 Task: Best interior design and art website designs: Leif.
Action: Mouse moved to (817, 362)
Screenshot: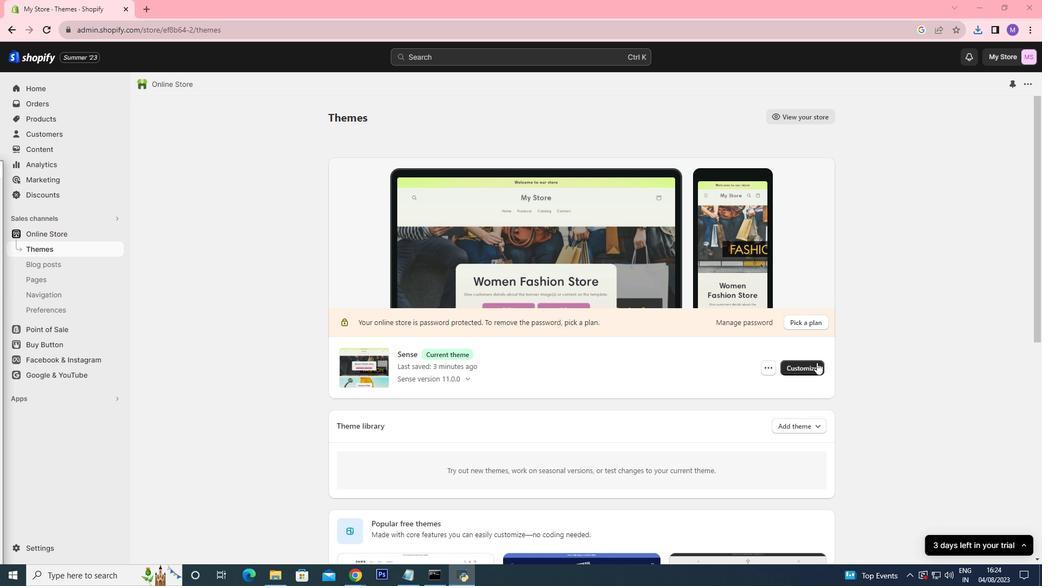 
Action: Mouse pressed left at (817, 362)
Screenshot: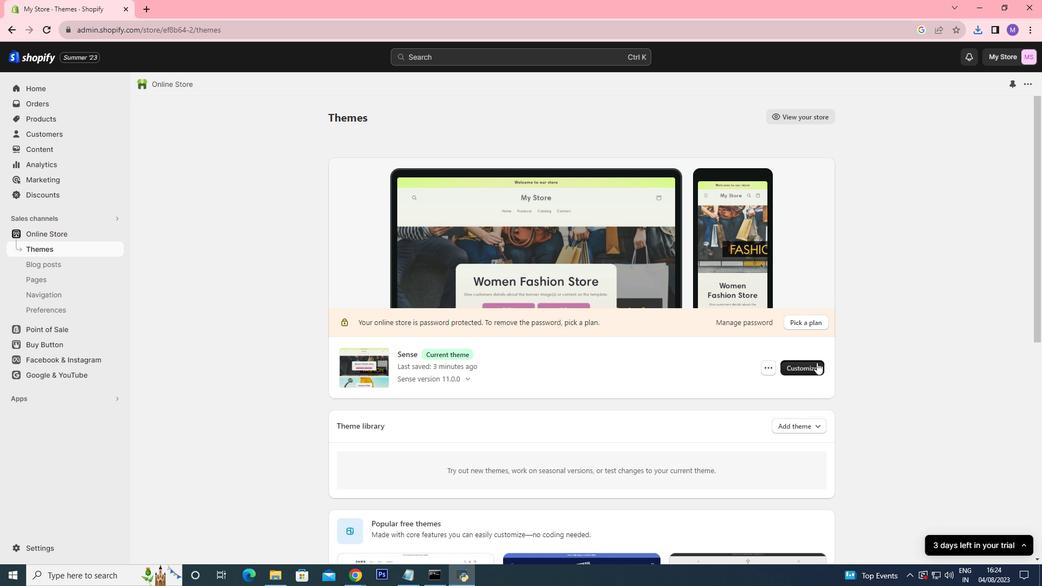 
Action: Mouse moved to (554, 153)
Screenshot: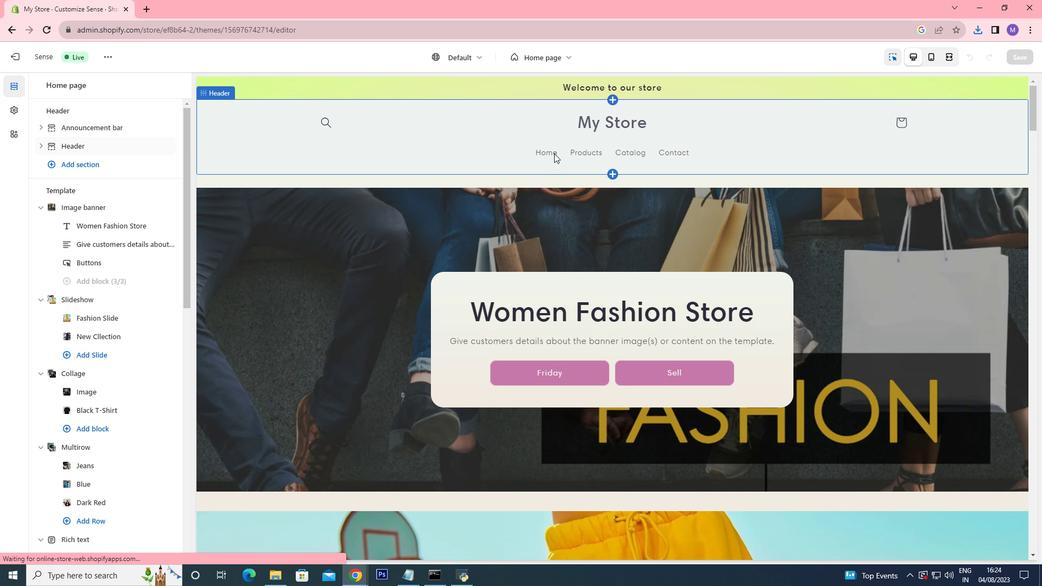
Action: Mouse pressed left at (554, 153)
Screenshot: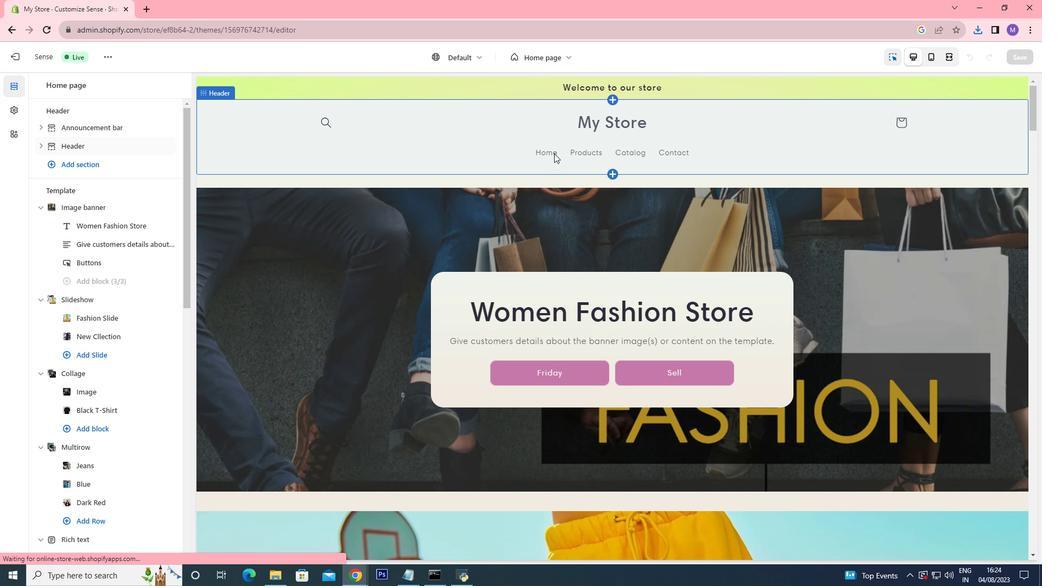 
Action: Mouse moved to (126, 171)
Screenshot: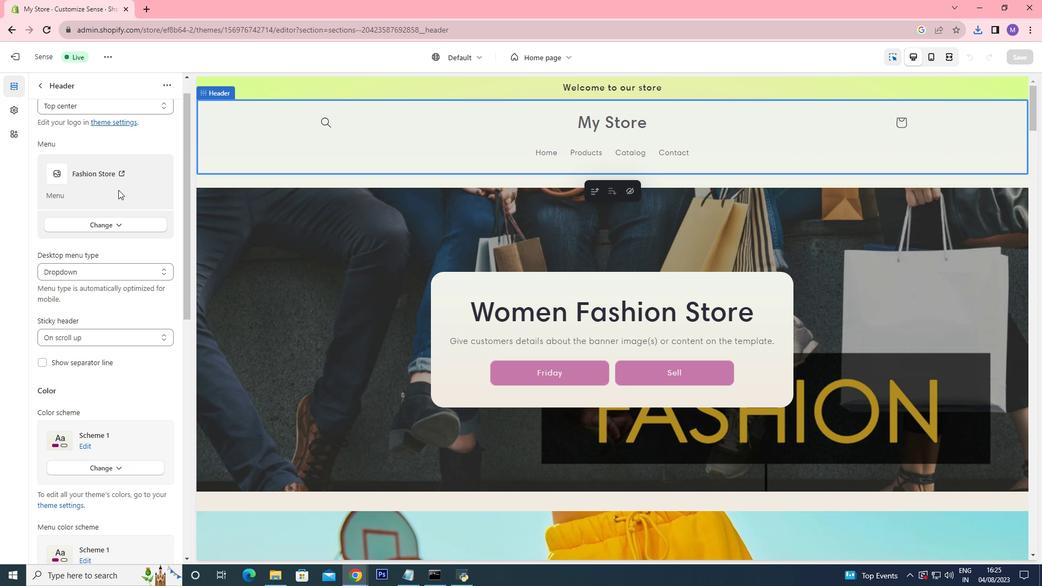 
Action: Mouse scrolled (127, 165) with delta (0, 0)
Screenshot: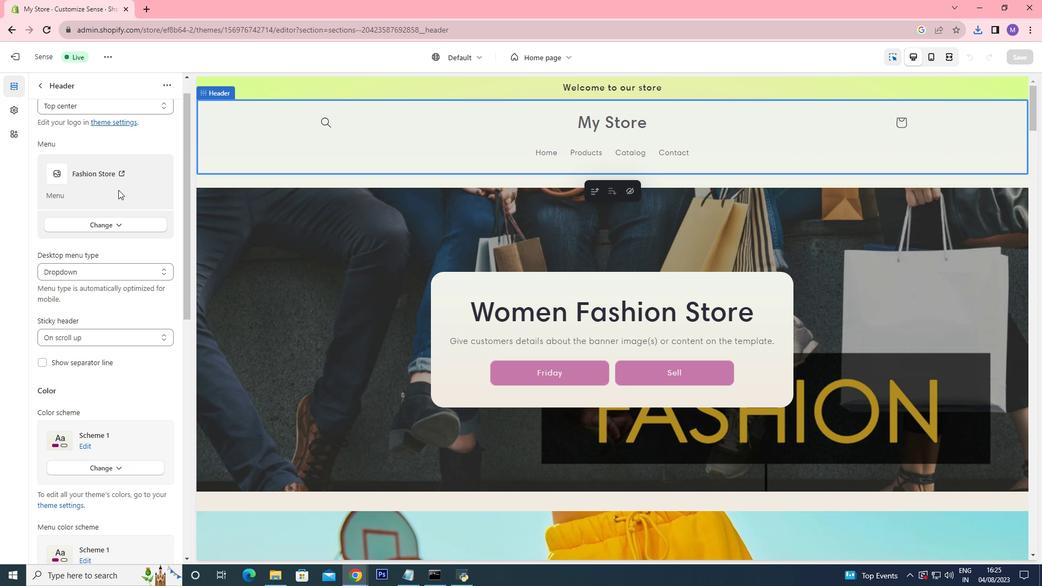 
Action: Mouse moved to (121, 182)
Screenshot: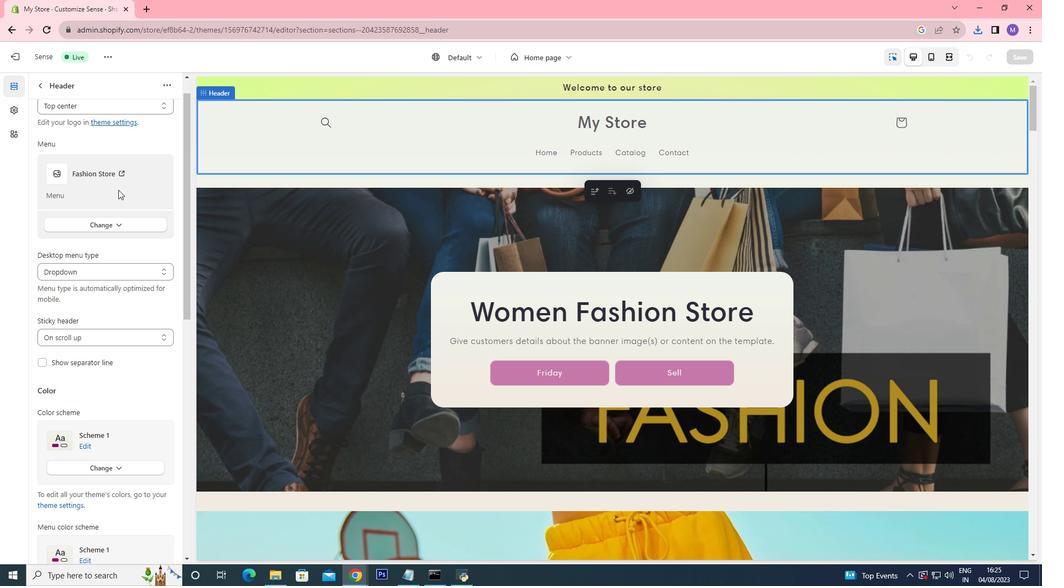 
Action: Mouse scrolled (121, 181) with delta (0, 0)
Screenshot: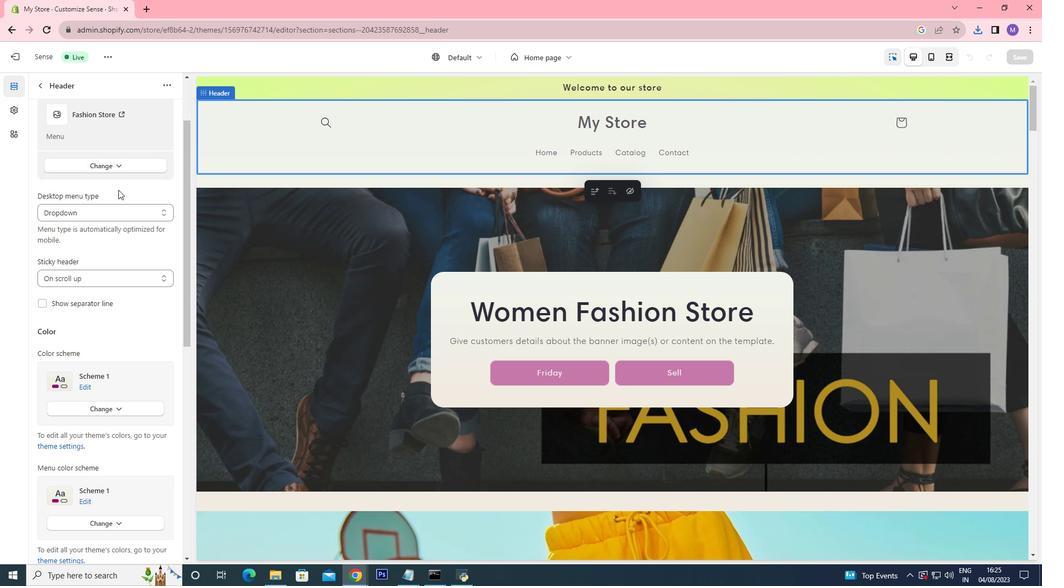 
Action: Mouse moved to (118, 190)
Screenshot: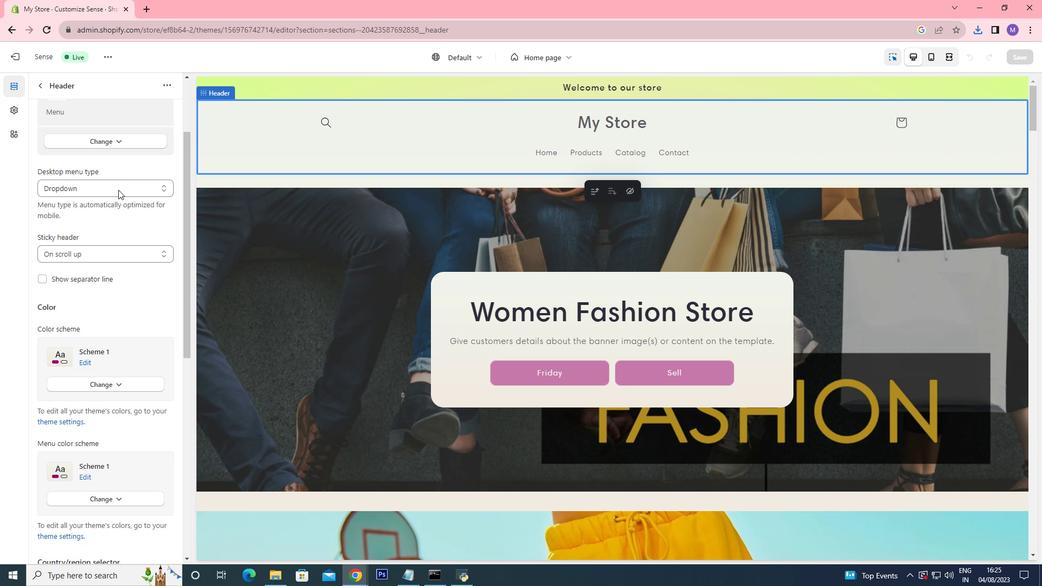 
Action: Mouse scrolled (118, 189) with delta (0, 0)
Screenshot: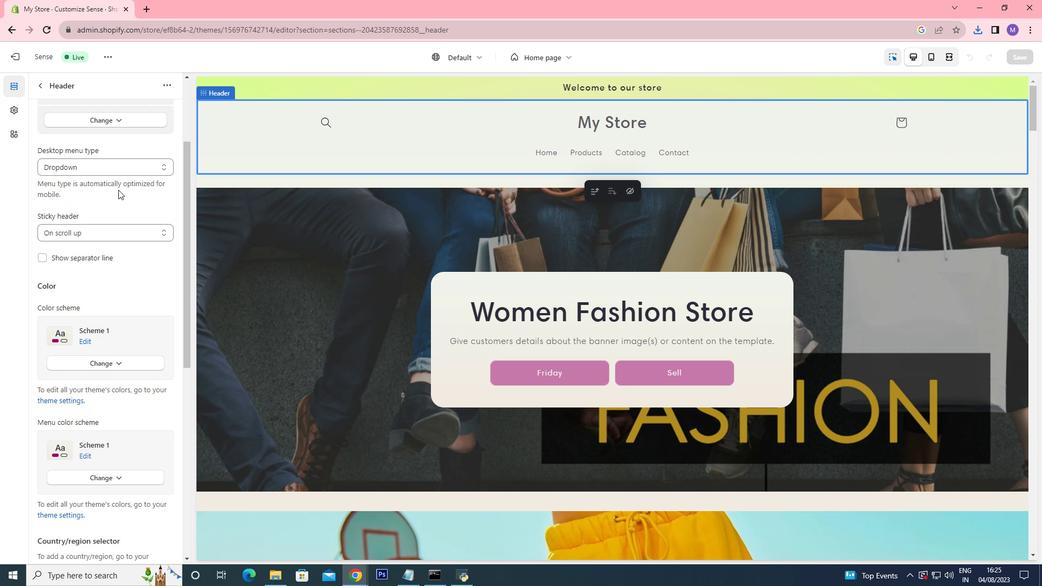 
Action: Mouse scrolled (118, 189) with delta (0, 0)
Screenshot: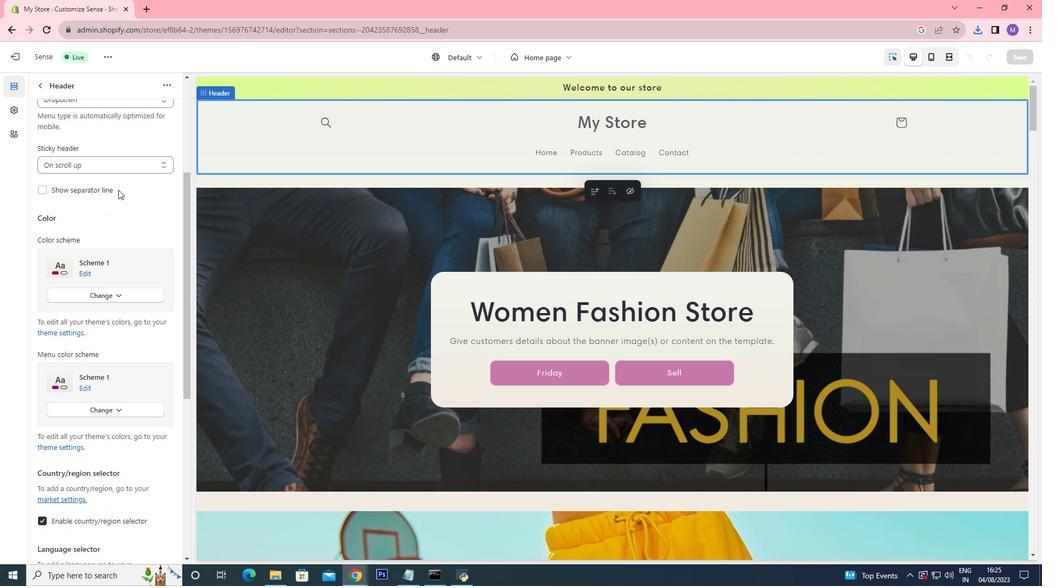 
Action: Mouse scrolled (118, 189) with delta (0, 0)
Screenshot: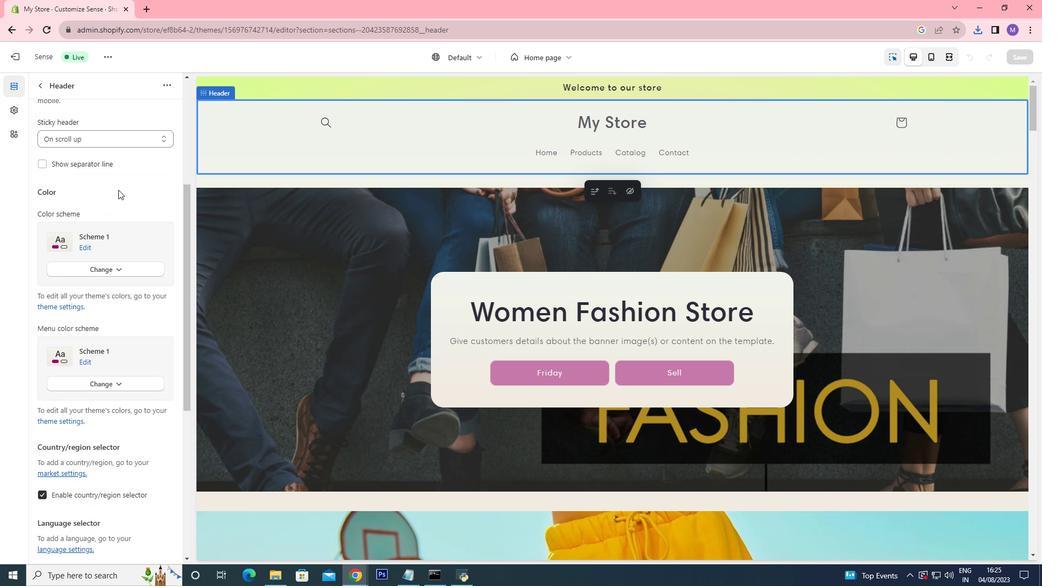 
Action: Mouse scrolled (118, 190) with delta (0, 0)
Screenshot: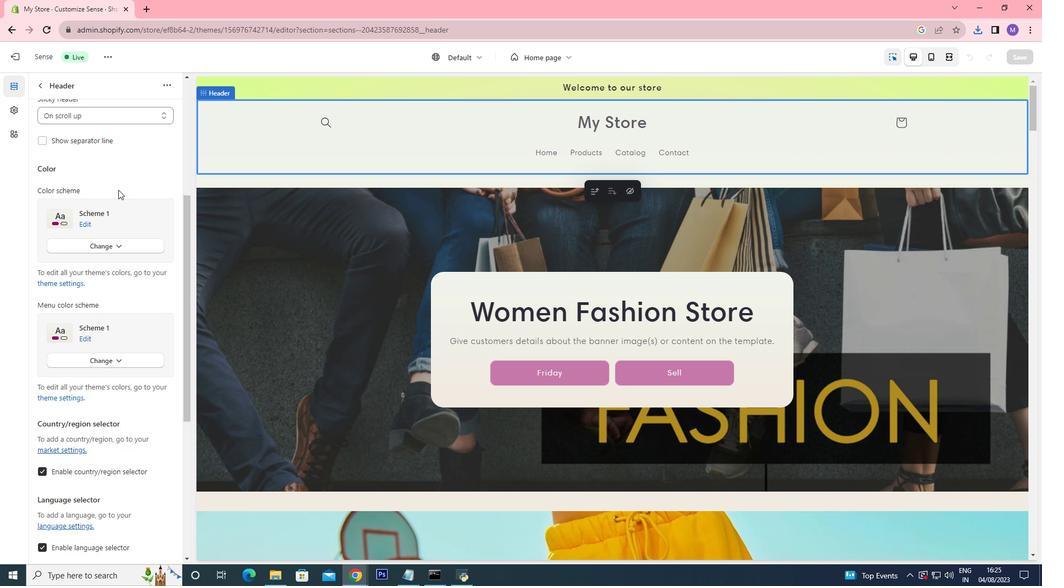 
Action: Mouse scrolled (118, 190) with delta (0, 0)
Screenshot: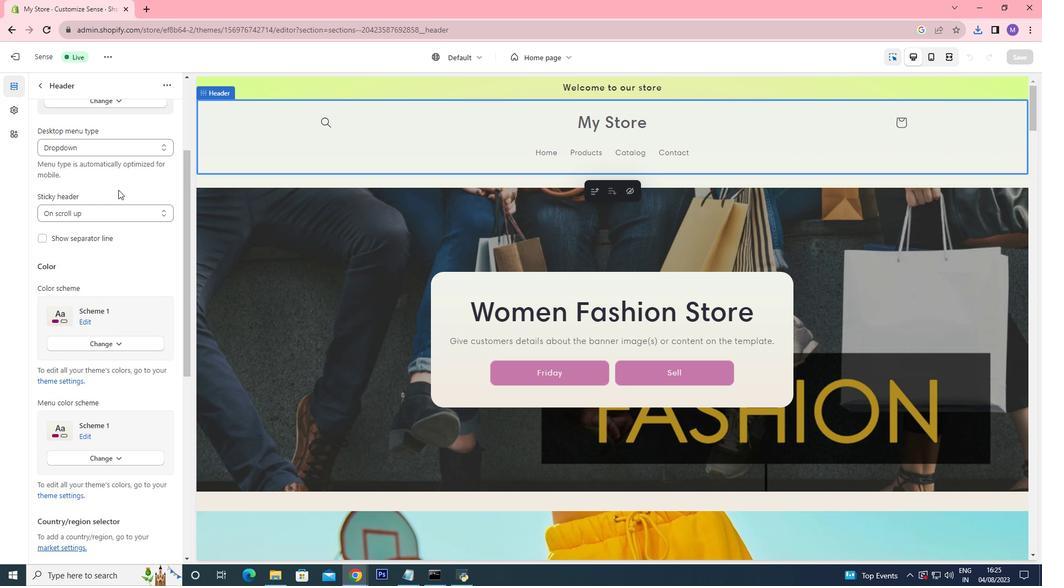 
Action: Mouse scrolled (118, 190) with delta (0, 0)
Screenshot: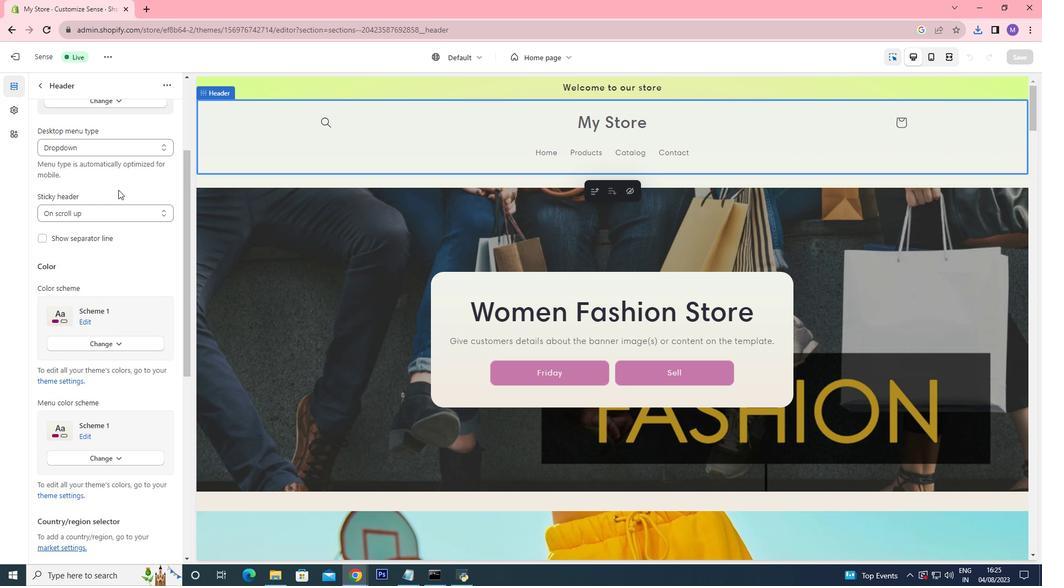 
Action: Mouse scrolled (118, 190) with delta (0, 0)
Screenshot: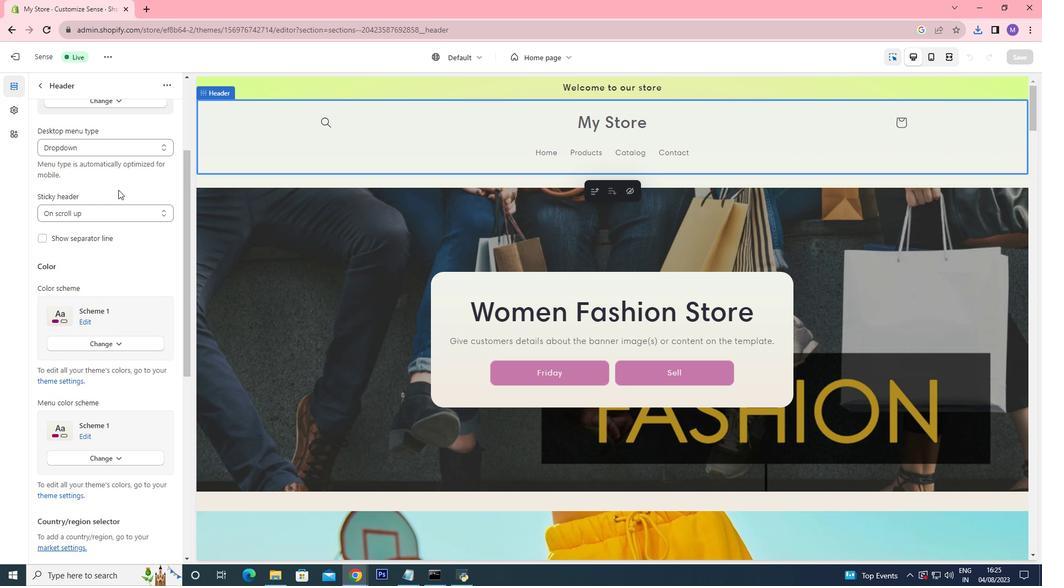 
Action: Mouse scrolled (118, 190) with delta (0, 0)
Screenshot: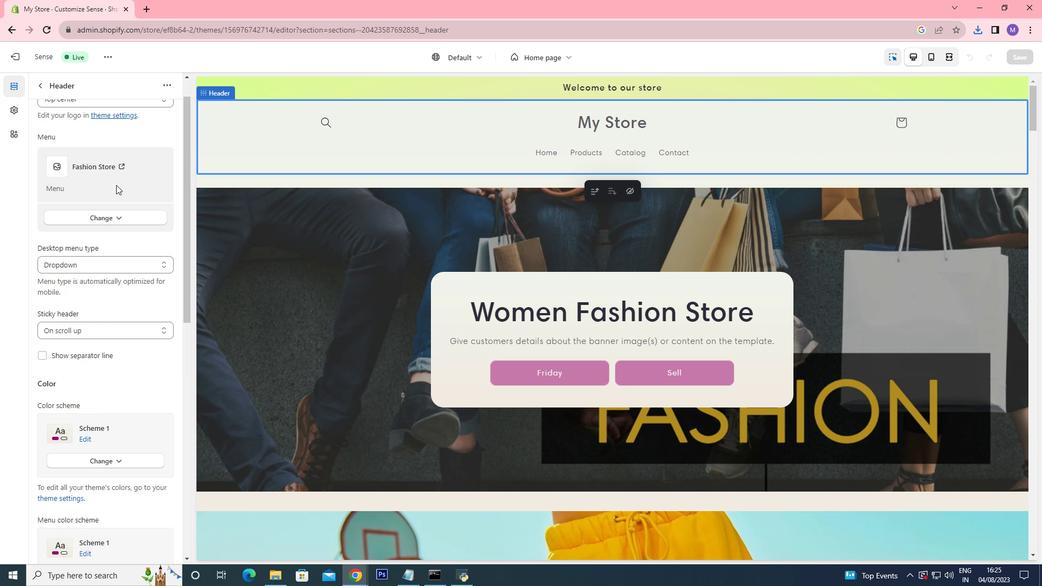 
Action: Mouse scrolled (118, 190) with delta (0, 0)
Screenshot: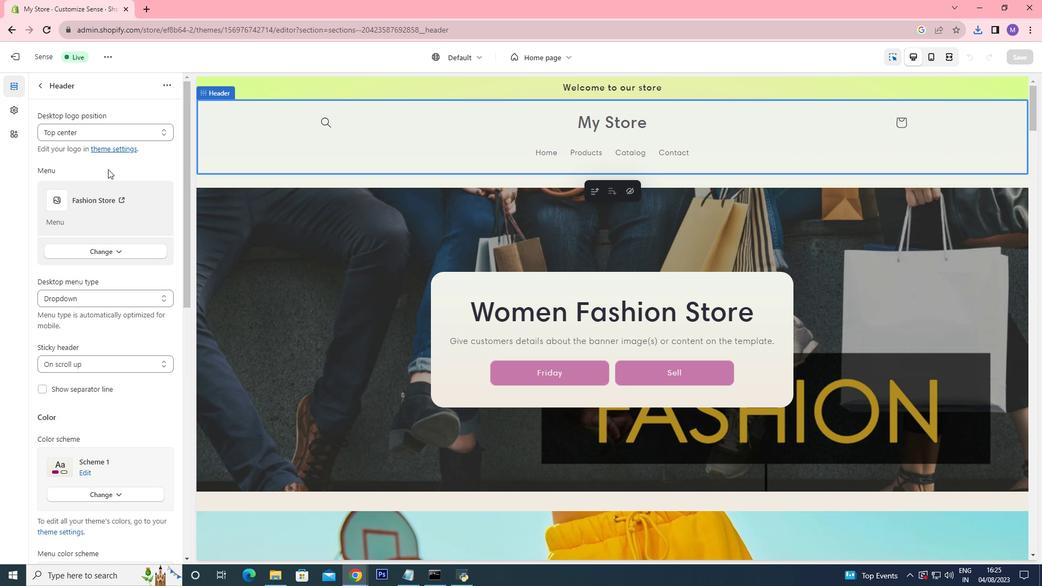 
Action: Mouse moved to (32, 59)
Screenshot: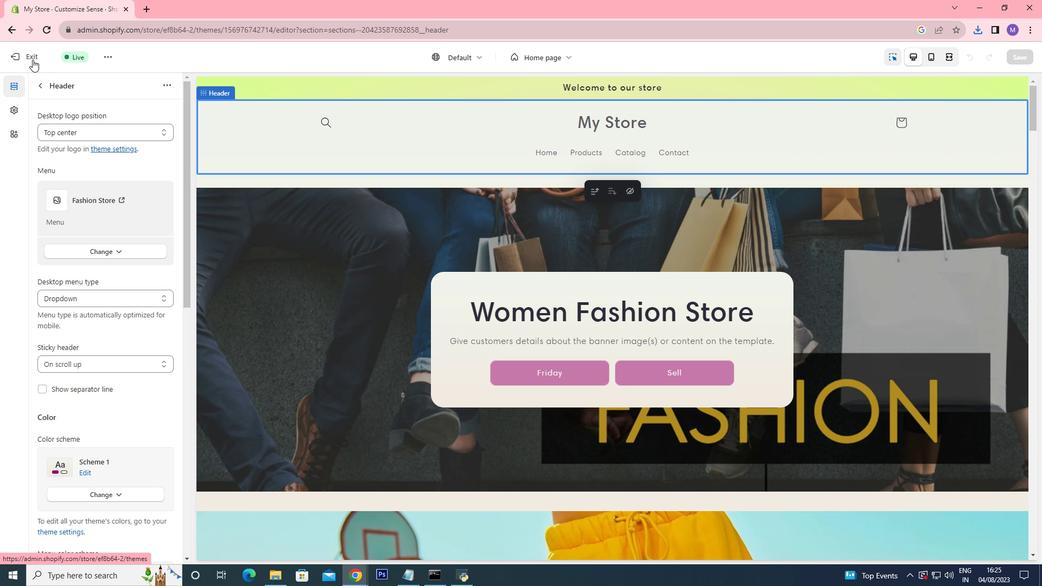 
Action: Mouse pressed left at (32, 59)
Screenshot: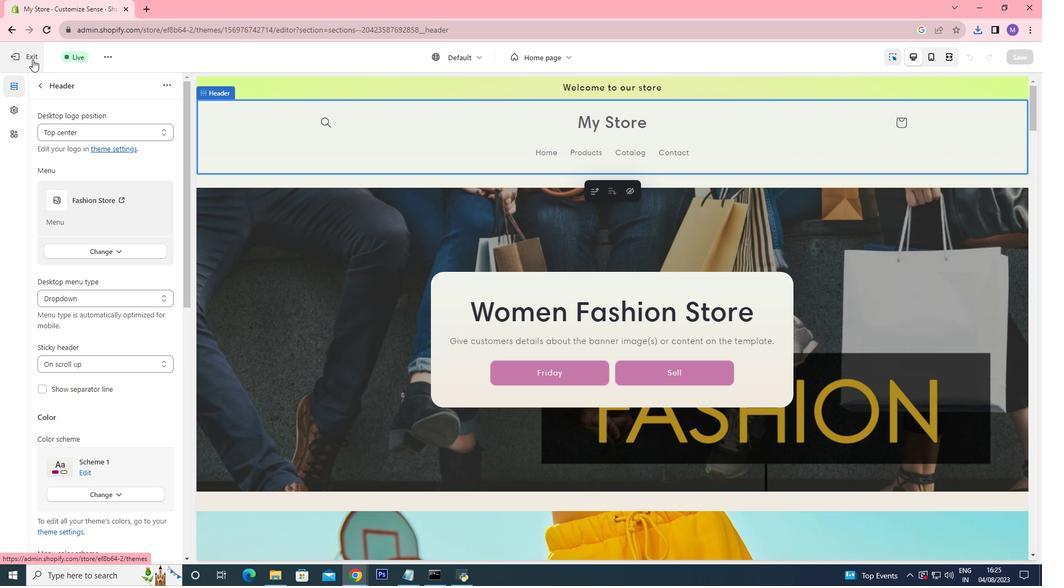 
Action: Mouse moved to (58, 278)
Screenshot: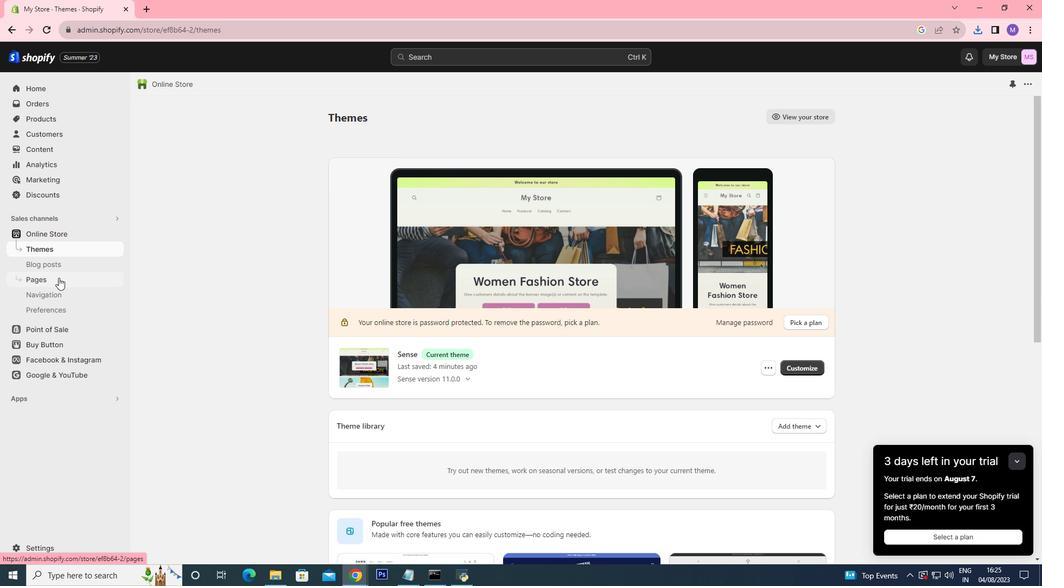 
Action: Mouse pressed left at (58, 278)
Screenshot: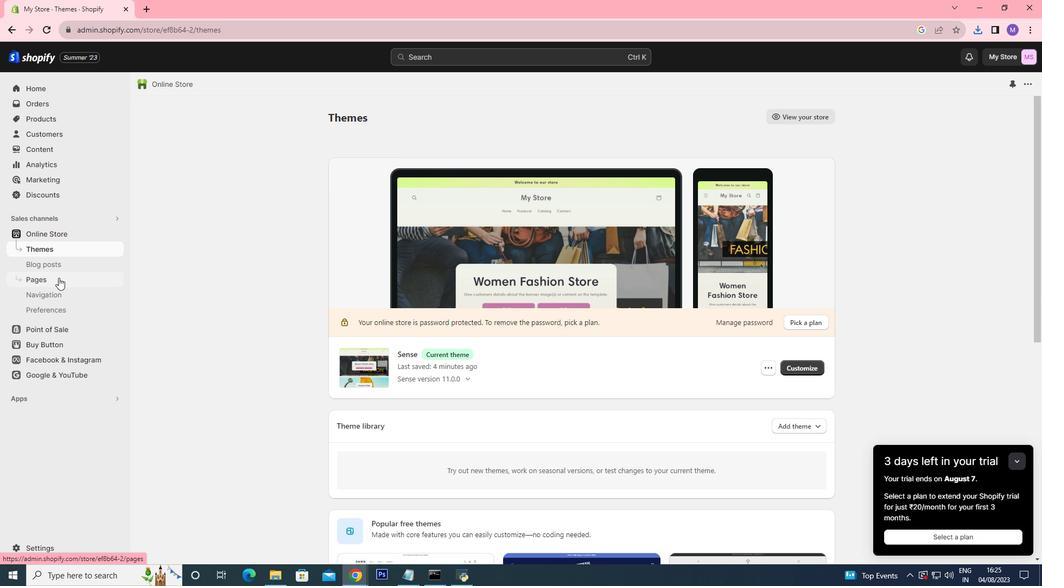 
Action: Mouse moved to (237, 298)
Screenshot: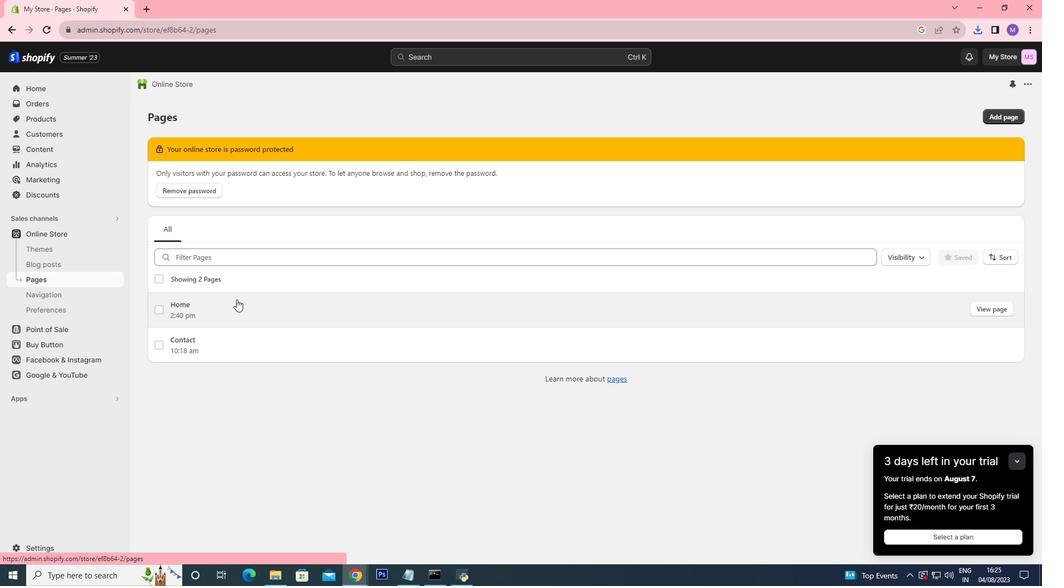 
Action: Mouse pressed left at (237, 298)
Screenshot: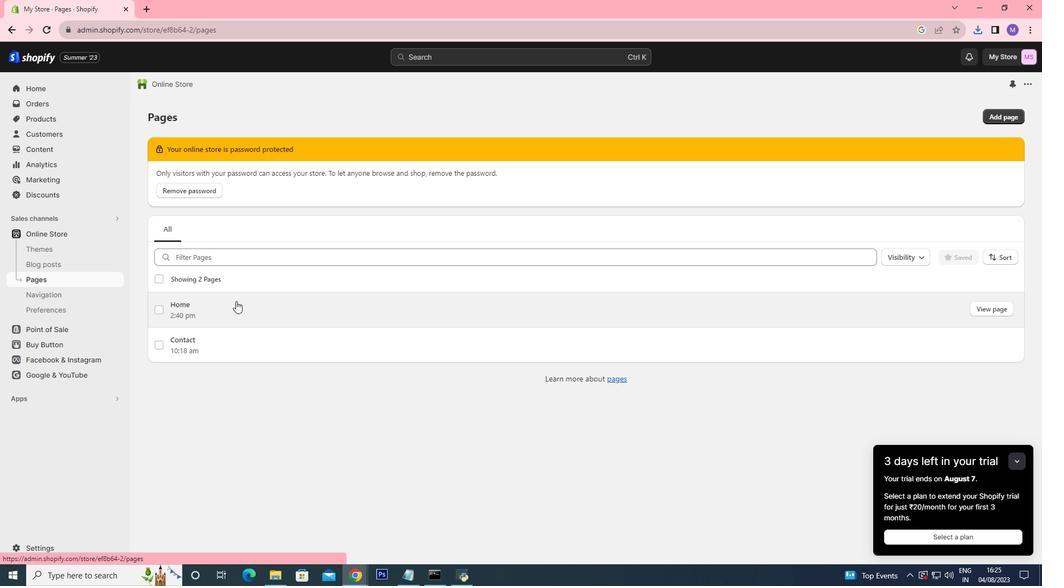 
Action: Mouse moved to (56, 297)
Screenshot: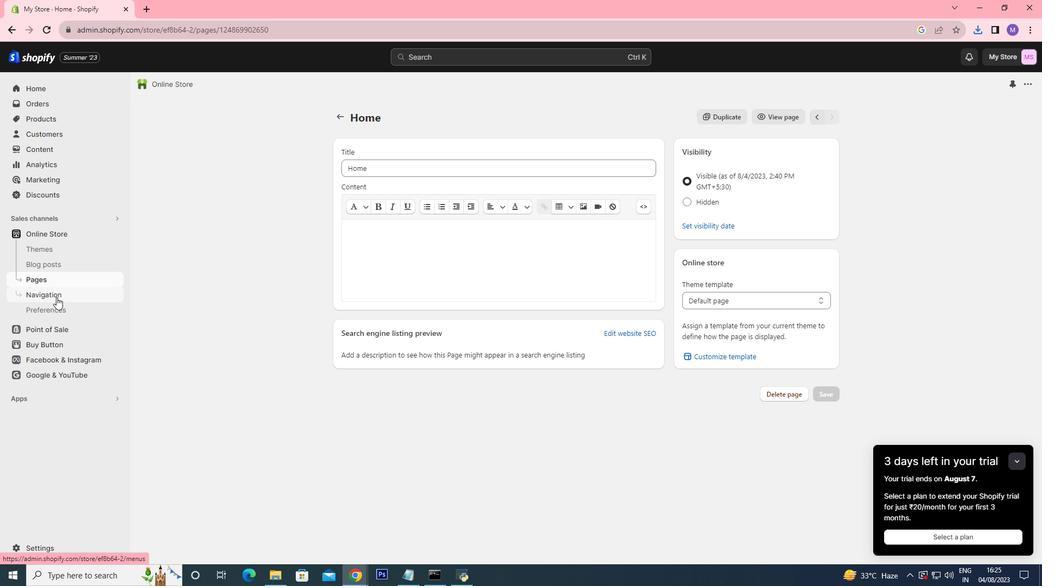 
Action: Mouse pressed left at (56, 297)
Screenshot: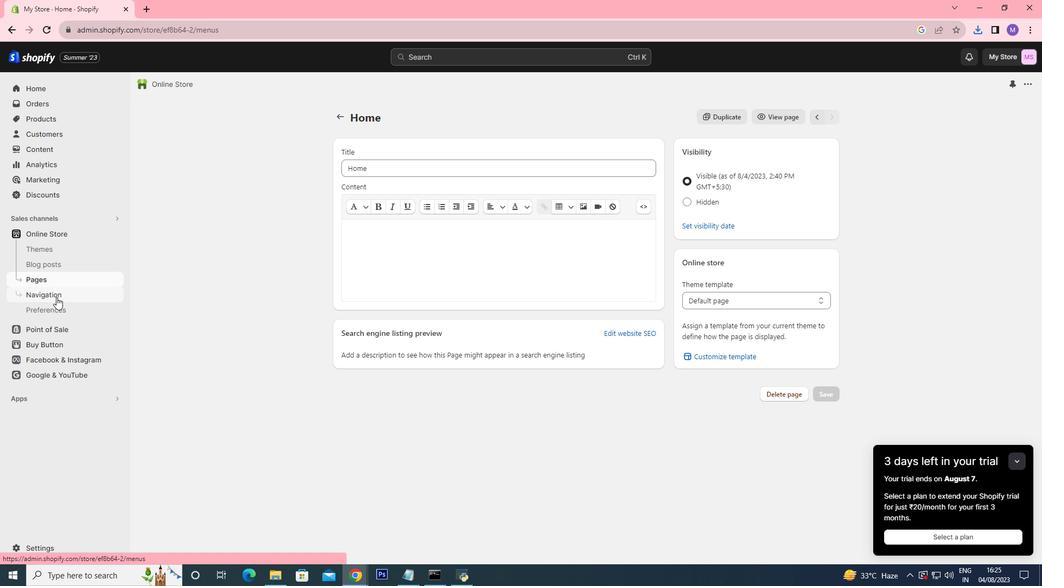 
Action: Mouse pressed left at (56, 297)
Screenshot: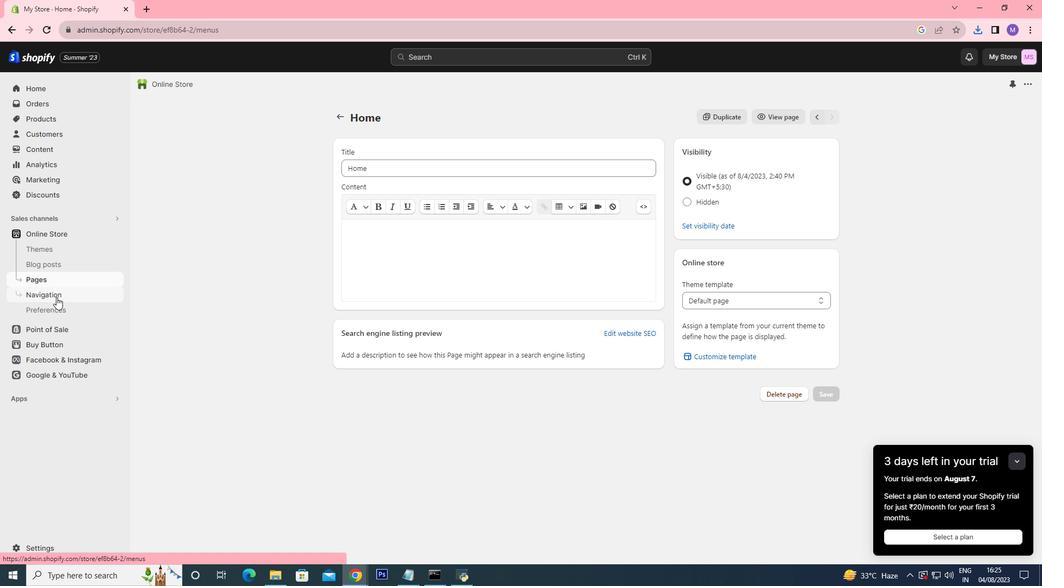 
Action: Mouse moved to (573, 274)
Screenshot: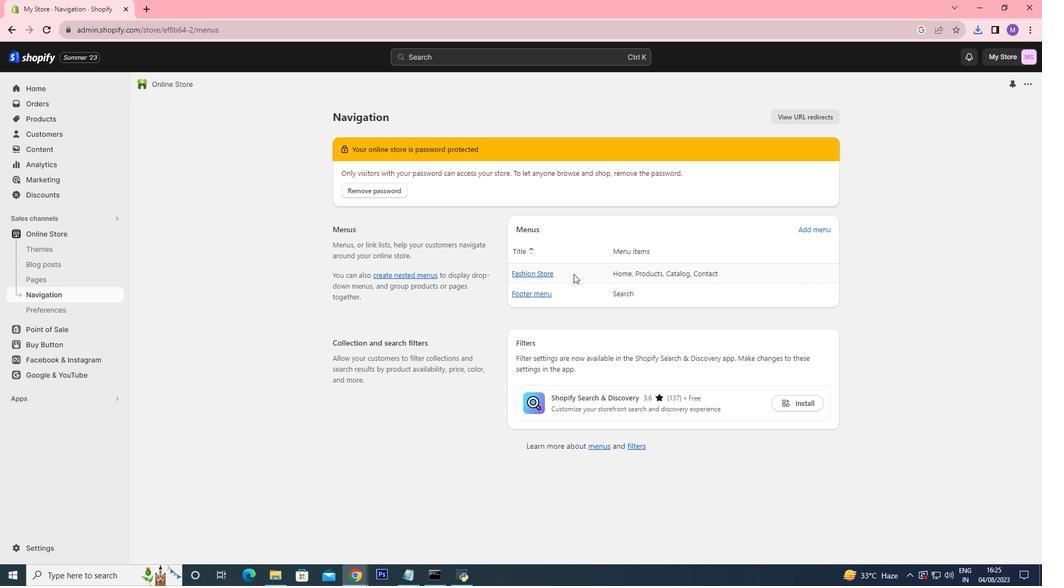 
Action: Mouse pressed left at (573, 274)
Screenshot: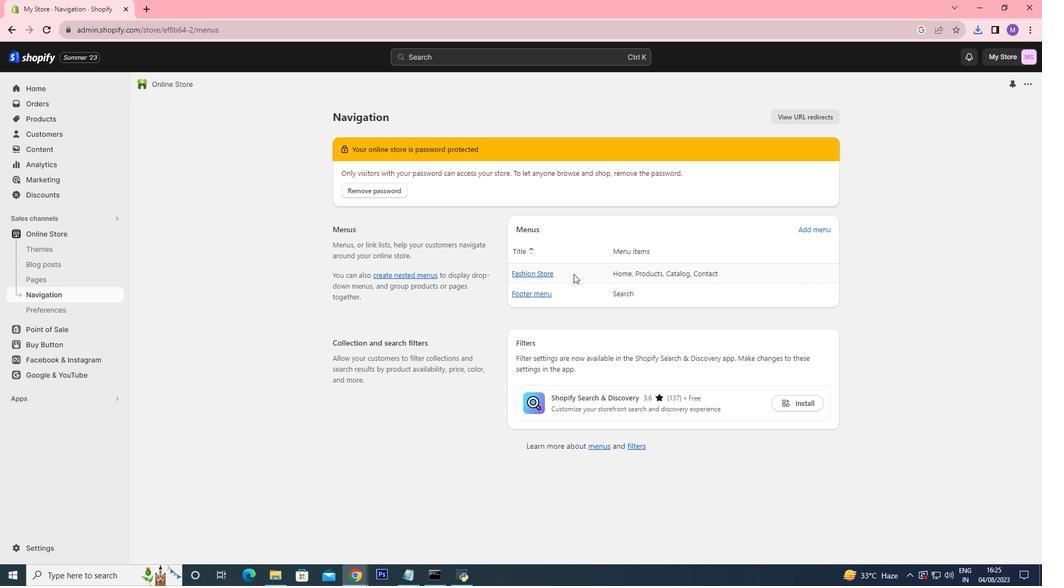 
Action: Mouse moved to (653, 278)
Screenshot: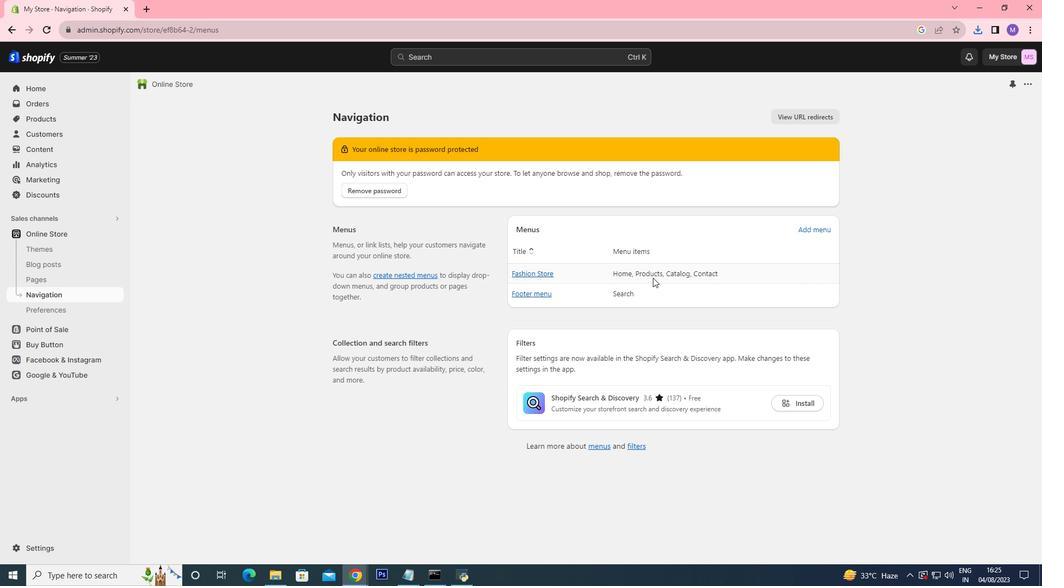 
Action: Mouse pressed left at (653, 278)
Screenshot: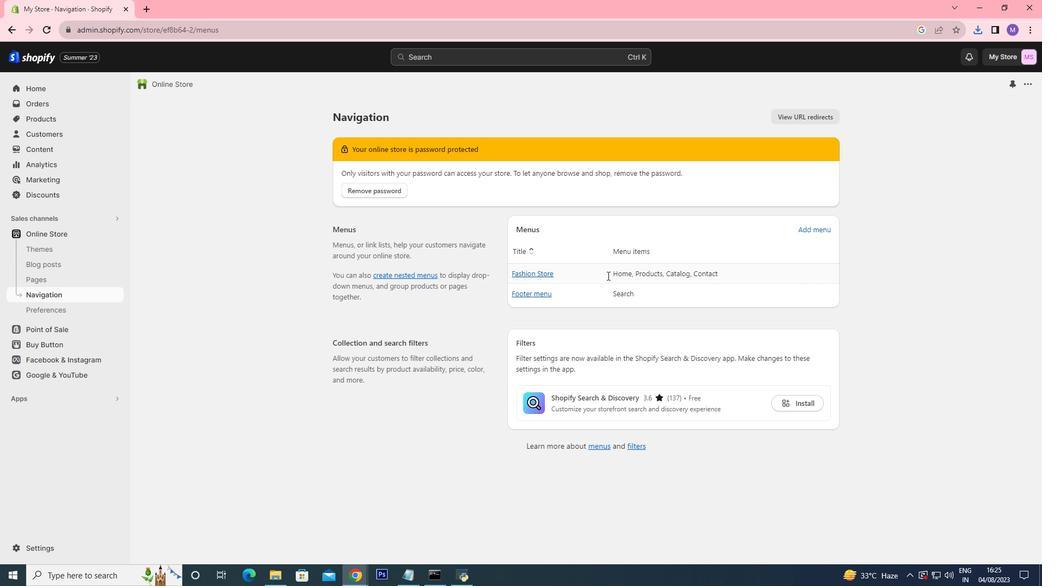
Action: Mouse moved to (816, 227)
Screenshot: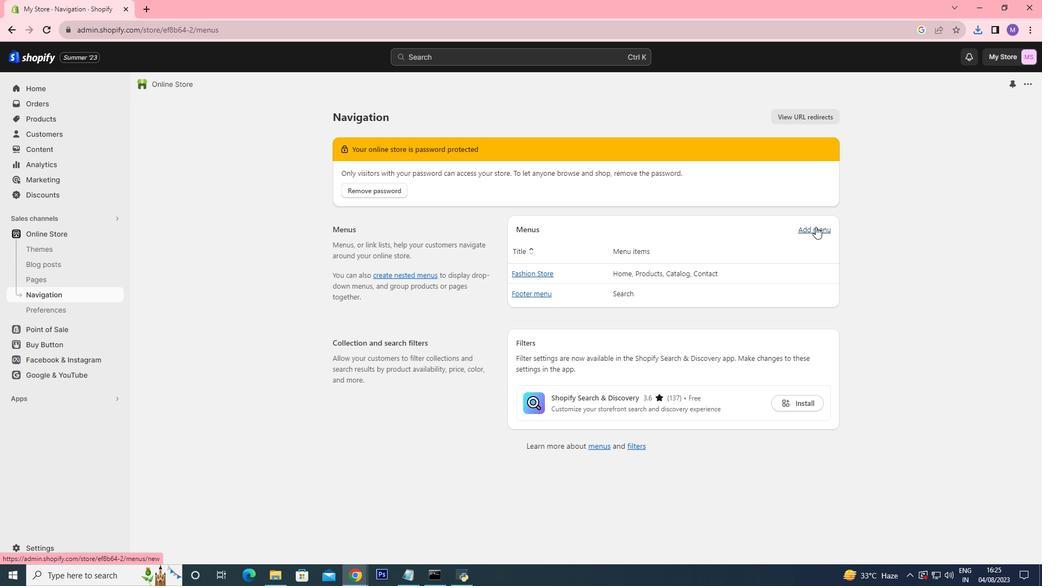 
Action: Mouse pressed left at (816, 227)
Screenshot: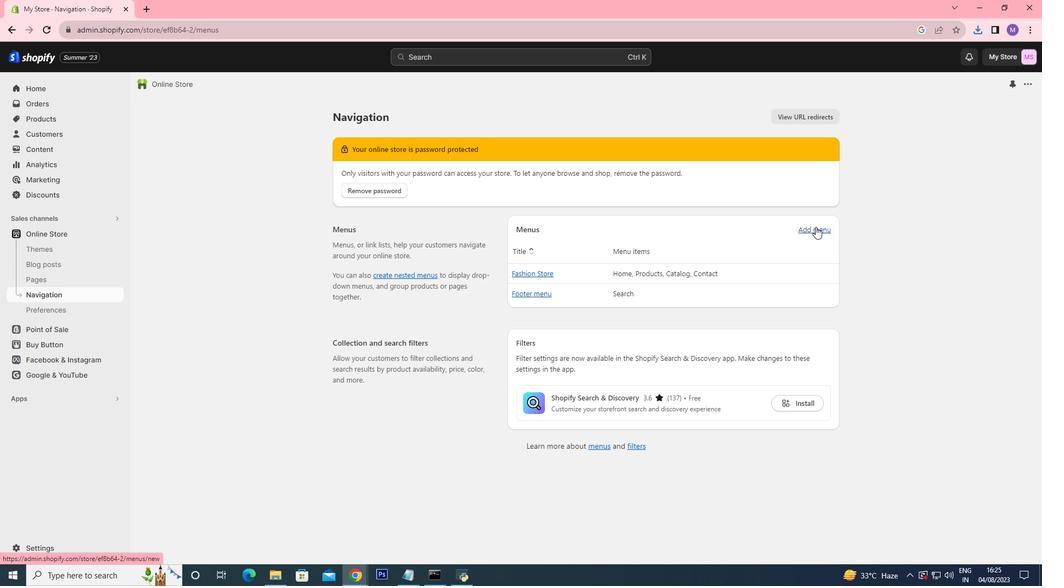 
Action: Mouse moved to (429, 167)
Screenshot: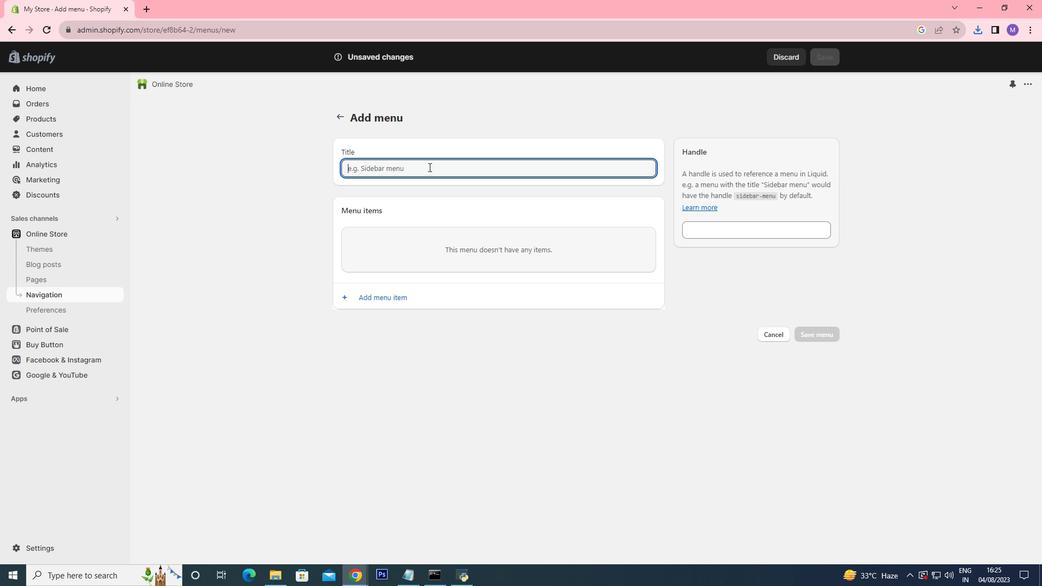 
Action: Mouse pressed left at (429, 167)
Screenshot: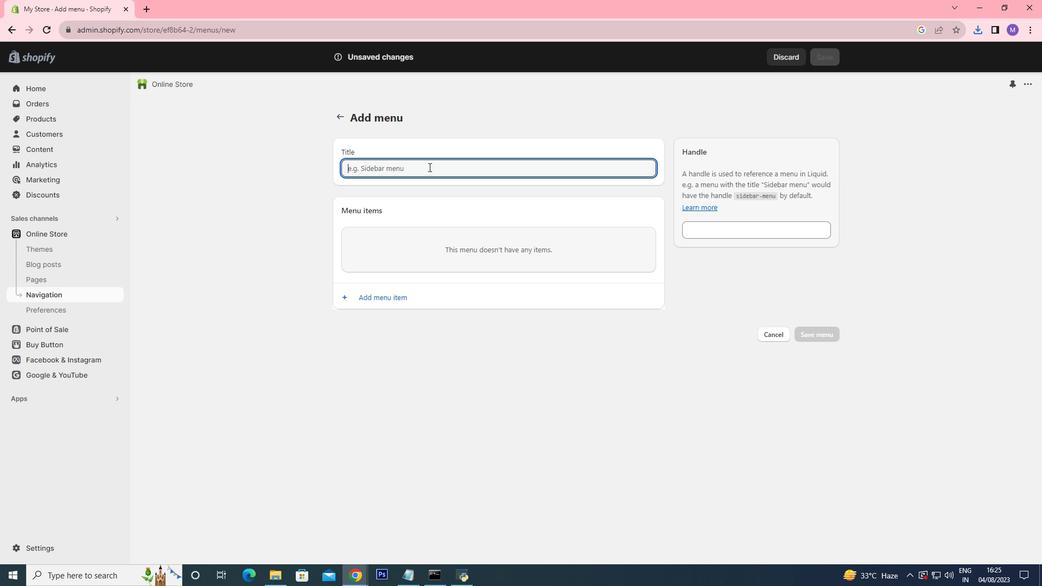 
Action: Key pressed <Key.shift>Interior<Key.space><Key.shift><Key.shift><Key.shift><Key.shift><Key.shift><Key.shift><Key.shift><Key.shift><Key.shift><Key.shift><Key.shift><Key.shift><Key.shift><Key.shift><Key.shift><Key.shift><Key.shift>And<Key.space><Key.shift>Art<Key.space><Key.shift>Design
Screenshot: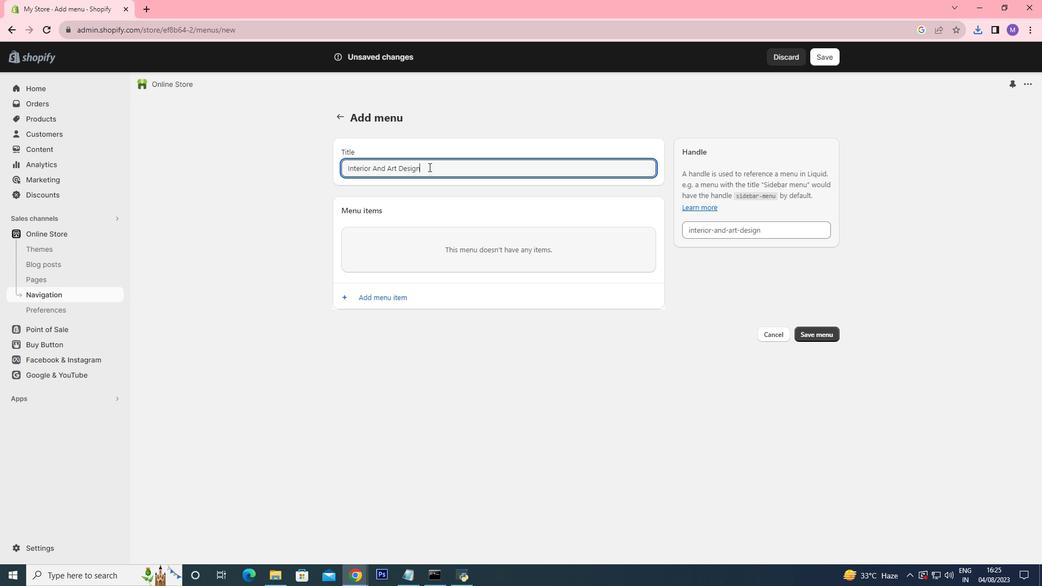 
Action: Mouse moved to (817, 332)
Screenshot: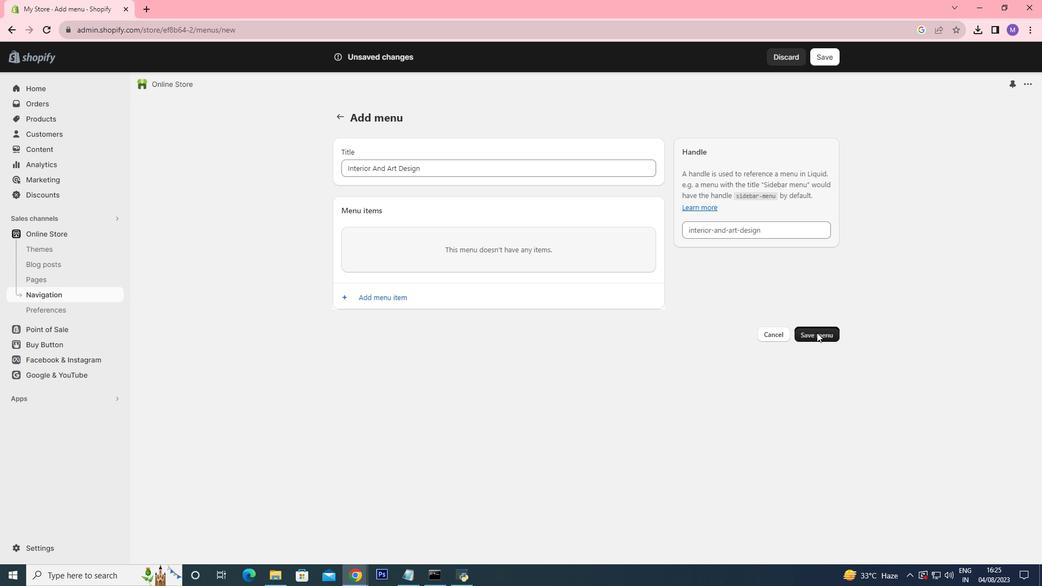 
Action: Mouse pressed left at (817, 332)
Screenshot: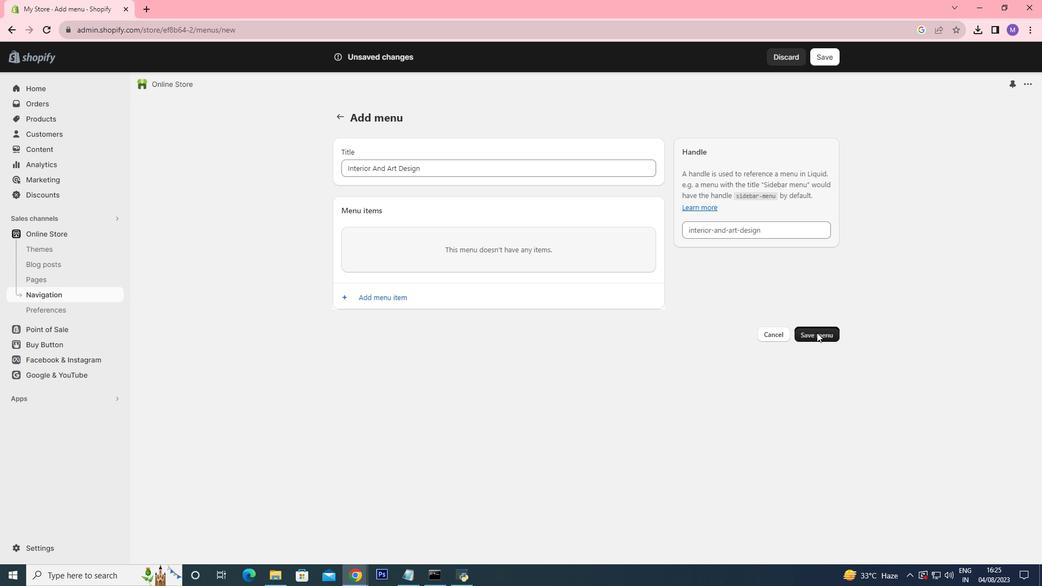 
Action: Mouse moved to (41, 232)
Screenshot: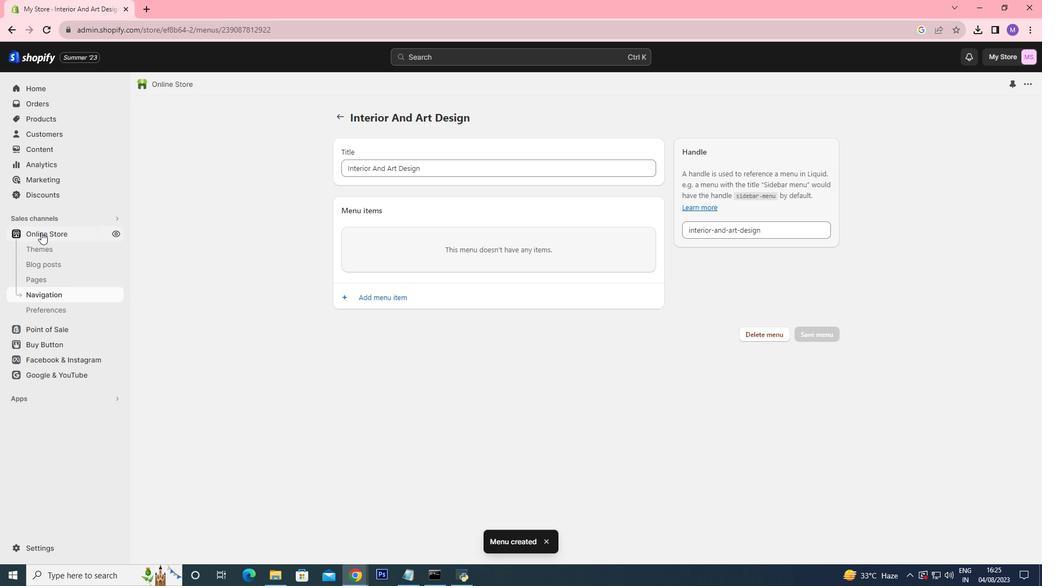 
Action: Mouse pressed left at (41, 232)
Screenshot: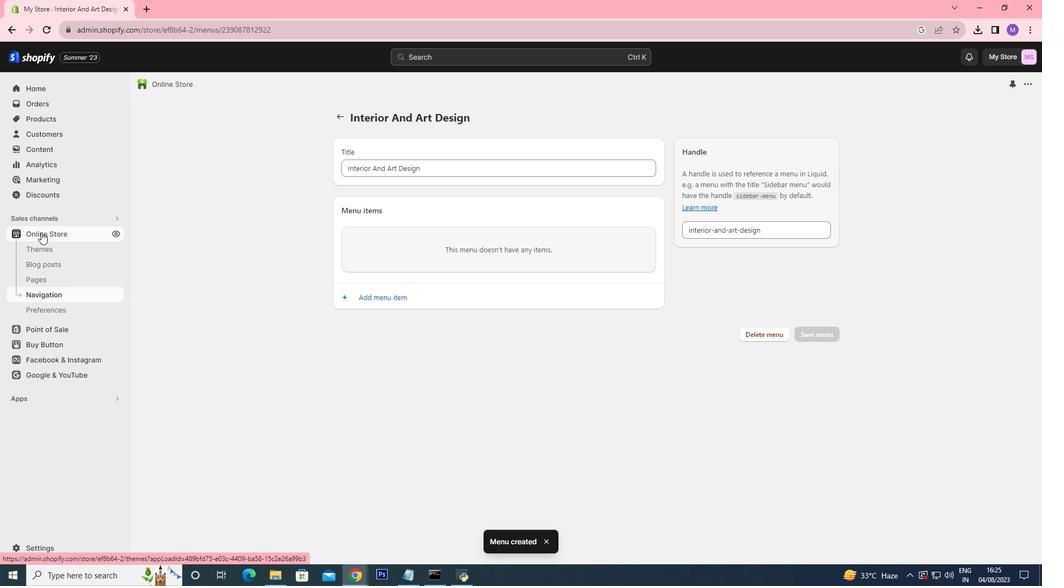 
Action: Mouse moved to (788, 392)
Screenshot: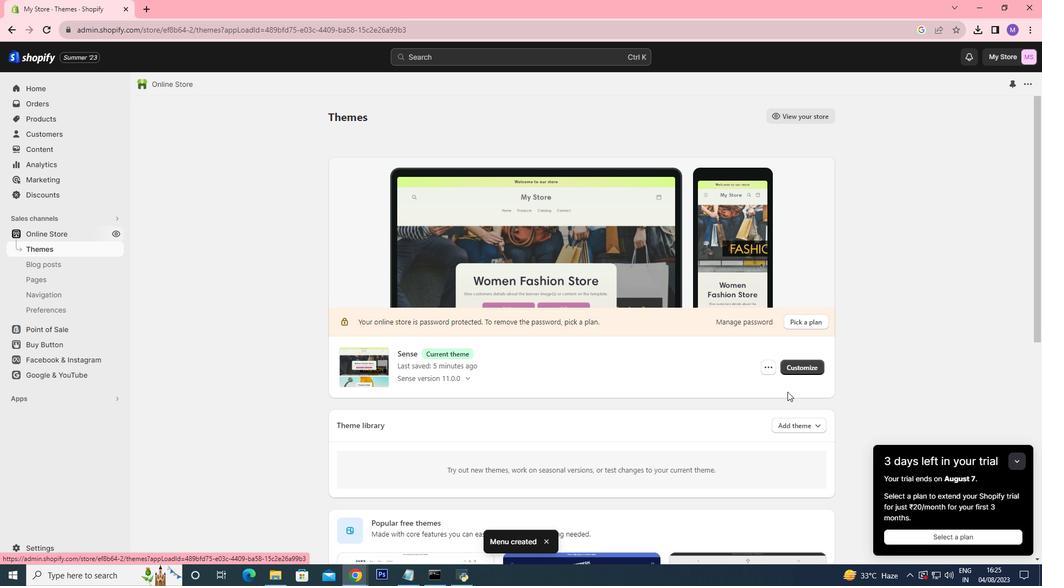 
Action: Mouse scrolled (788, 391) with delta (0, 0)
Screenshot: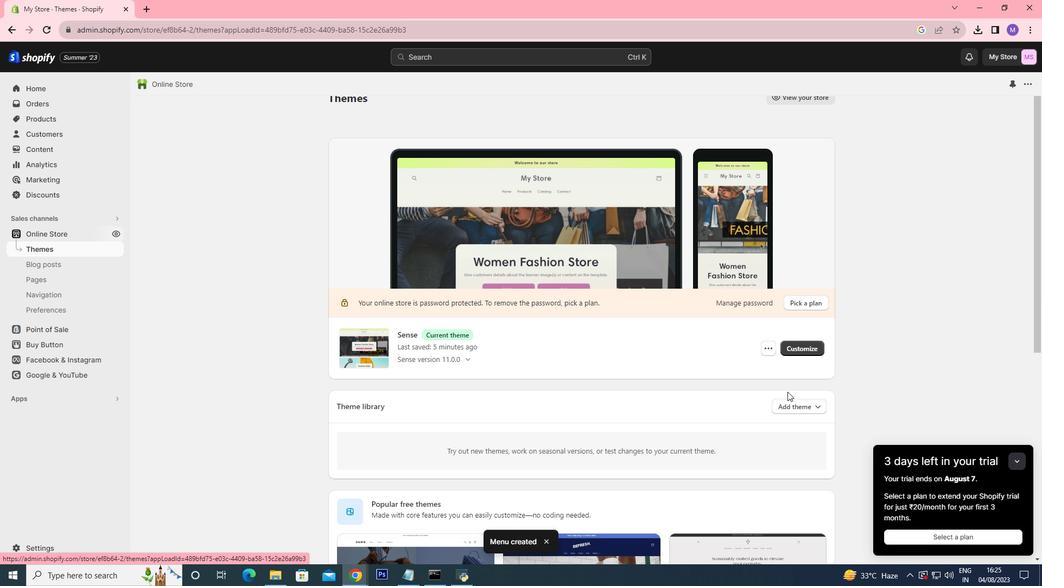 
Action: Mouse moved to (798, 313)
Screenshot: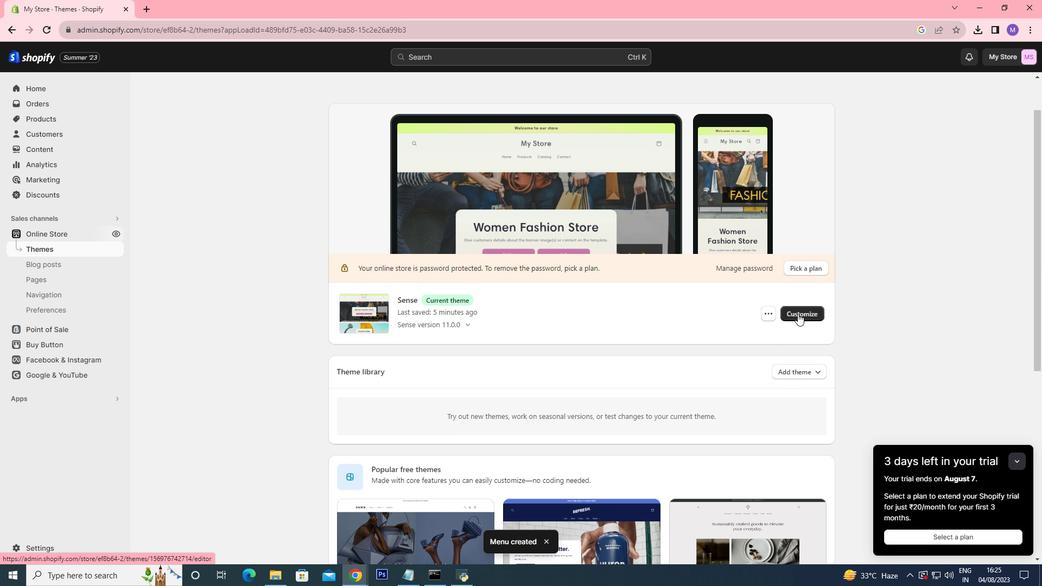 
Action: Mouse pressed left at (798, 313)
Screenshot: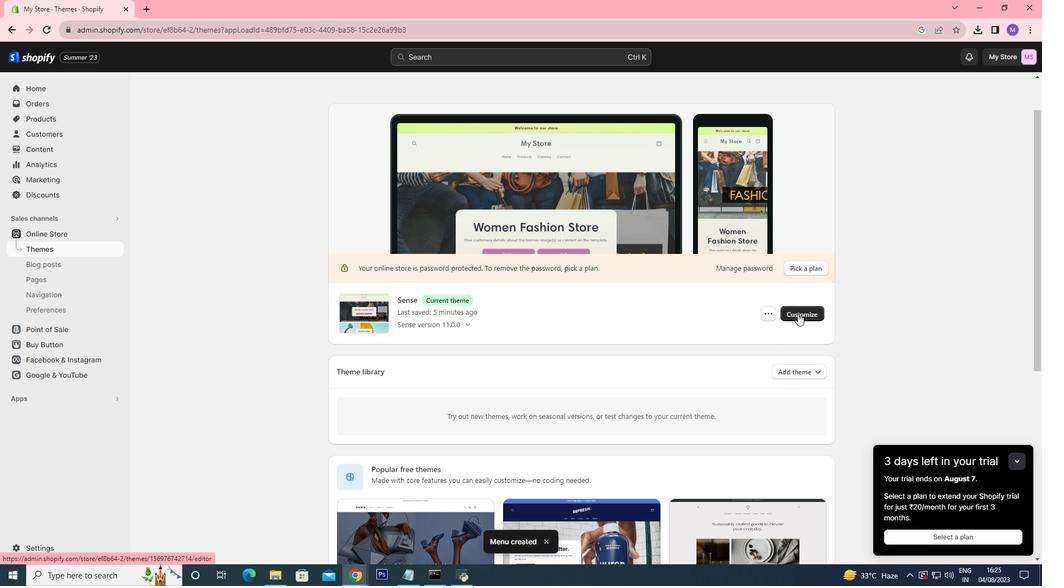 
Action: Mouse moved to (552, 154)
Screenshot: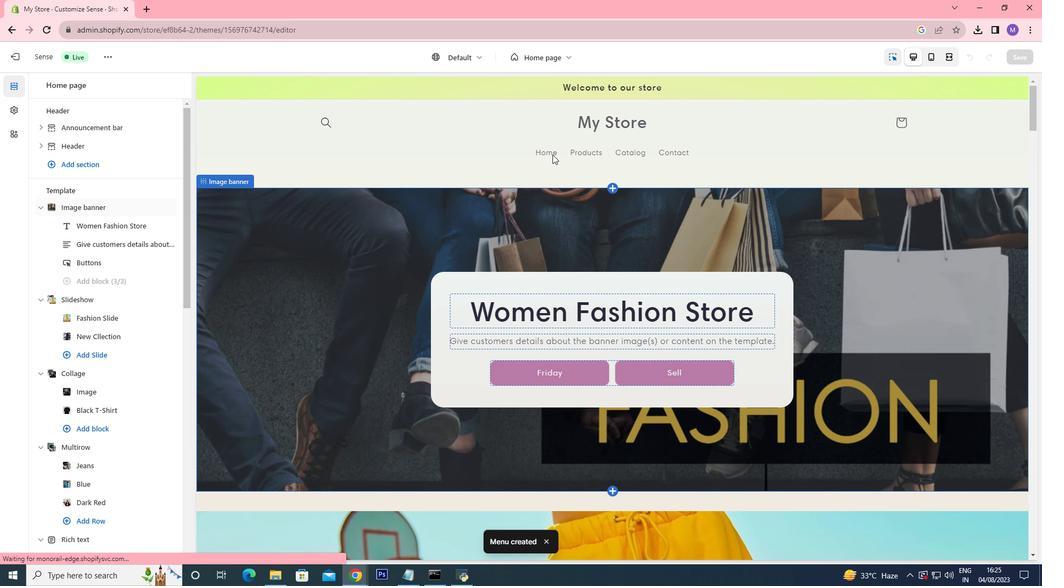 
Action: Mouse pressed left at (552, 154)
Screenshot: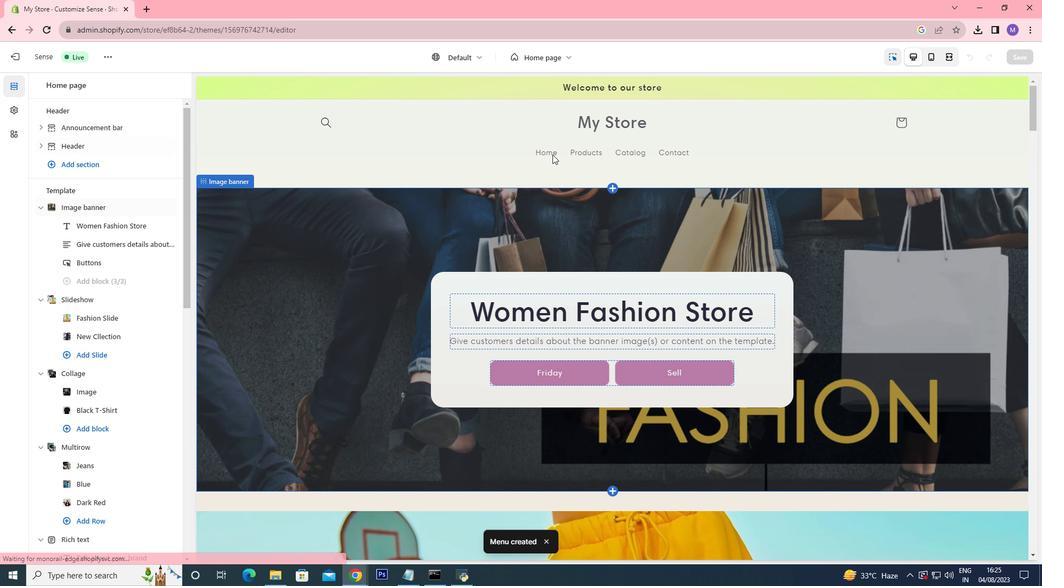 
Action: Mouse moved to (547, 152)
Screenshot: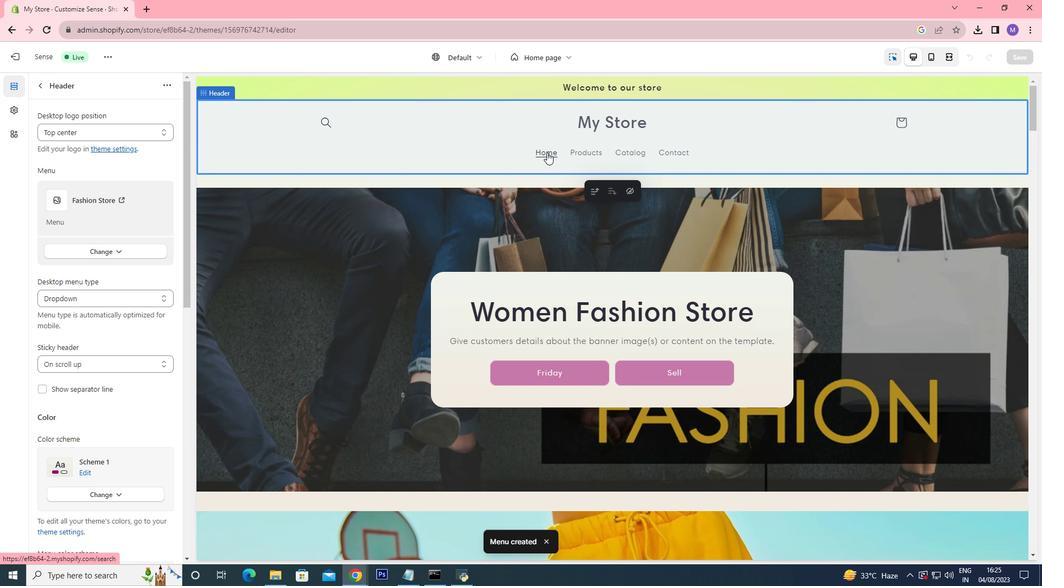 
Action: Mouse pressed left at (547, 152)
Screenshot: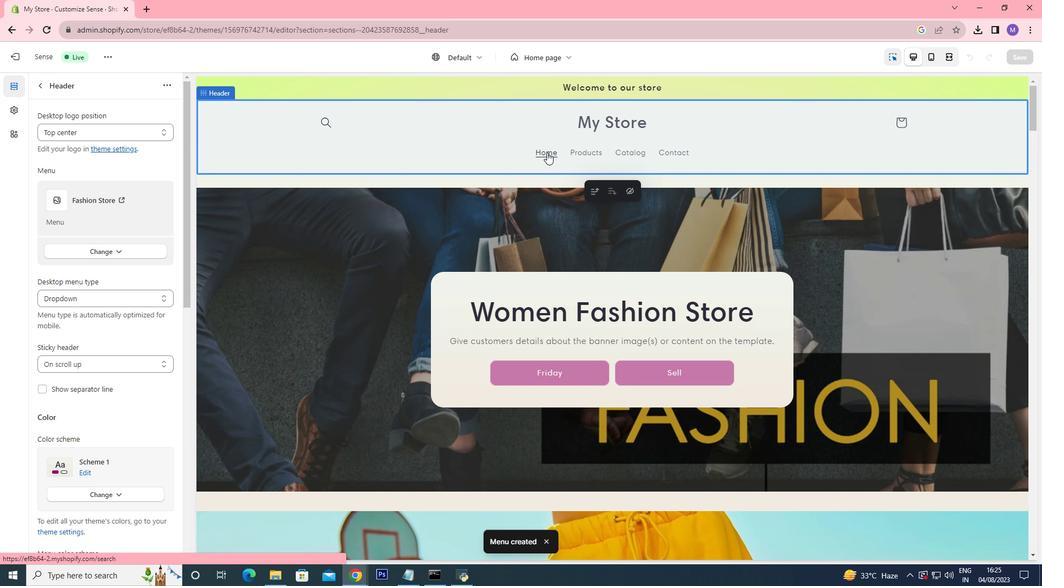 
Action: Mouse moved to (579, 152)
Screenshot: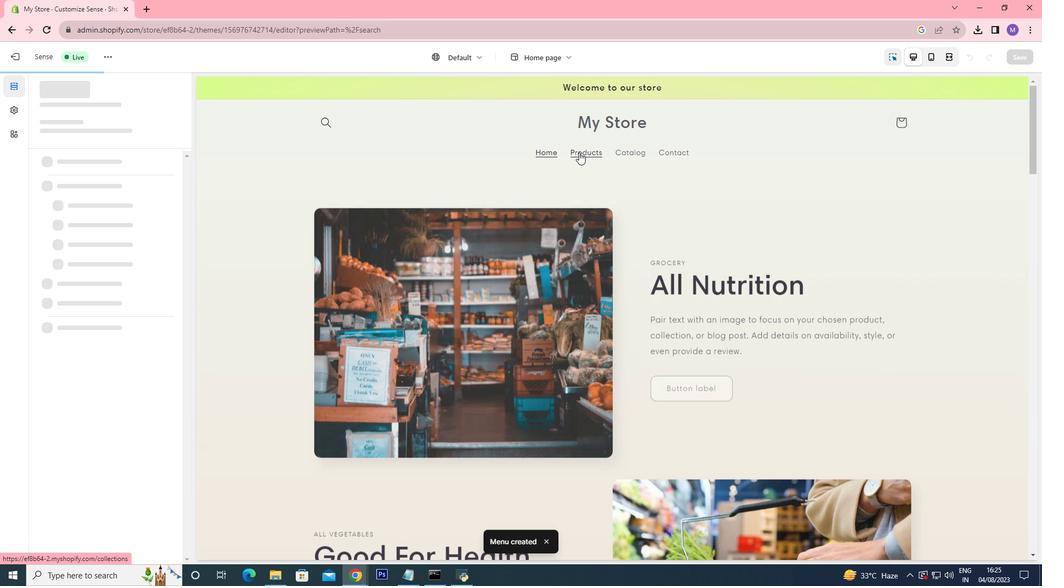 
Action: Mouse pressed left at (579, 152)
Screenshot: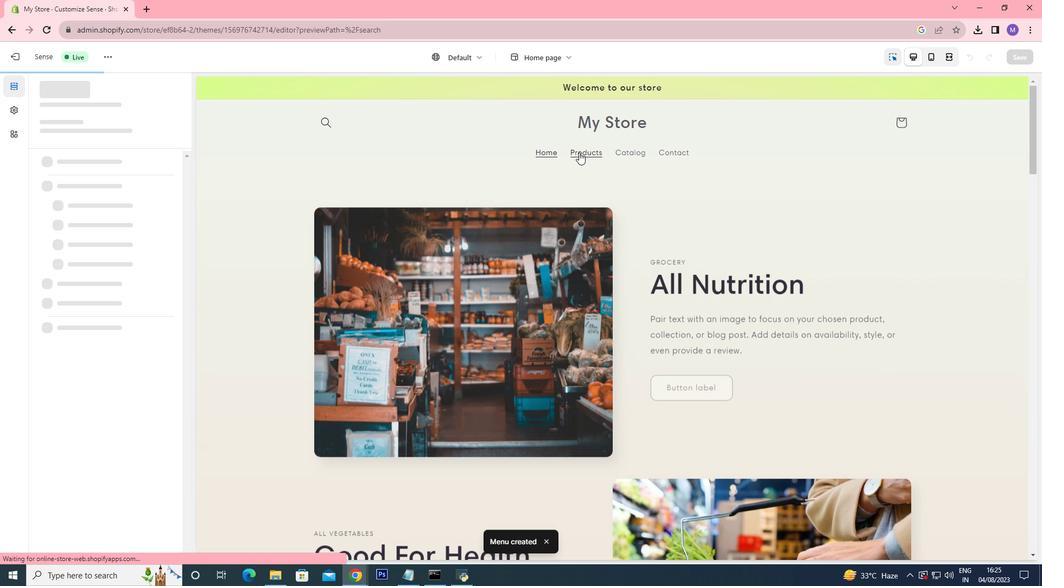 
Action: Mouse moved to (624, 154)
Screenshot: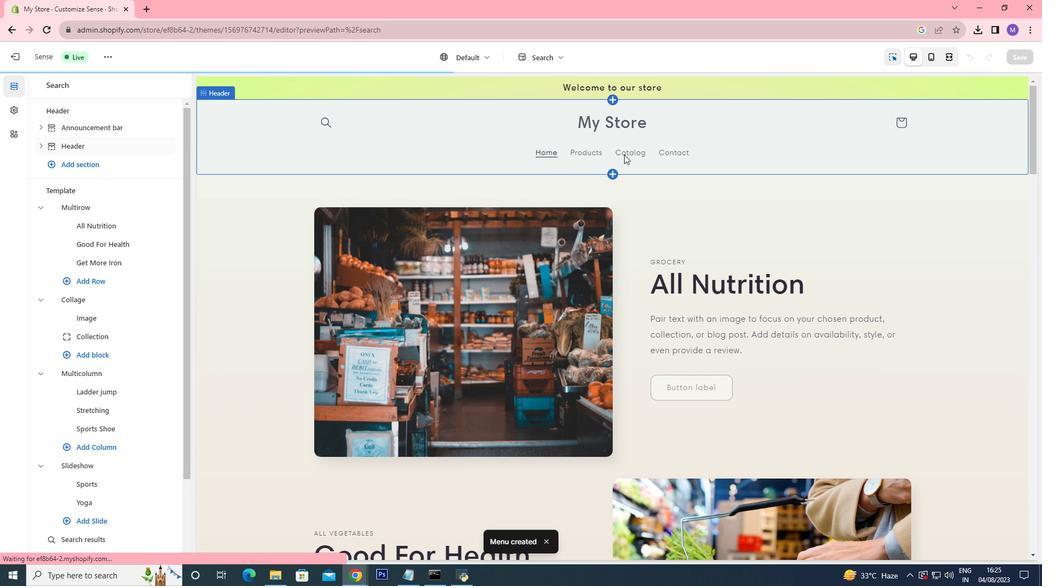 
Action: Mouse pressed left at (624, 154)
Screenshot: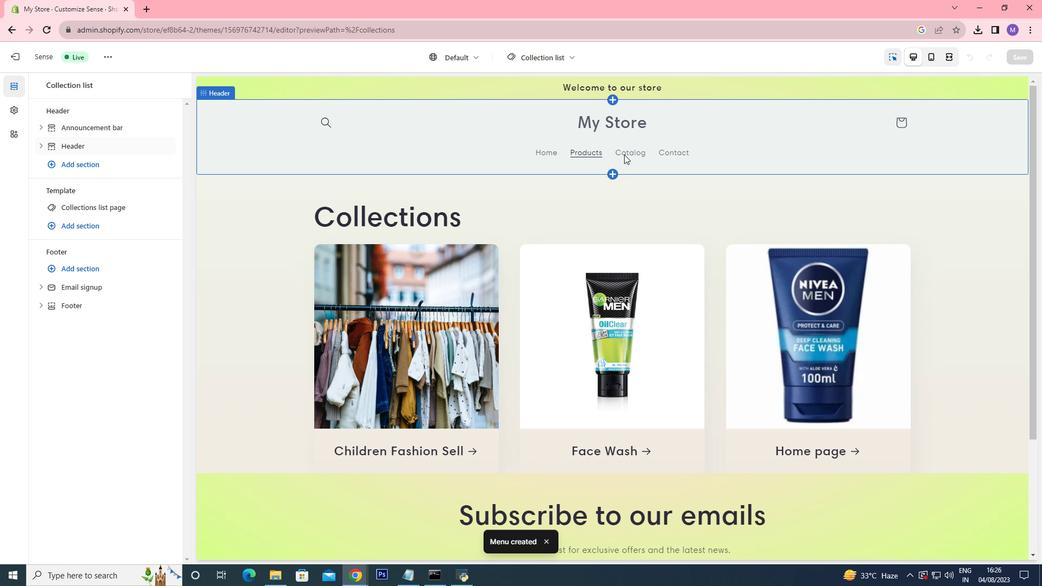 
Action: Mouse pressed left at (624, 154)
Screenshot: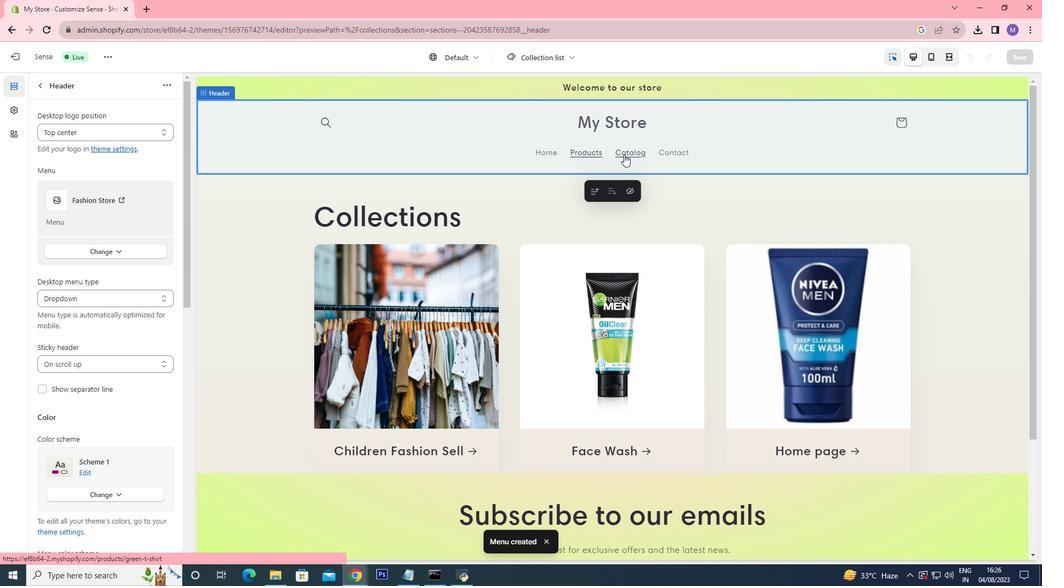 
Action: Mouse moved to (672, 147)
Screenshot: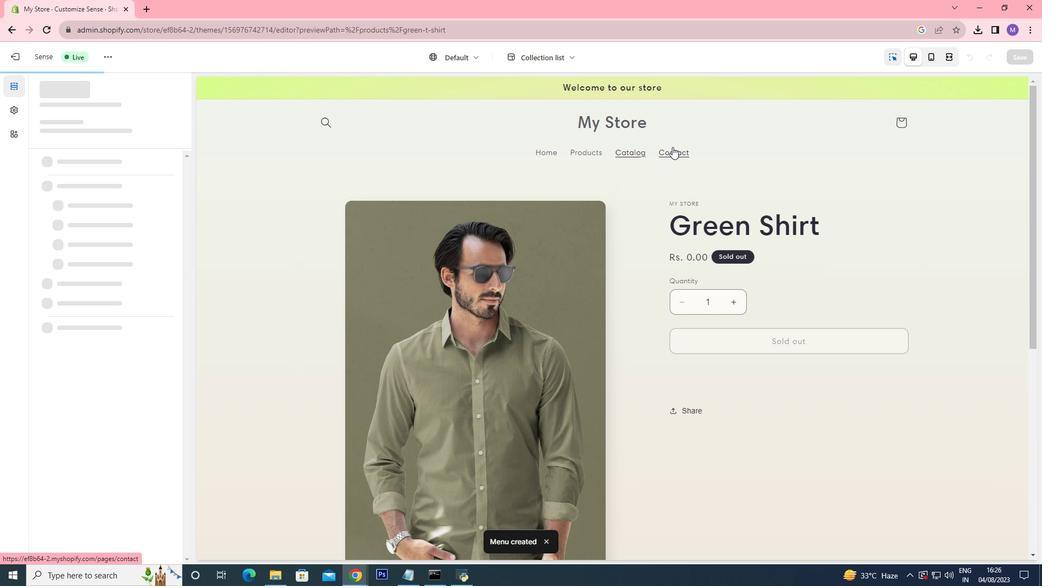 
Action: Mouse pressed left at (672, 147)
Screenshot: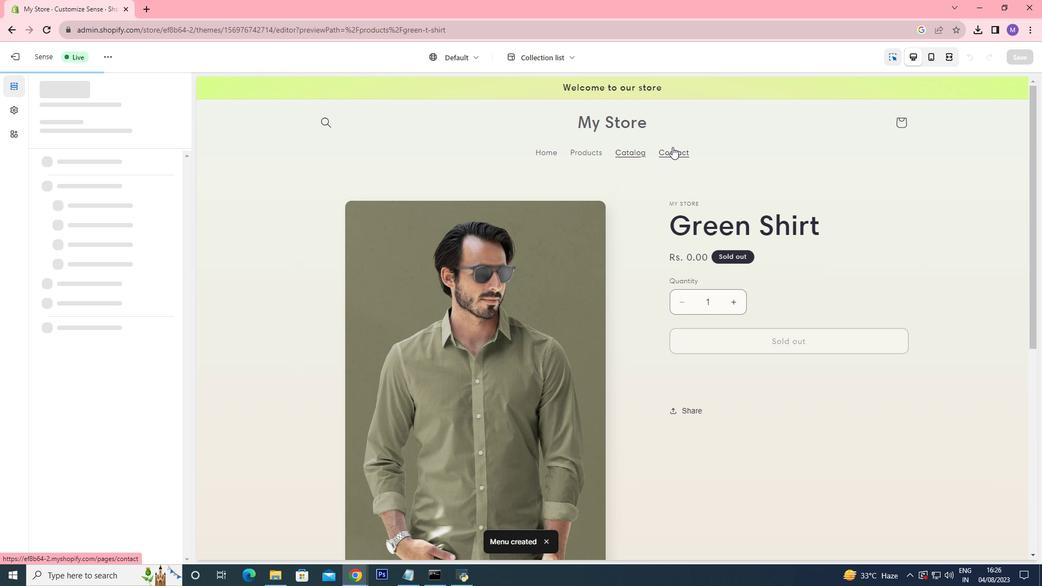 
Action: Mouse moved to (59, 92)
Screenshot: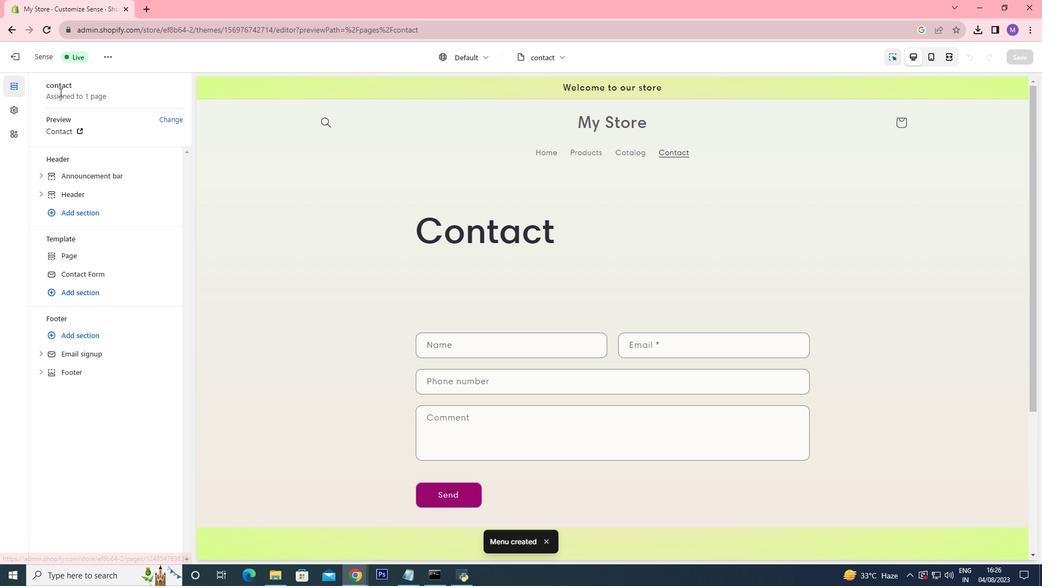 
Action: Mouse pressed left at (59, 92)
Screenshot: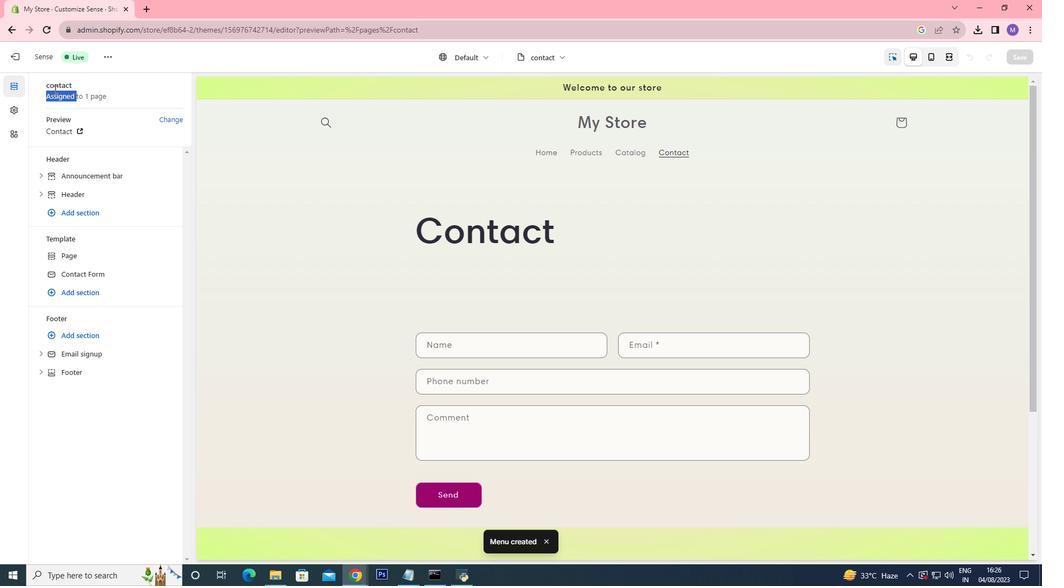 
Action: Mouse pressed left at (59, 92)
Screenshot: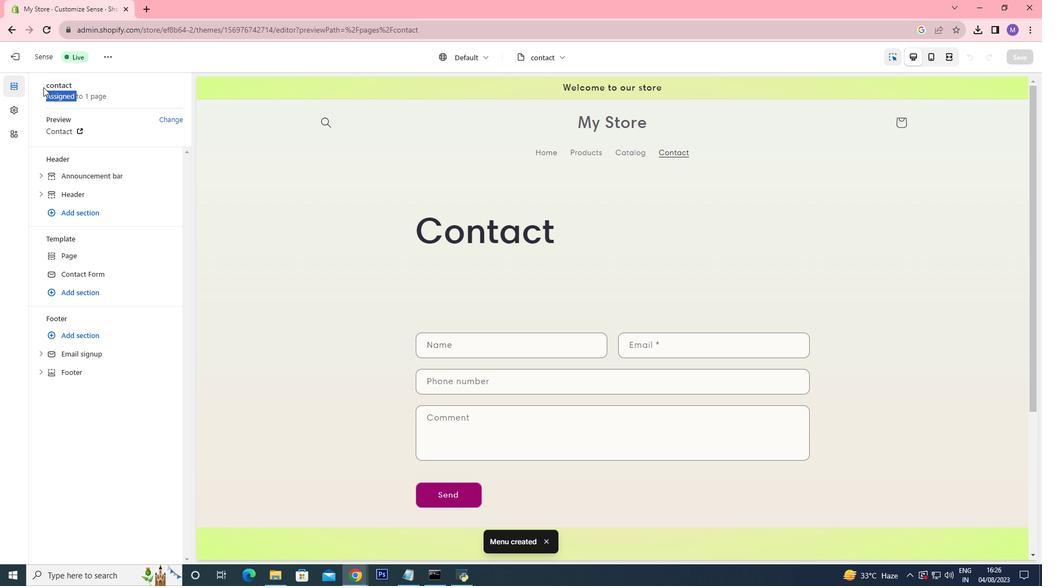 
Action: Mouse moved to (22, 58)
Screenshot: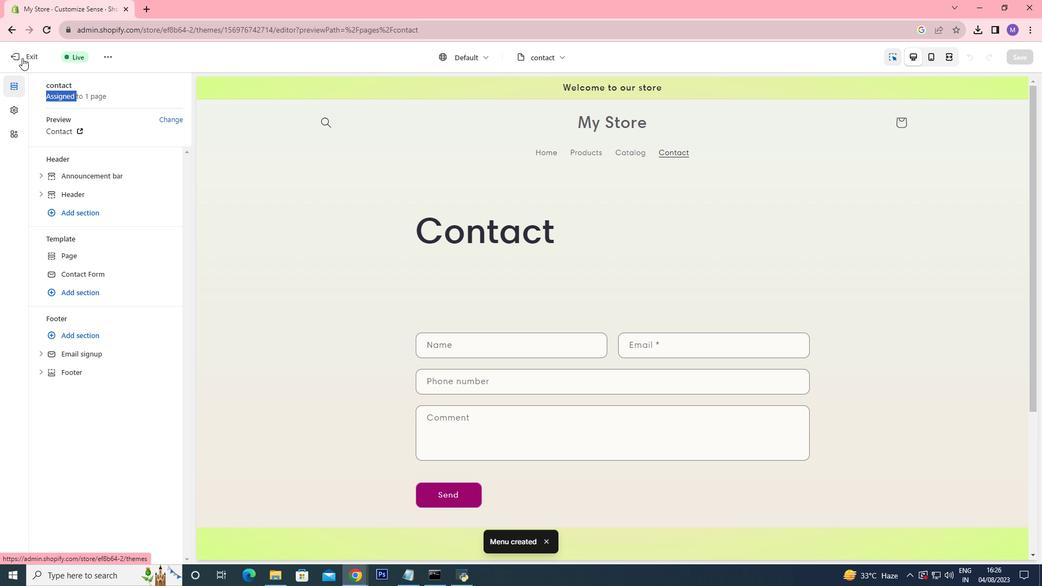 
Action: Mouse pressed left at (22, 58)
Screenshot: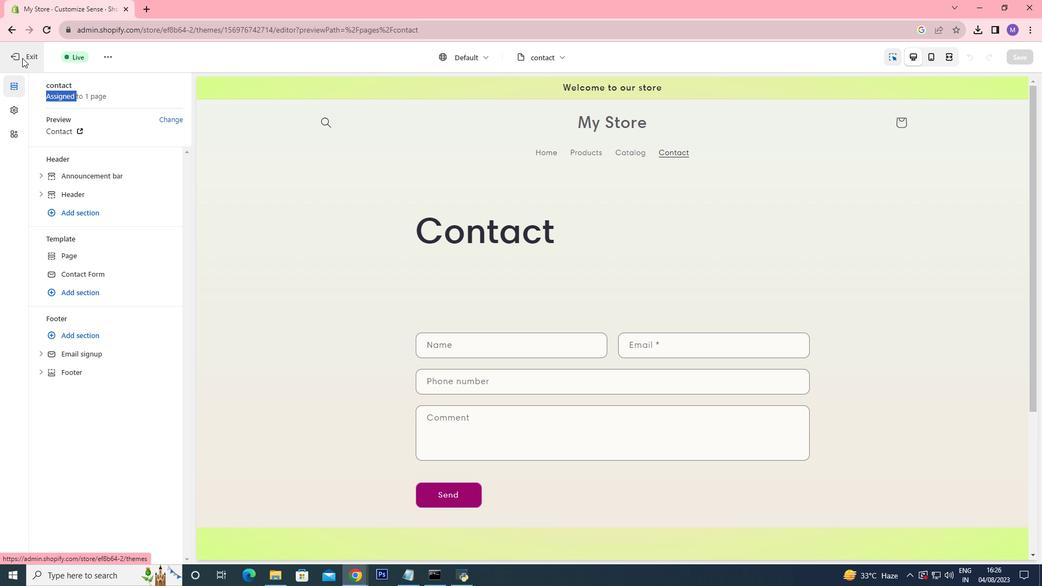 
Action: Mouse moved to (683, 339)
Screenshot: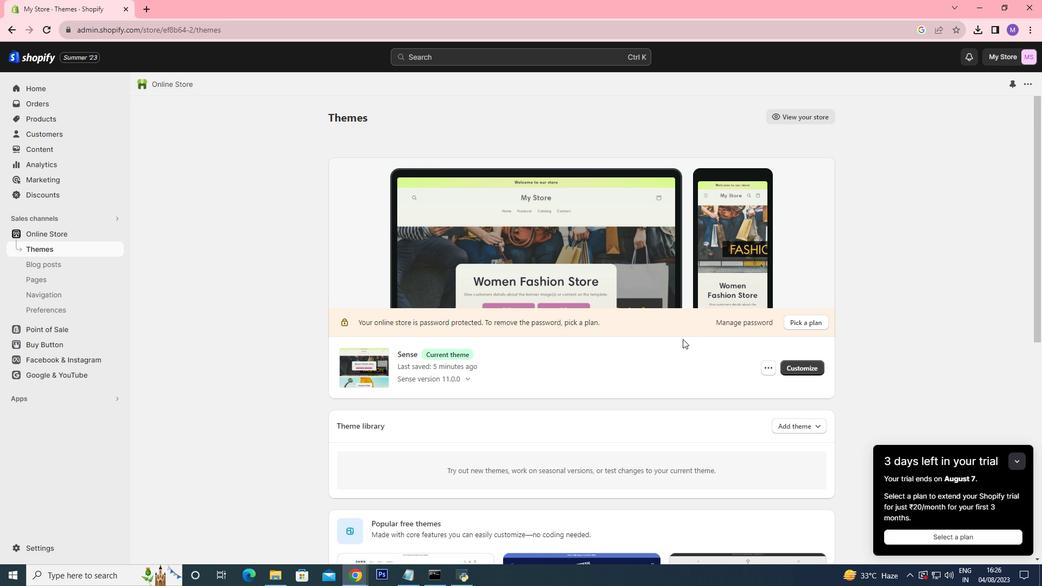 
Action: Mouse scrolled (683, 338) with delta (0, 0)
Screenshot: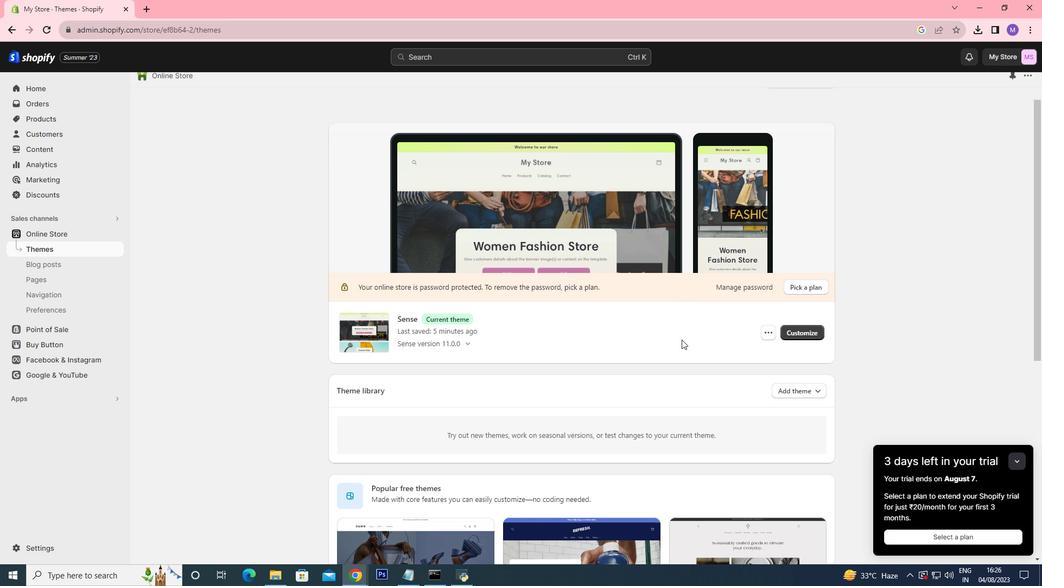 
Action: Mouse moved to (682, 340)
Screenshot: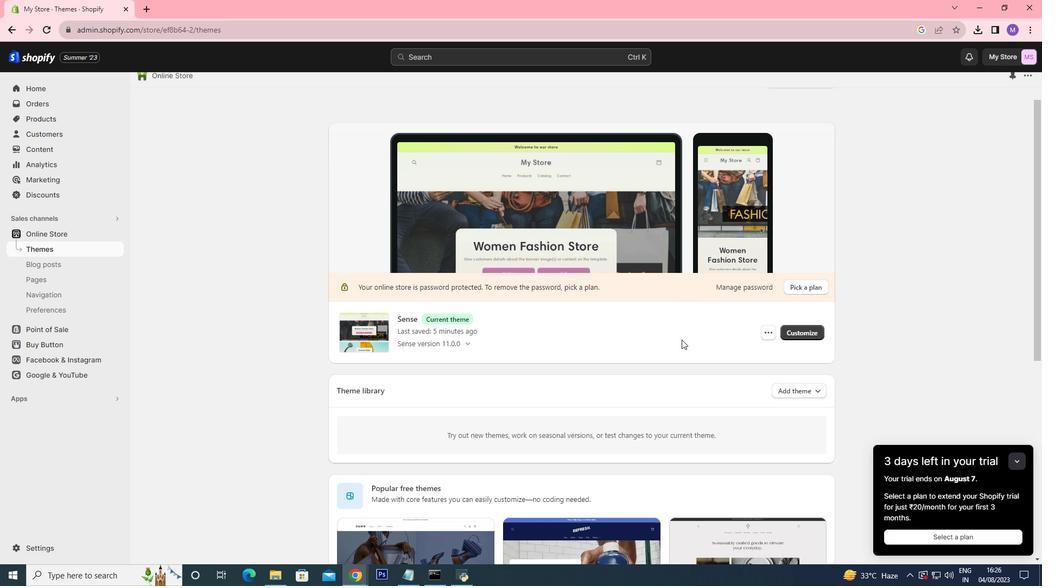 
Action: Mouse scrolled (682, 339) with delta (0, 0)
Screenshot: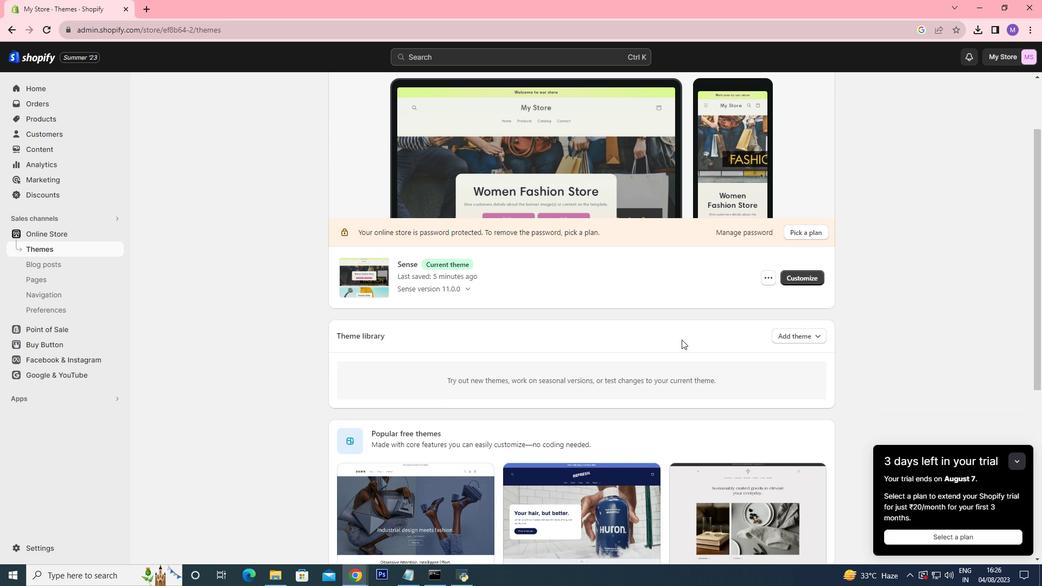 
Action: Mouse scrolled (682, 339) with delta (0, 0)
Screenshot: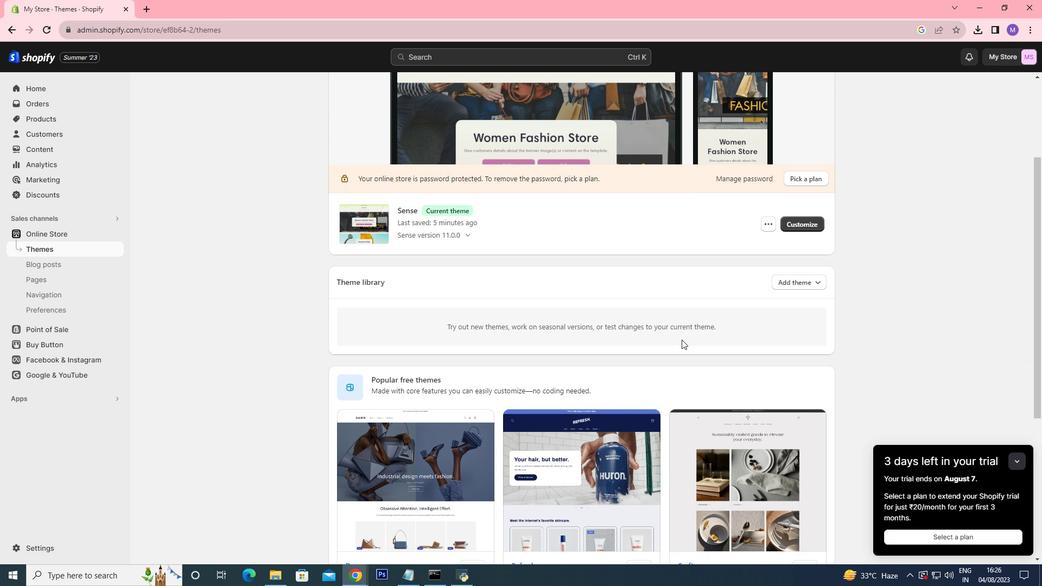 
Action: Mouse moved to (724, 289)
Screenshot: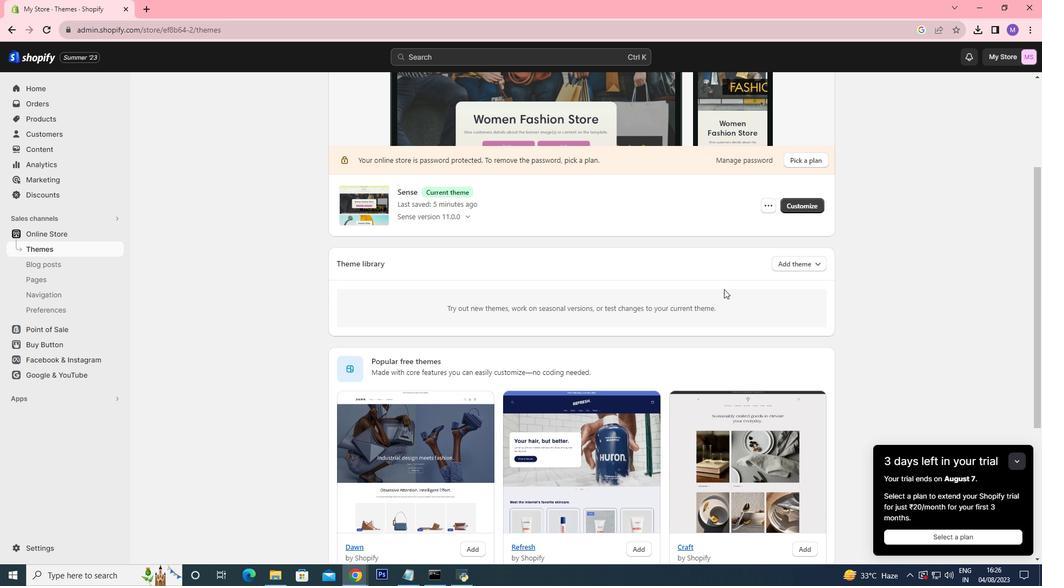 
Action: Mouse scrolled (724, 290) with delta (0, 0)
Screenshot: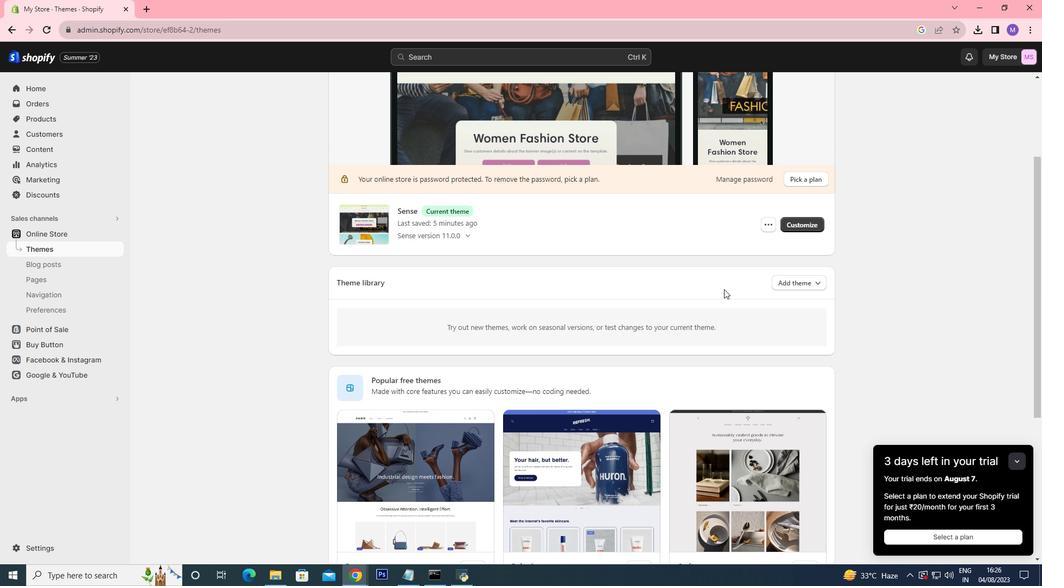 
Action: Mouse moved to (804, 255)
Screenshot: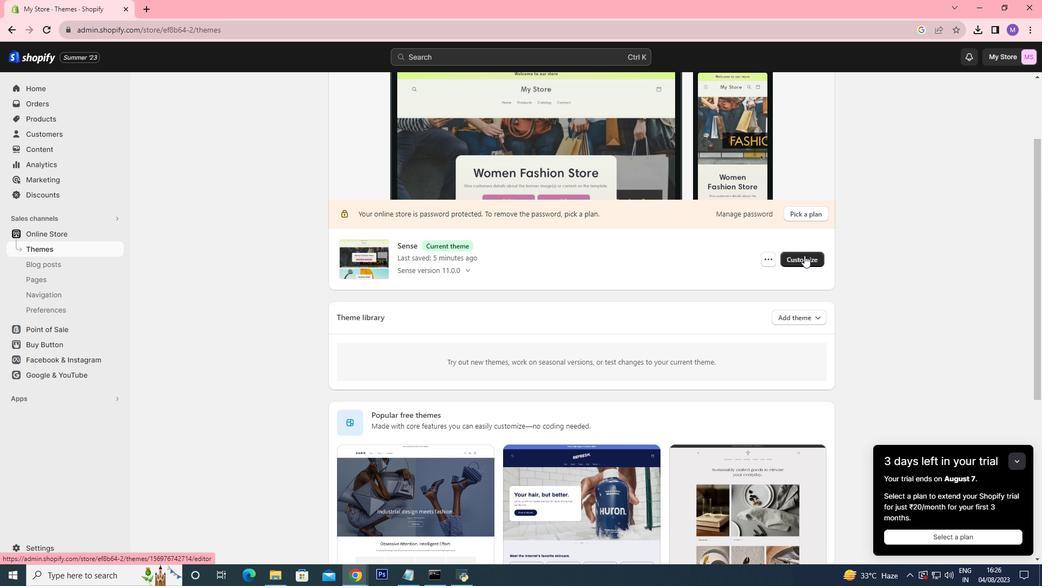 
Action: Mouse pressed left at (804, 255)
Screenshot: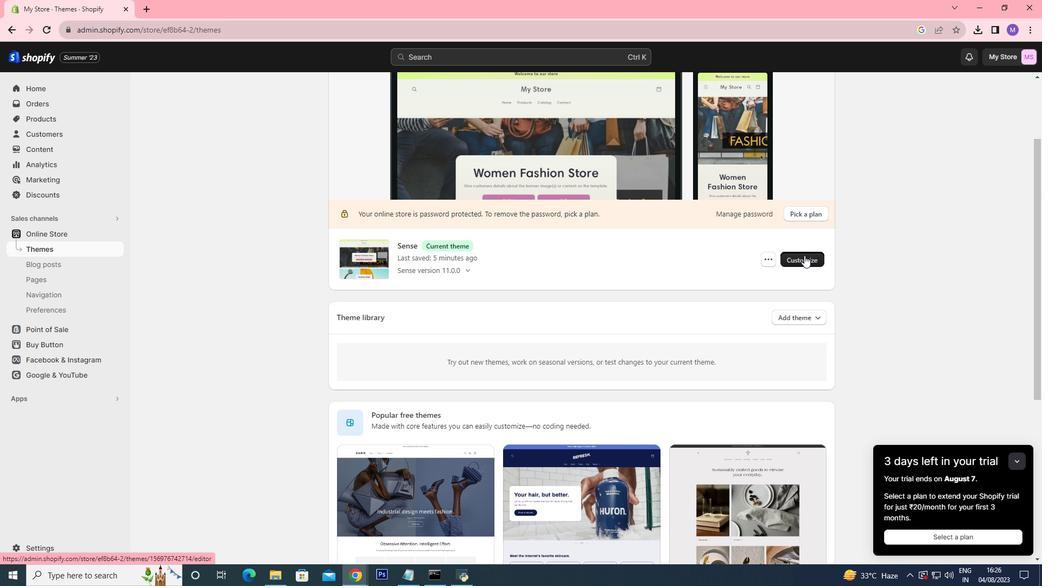 
Action: Mouse moved to (569, 61)
Screenshot: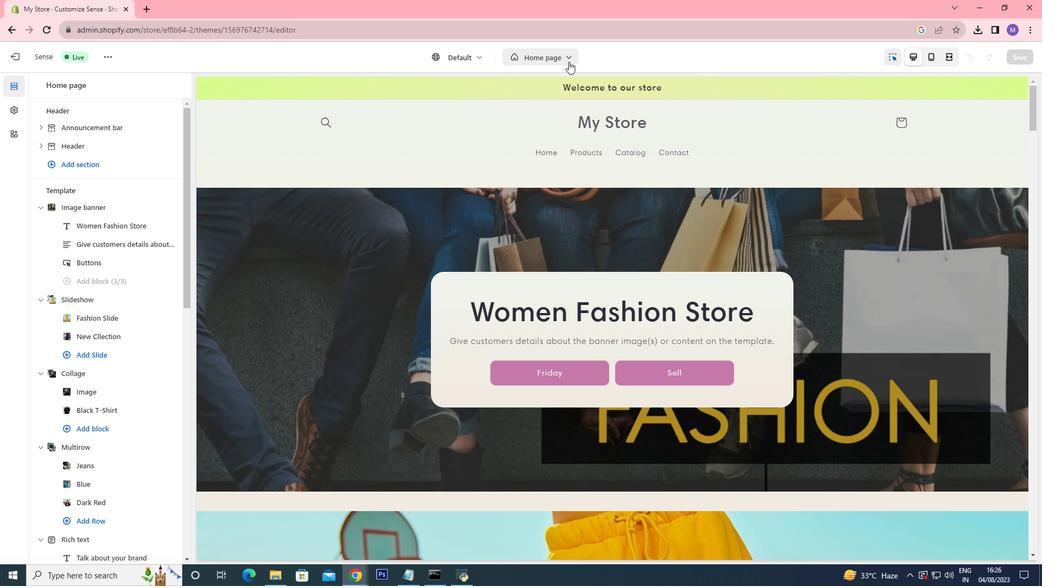 
Action: Mouse pressed left at (569, 61)
Screenshot: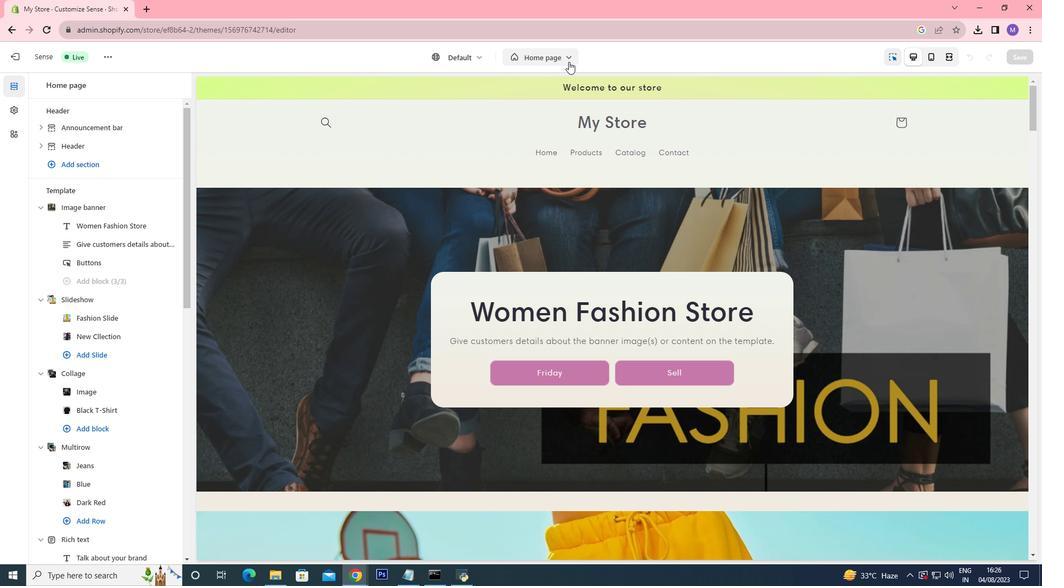 
Action: Mouse moved to (525, 212)
Screenshot: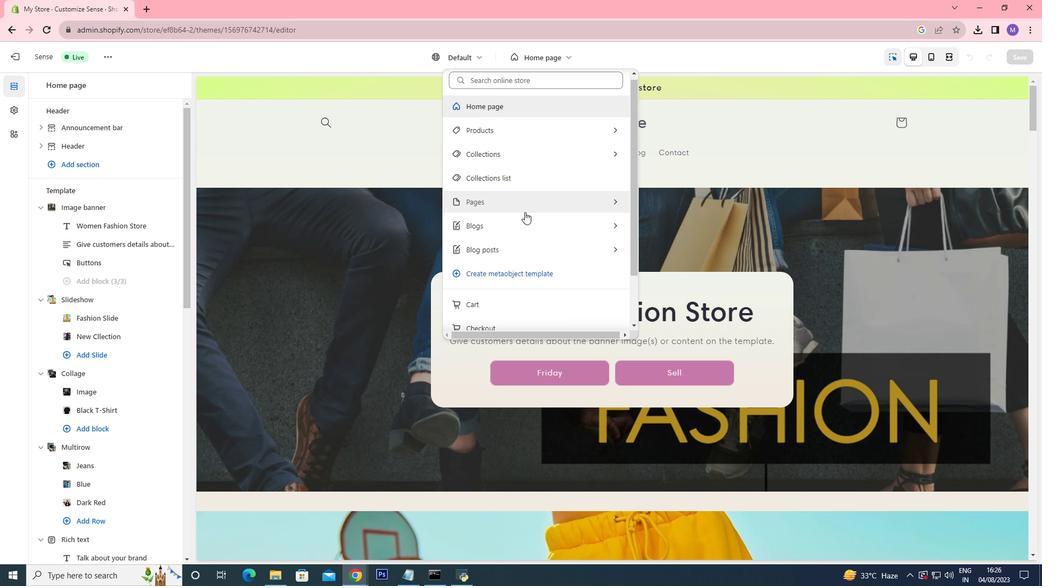 
Action: Mouse scrolled (525, 211) with delta (0, 0)
Screenshot: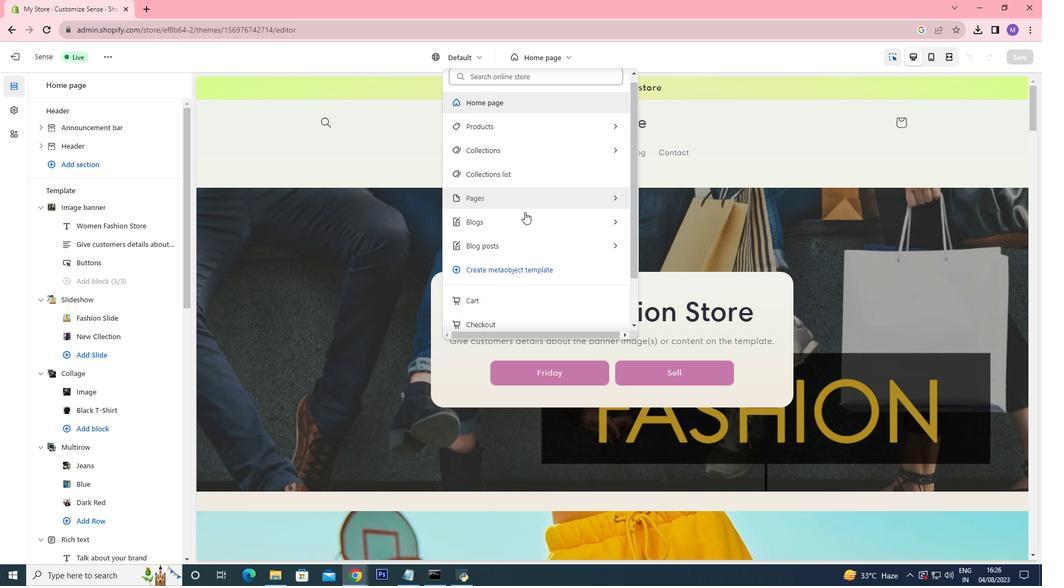
Action: Mouse scrolled (525, 211) with delta (0, 0)
Screenshot: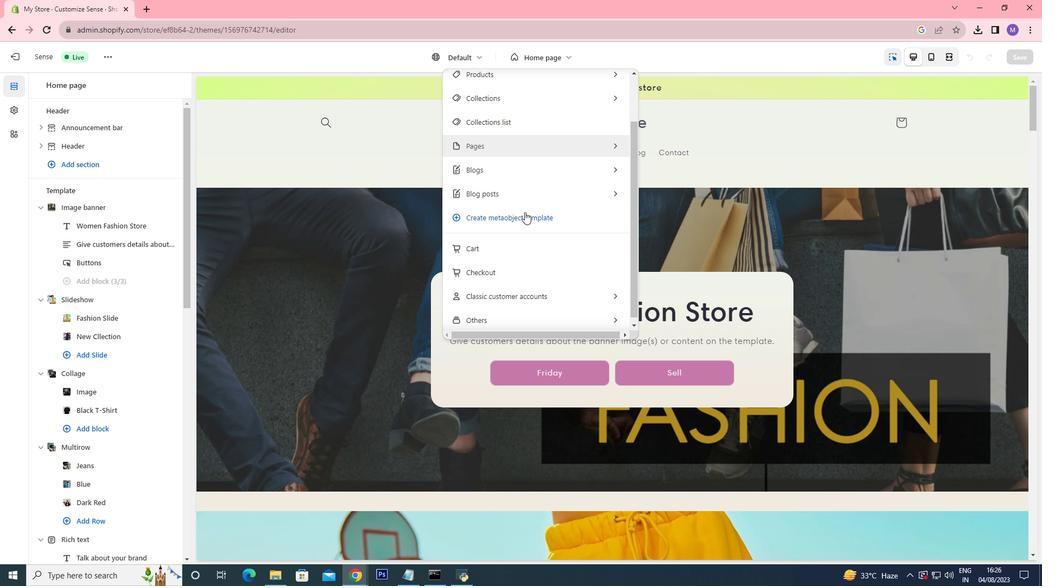 
Action: Mouse scrolled (525, 211) with delta (0, 0)
Screenshot: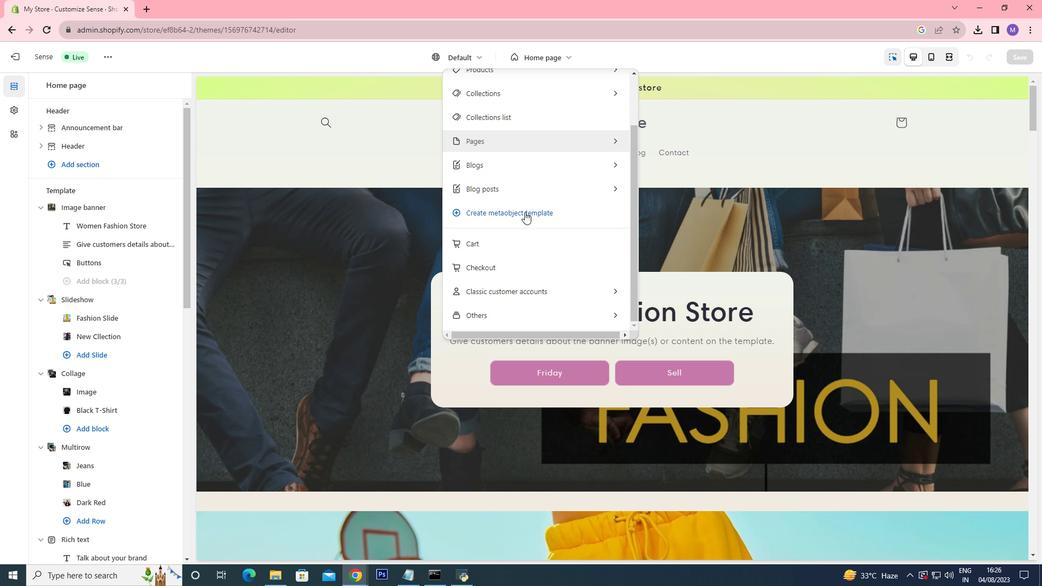 
Action: Mouse scrolled (525, 211) with delta (0, 0)
Screenshot: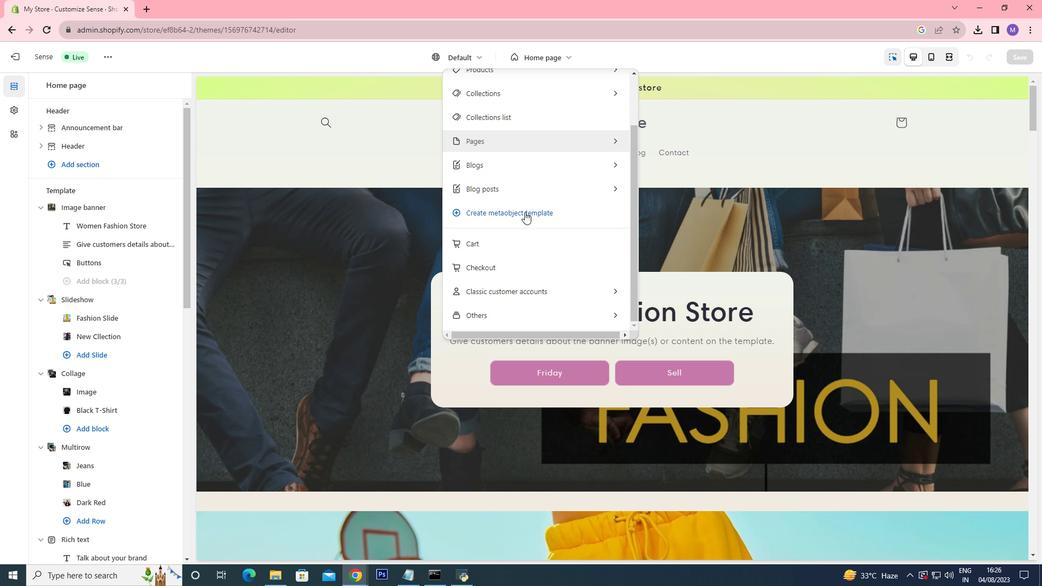 
Action: Mouse scrolled (525, 211) with delta (0, 0)
Screenshot: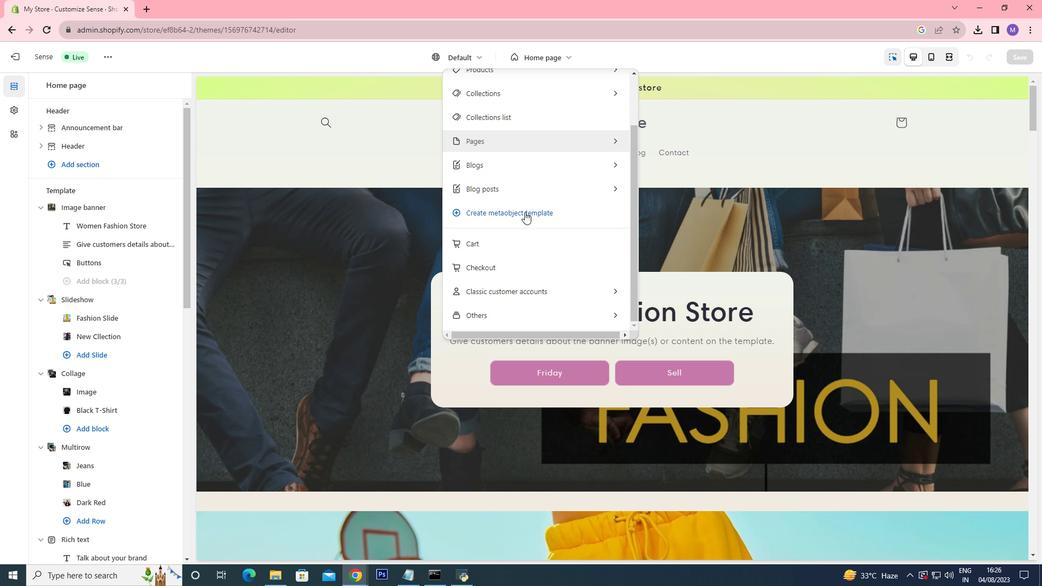 
Action: Mouse scrolled (525, 212) with delta (0, 0)
Screenshot: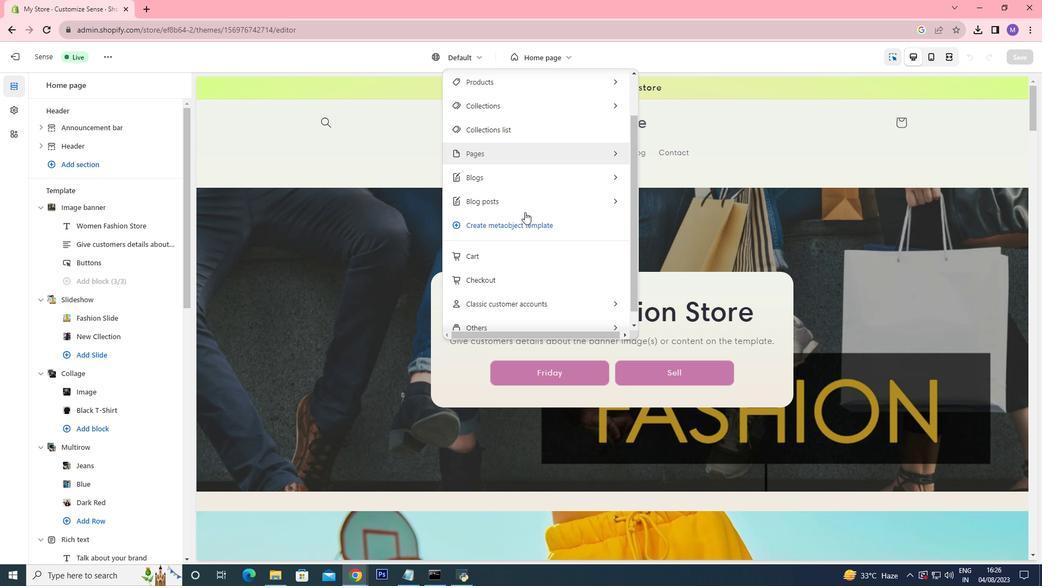 
Action: Mouse moved to (474, 186)
Screenshot: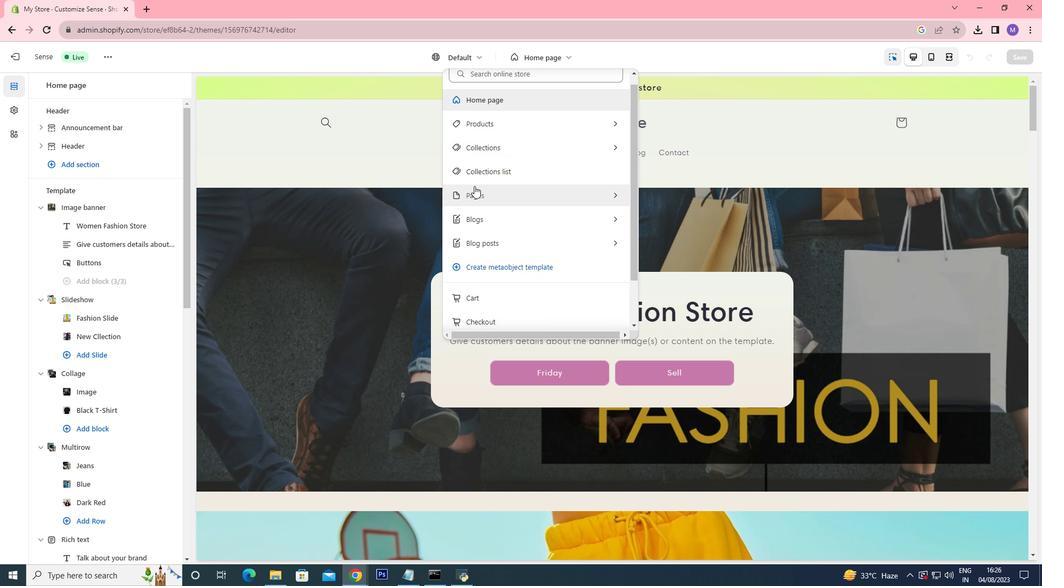 
Action: Mouse scrolled (474, 186) with delta (0, 0)
Screenshot: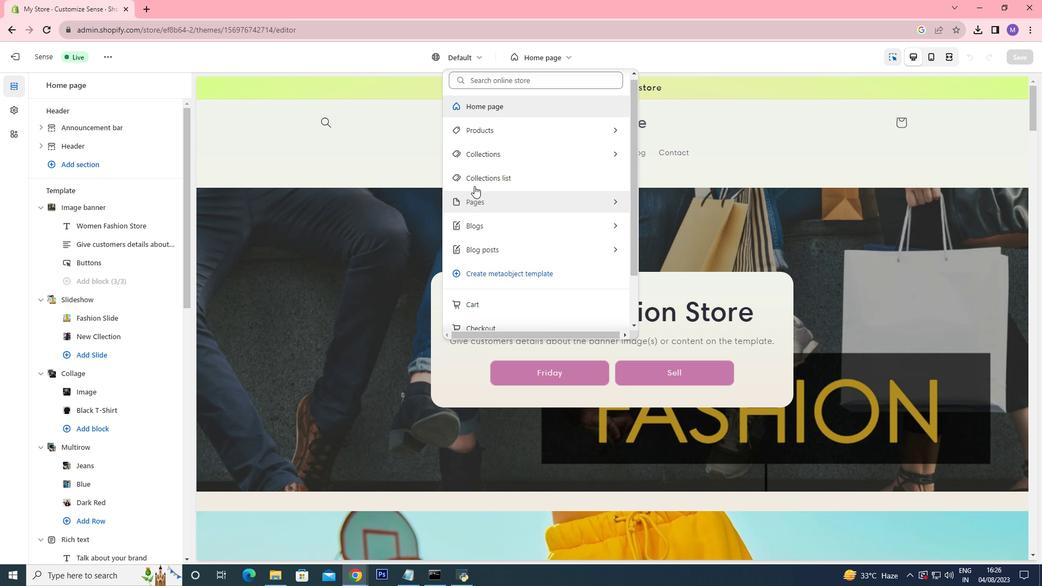 
Action: Mouse scrolled (474, 186) with delta (0, 0)
Screenshot: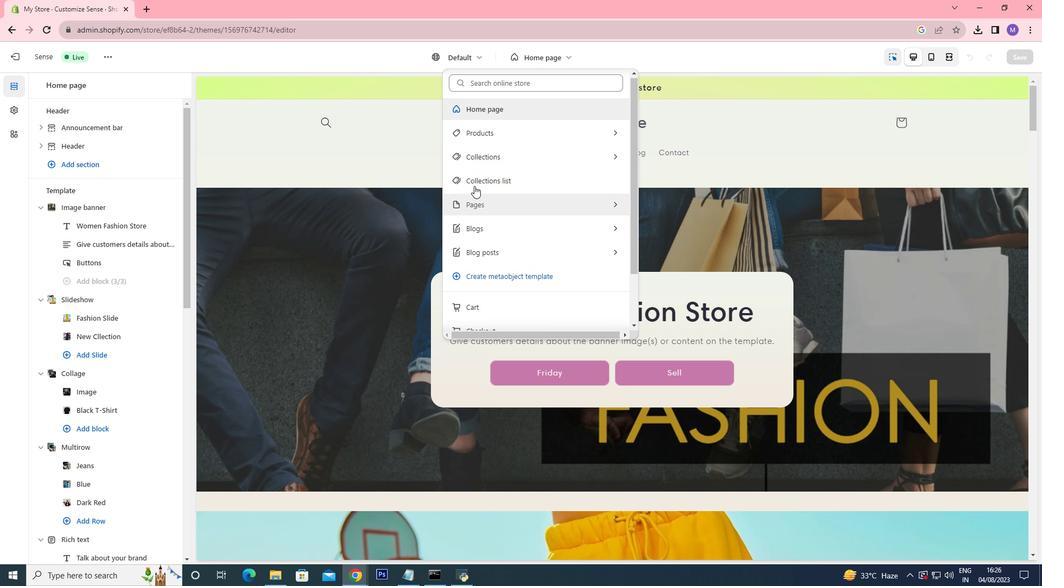 
Action: Mouse moved to (696, 137)
Screenshot: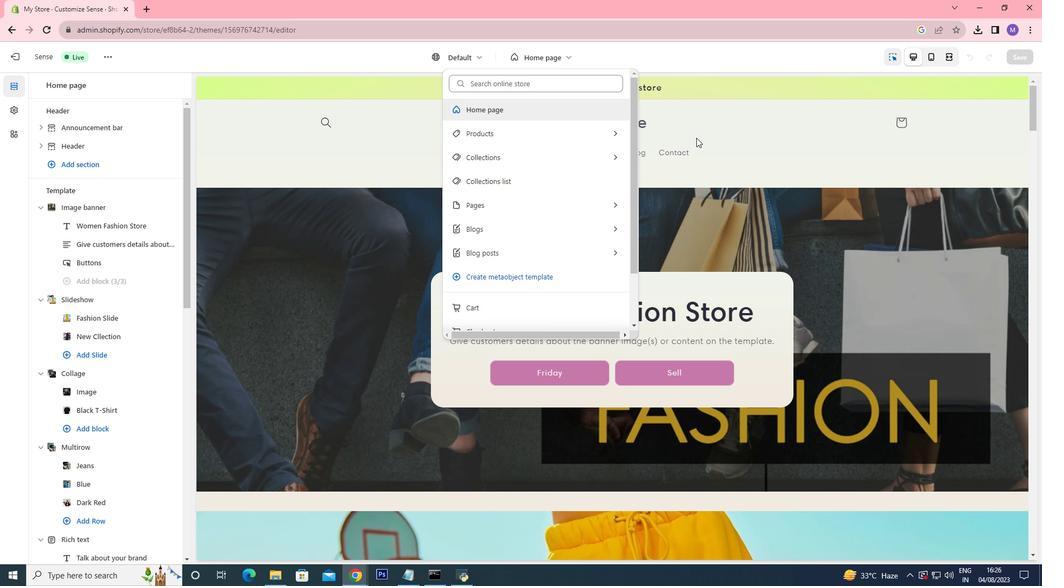
Action: Mouse pressed left at (696, 137)
Screenshot: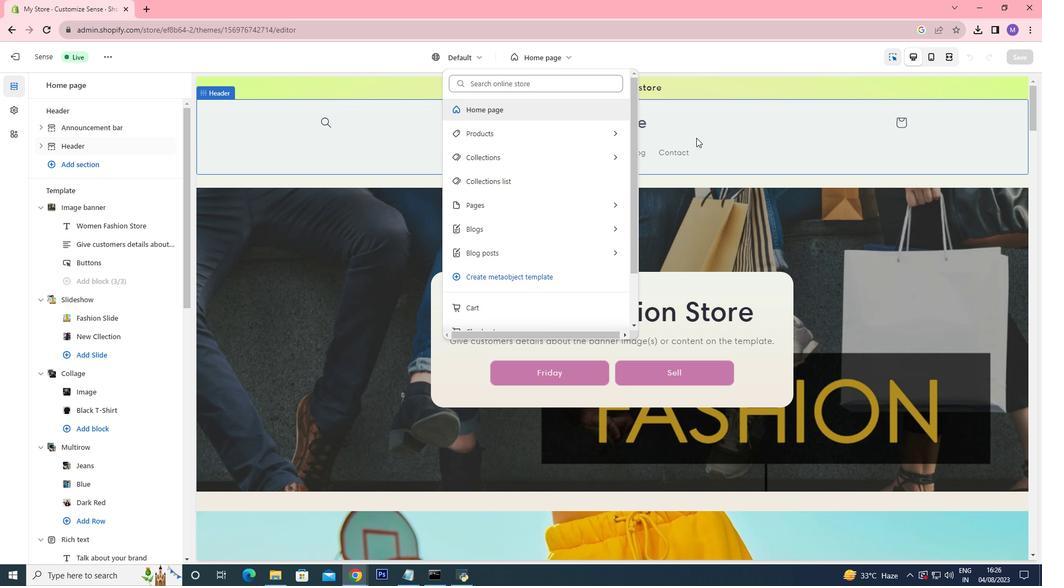 
Action: Mouse moved to (701, 254)
Screenshot: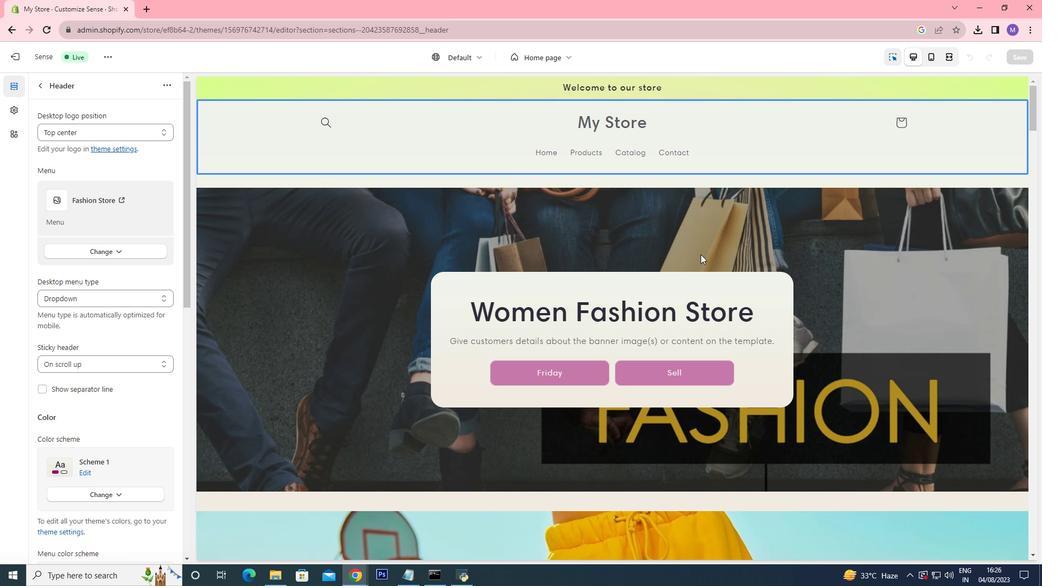 
Action: Mouse scrolled (701, 254) with delta (0, 0)
Screenshot: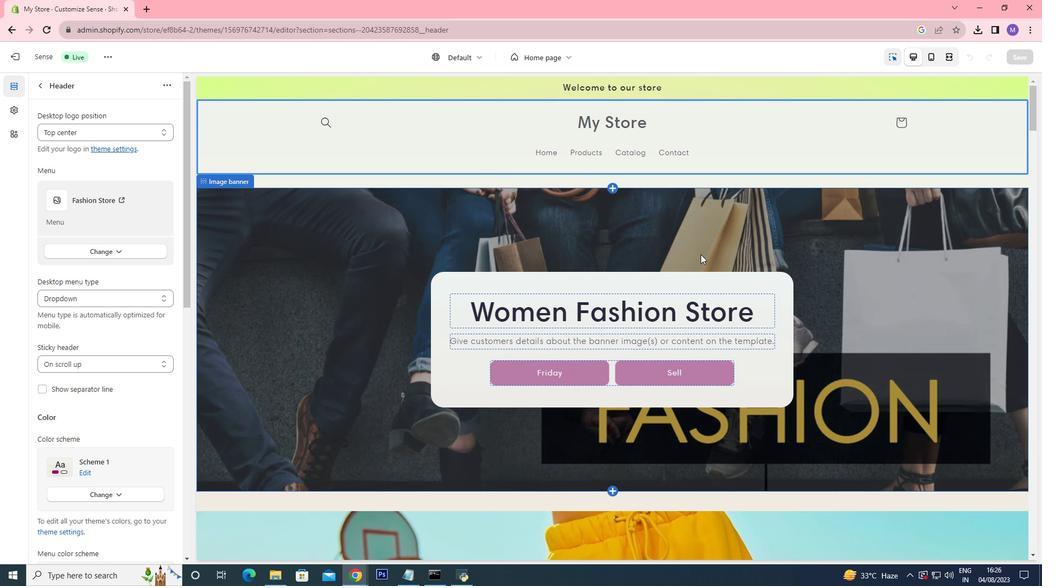 
Action: Mouse scrolled (701, 254) with delta (0, 0)
Screenshot: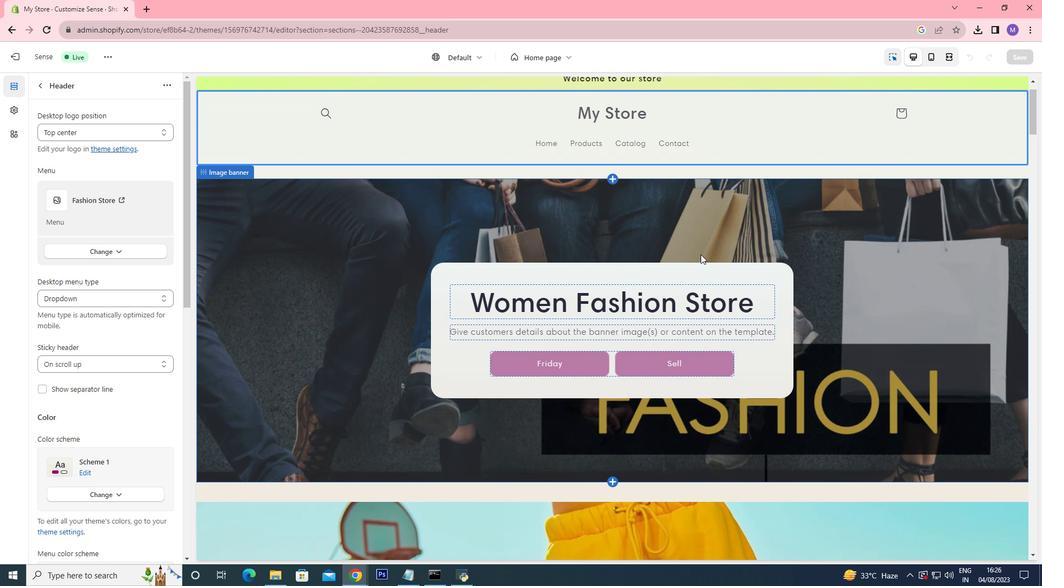 
Action: Mouse scrolled (701, 254) with delta (0, 0)
Screenshot: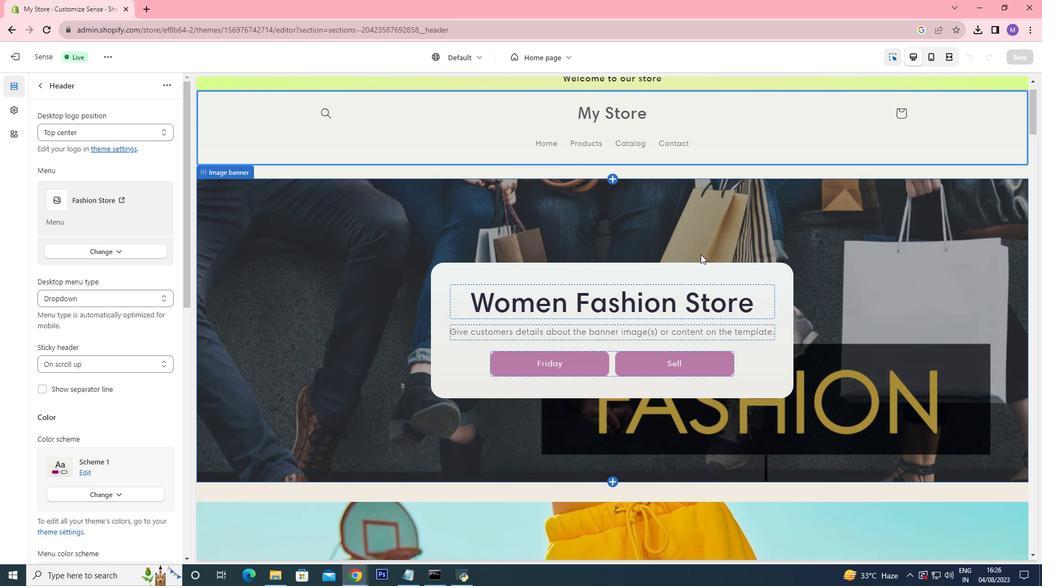 
Action: Mouse scrolled (701, 254) with delta (0, 0)
Screenshot: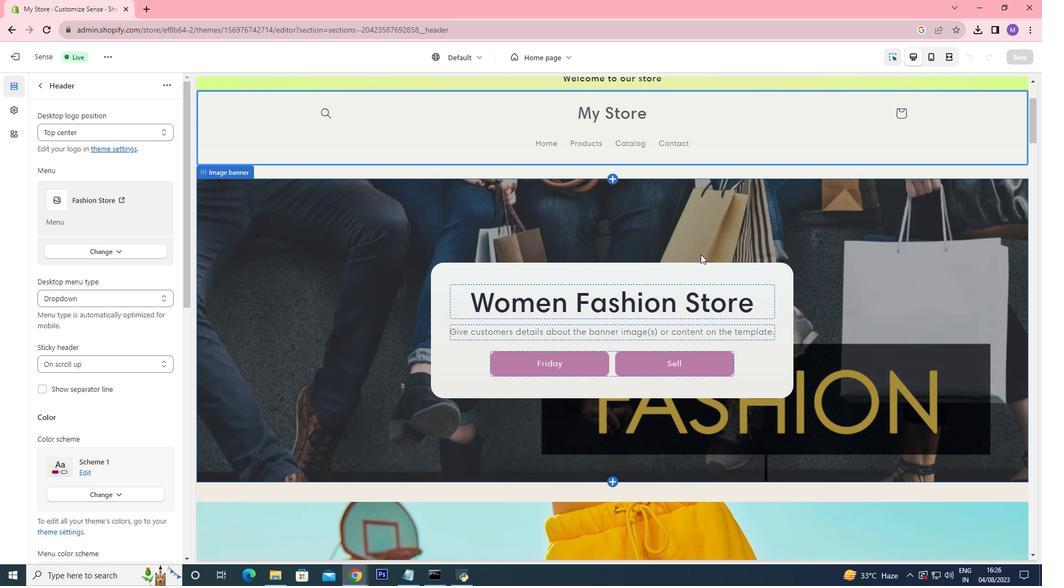 
Action: Mouse scrolled (701, 254) with delta (0, 0)
Screenshot: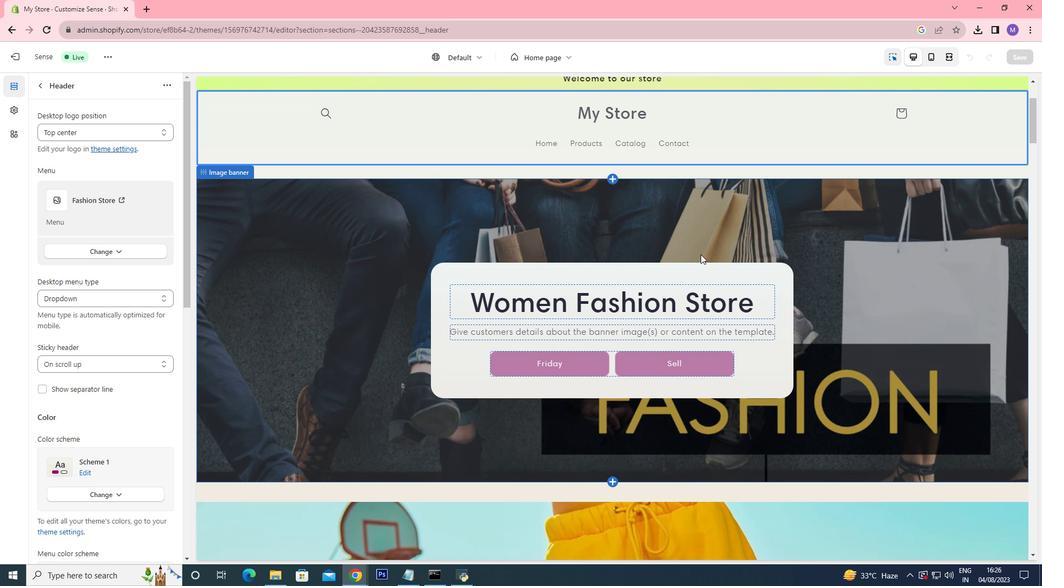 
Action: Mouse scrolled (701, 254) with delta (0, 0)
Screenshot: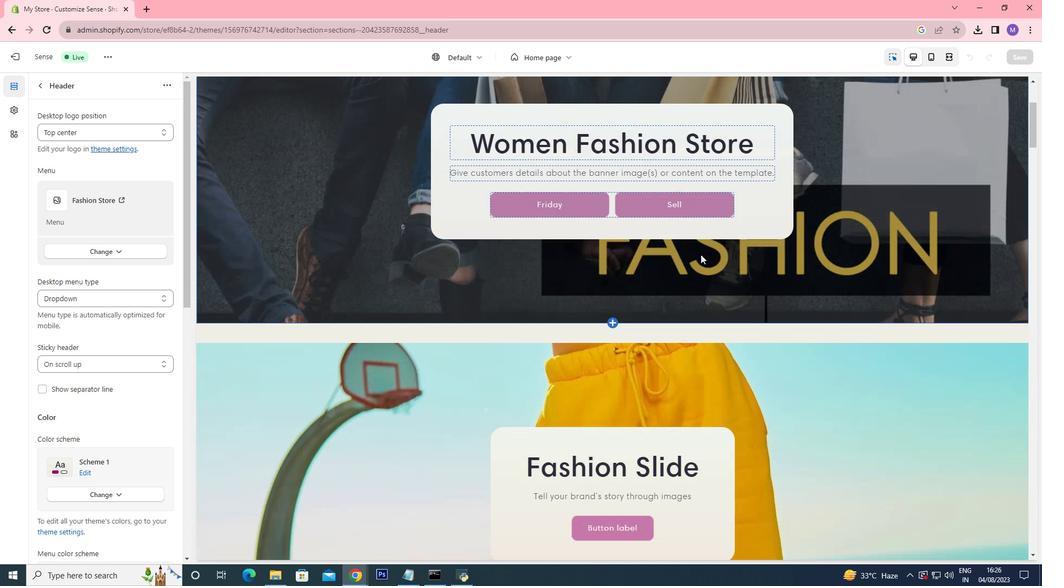 
Action: Mouse scrolled (701, 255) with delta (0, 0)
Screenshot: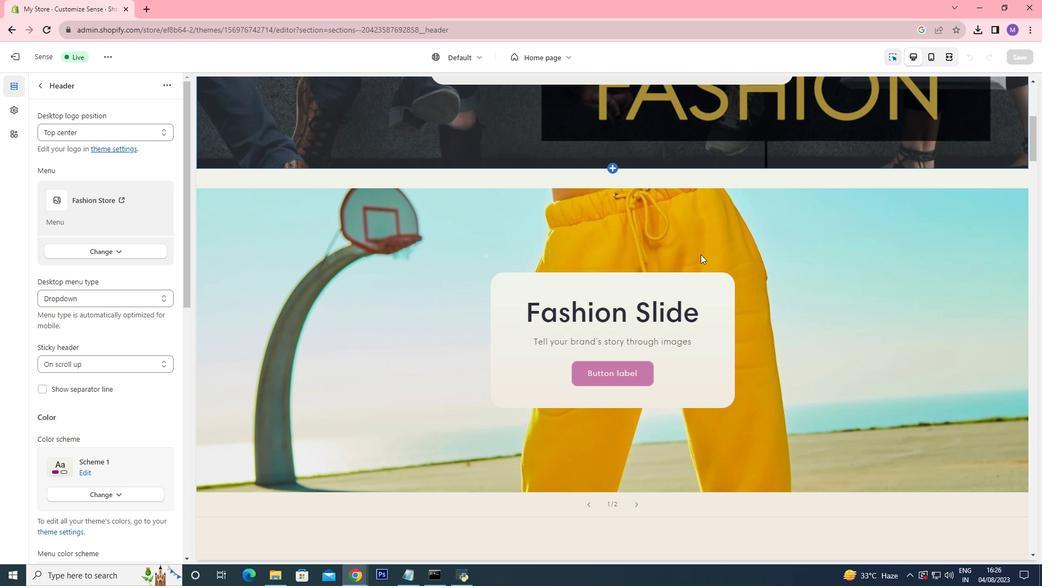 
Action: Mouse scrolled (701, 255) with delta (0, 0)
Screenshot: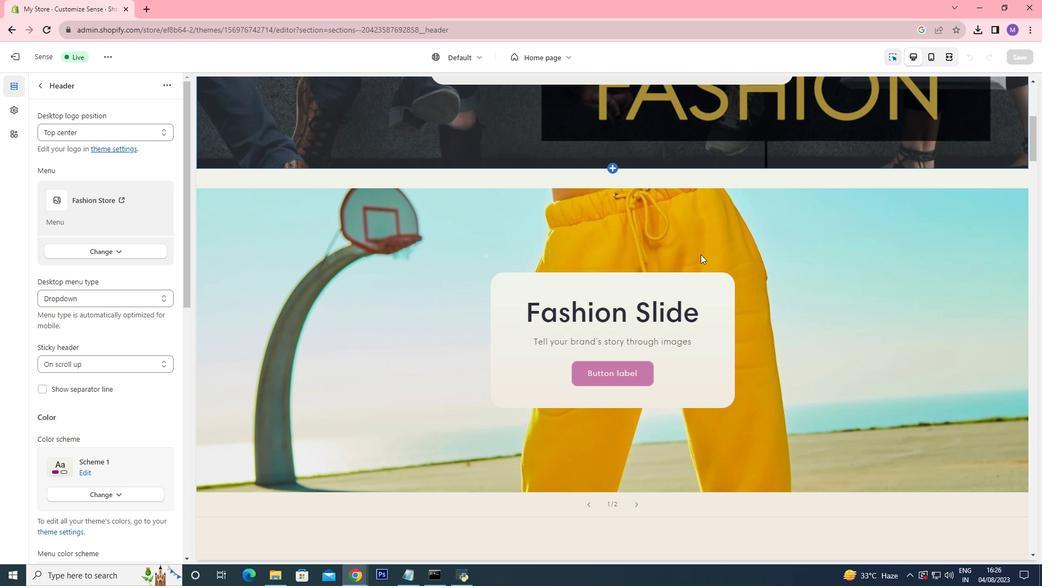 
Action: Mouse scrolled (701, 255) with delta (0, 0)
Screenshot: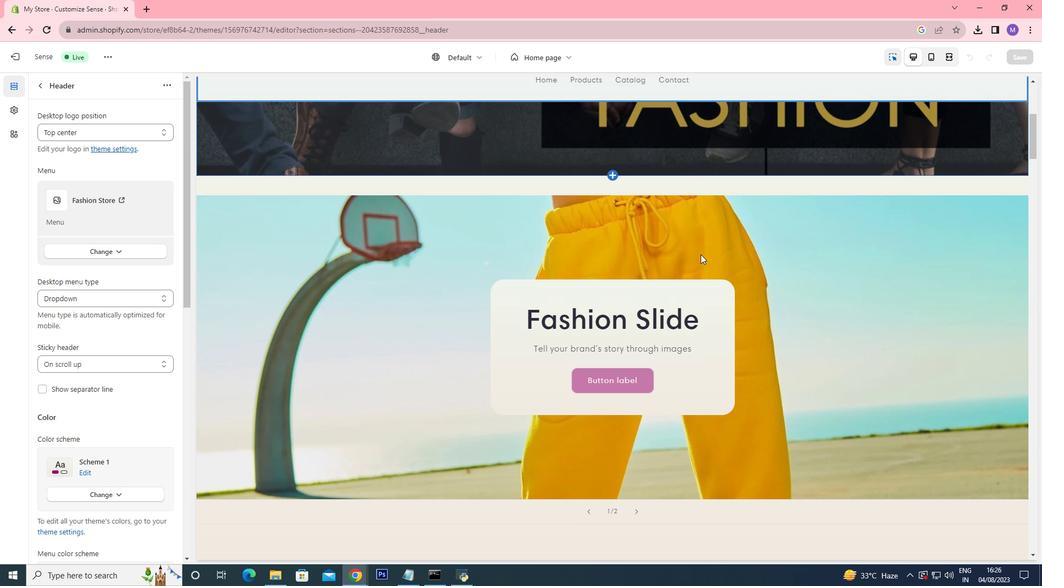 
Action: Mouse scrolled (701, 255) with delta (0, 0)
Screenshot: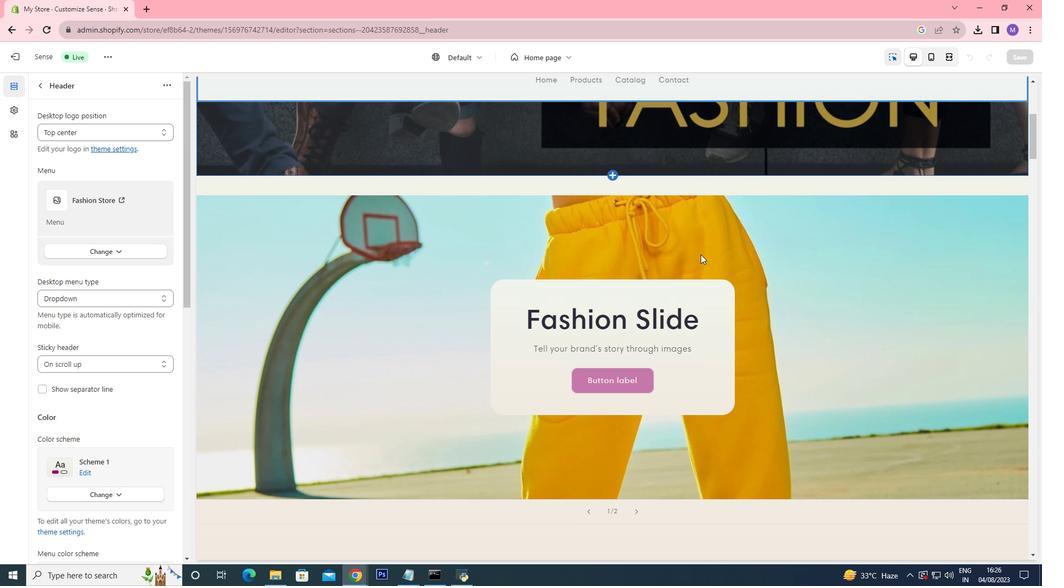 
Action: Mouse scrolled (701, 255) with delta (0, 0)
Screenshot: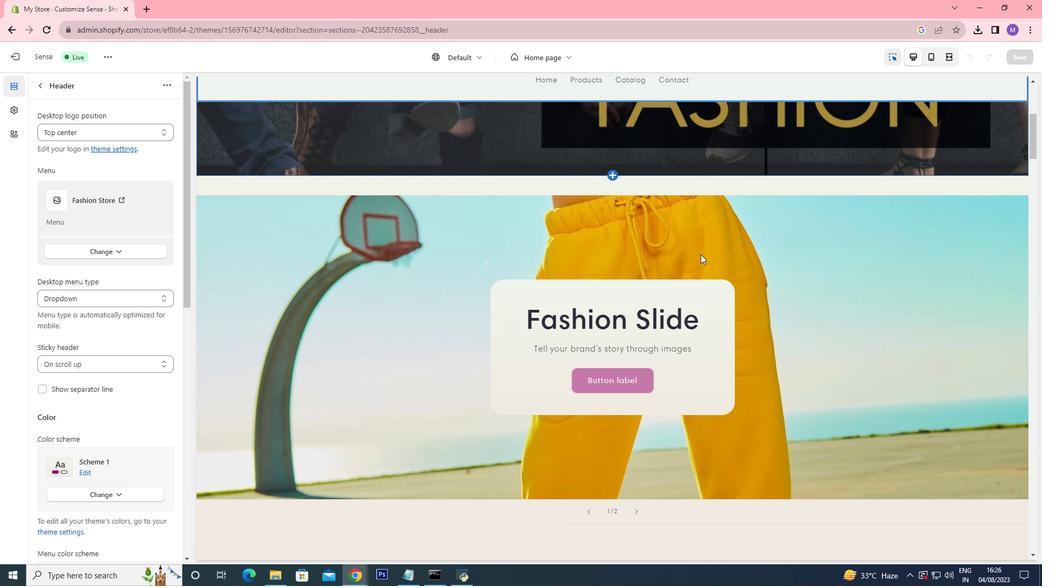 
Action: Mouse scrolled (701, 255) with delta (0, 0)
Screenshot: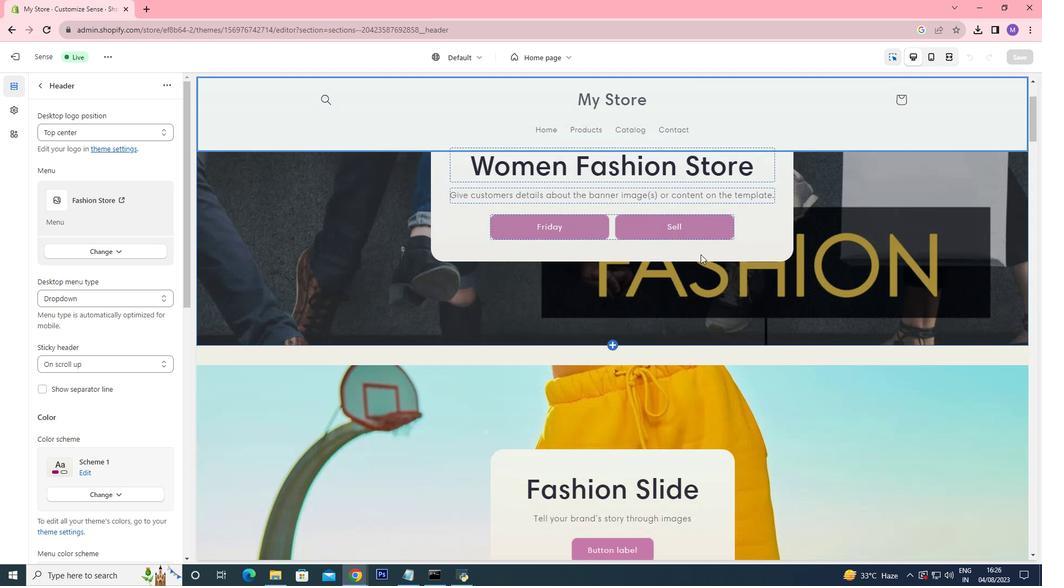 
Action: Mouse scrolled (701, 254) with delta (0, 0)
Screenshot: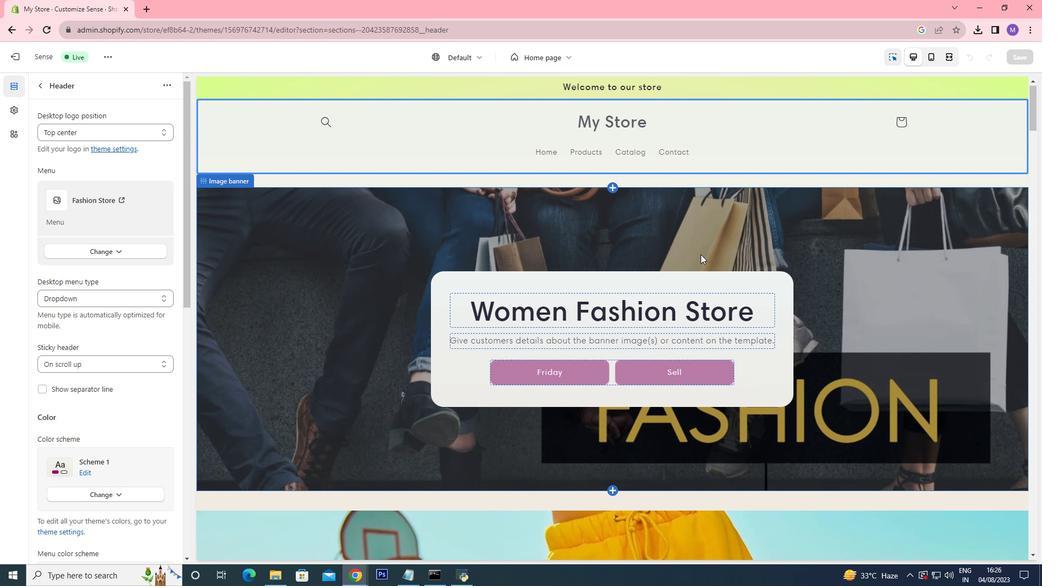 
Action: Mouse scrolled (701, 254) with delta (0, 0)
Screenshot: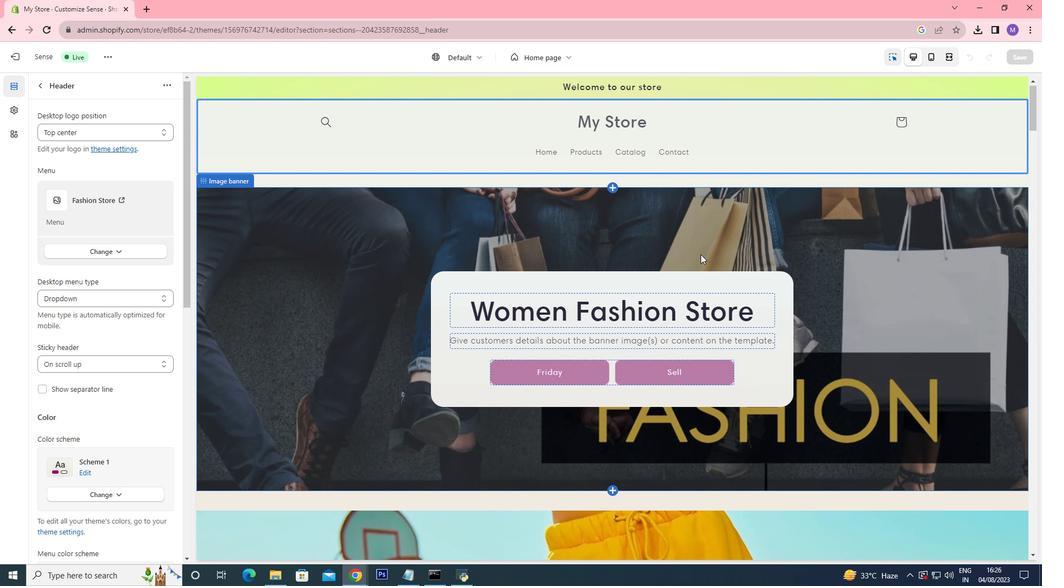 
Action: Mouse scrolled (701, 254) with delta (0, 0)
Screenshot: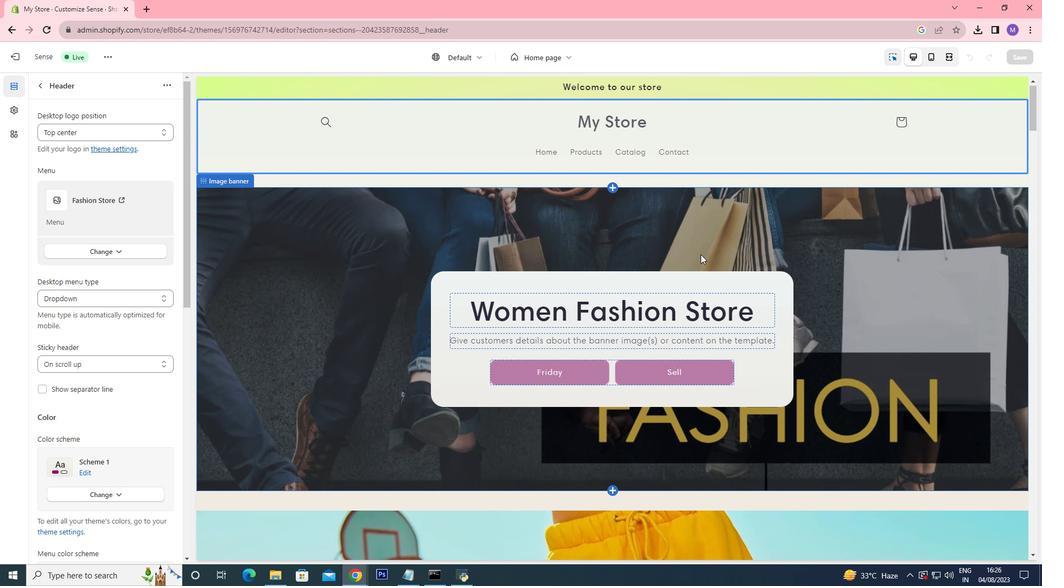 
Action: Mouse scrolled (701, 254) with delta (0, 0)
Screenshot: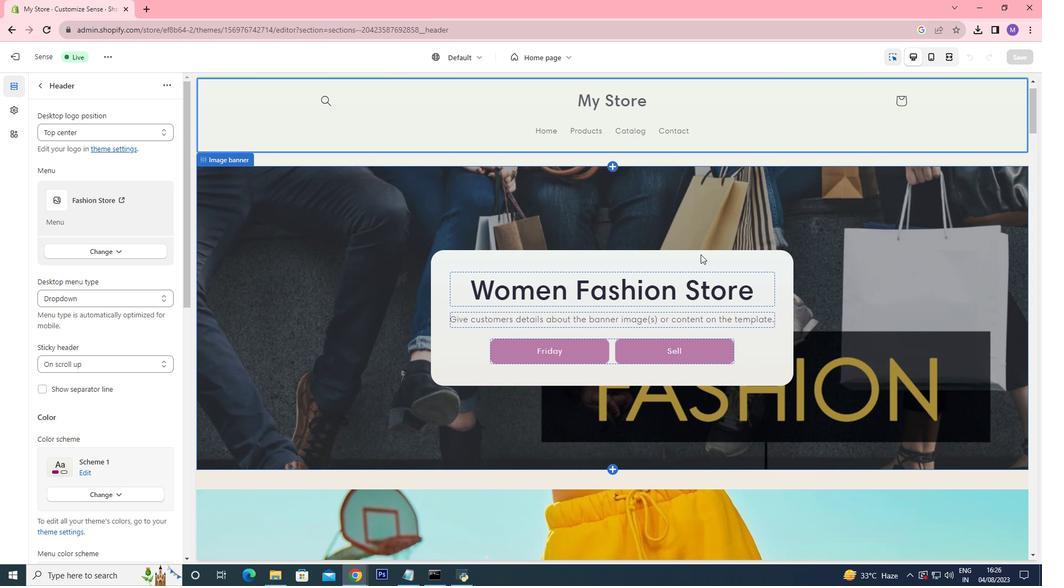 
Action: Mouse scrolled (701, 254) with delta (0, 0)
Screenshot: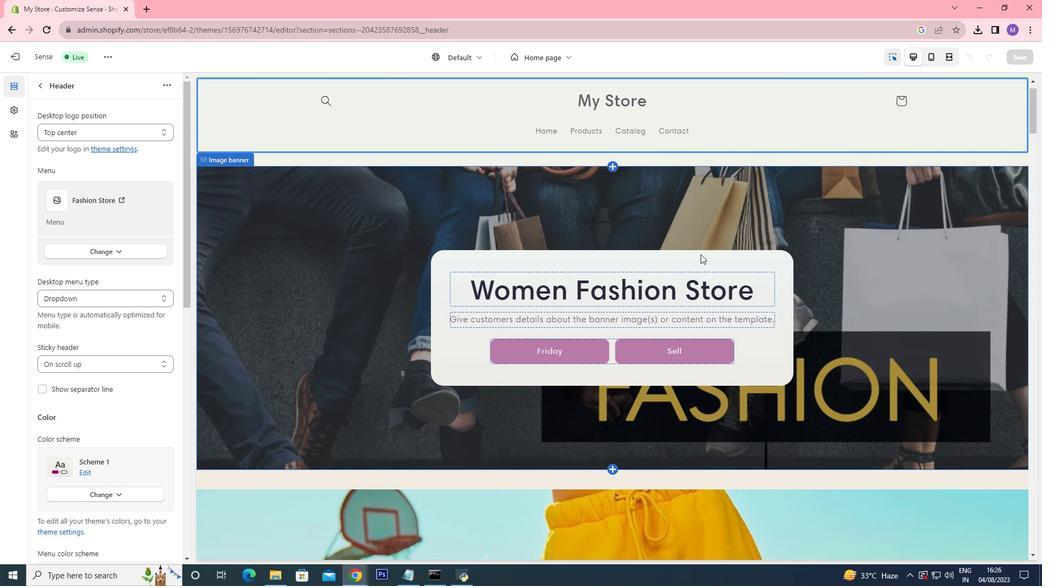 
Action: Mouse scrolled (701, 254) with delta (0, 0)
Screenshot: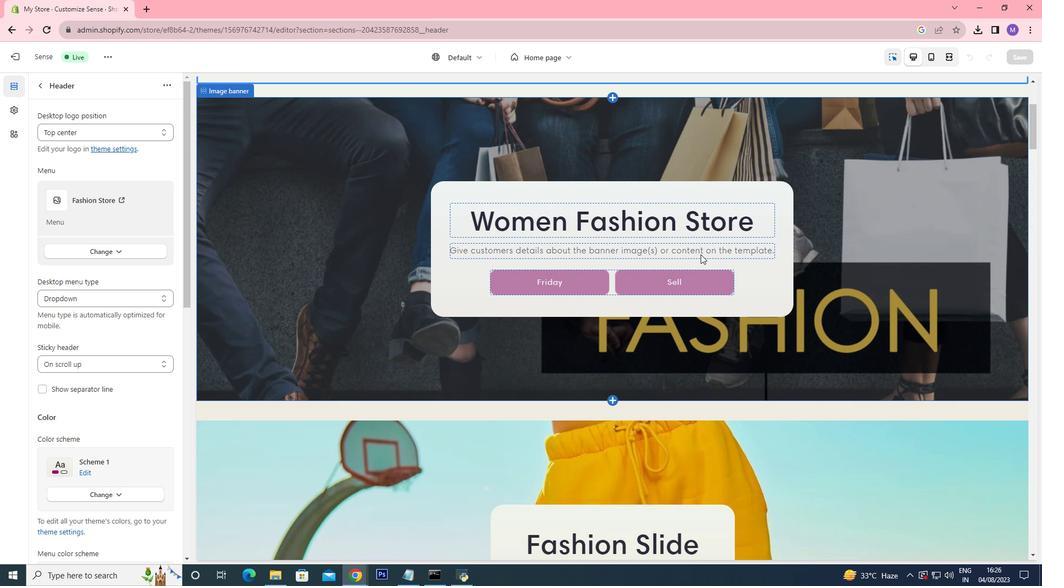 
Action: Mouse scrolled (701, 254) with delta (0, 0)
Screenshot: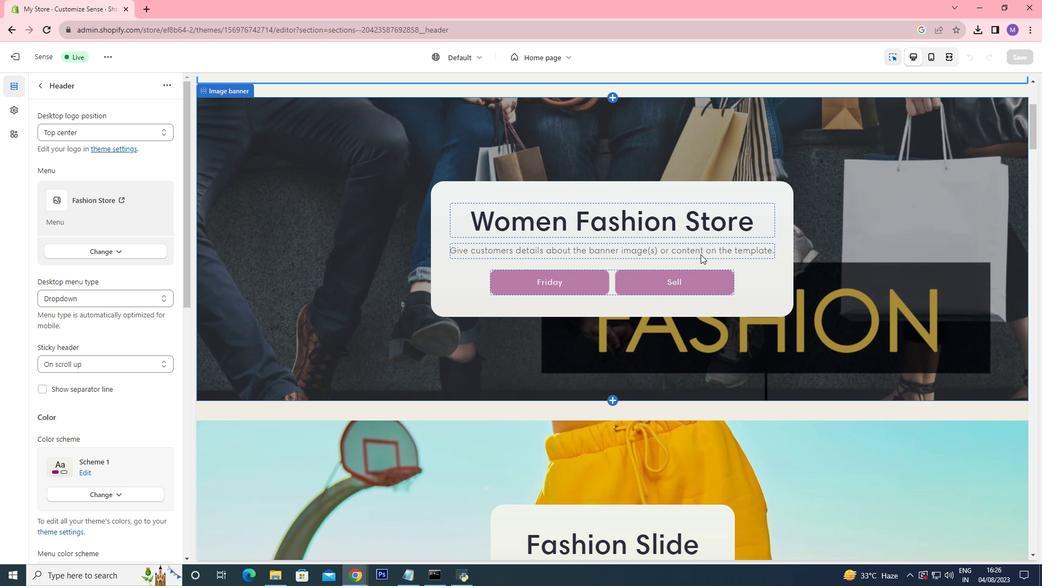 
Action: Mouse scrolled (701, 254) with delta (0, 0)
Screenshot: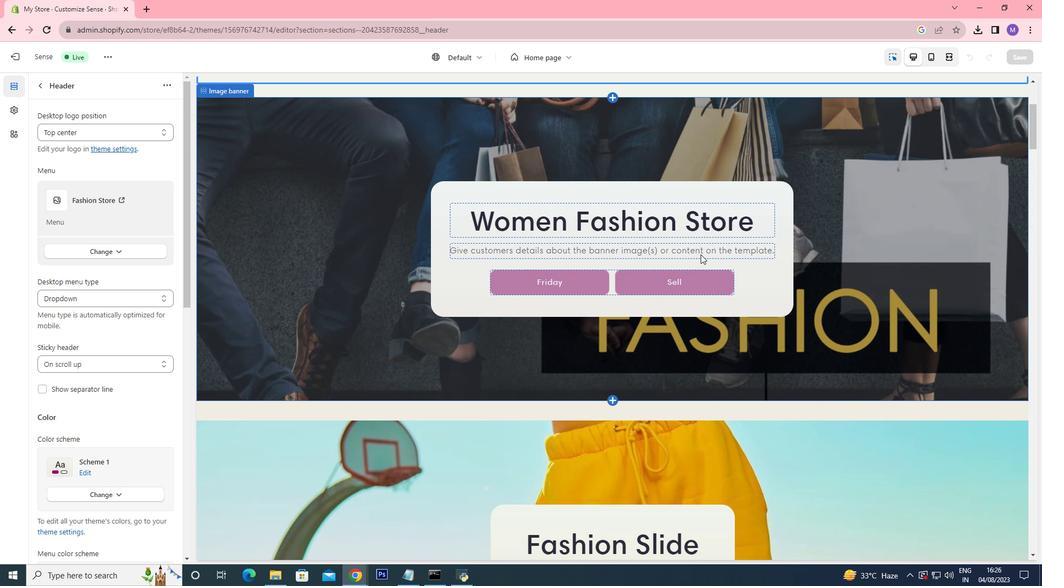 
Action: Mouse scrolled (701, 254) with delta (0, 0)
Screenshot: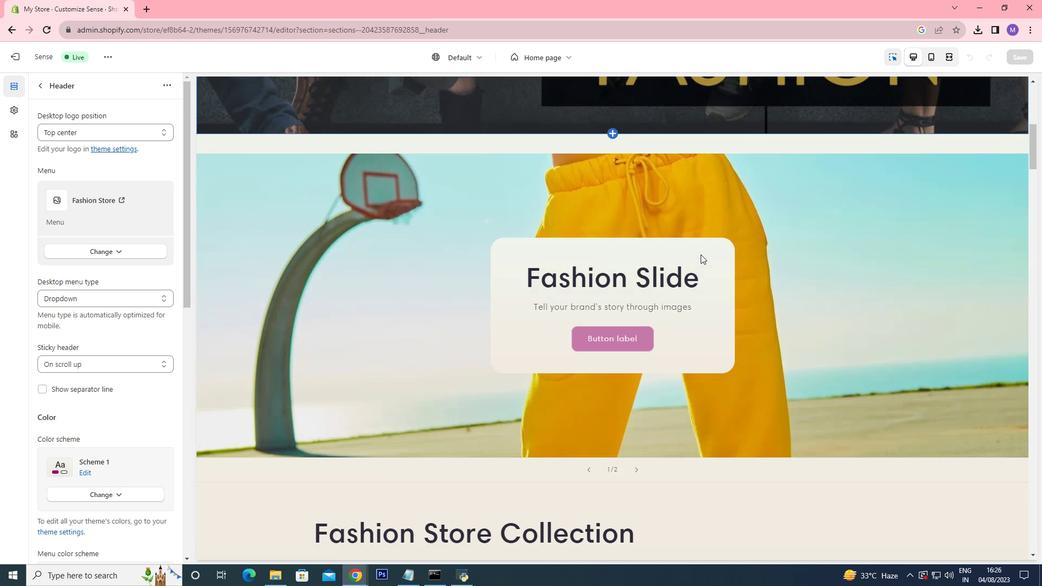 
Action: Mouse scrolled (701, 254) with delta (0, 0)
Screenshot: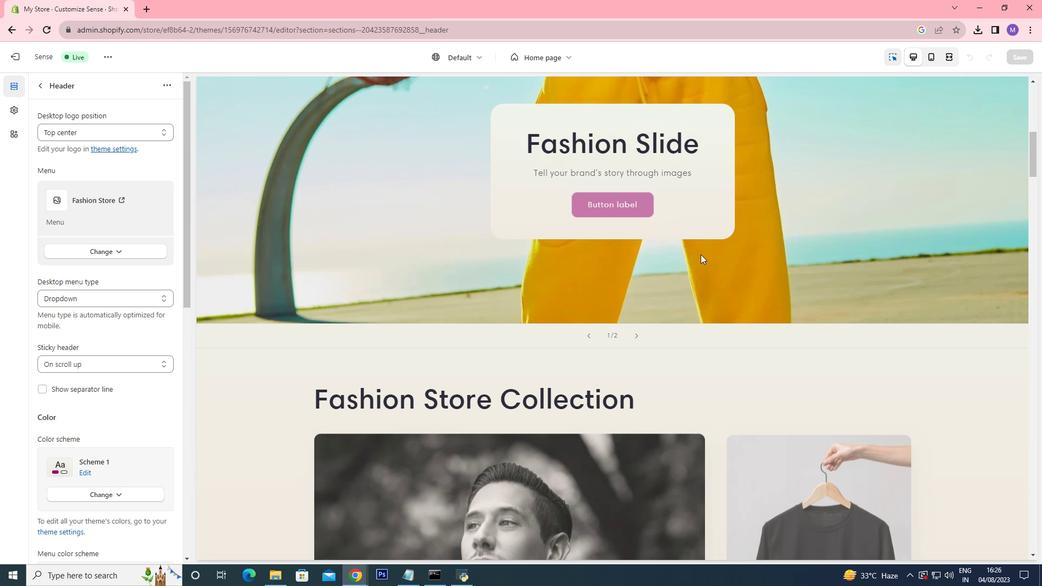 
Action: Mouse scrolled (701, 254) with delta (0, 0)
Screenshot: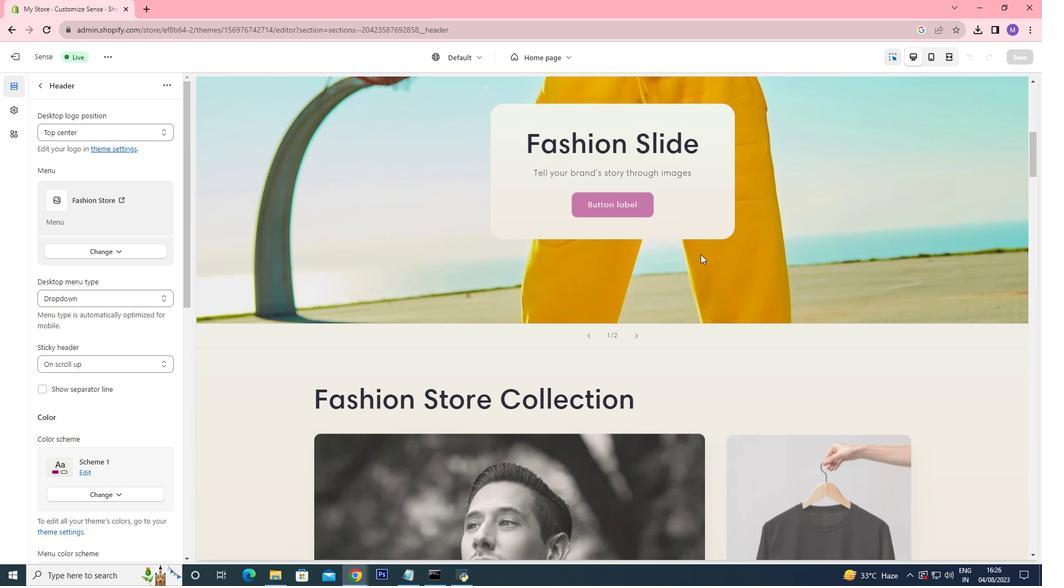 
Action: Mouse scrolled (701, 254) with delta (0, 0)
Screenshot: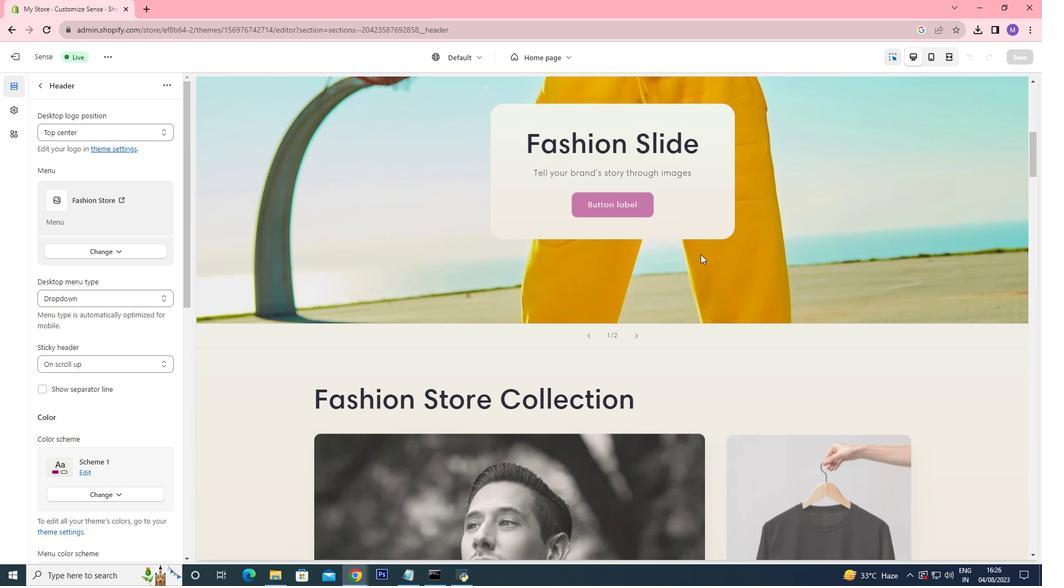 
Action: Mouse scrolled (701, 254) with delta (0, 0)
Screenshot: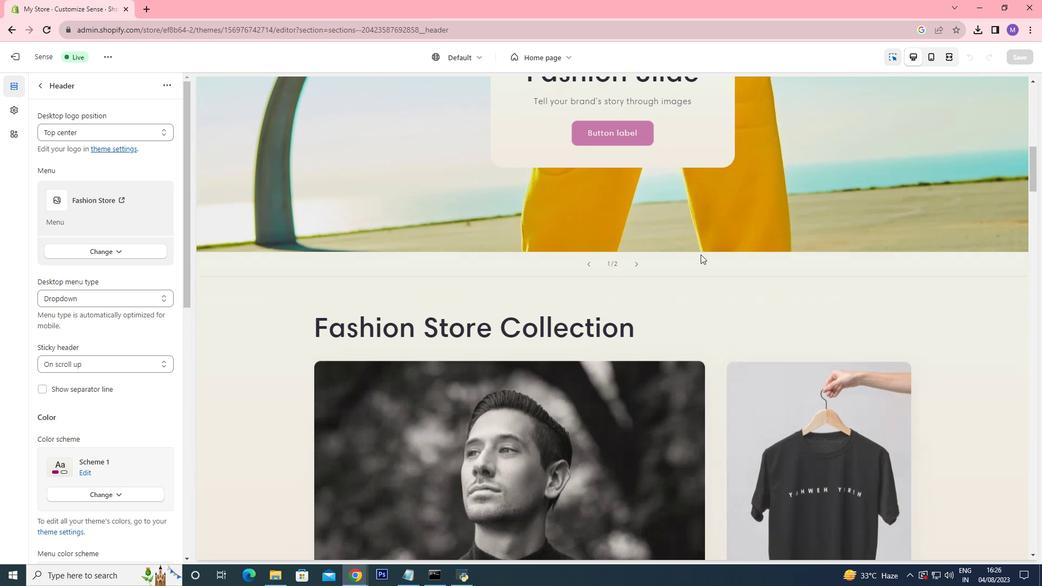 
Action: Mouse scrolled (701, 254) with delta (0, 0)
Screenshot: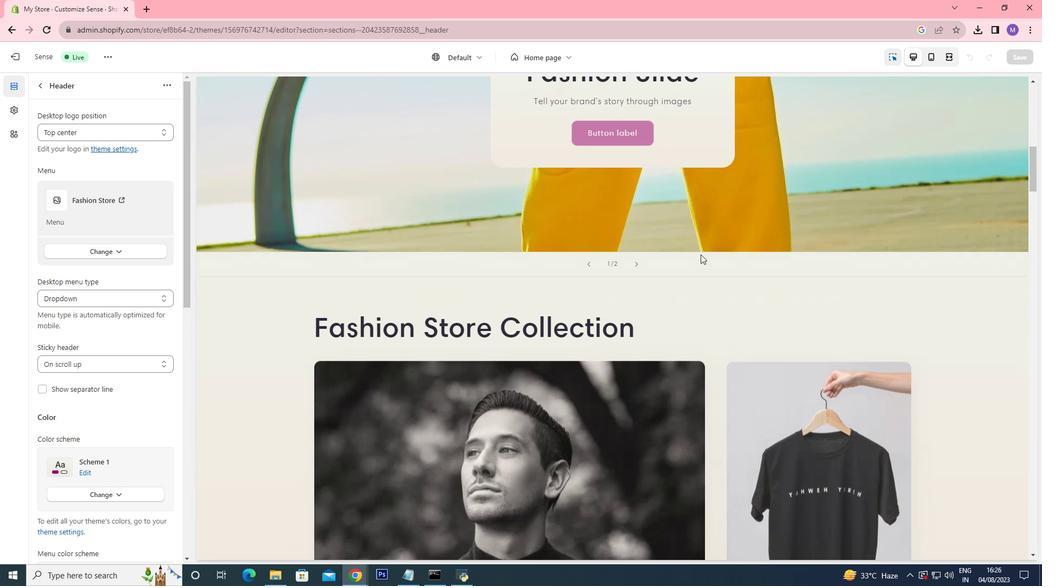 
Action: Mouse scrolled (701, 254) with delta (0, 0)
Screenshot: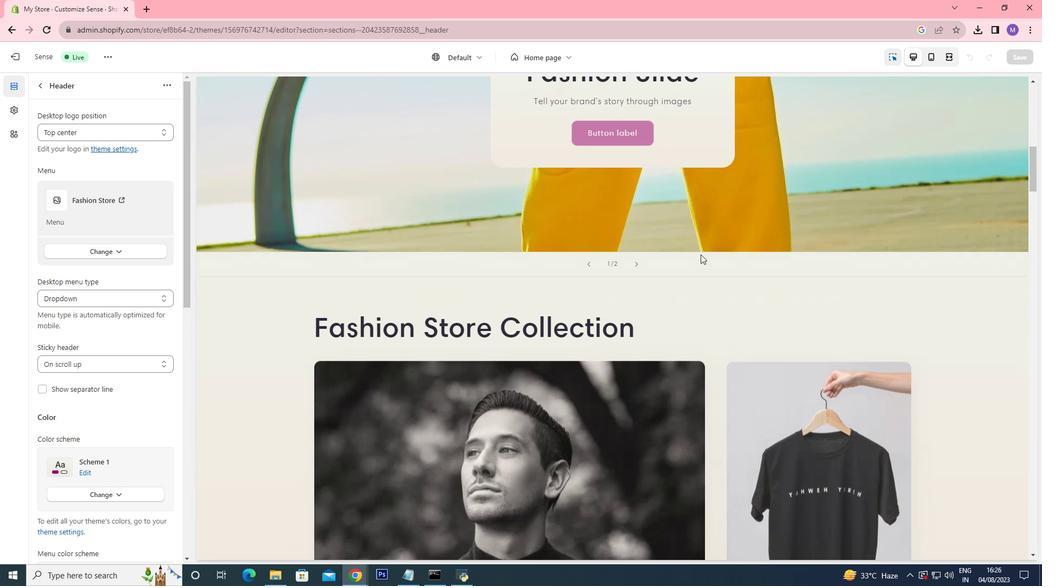 
Action: Mouse scrolled (701, 254) with delta (0, 0)
Screenshot: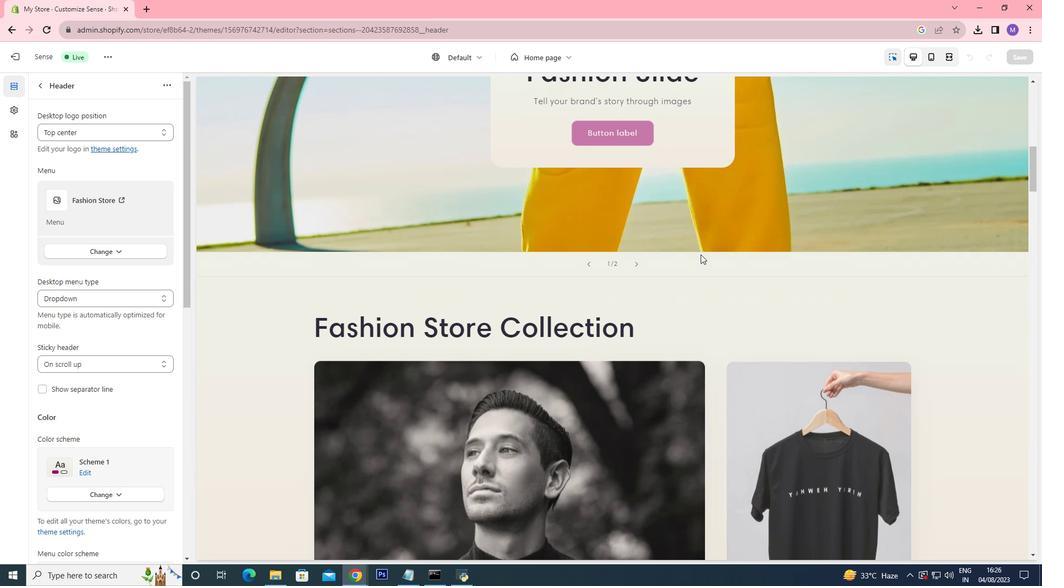 
Action: Mouse scrolled (701, 254) with delta (0, 0)
Screenshot: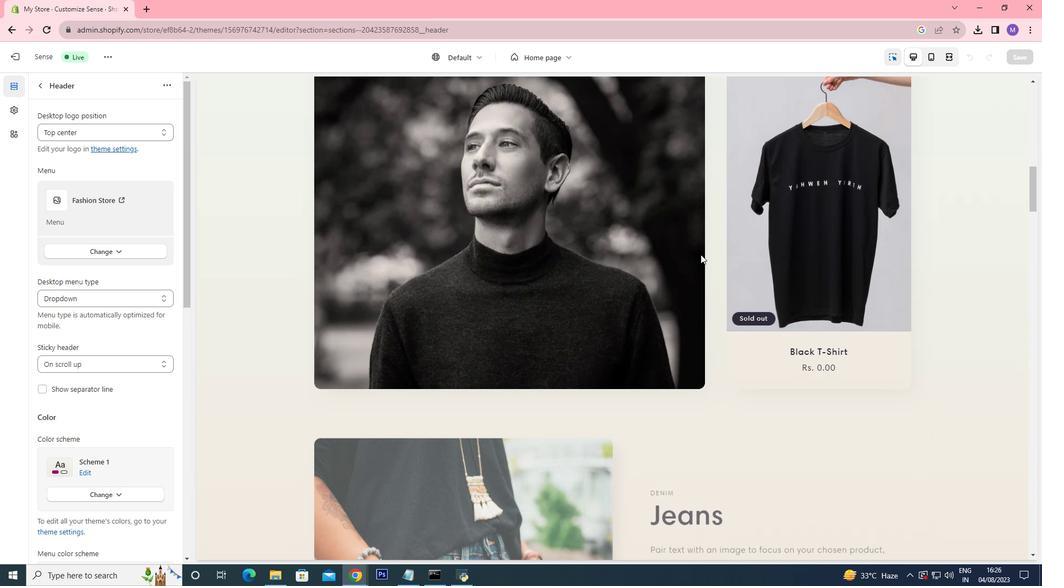 
Action: Mouse scrolled (701, 254) with delta (0, 0)
Screenshot: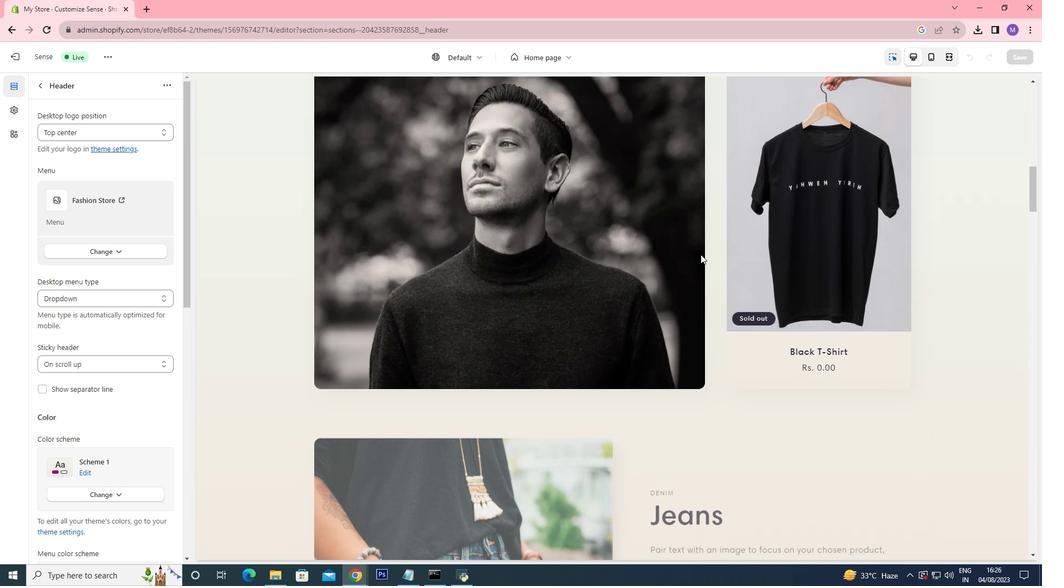 
Action: Mouse scrolled (701, 254) with delta (0, 0)
Screenshot: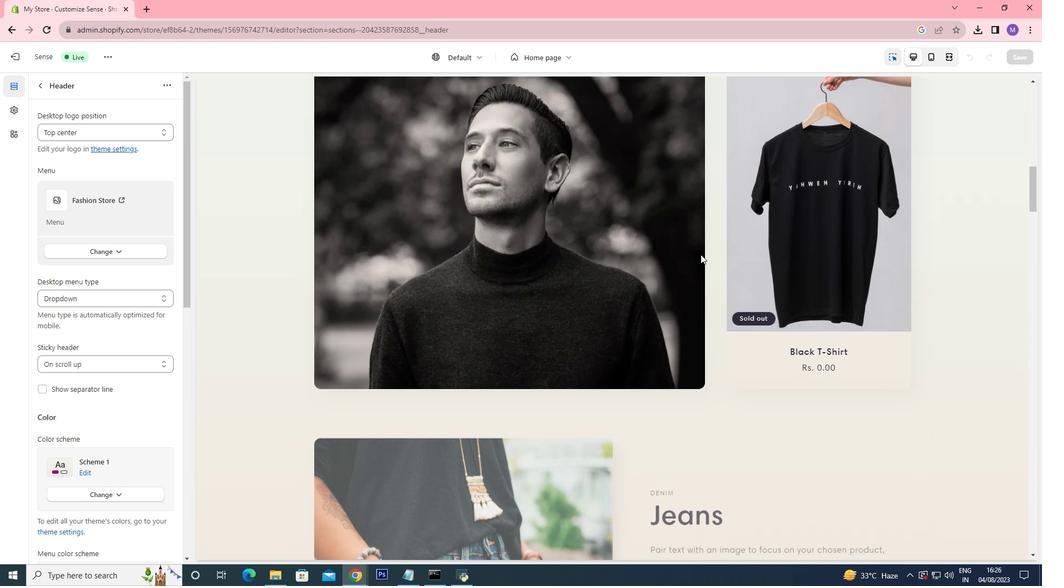 
Action: Mouse scrolled (701, 254) with delta (0, 0)
Screenshot: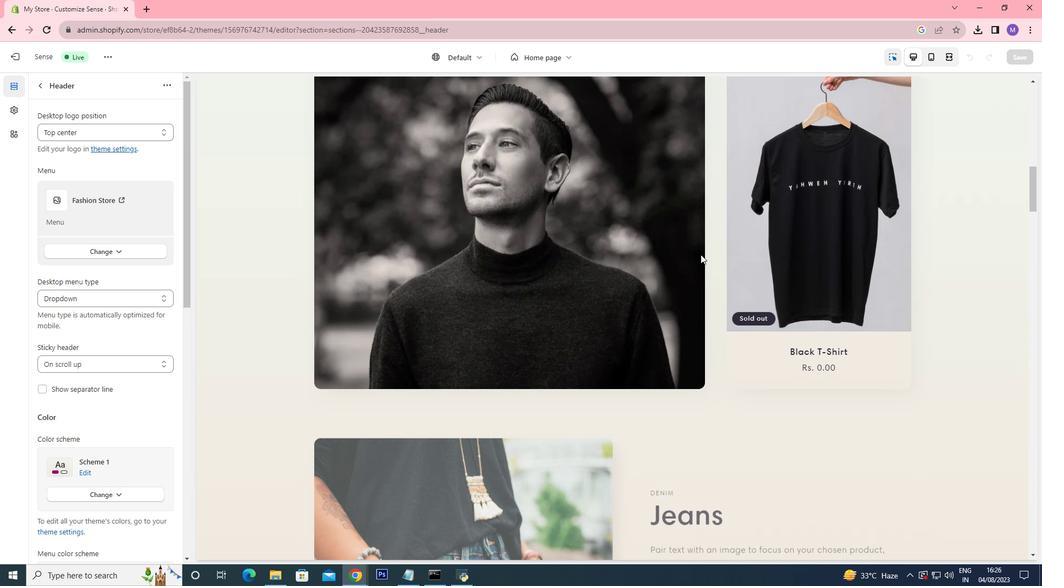 
Action: Mouse scrolled (701, 254) with delta (0, 0)
Screenshot: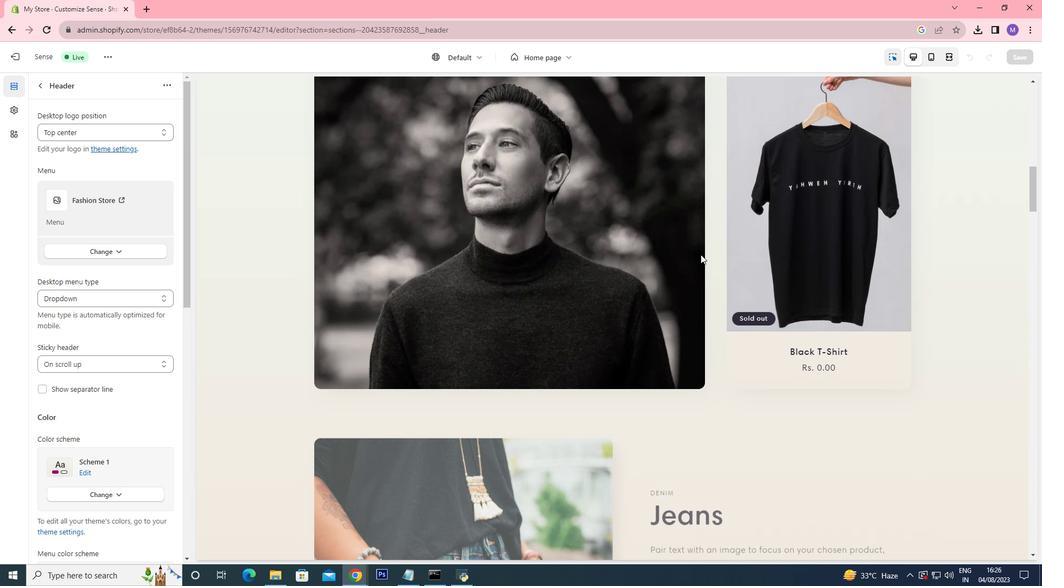 
Action: Mouse scrolled (701, 254) with delta (0, 0)
Screenshot: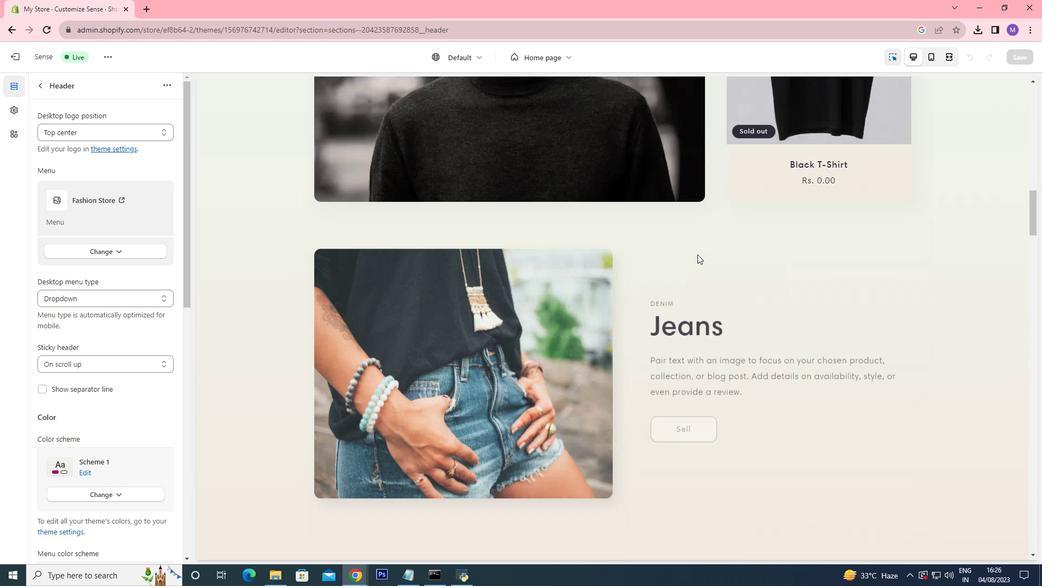 
Action: Mouse scrolled (701, 254) with delta (0, 0)
Screenshot: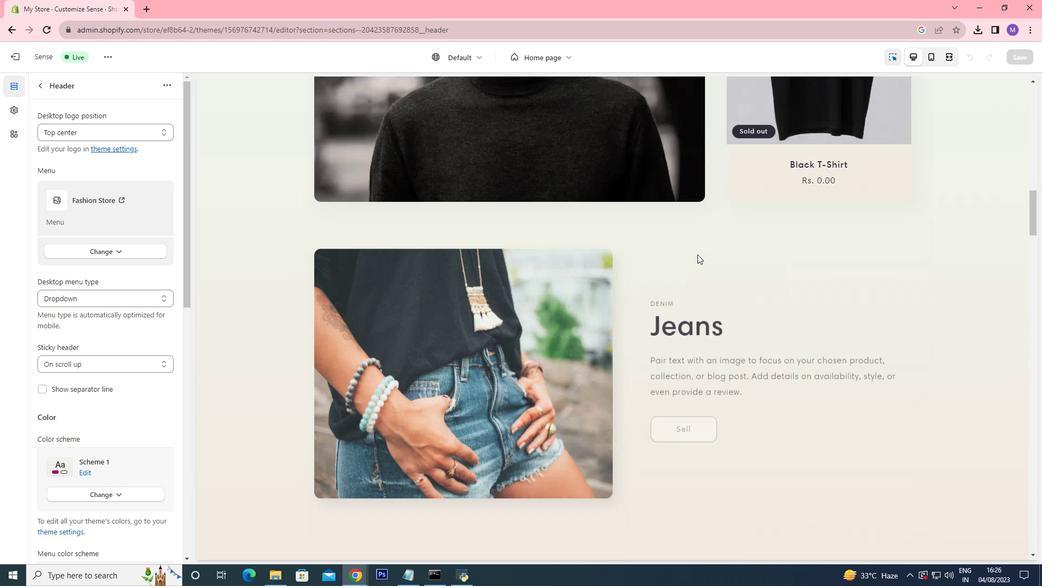 
Action: Mouse scrolled (701, 254) with delta (0, 0)
Screenshot: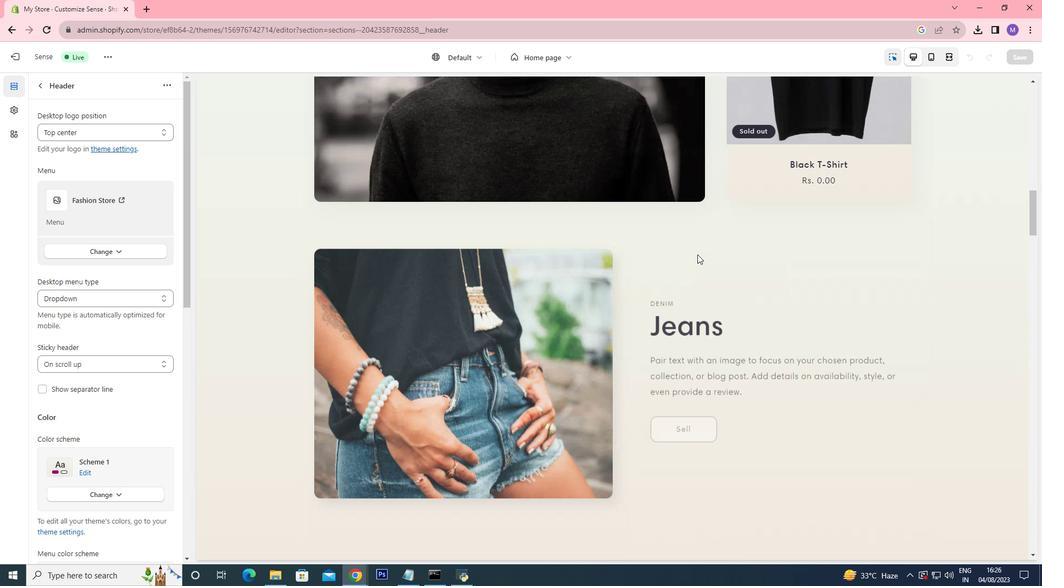 
Action: Mouse scrolled (701, 254) with delta (0, 0)
Screenshot: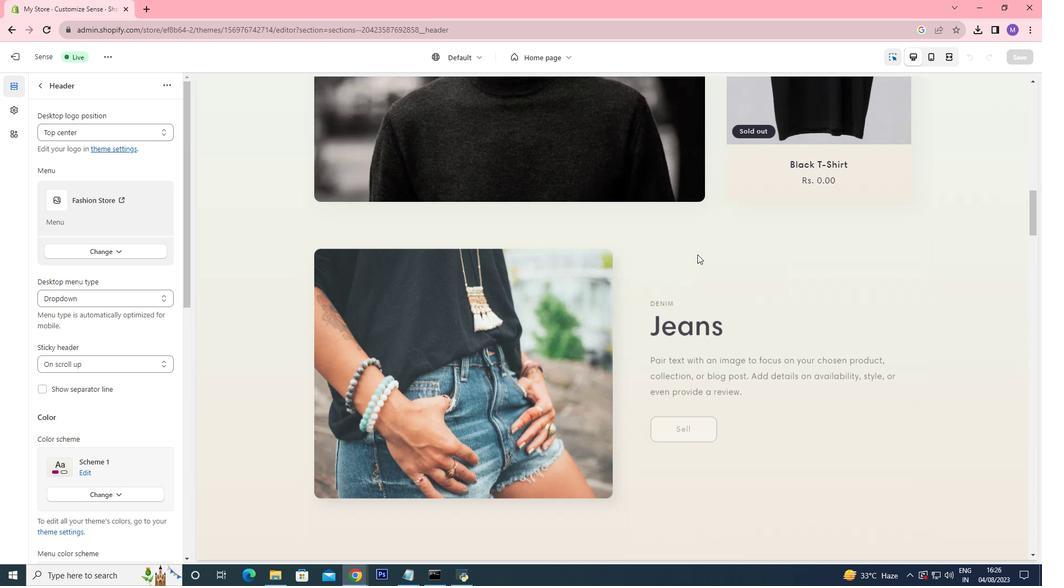 
Action: Mouse moved to (688, 254)
Screenshot: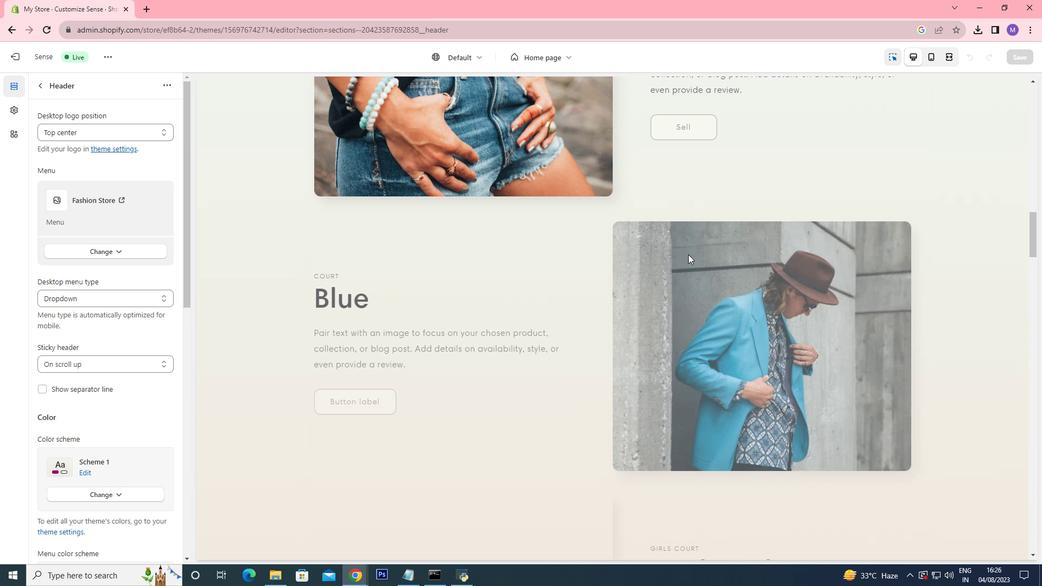 
Action: Mouse scrolled (688, 254) with delta (0, 0)
Screenshot: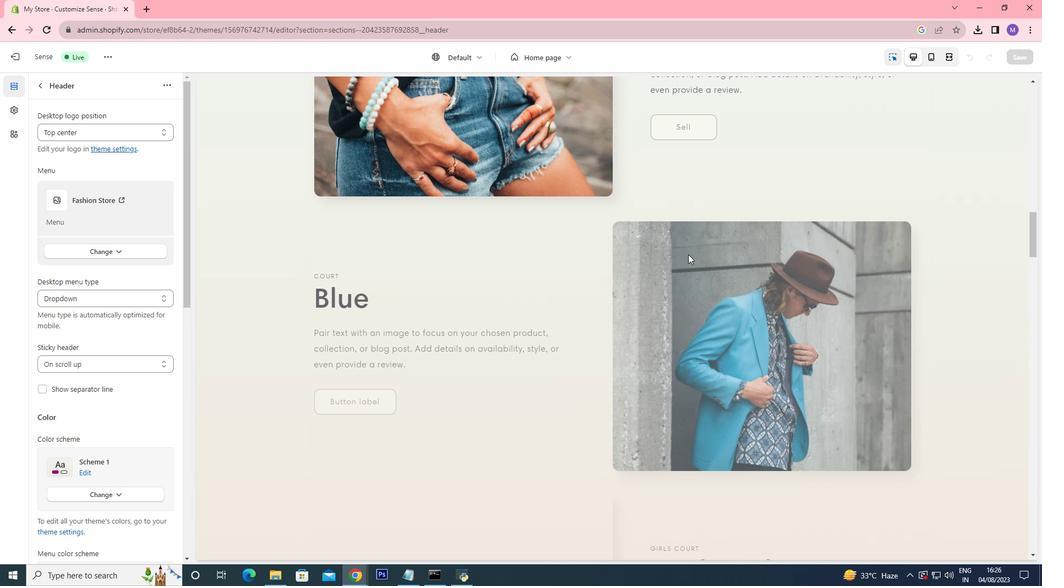 
Action: Mouse scrolled (688, 254) with delta (0, 0)
Screenshot: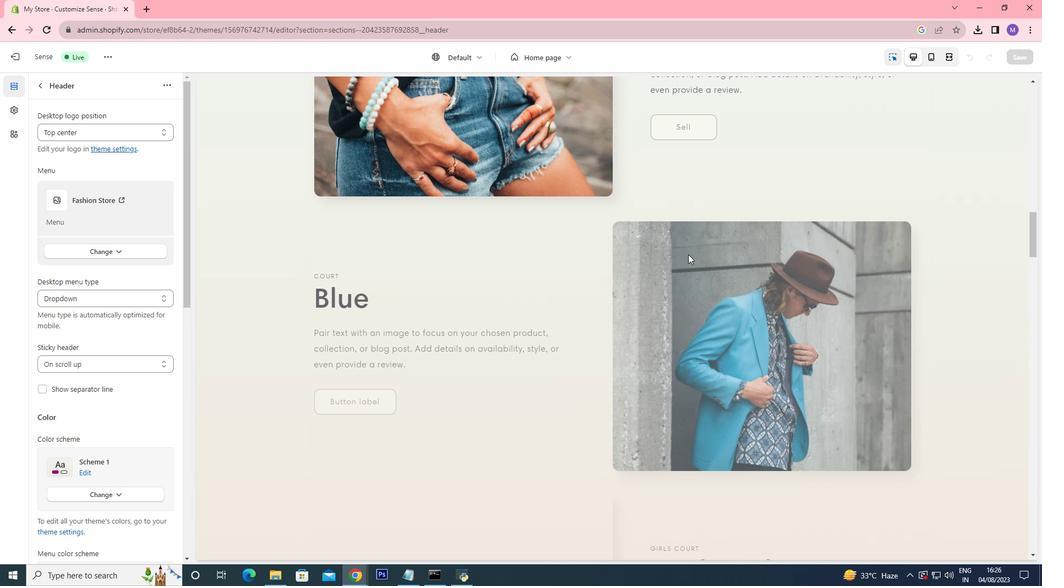 
Action: Mouse scrolled (688, 254) with delta (0, 0)
Screenshot: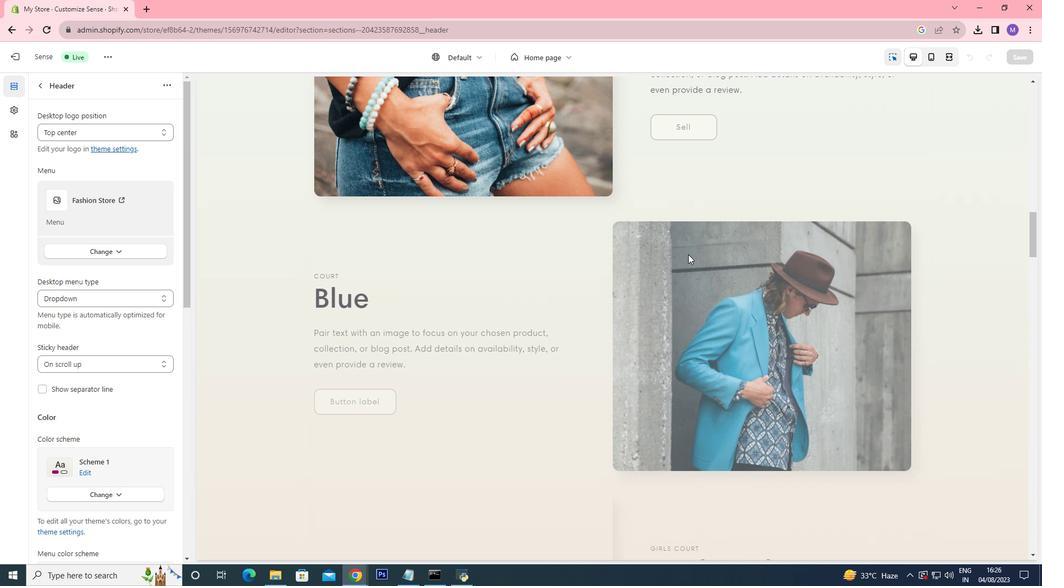 
Action: Mouse scrolled (688, 254) with delta (0, 0)
Screenshot: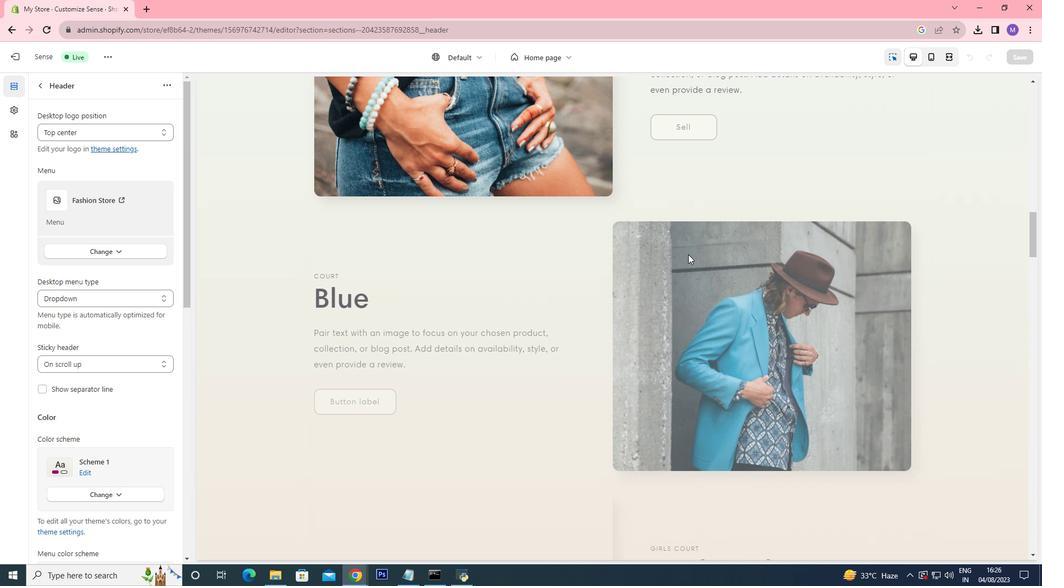 
Action: Mouse scrolled (688, 254) with delta (0, 0)
Screenshot: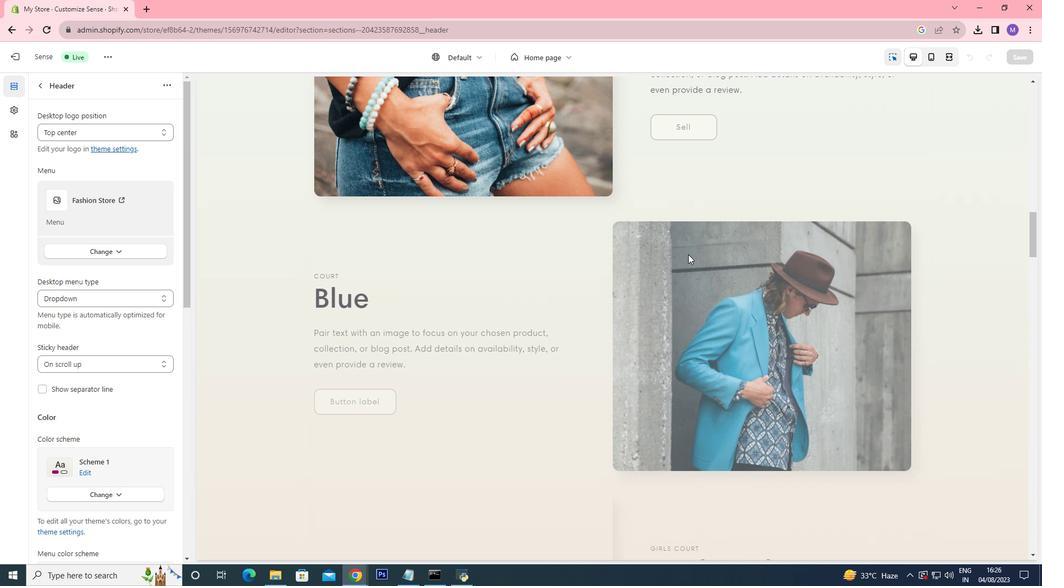 
Action: Mouse scrolled (688, 254) with delta (0, 0)
Screenshot: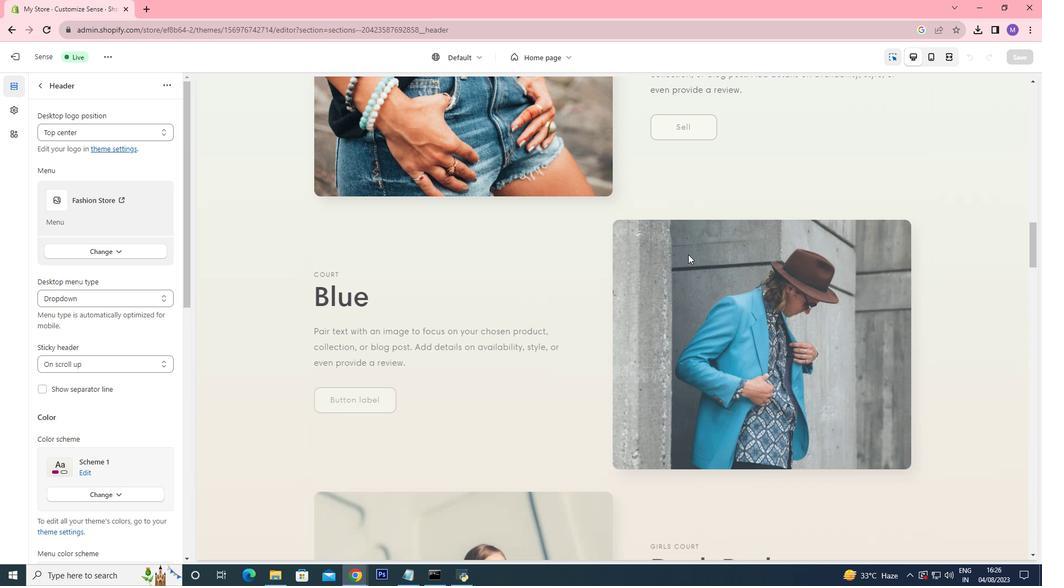 
Action: Mouse scrolled (688, 254) with delta (0, 0)
Screenshot: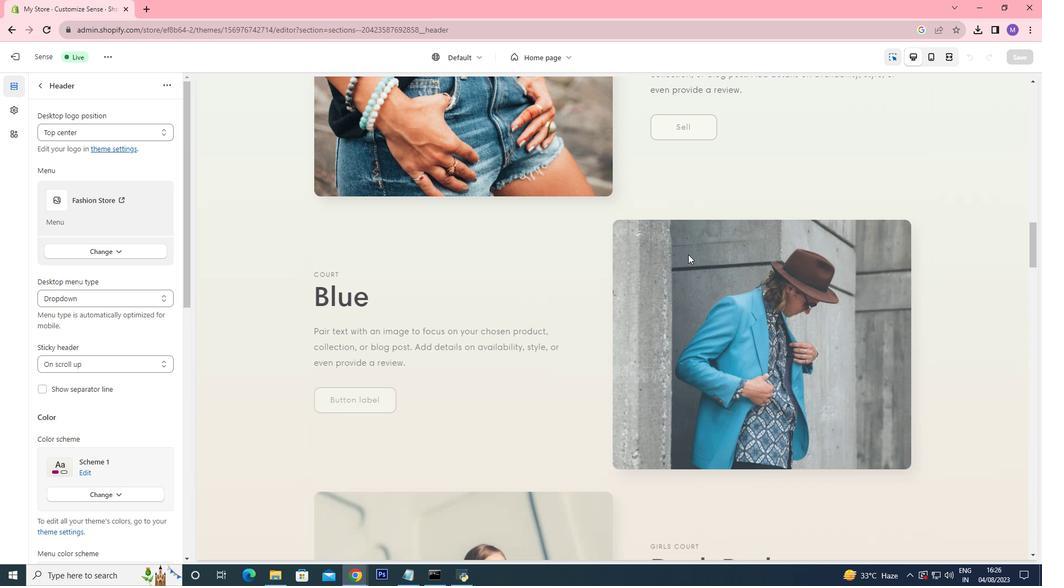 
Action: Mouse scrolled (688, 254) with delta (0, 0)
Screenshot: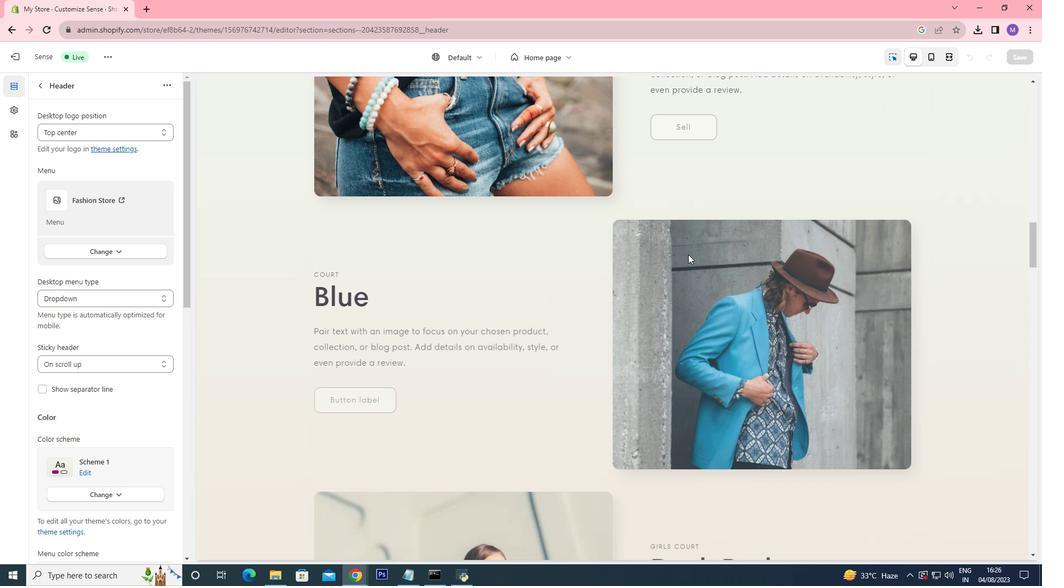 
Action: Mouse scrolled (688, 254) with delta (0, 0)
Screenshot: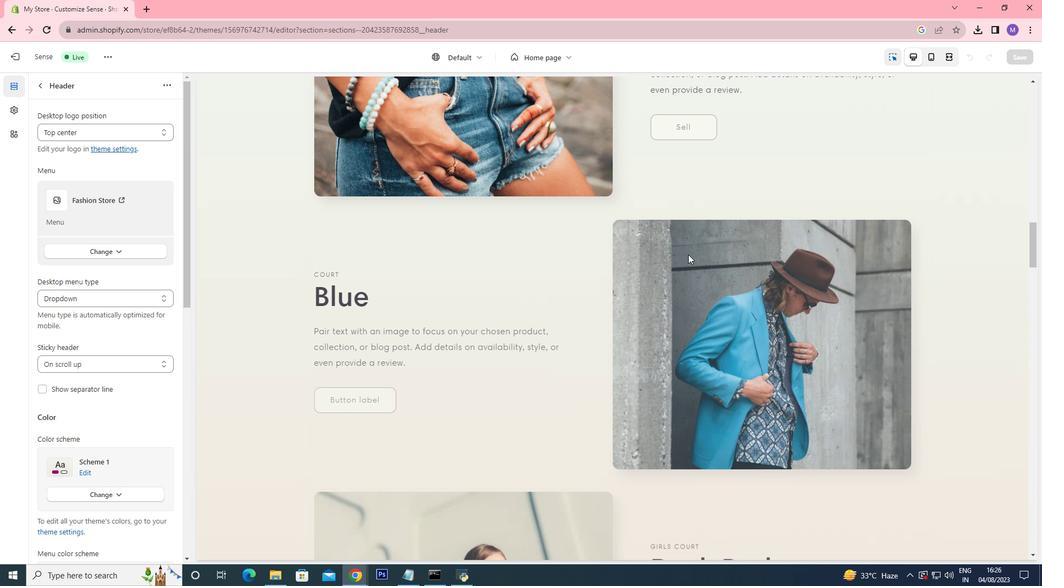 
Action: Mouse scrolled (688, 254) with delta (0, 0)
Screenshot: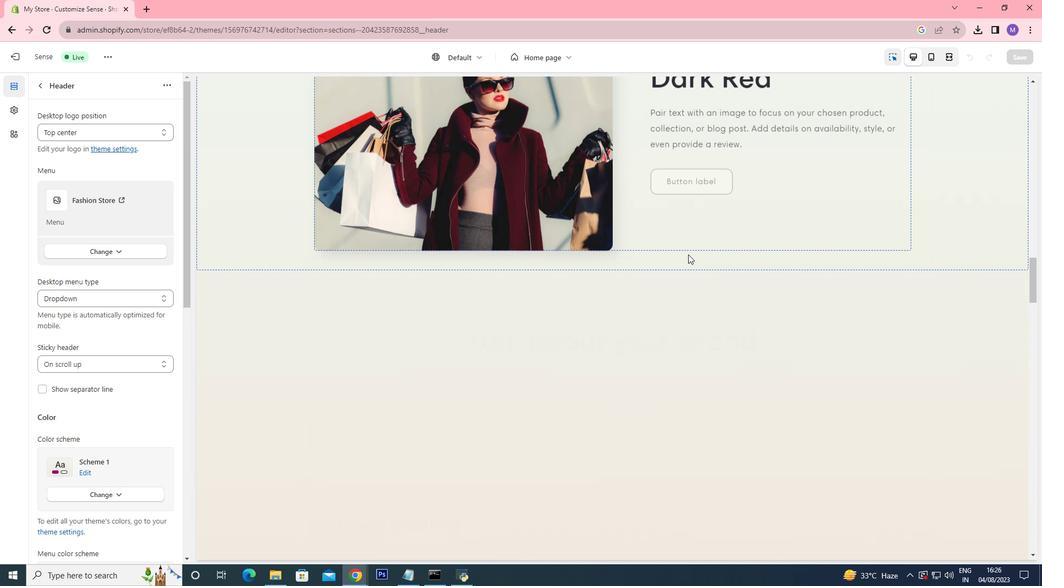 
Action: Mouse scrolled (688, 254) with delta (0, 0)
Screenshot: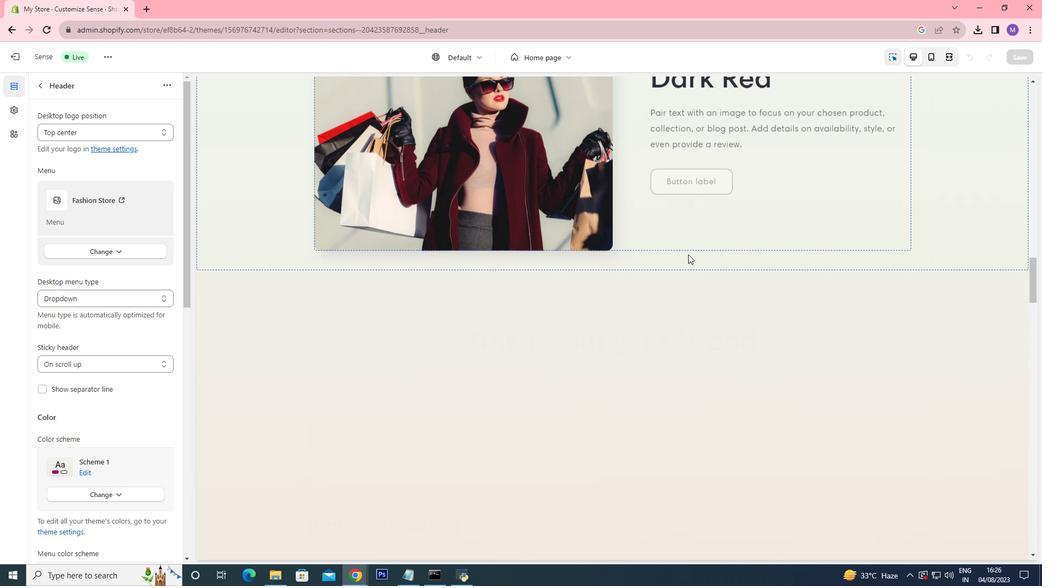 
Action: Mouse scrolled (688, 254) with delta (0, 0)
Screenshot: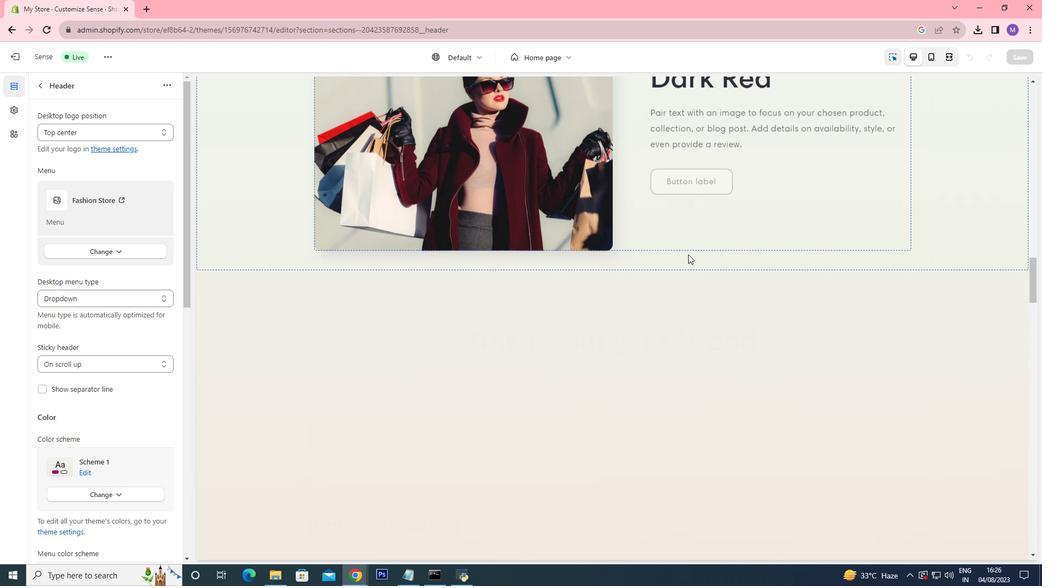 
Action: Mouse scrolled (688, 254) with delta (0, 0)
Screenshot: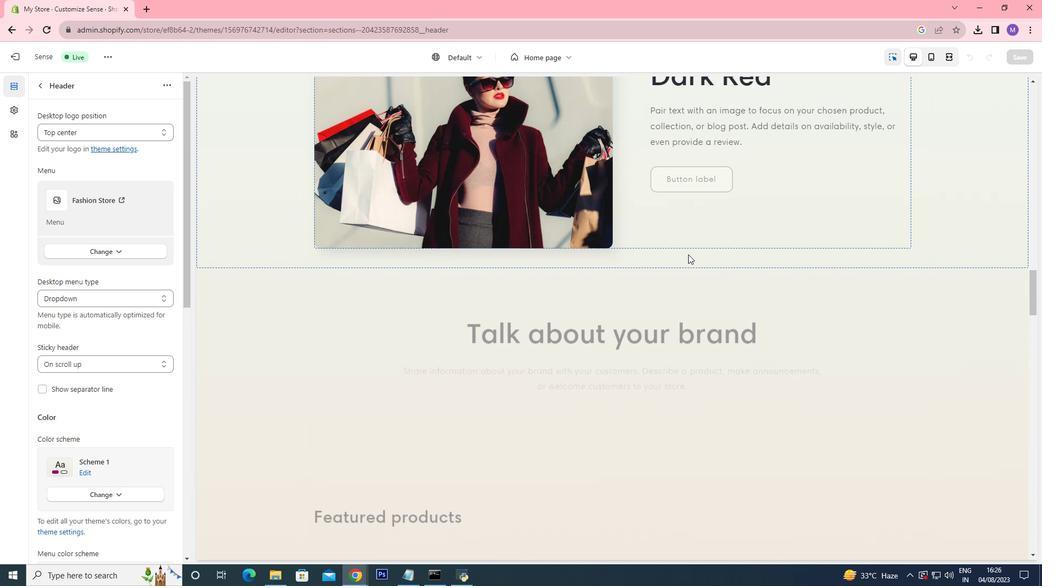 
Action: Mouse scrolled (688, 254) with delta (0, 0)
Screenshot: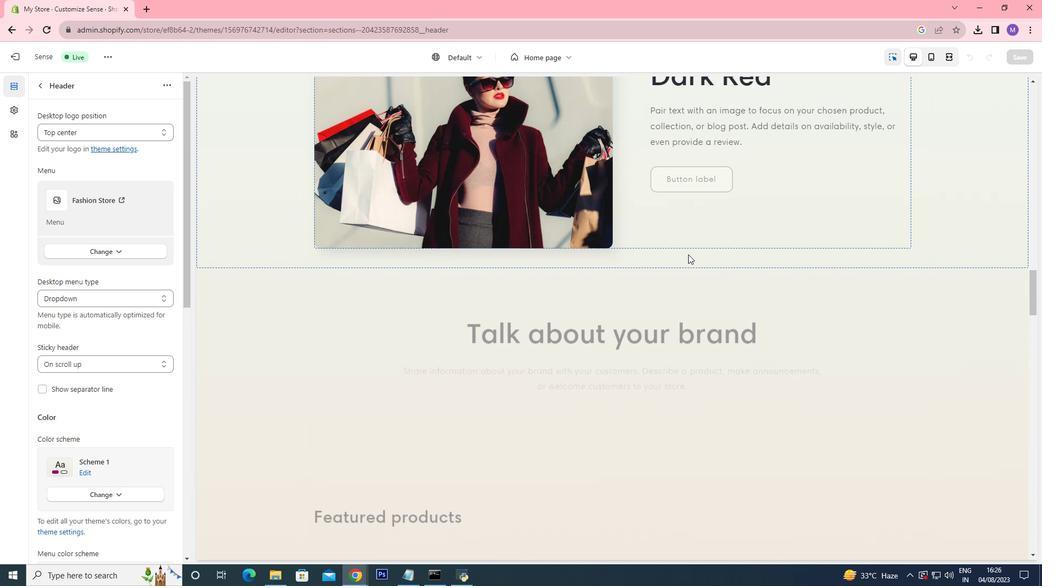 
Action: Mouse scrolled (688, 254) with delta (0, 0)
Screenshot: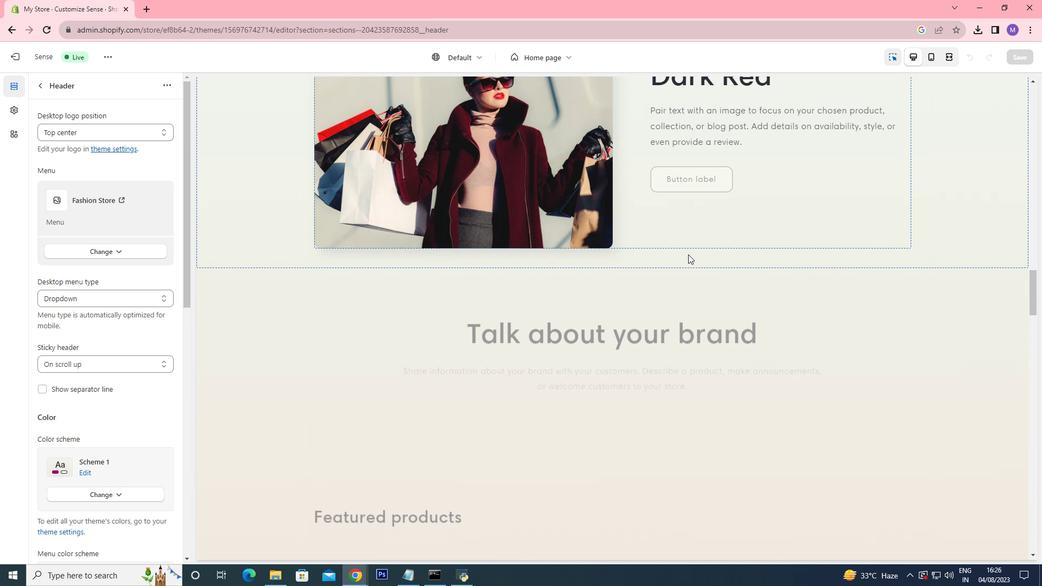 
Action: Mouse scrolled (688, 254) with delta (0, 0)
Screenshot: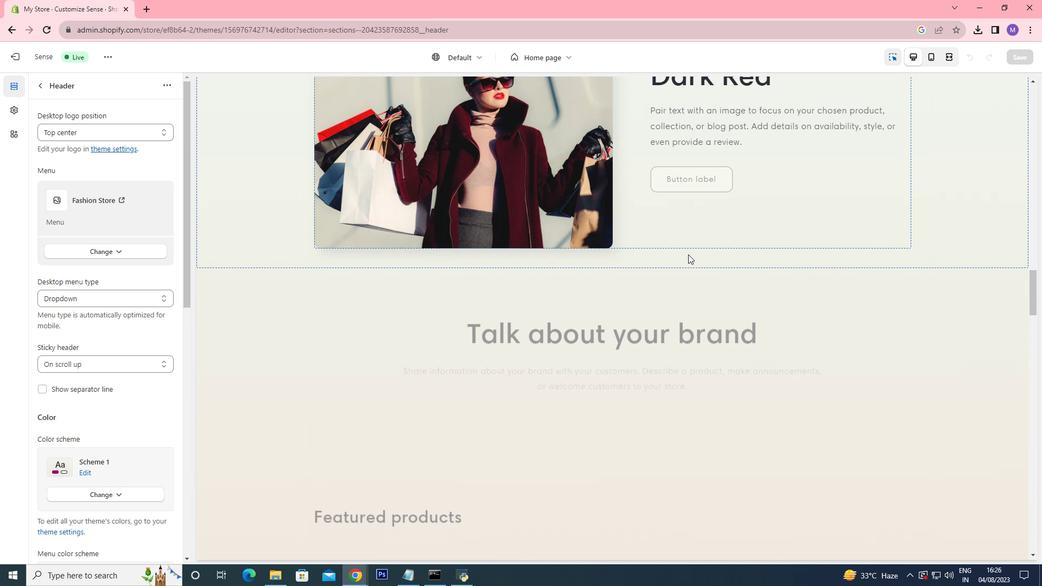 
Action: Mouse scrolled (688, 254) with delta (0, 0)
Screenshot: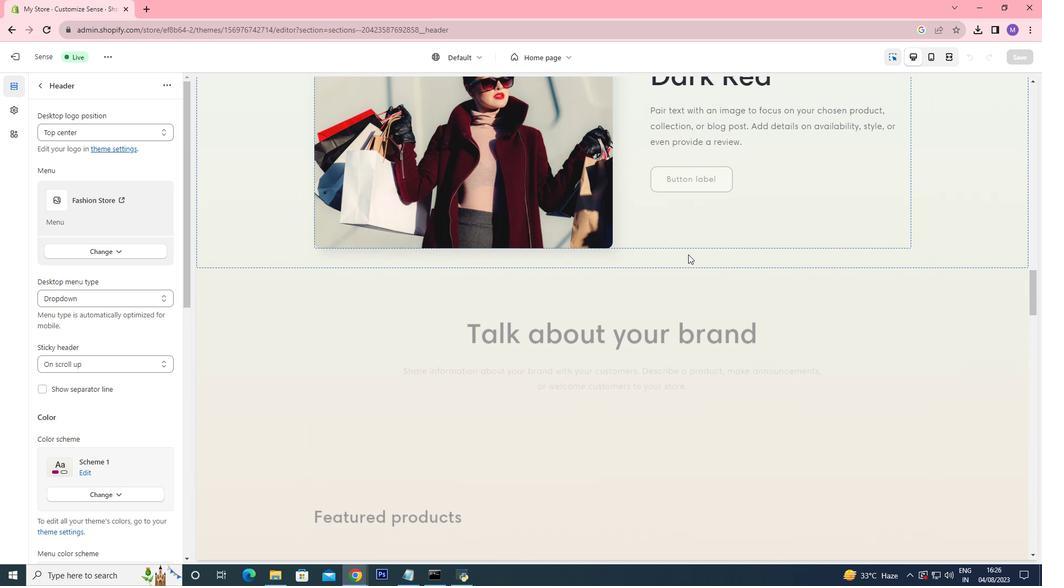 
Action: Mouse scrolled (688, 254) with delta (0, 0)
Screenshot: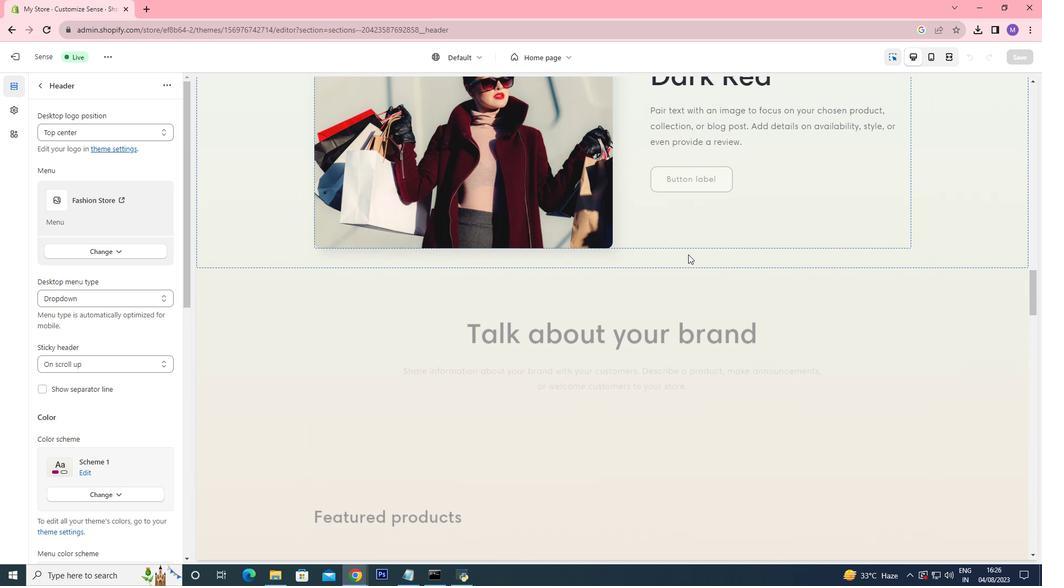 
Action: Mouse scrolled (688, 254) with delta (0, 0)
Screenshot: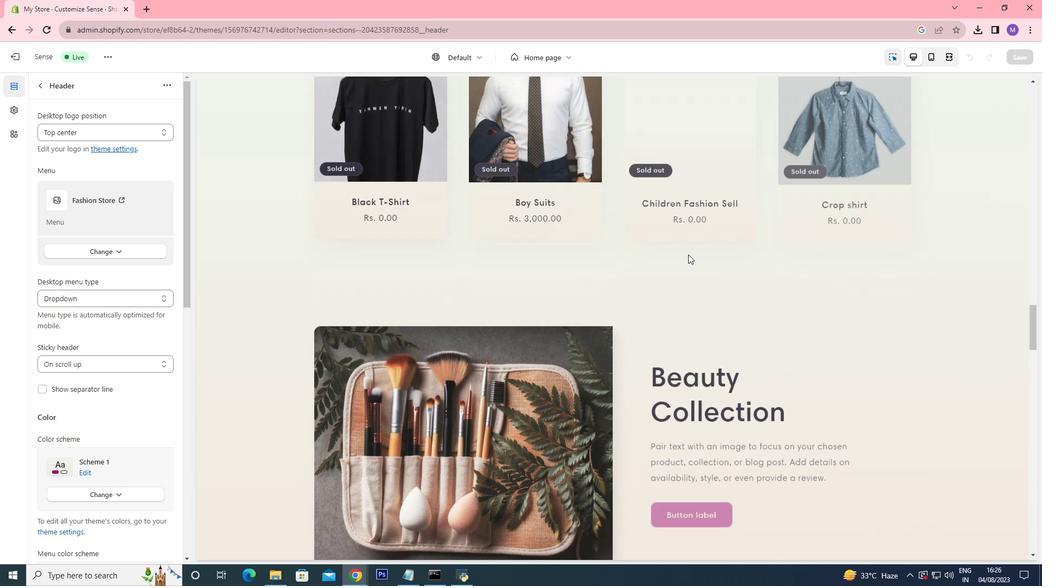 
Action: Mouse scrolled (688, 254) with delta (0, 0)
Screenshot: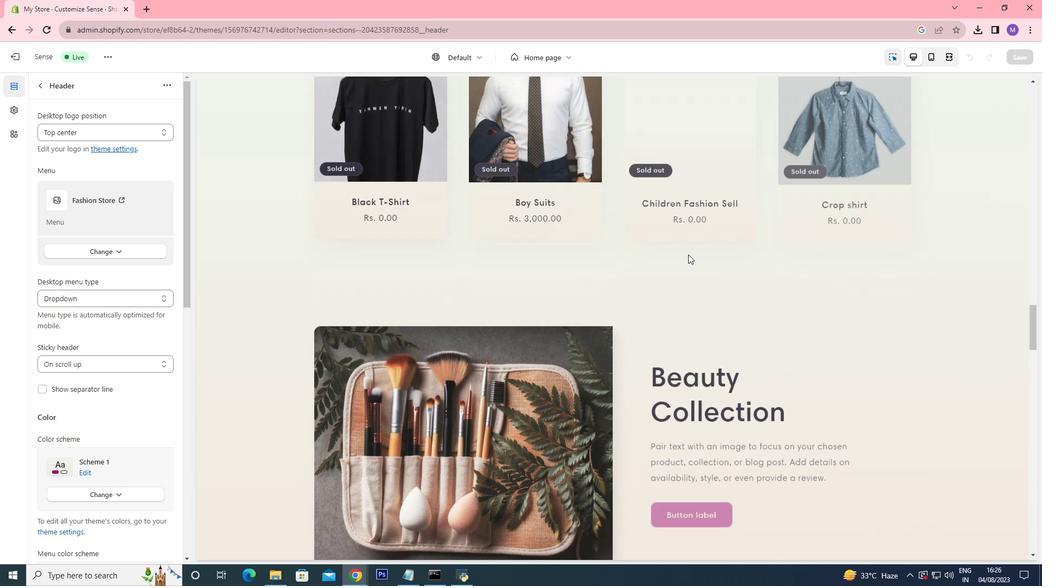 
Action: Mouse scrolled (688, 254) with delta (0, 0)
Screenshot: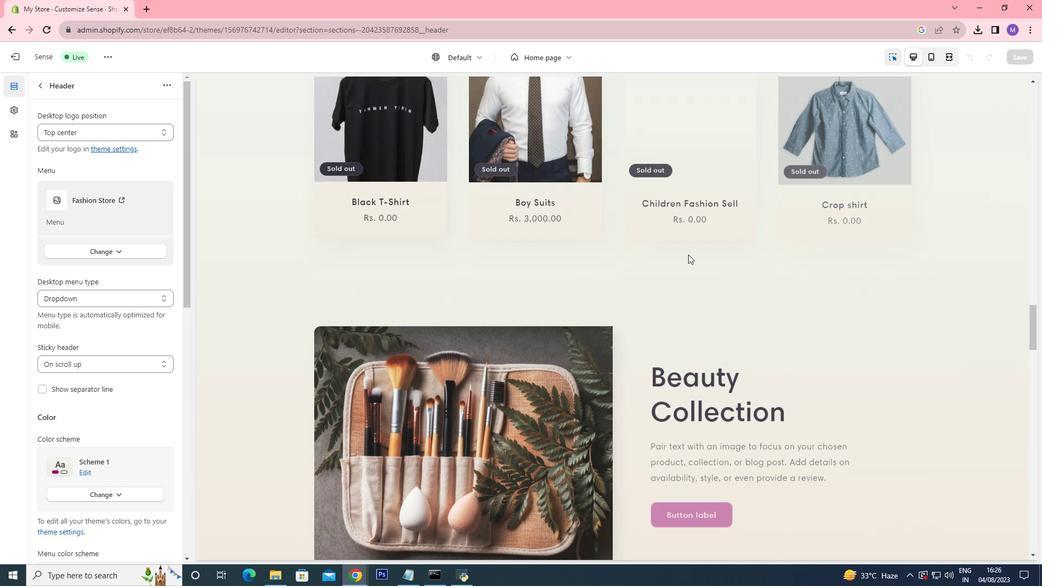 
Action: Mouse scrolled (688, 254) with delta (0, 0)
Screenshot: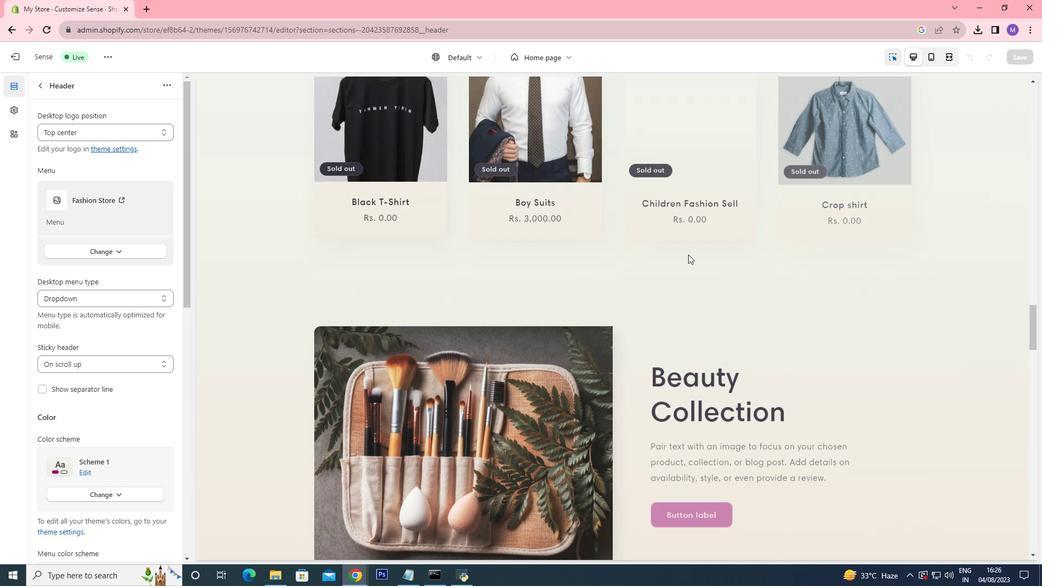 
Action: Mouse scrolled (688, 254) with delta (0, 0)
Screenshot: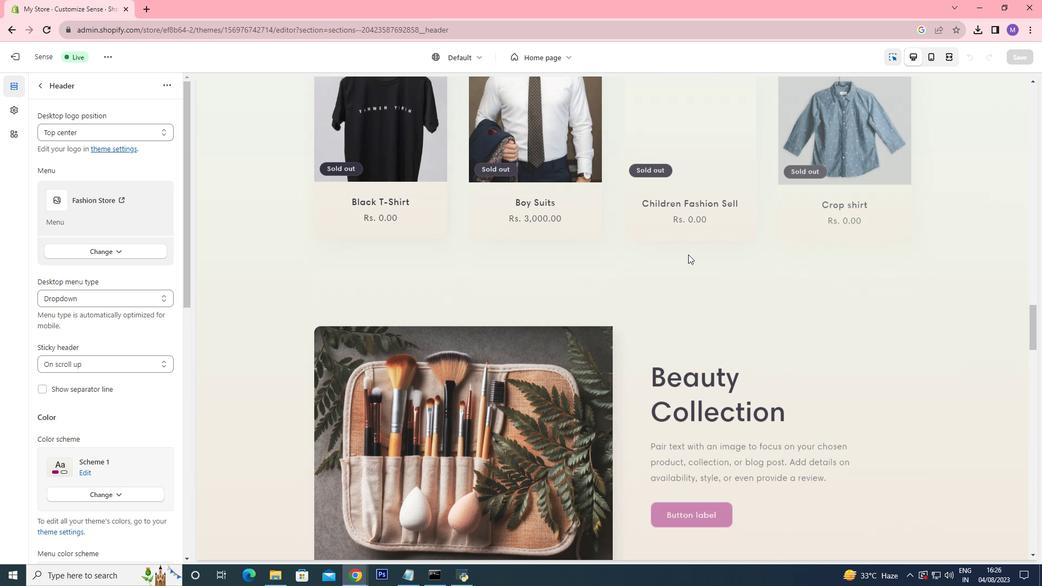 
Action: Mouse scrolled (688, 254) with delta (0, 0)
Screenshot: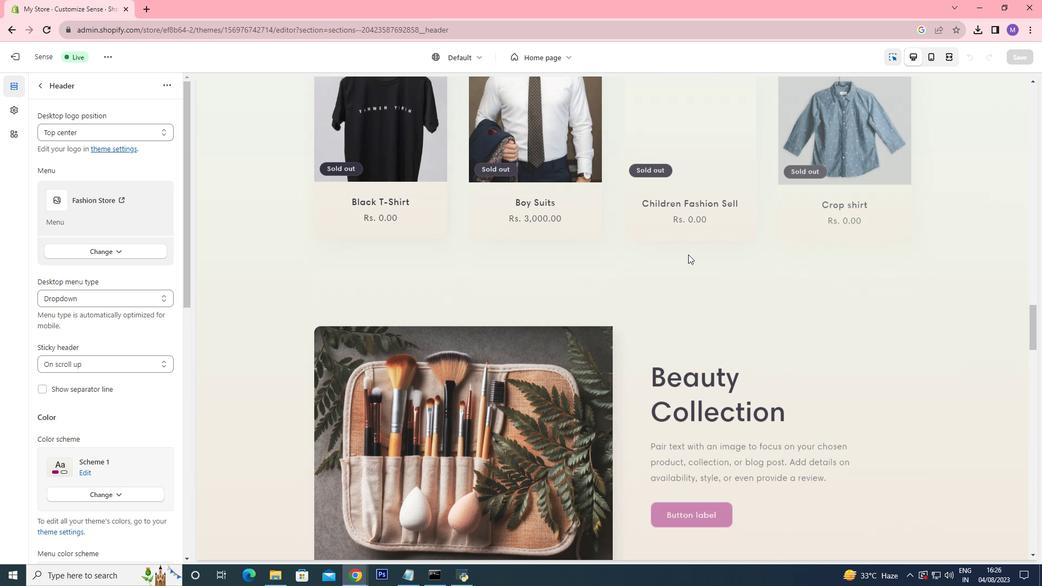 
Action: Mouse scrolled (688, 254) with delta (0, 0)
Screenshot: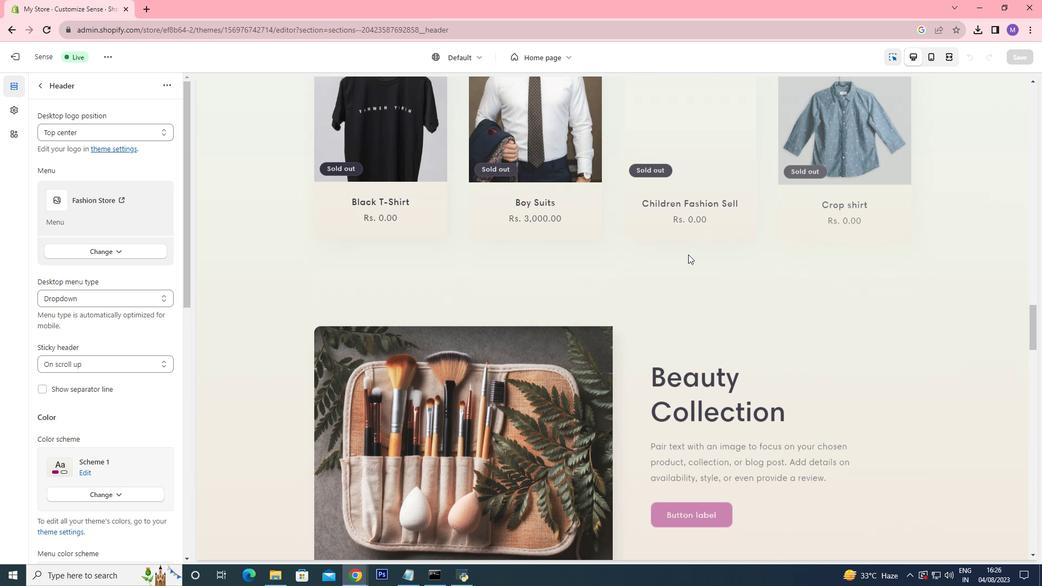 
Action: Mouse scrolled (688, 254) with delta (0, 0)
Screenshot: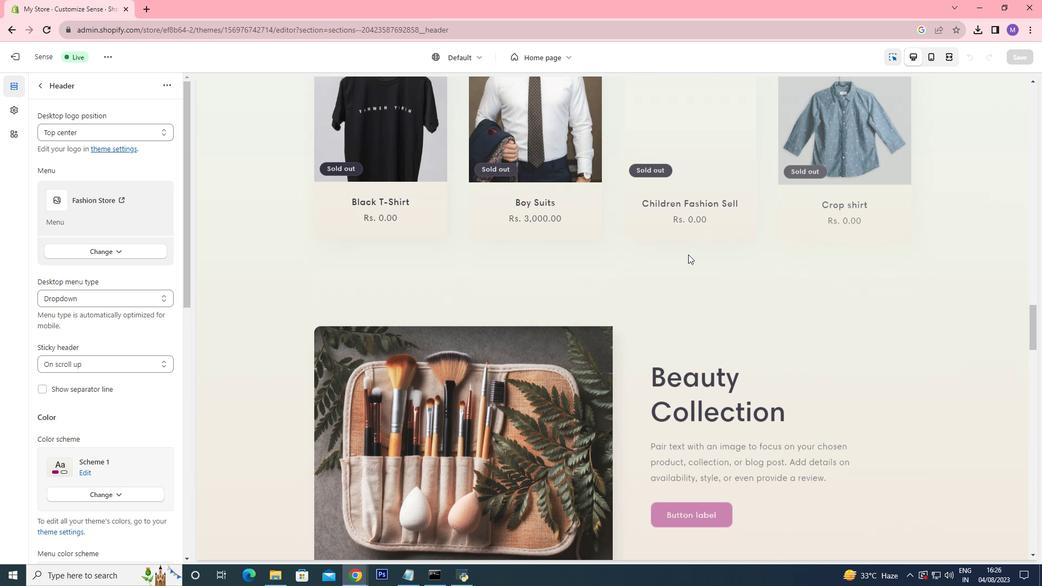 
Action: Mouse scrolled (688, 254) with delta (0, 0)
Screenshot: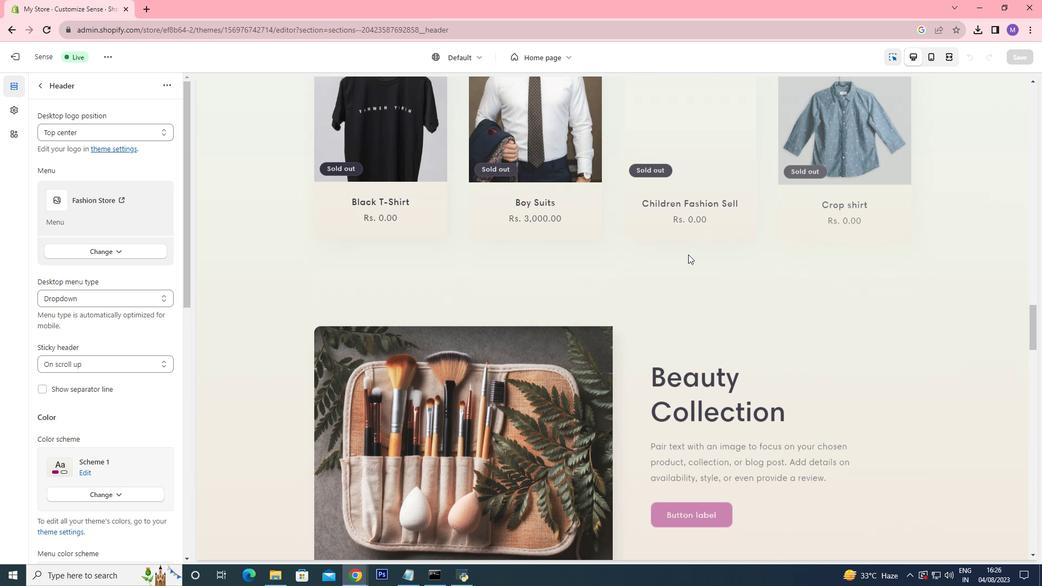 
Action: Mouse scrolled (688, 254) with delta (0, 0)
Screenshot: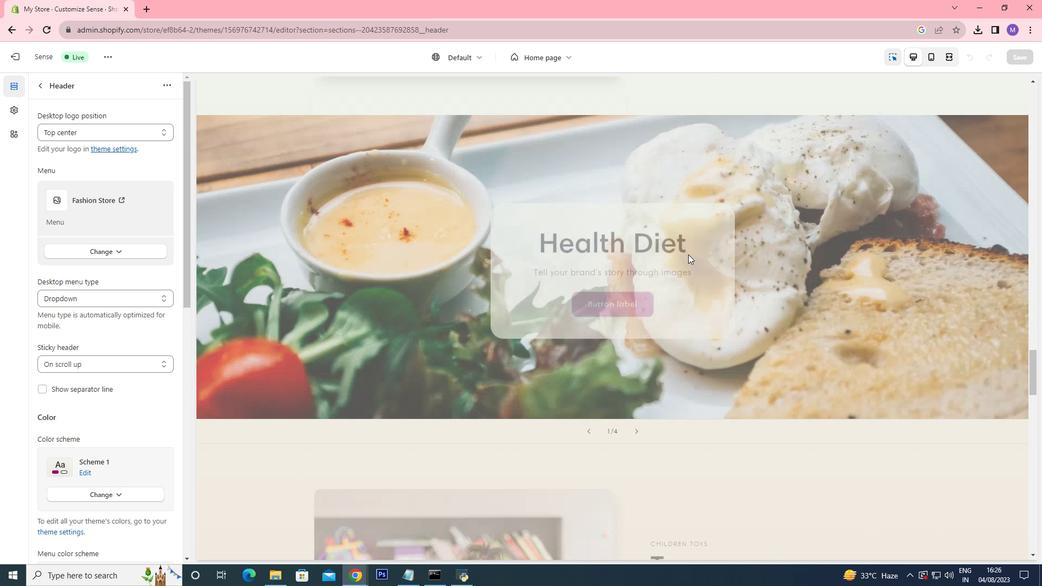 
Action: Mouse scrolled (688, 254) with delta (0, 0)
Screenshot: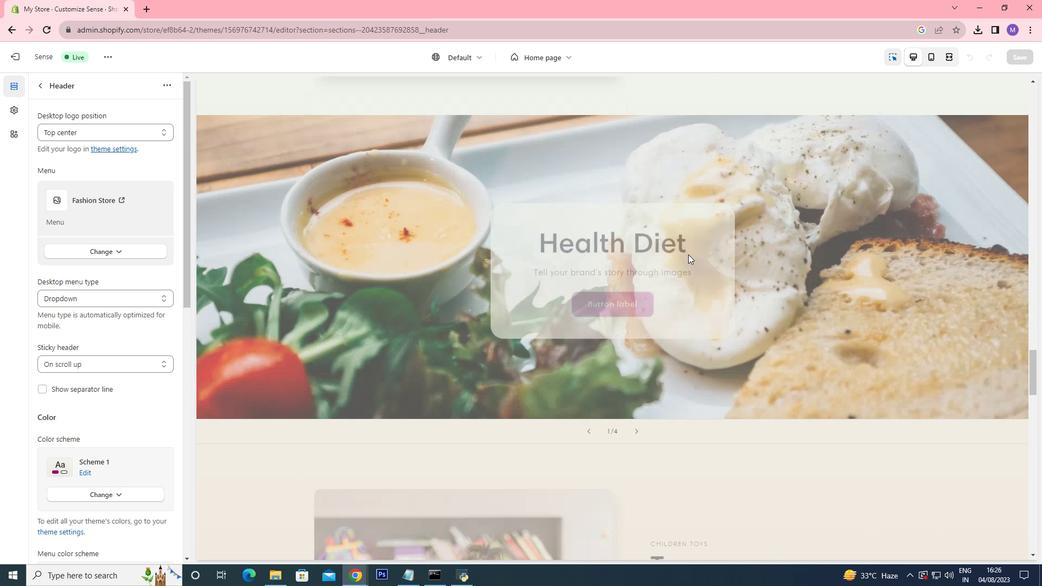 
Action: Mouse scrolled (688, 254) with delta (0, 0)
Screenshot: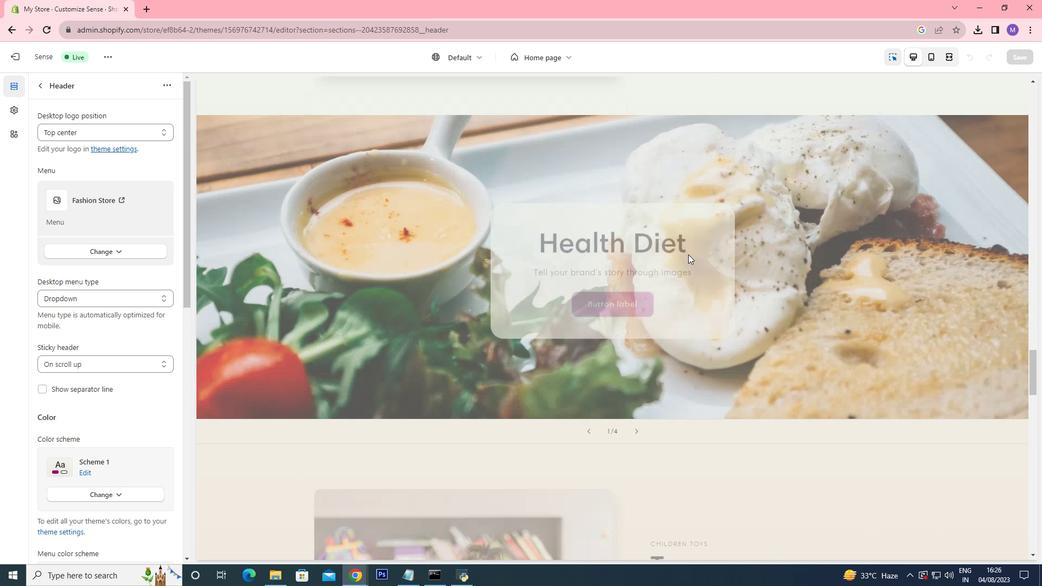 
Action: Mouse scrolled (688, 254) with delta (0, 0)
Screenshot: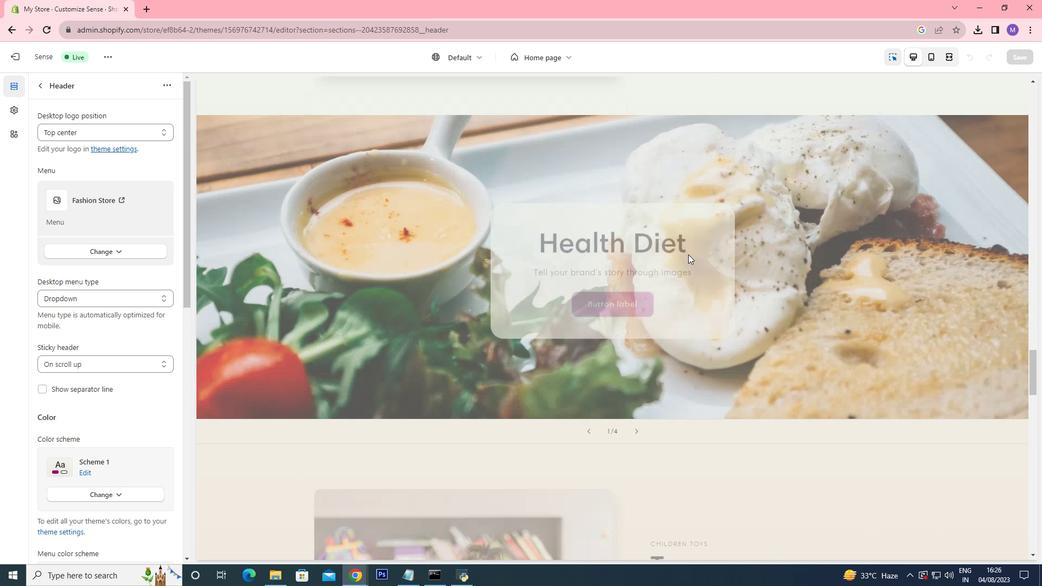 
Action: Mouse scrolled (688, 254) with delta (0, 0)
Screenshot: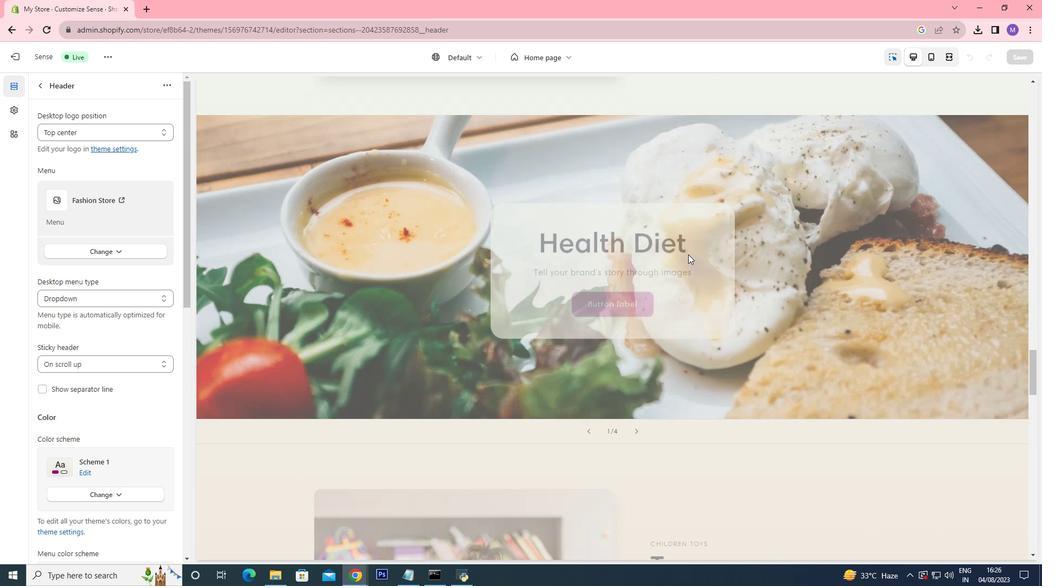 
Action: Mouse scrolled (688, 254) with delta (0, 0)
Screenshot: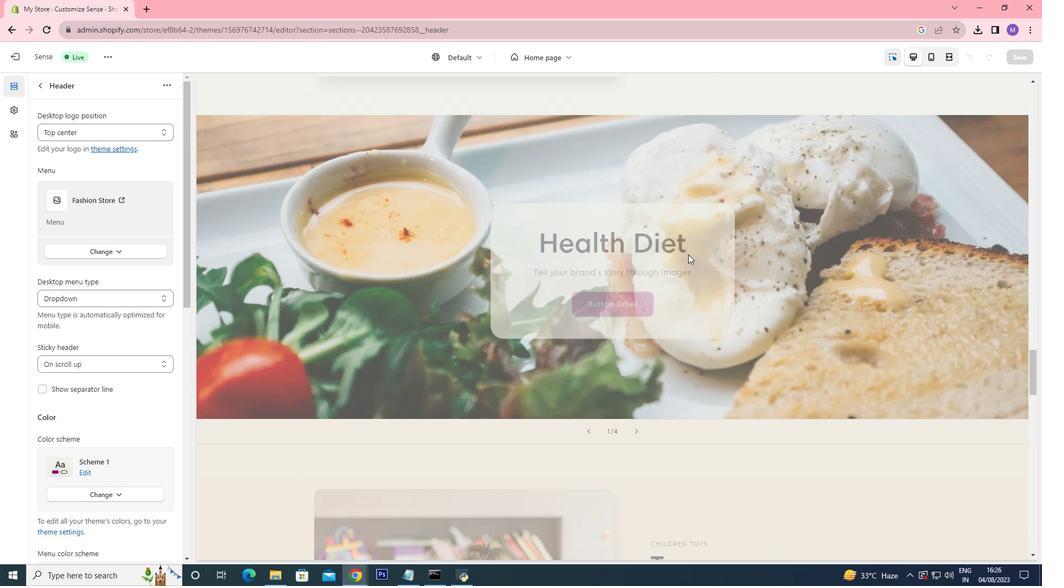 
Action: Mouse scrolled (688, 254) with delta (0, 0)
Screenshot: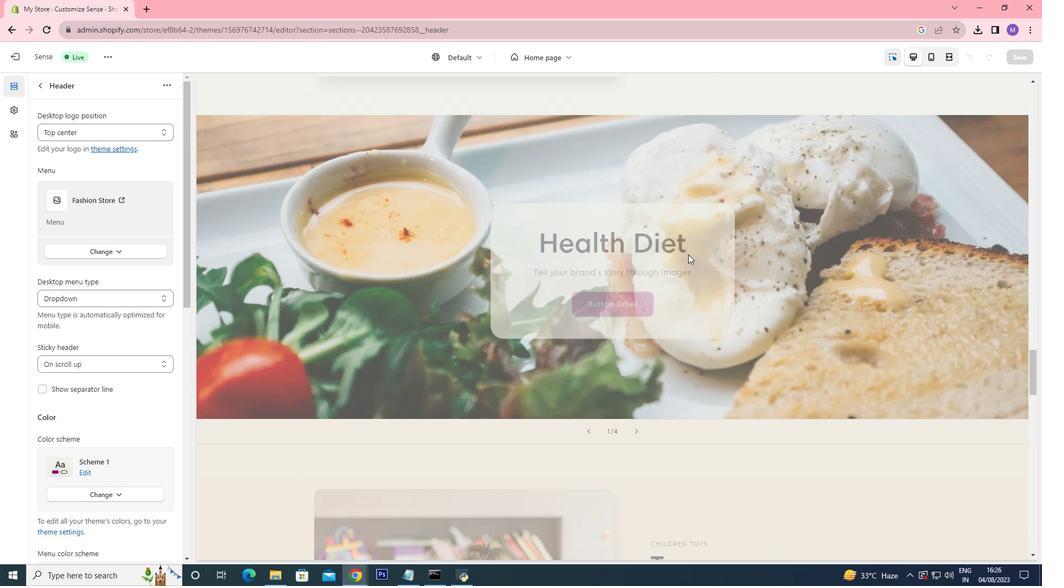 
Action: Mouse scrolled (688, 254) with delta (0, 0)
Screenshot: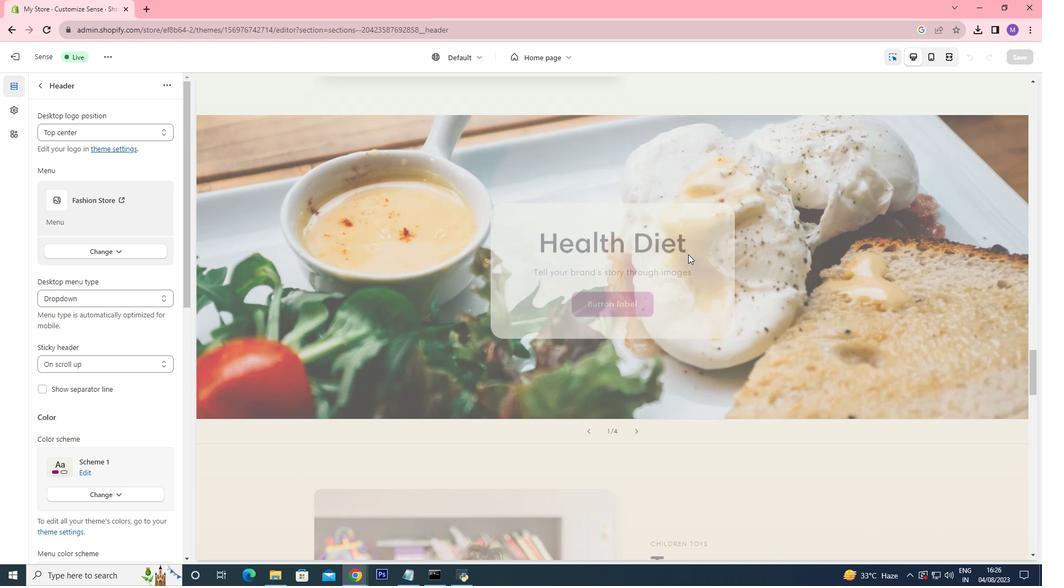 
Action: Mouse scrolled (688, 254) with delta (0, 0)
Screenshot: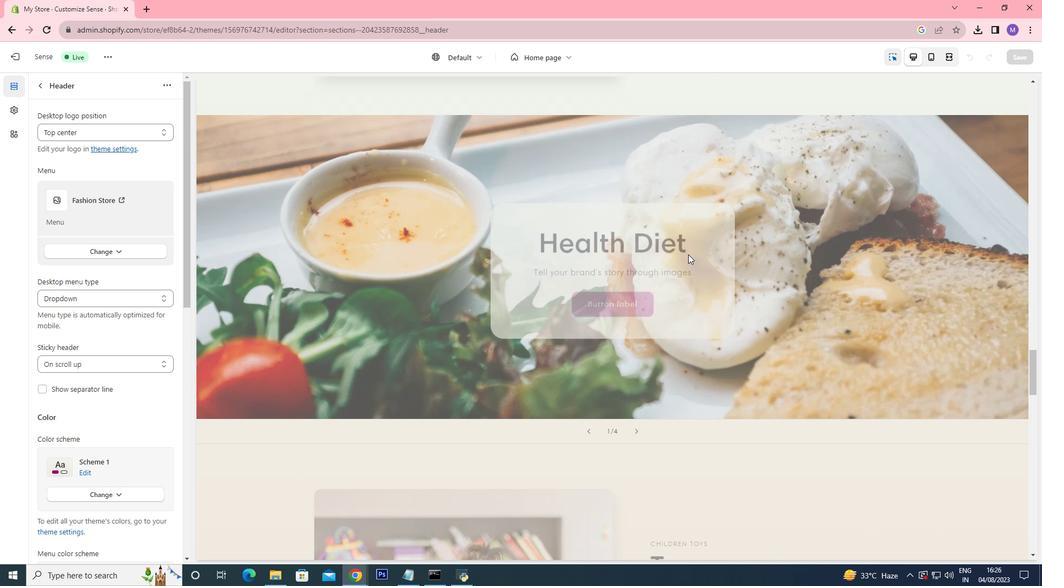 
Action: Mouse scrolled (688, 254) with delta (0, 0)
Screenshot: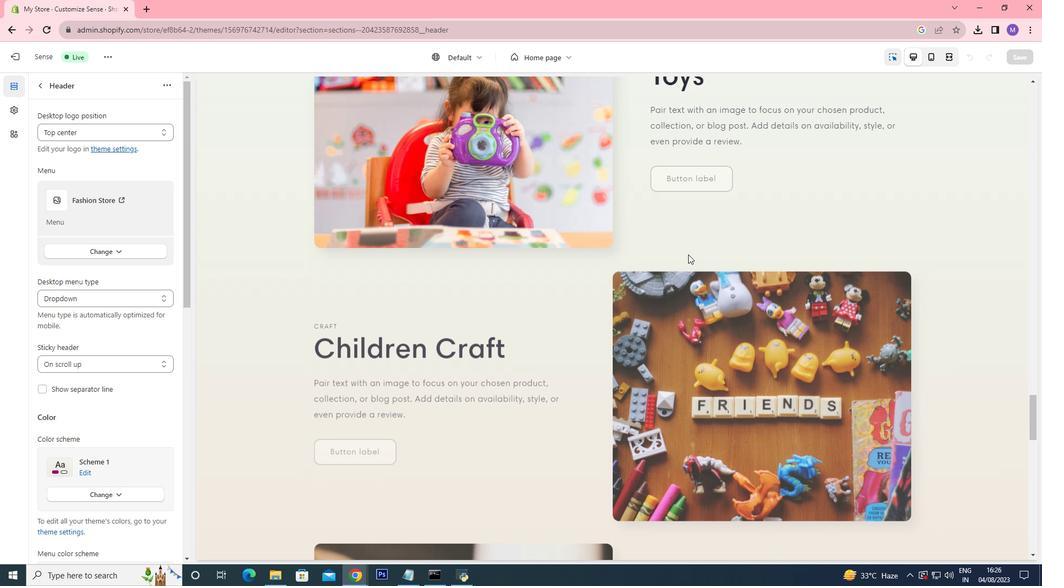 
Action: Mouse scrolled (688, 254) with delta (0, 0)
Screenshot: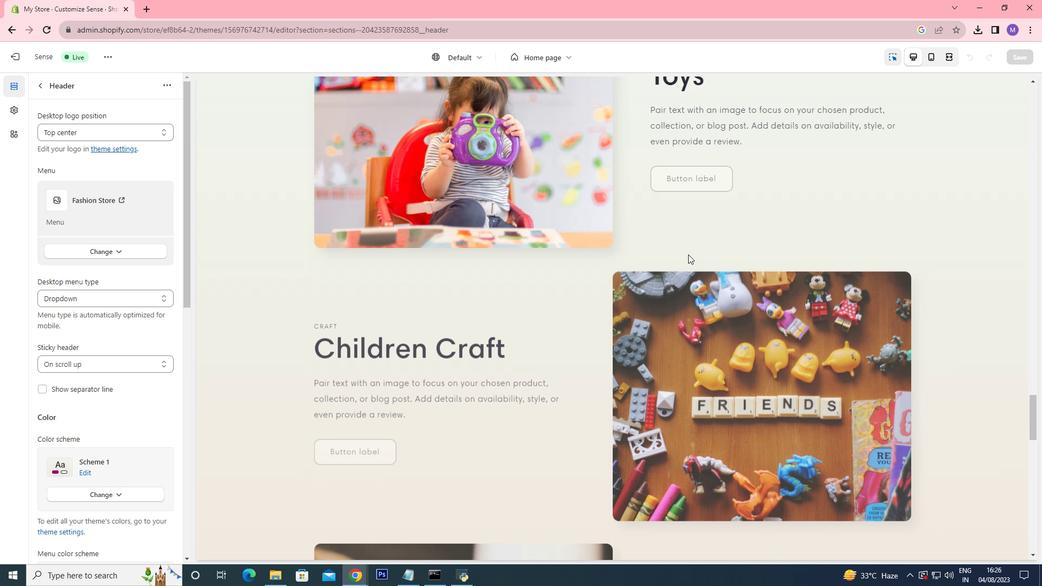 
Action: Mouse scrolled (688, 254) with delta (0, 0)
Screenshot: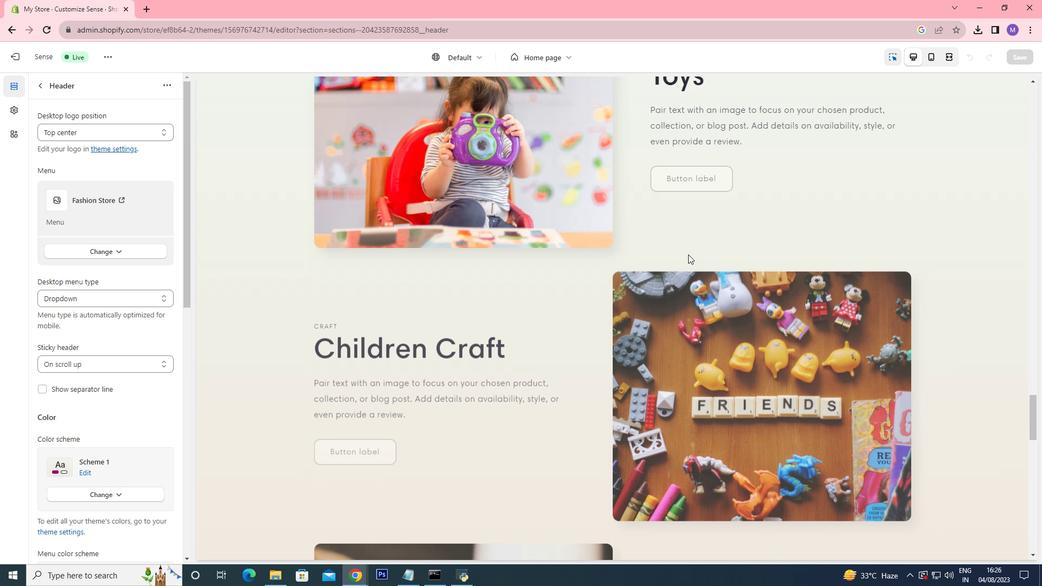 
Action: Mouse scrolled (688, 254) with delta (0, 0)
Screenshot: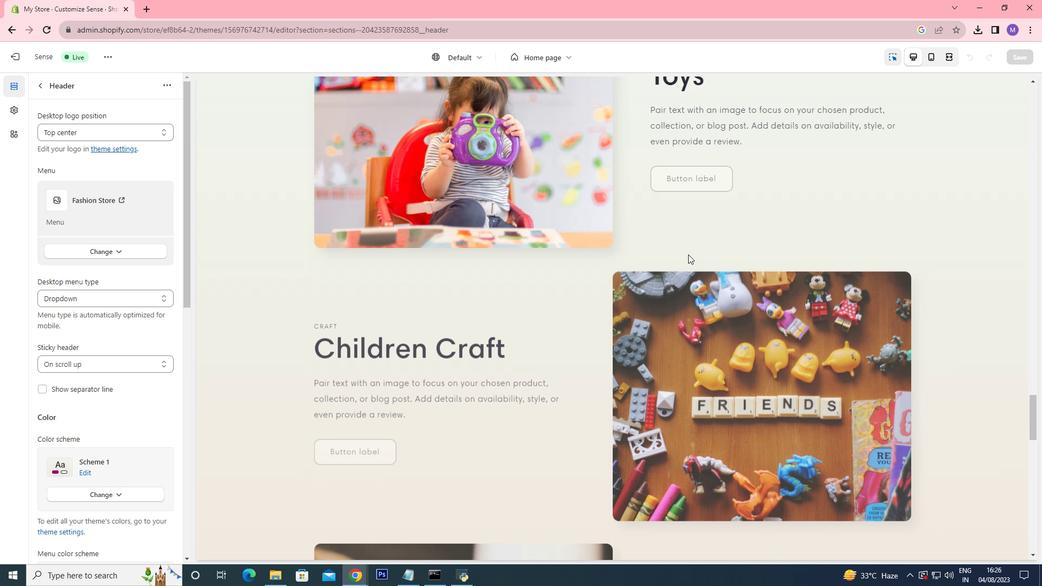 
Action: Mouse scrolled (688, 254) with delta (0, 0)
Screenshot: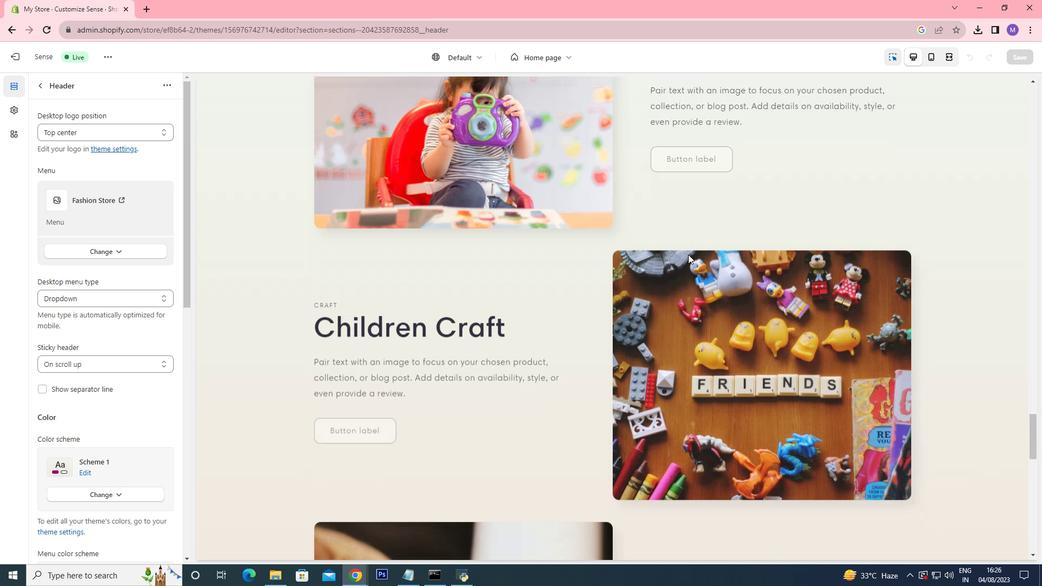 
Action: Mouse scrolled (688, 254) with delta (0, 0)
Screenshot: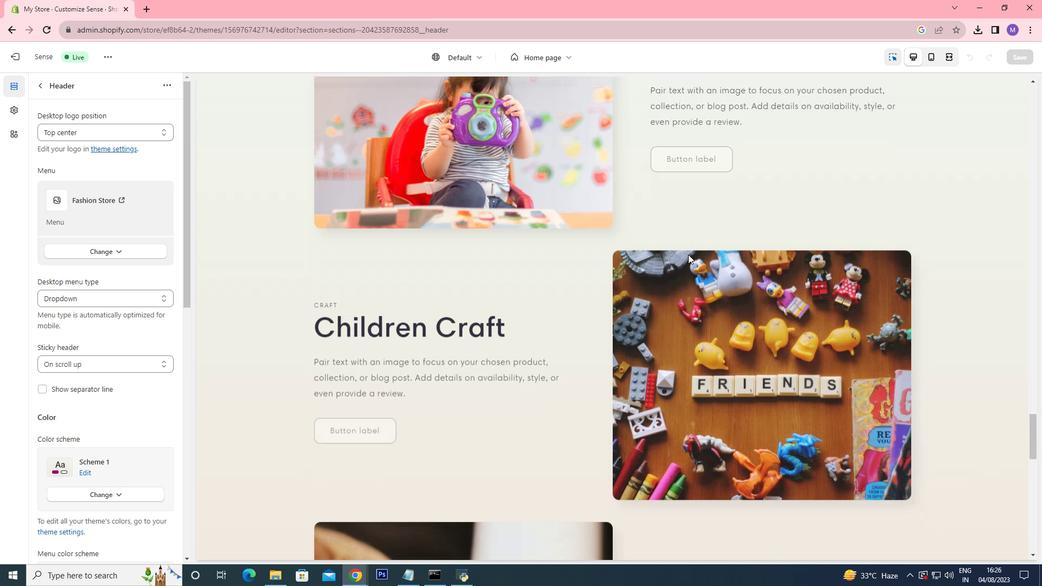 
Action: Mouse scrolled (688, 254) with delta (0, 0)
Screenshot: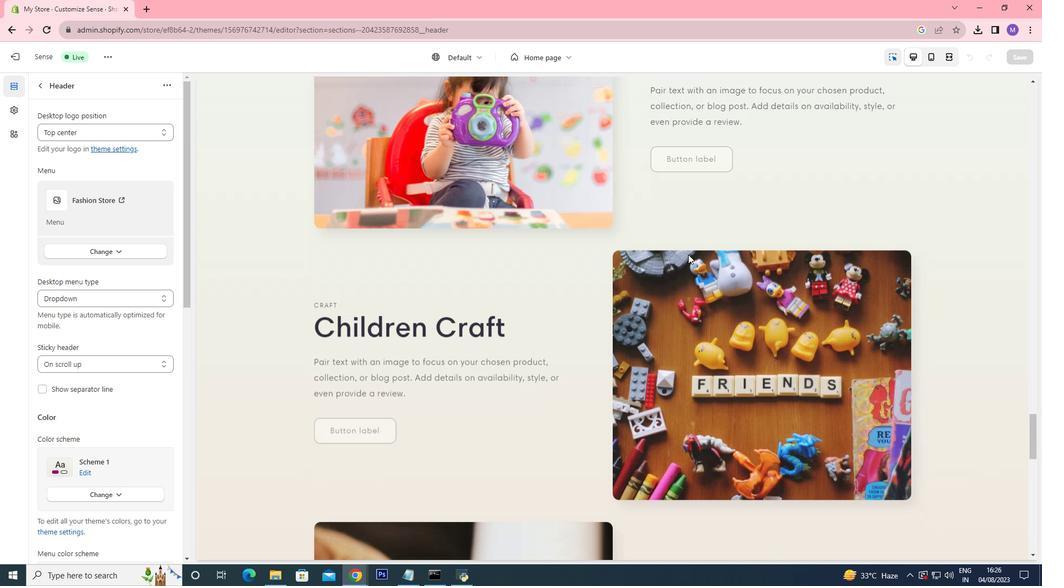 
Action: Mouse scrolled (688, 254) with delta (0, 0)
Screenshot: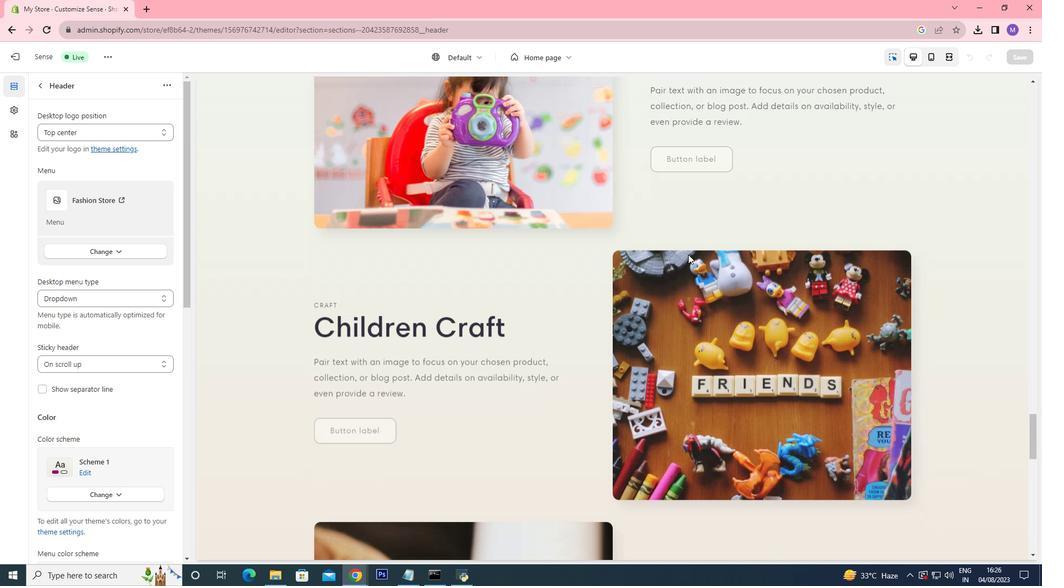 
Action: Mouse scrolled (688, 254) with delta (0, 0)
Screenshot: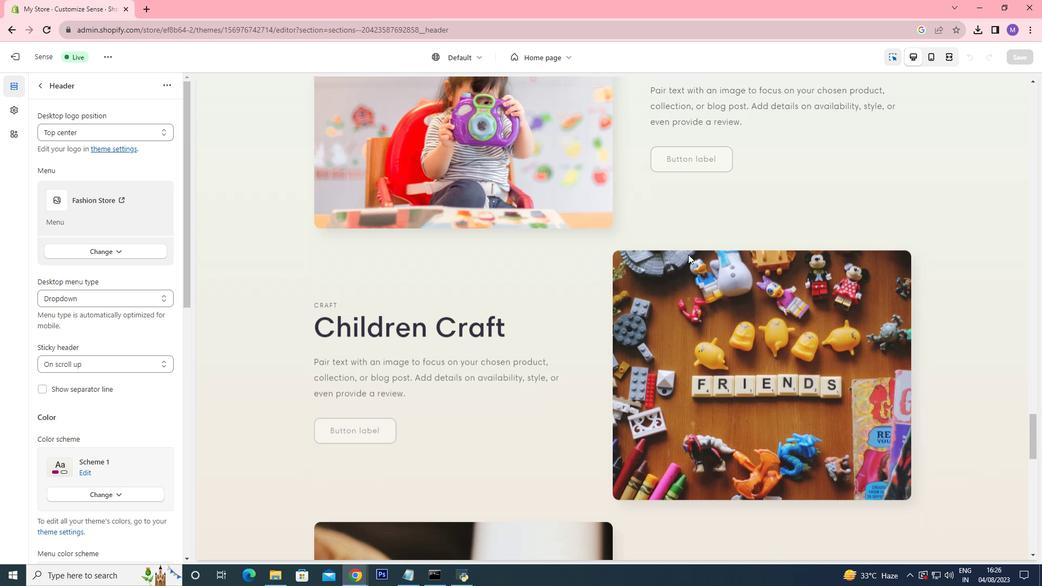 
Action: Mouse moved to (688, 254)
Screenshot: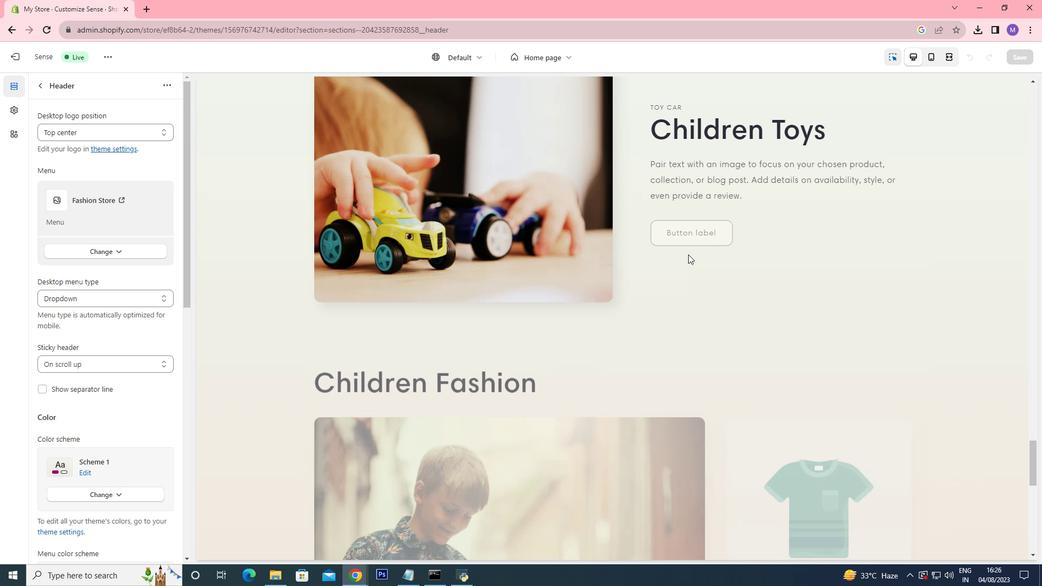 
Action: Mouse scrolled (688, 254) with delta (0, 0)
Screenshot: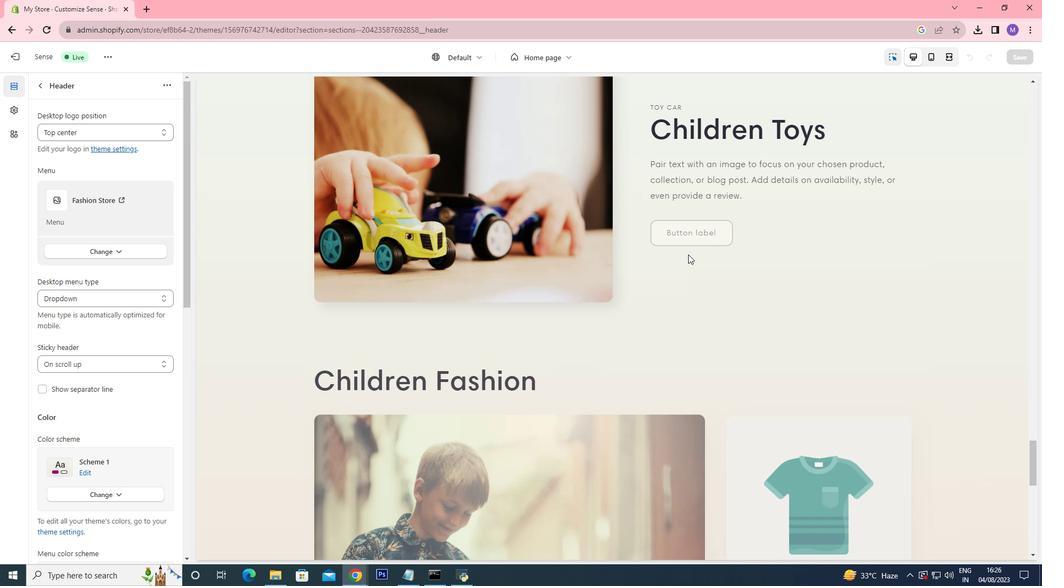 
Action: Mouse scrolled (688, 254) with delta (0, 0)
Screenshot: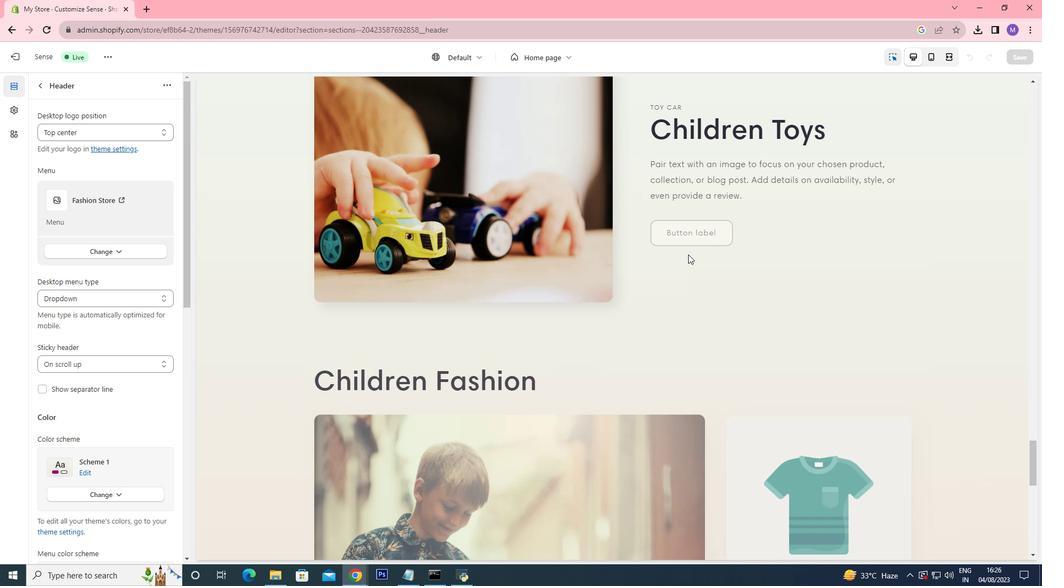 
Action: Mouse scrolled (688, 254) with delta (0, 0)
Screenshot: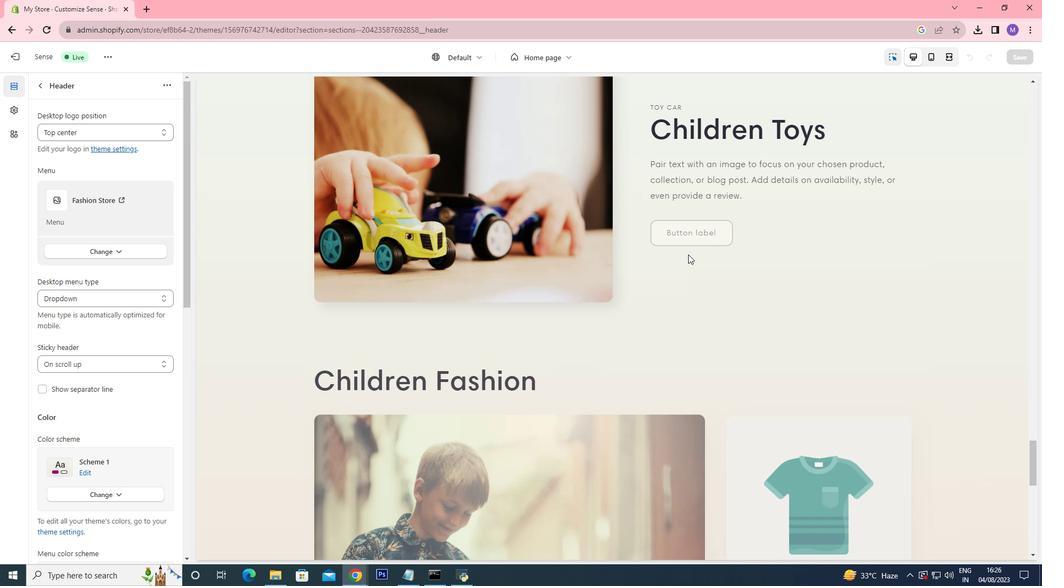 
Action: Mouse scrolled (688, 254) with delta (0, 0)
Screenshot: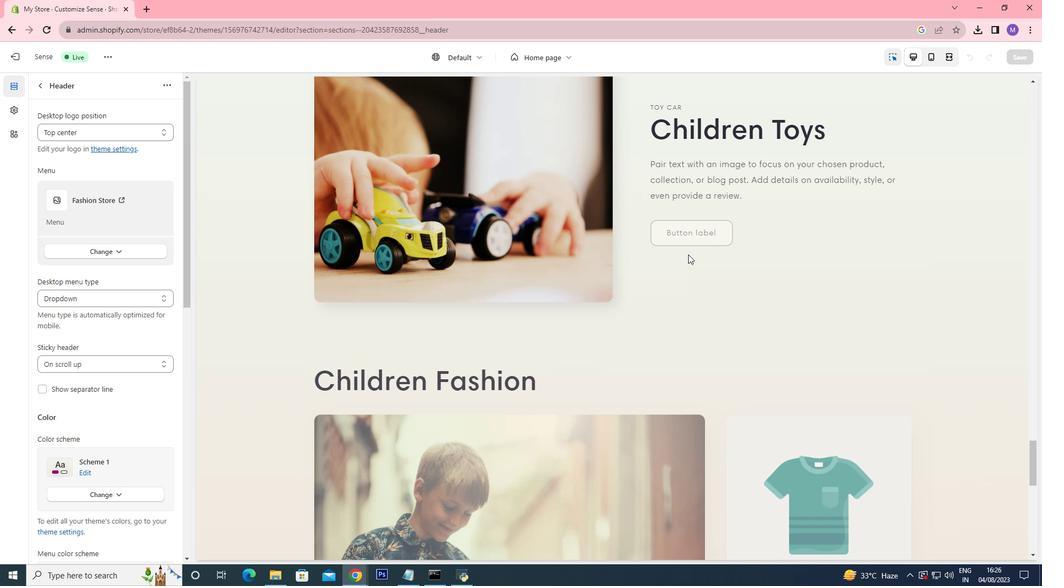 
Action: Mouse scrolled (688, 254) with delta (0, 0)
Screenshot: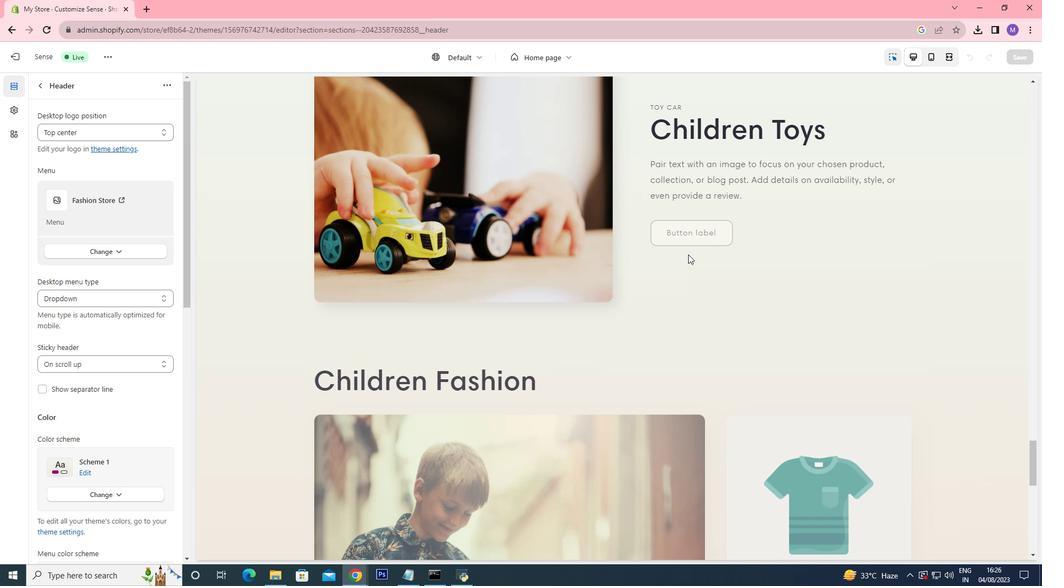
Action: Mouse scrolled (688, 254) with delta (0, 0)
Screenshot: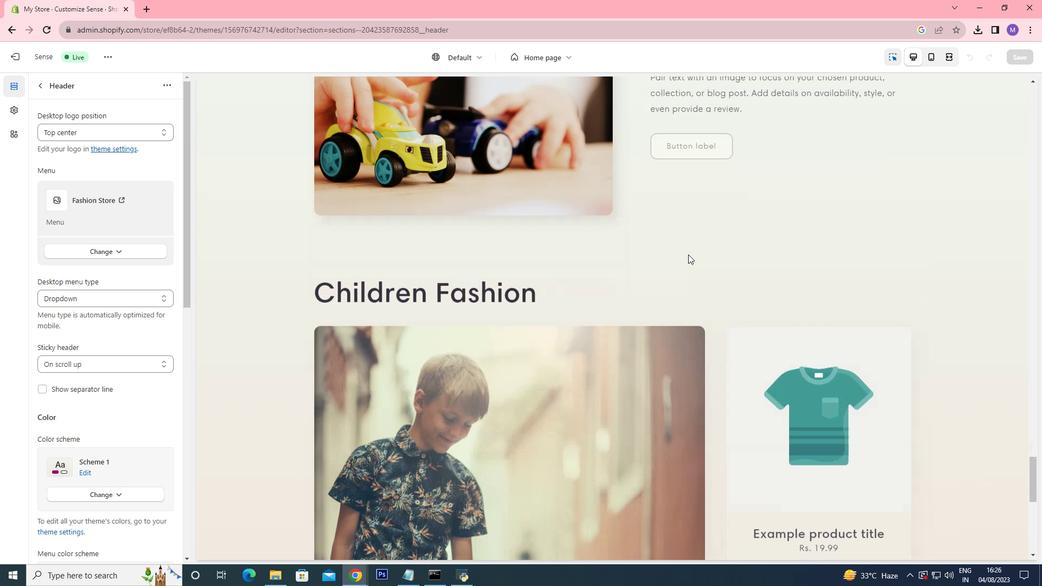 
Action: Mouse scrolled (688, 254) with delta (0, 0)
Screenshot: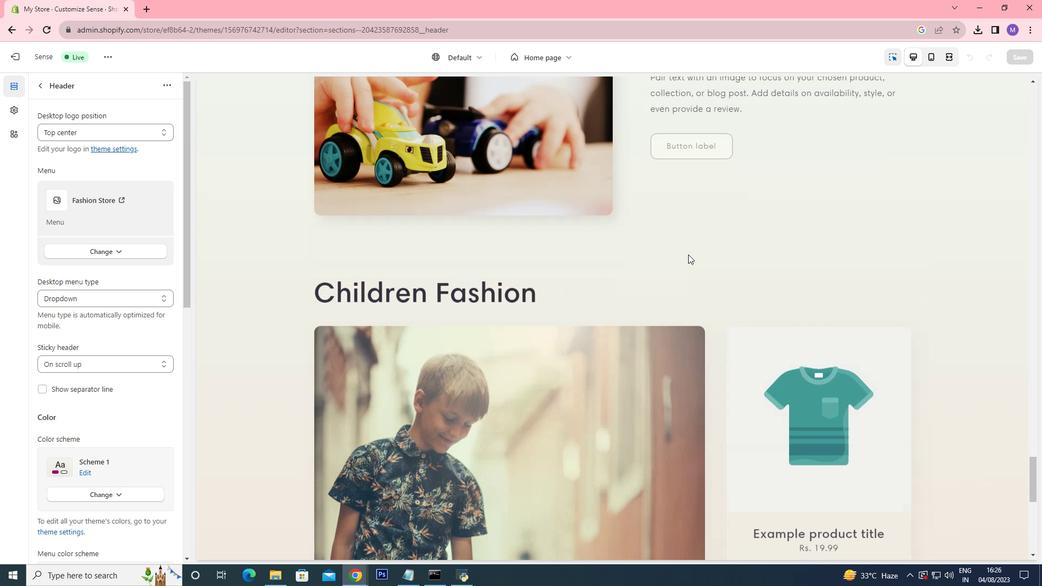 
Action: Mouse moved to (687, 263)
Screenshot: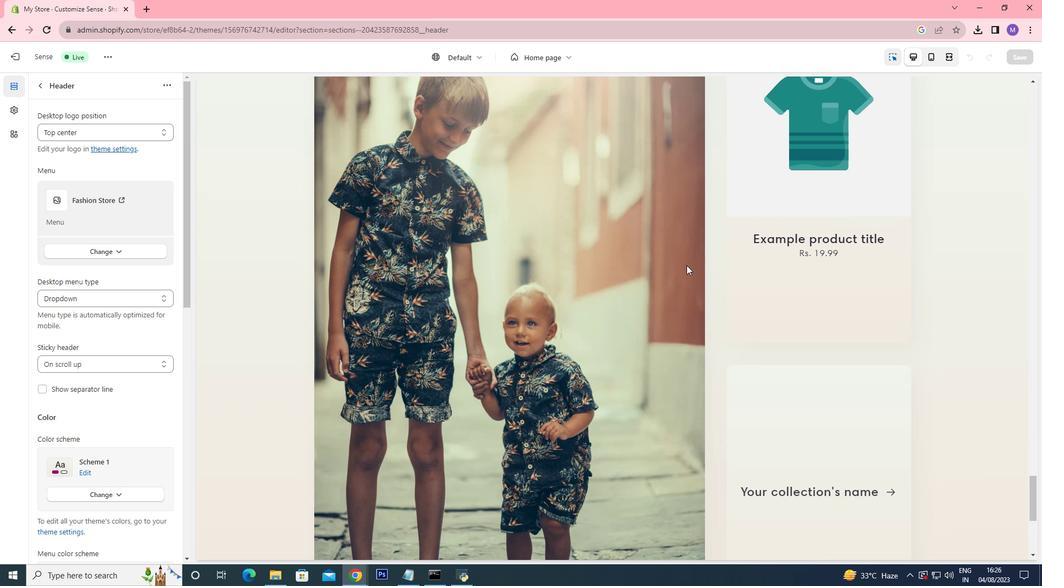 
Action: Mouse scrolled (687, 262) with delta (0, 0)
Screenshot: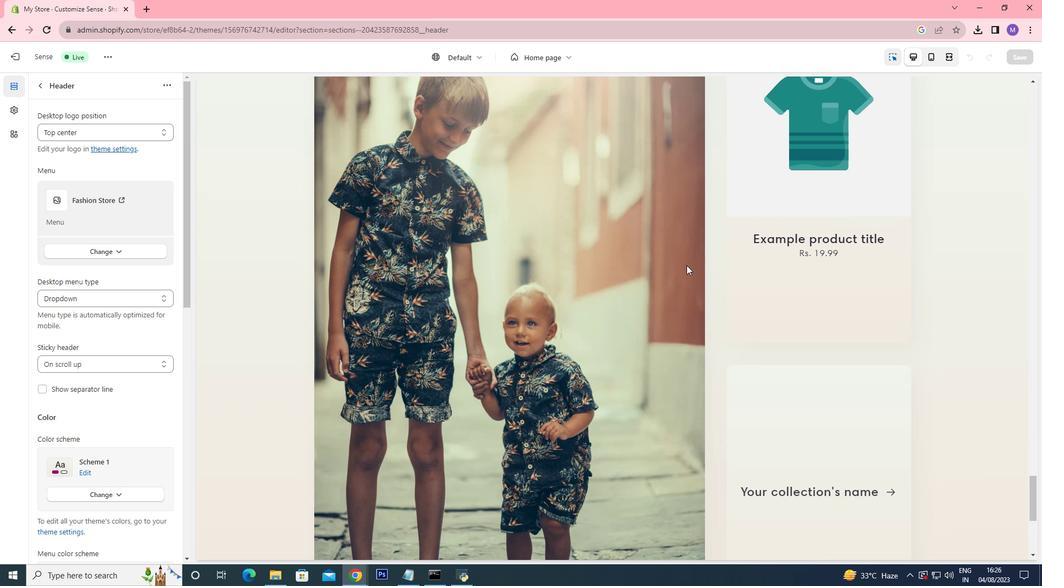 
Action: Mouse moved to (687, 265)
Screenshot: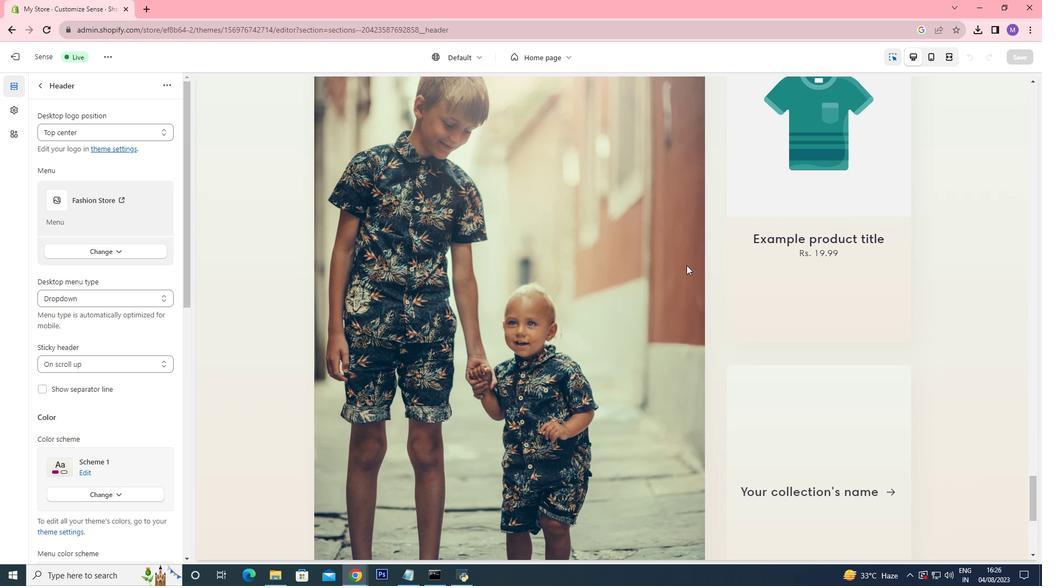 
Action: Mouse scrolled (687, 265) with delta (0, 0)
Screenshot: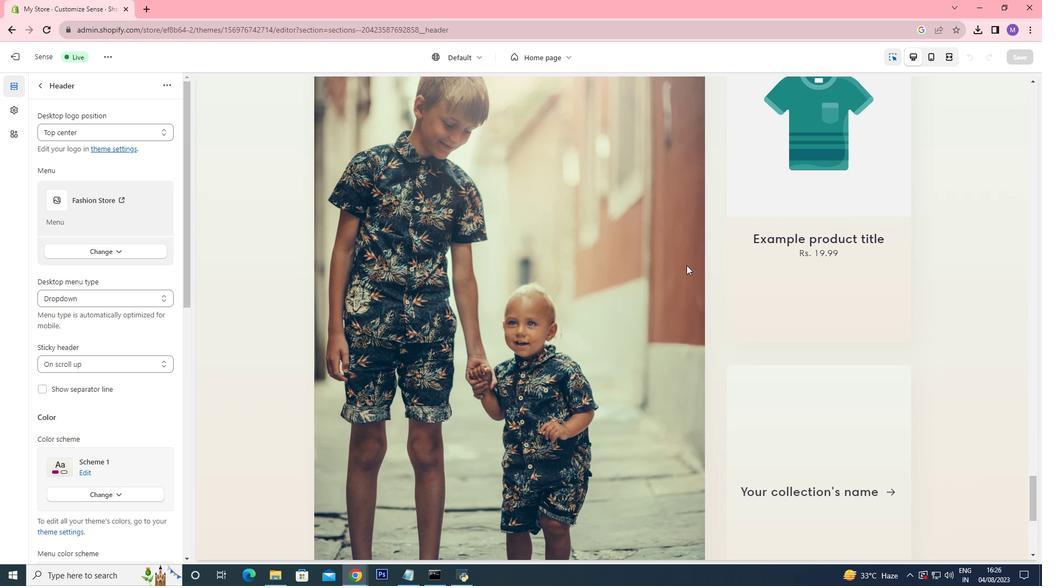
Action: Mouse scrolled (687, 265) with delta (0, 0)
Screenshot: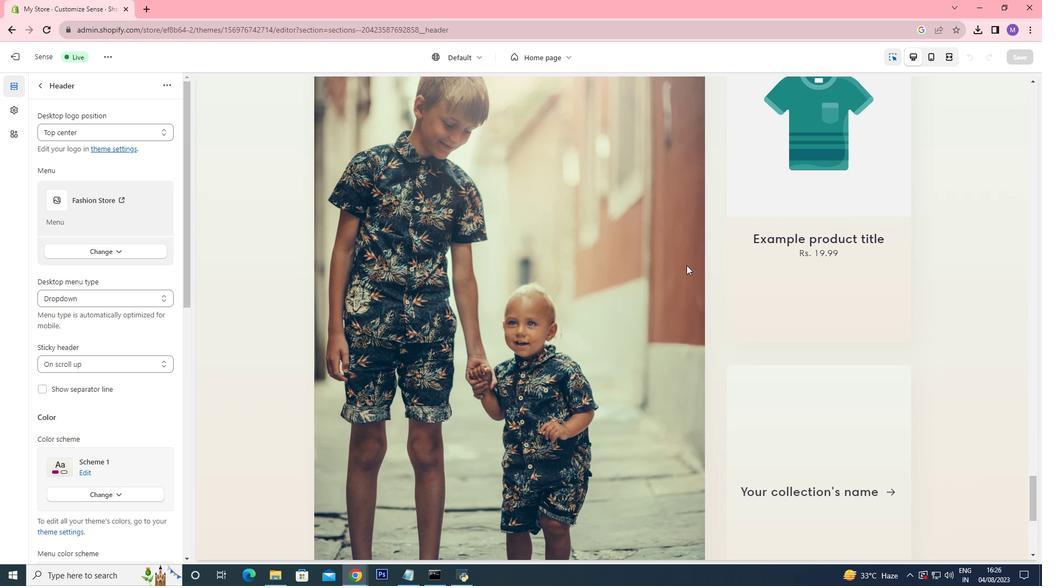 
Action: Mouse scrolled (687, 265) with delta (0, 0)
Screenshot: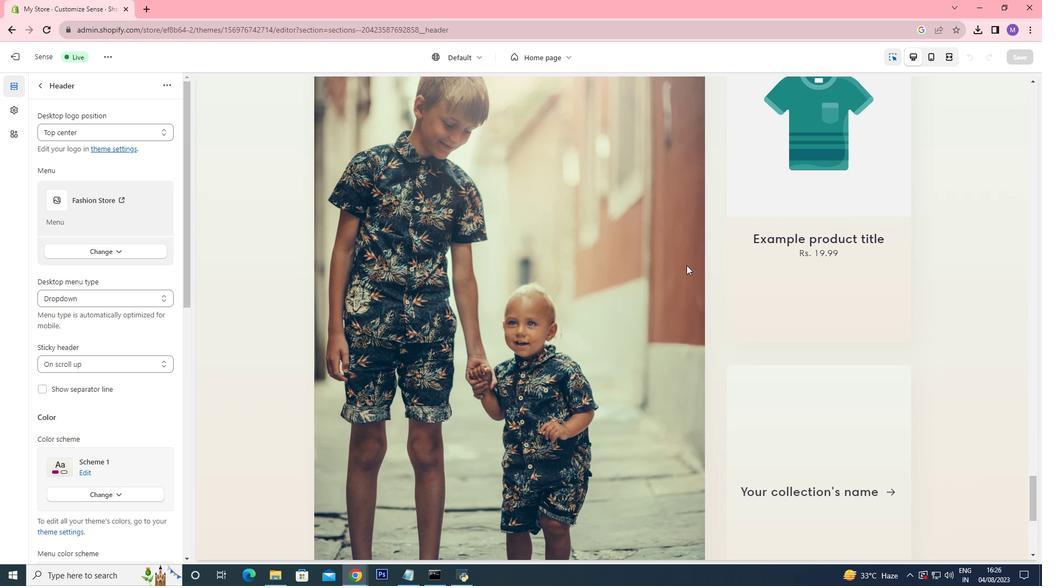 
Action: Mouse scrolled (687, 265) with delta (0, 0)
Screenshot: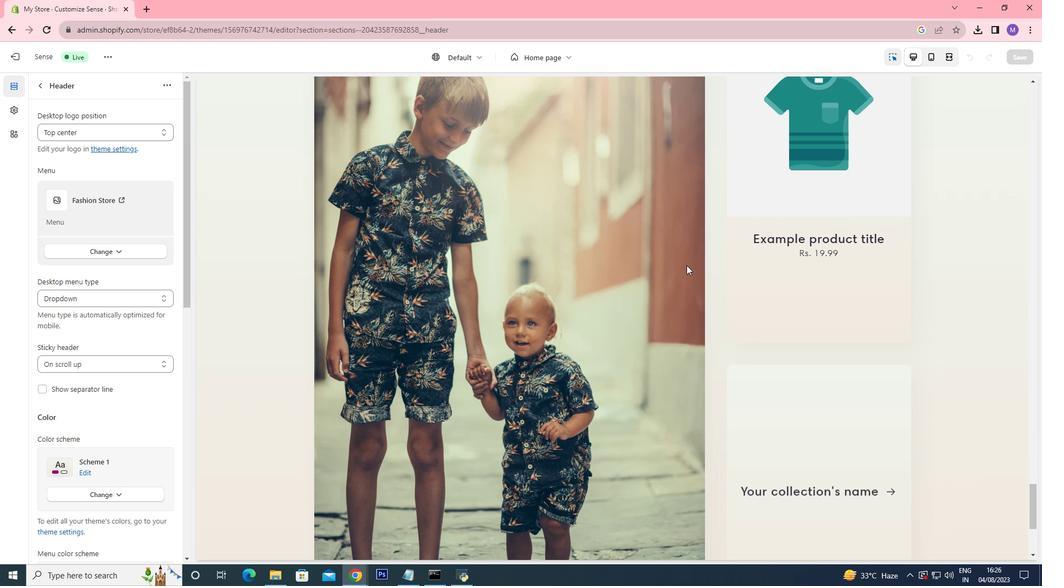 
Action: Mouse scrolled (687, 265) with delta (0, 0)
Screenshot: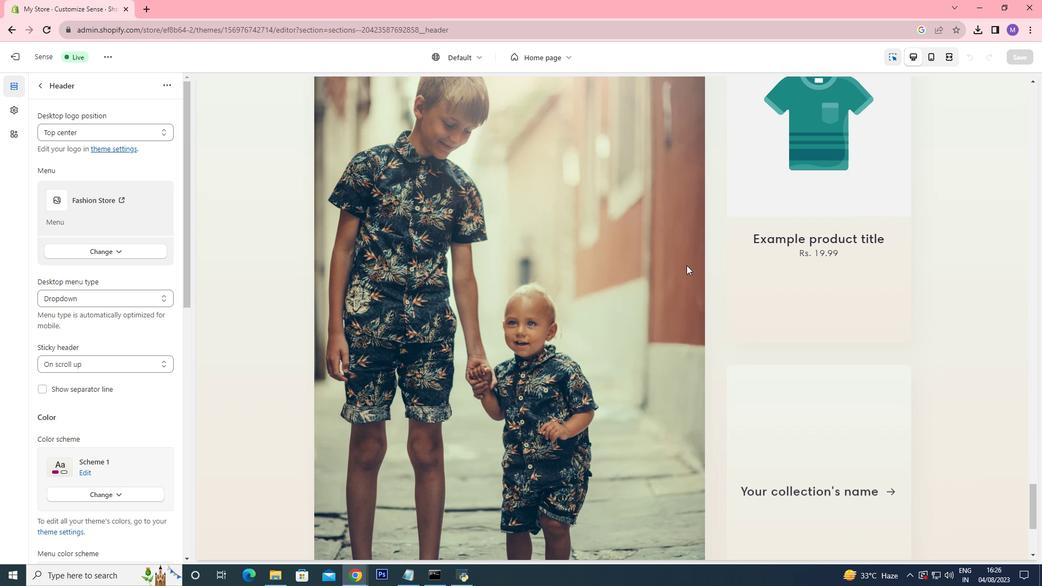
Action: Mouse scrolled (687, 265) with delta (0, 0)
Screenshot: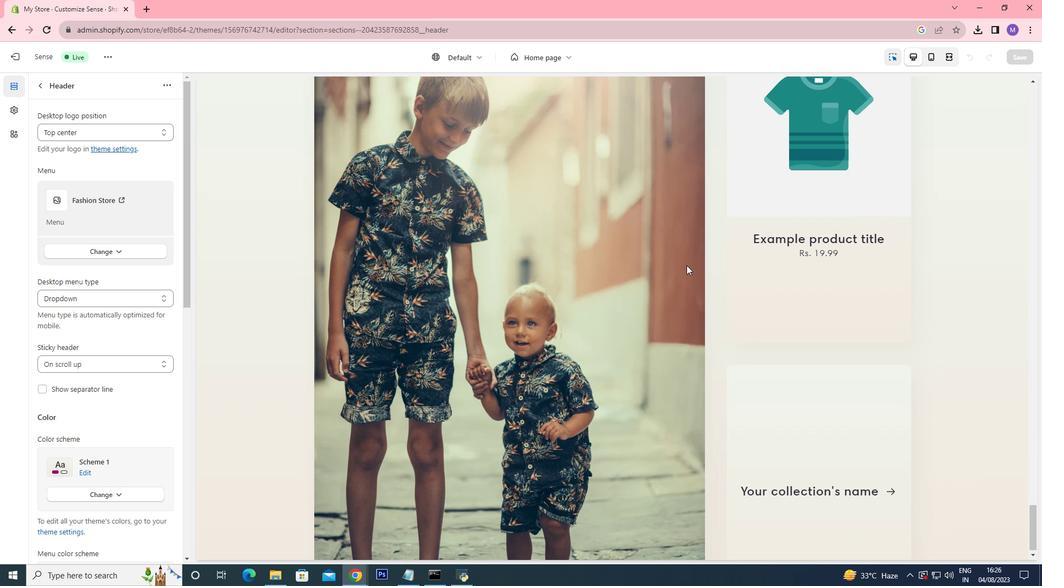 
Action: Mouse scrolled (687, 265) with delta (0, 0)
Screenshot: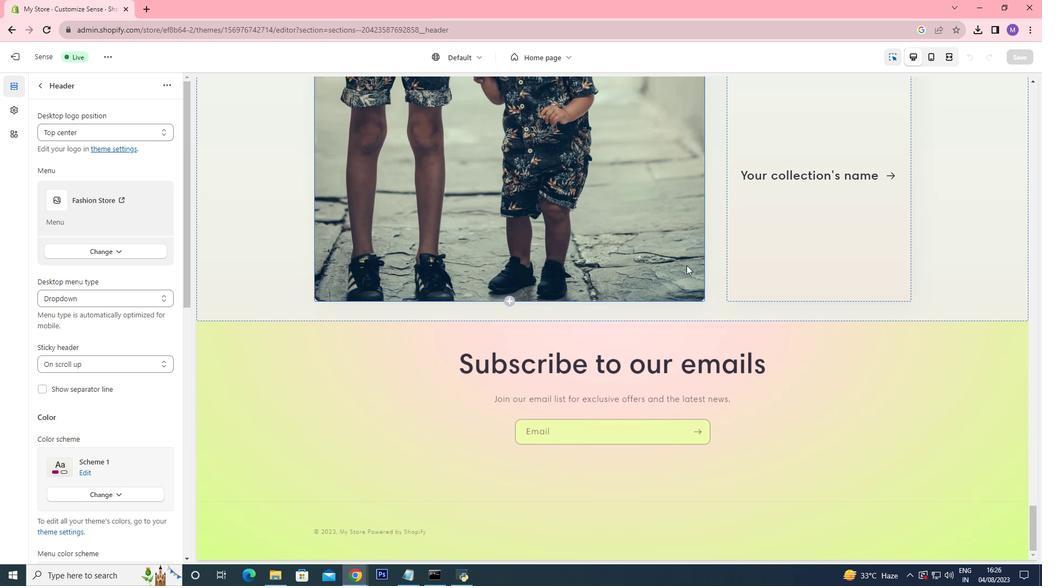 
Action: Mouse scrolled (687, 265) with delta (0, 0)
Screenshot: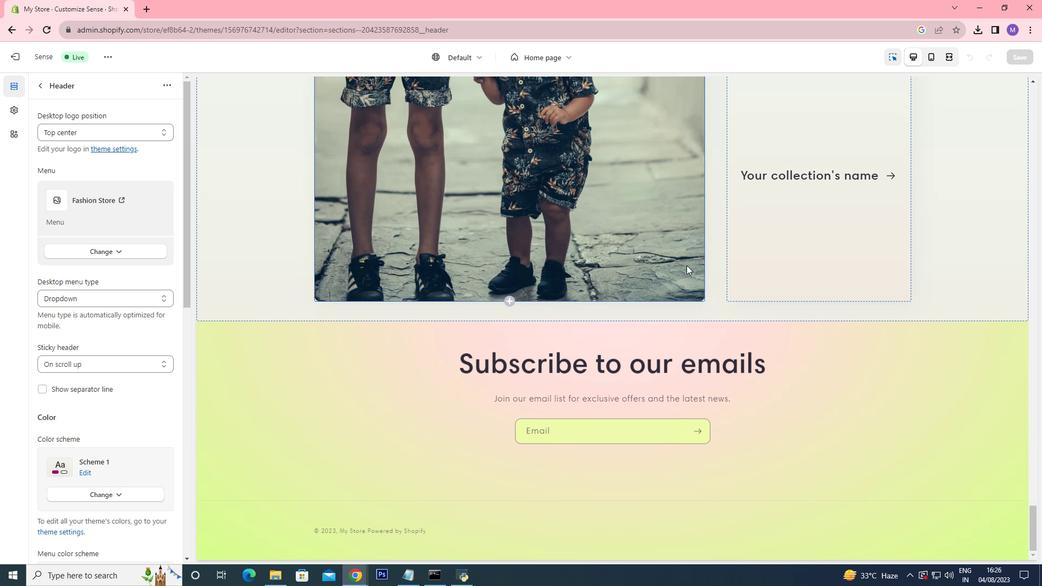 
Action: Mouse scrolled (687, 265) with delta (0, 0)
Screenshot: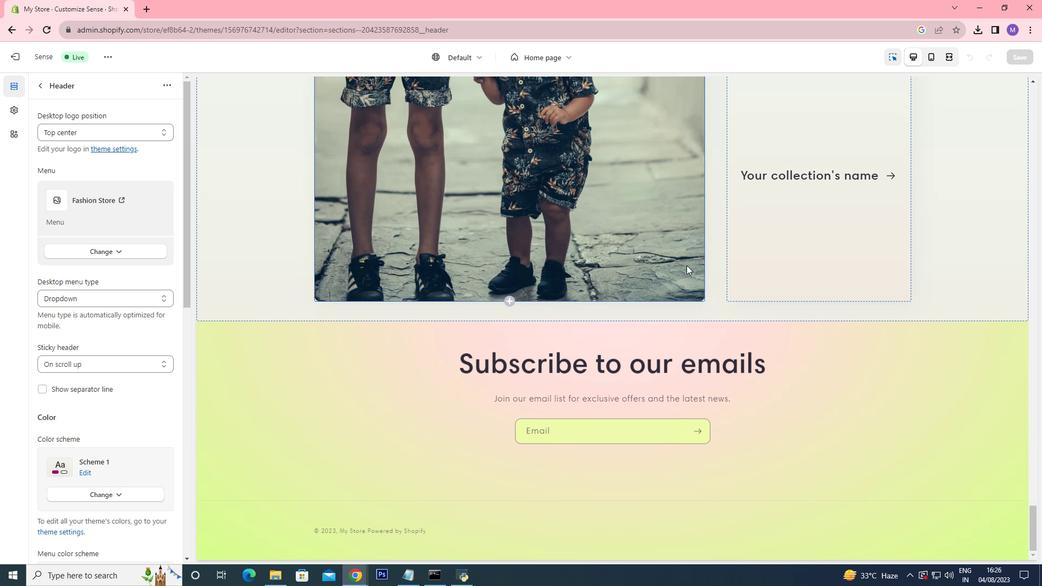 
Action: Mouse moved to (569, 317)
Screenshot: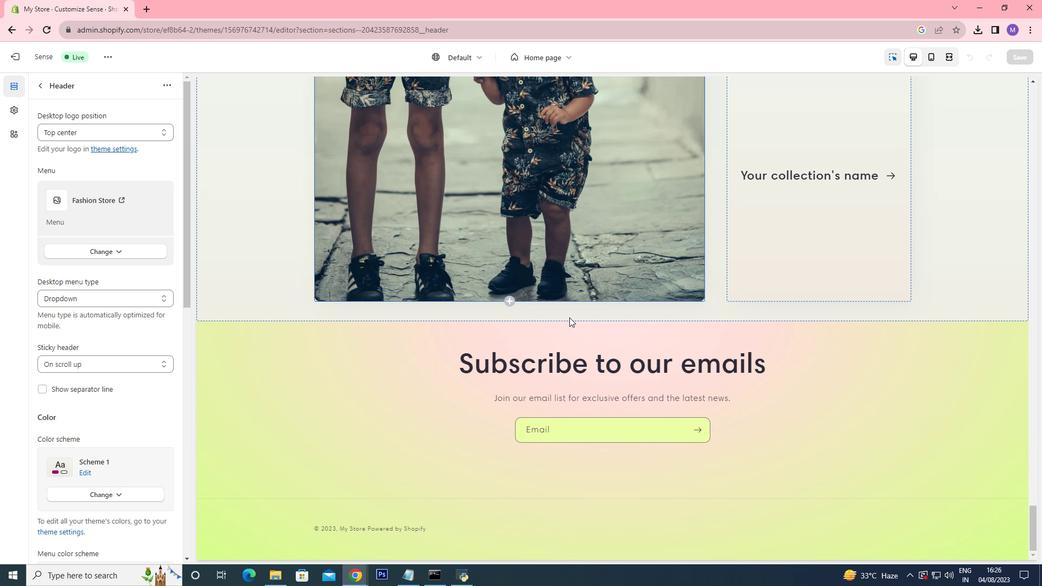 
Action: Mouse pressed left at (569, 317)
Screenshot: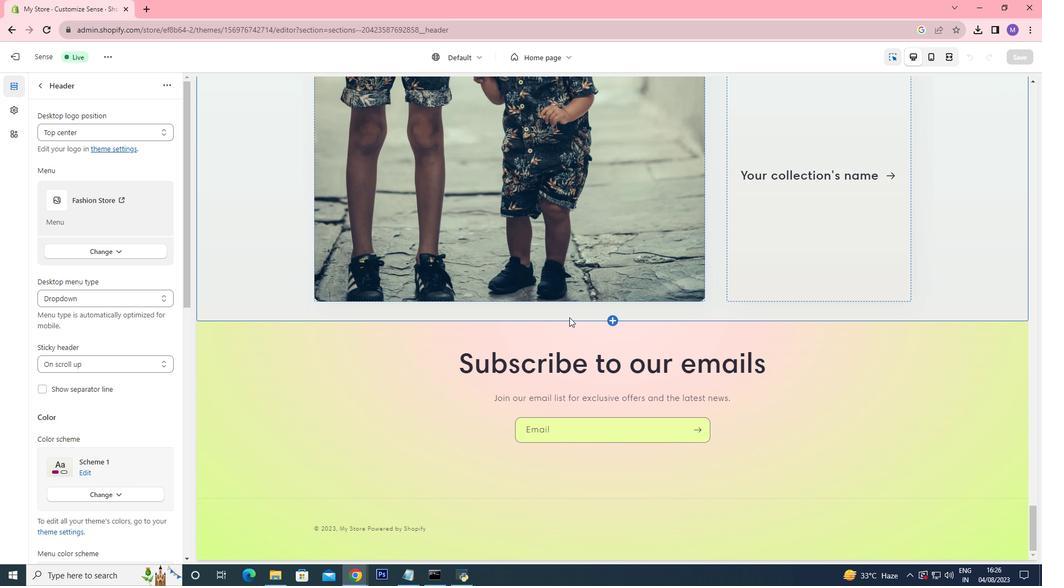 
Action: Mouse moved to (588, 254)
Screenshot: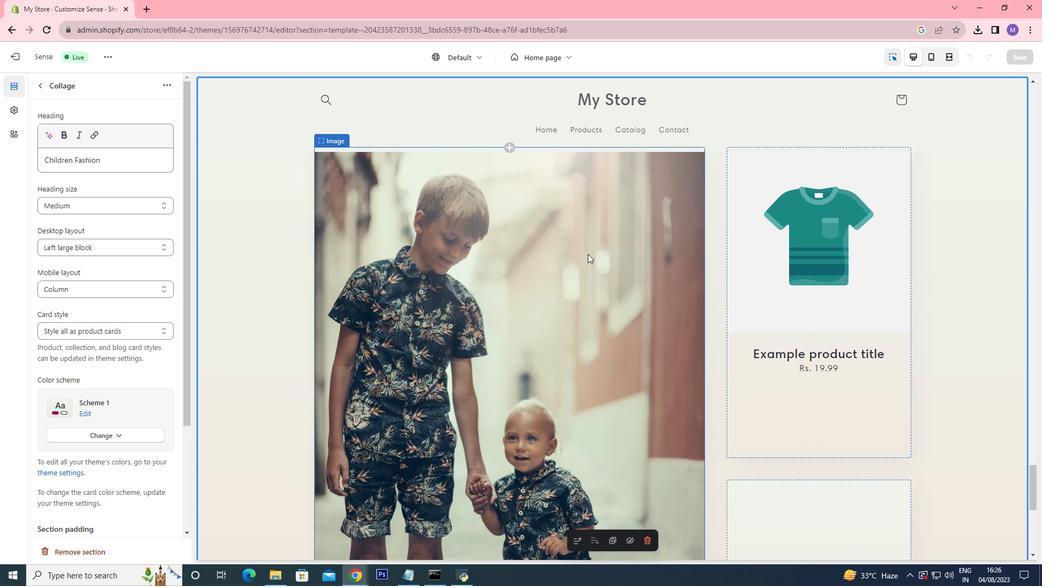 
Action: Mouse scrolled (588, 253) with delta (0, 0)
Screenshot: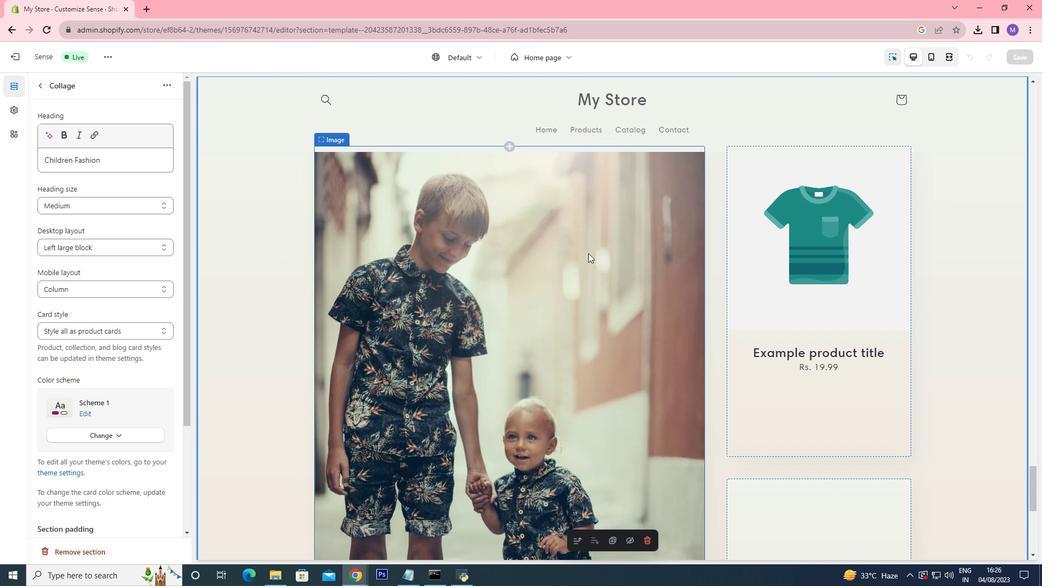 
Action: Mouse scrolled (588, 253) with delta (0, 0)
Screenshot: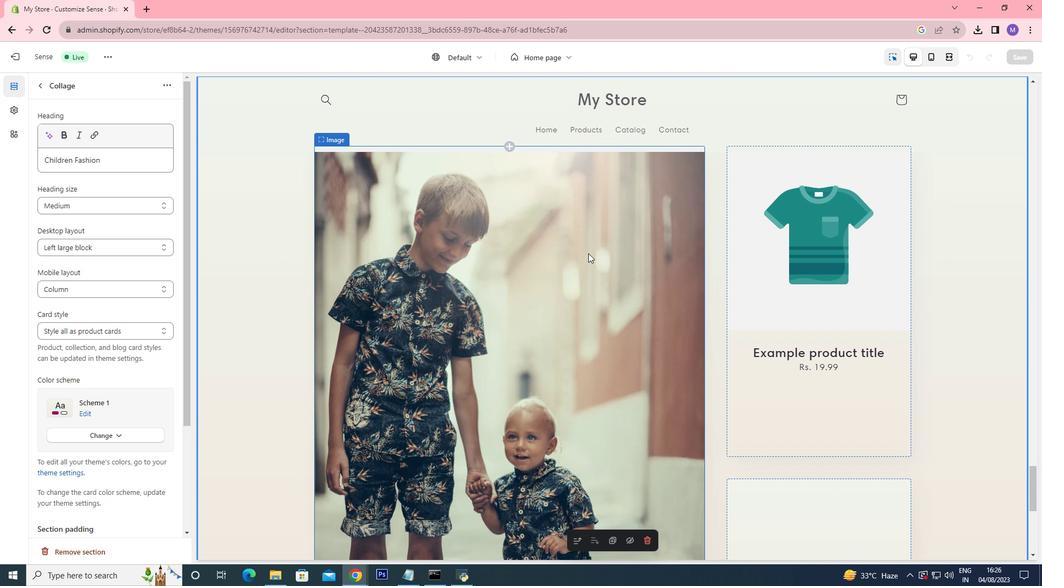 
Action: Mouse scrolled (588, 253) with delta (0, 0)
Screenshot: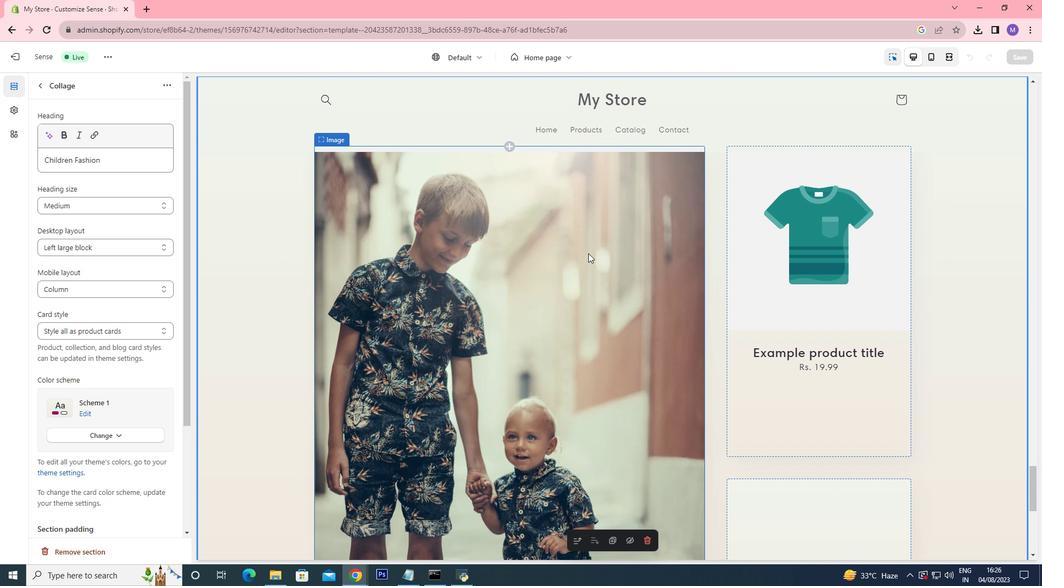 
Action: Mouse scrolled (588, 253) with delta (0, 0)
Screenshot: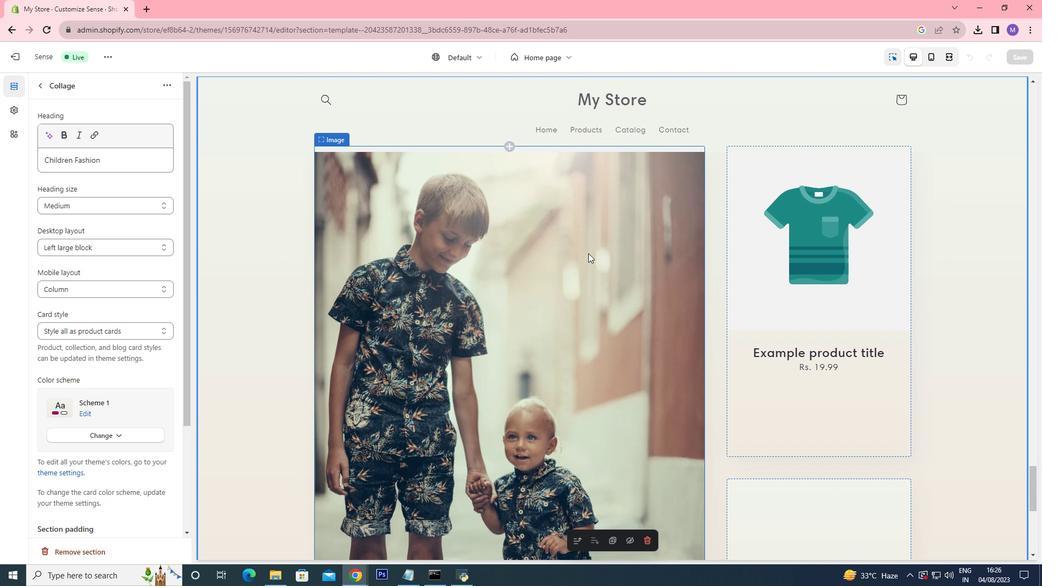 
Action: Mouse scrolled (588, 253) with delta (0, 0)
Screenshot: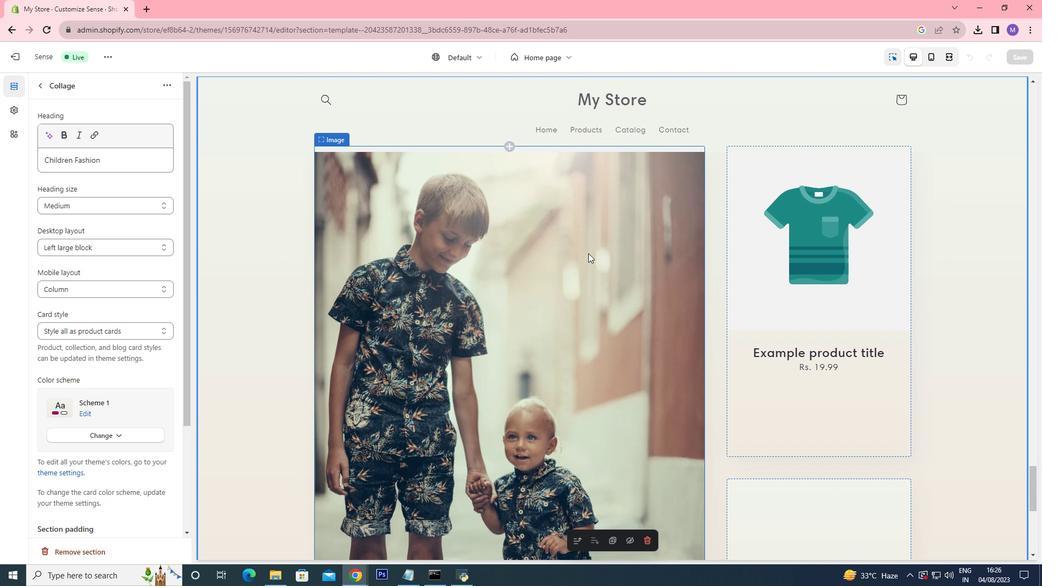 
Action: Mouse scrolled (588, 253) with delta (0, 0)
Screenshot: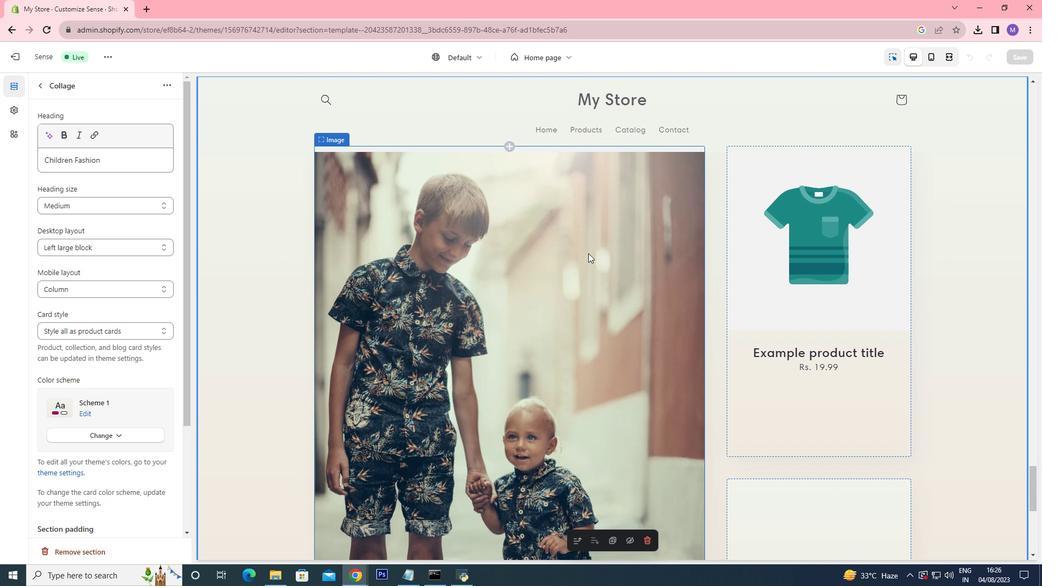 
Action: Mouse scrolled (588, 253) with delta (0, 0)
Screenshot: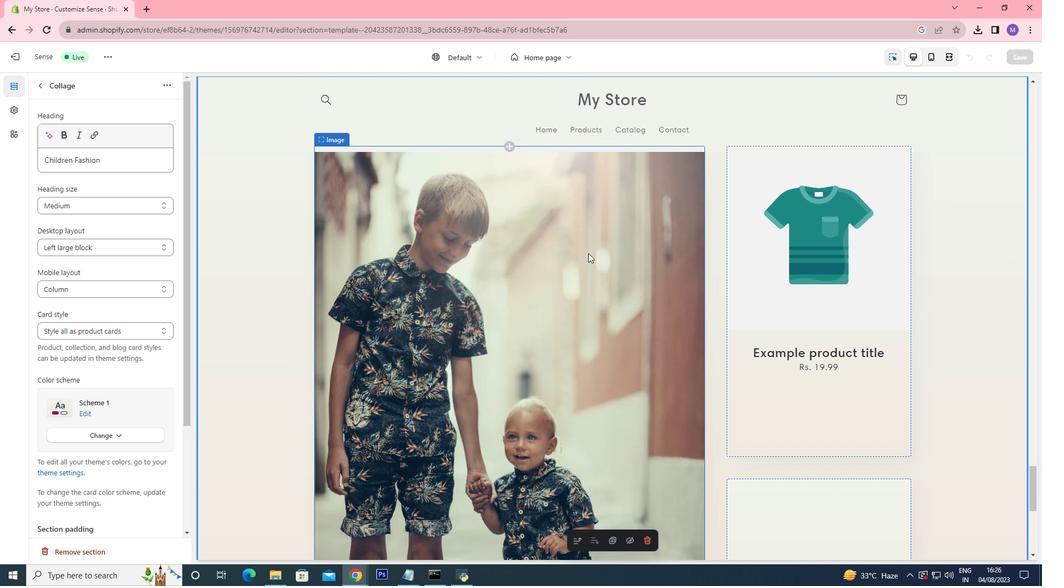 
Action: Mouse scrolled (588, 253) with delta (0, 0)
Screenshot: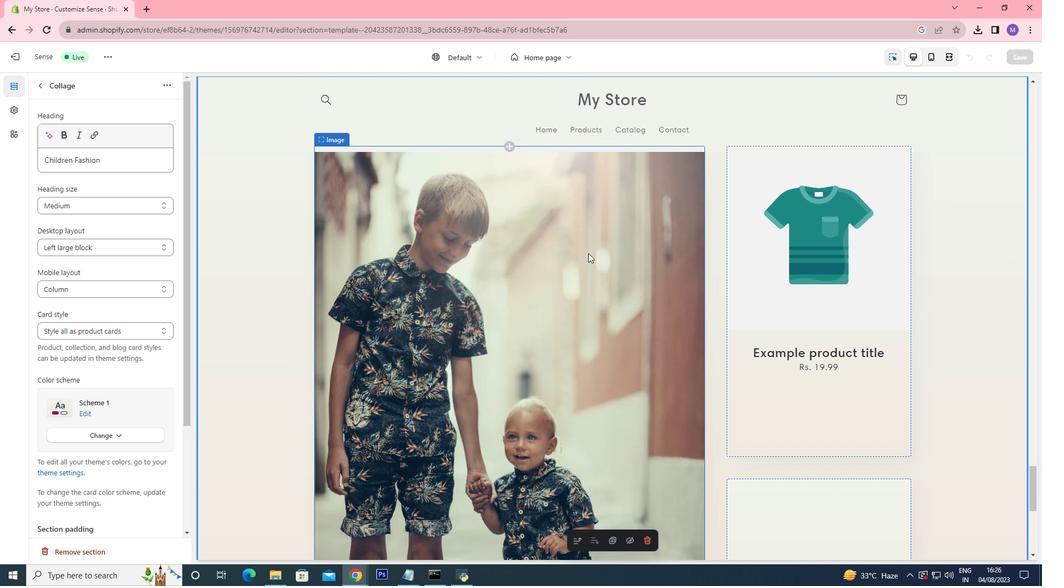 
Action: Mouse scrolled (588, 253) with delta (0, 0)
Screenshot: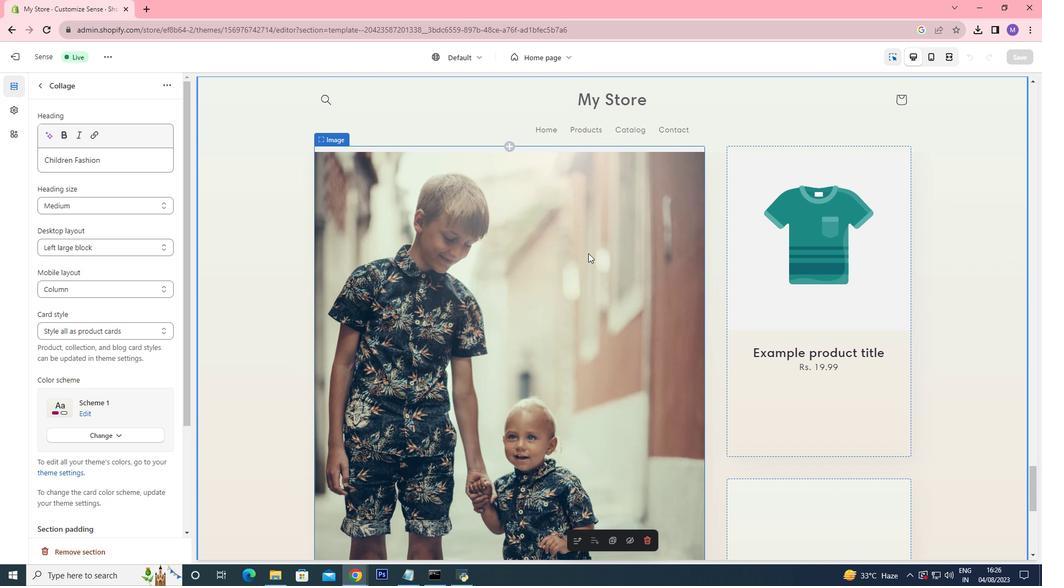 
Action: Mouse scrolled (588, 253) with delta (0, 0)
Screenshot: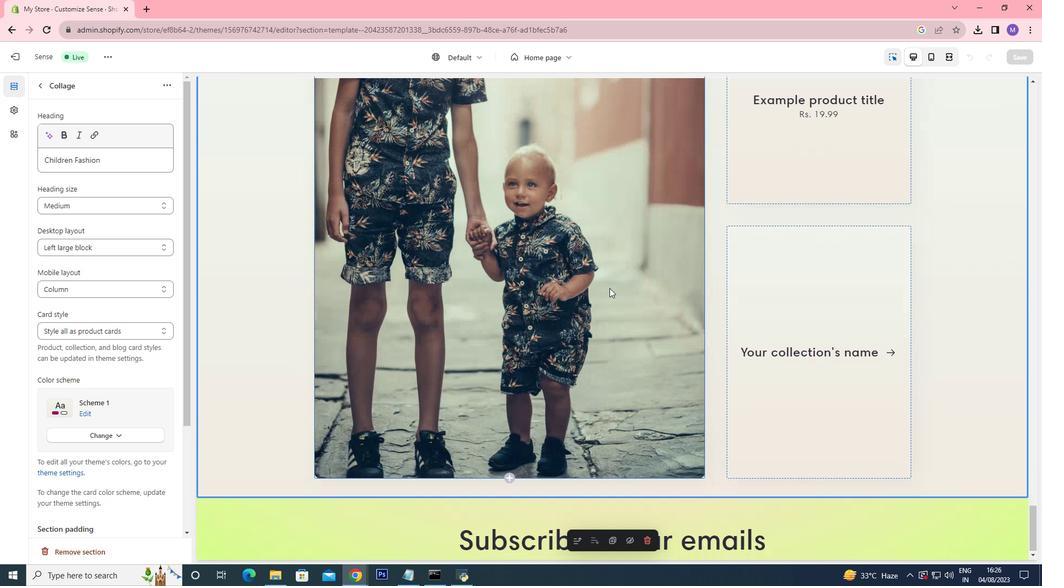 
Action: Mouse moved to (627, 311)
Screenshot: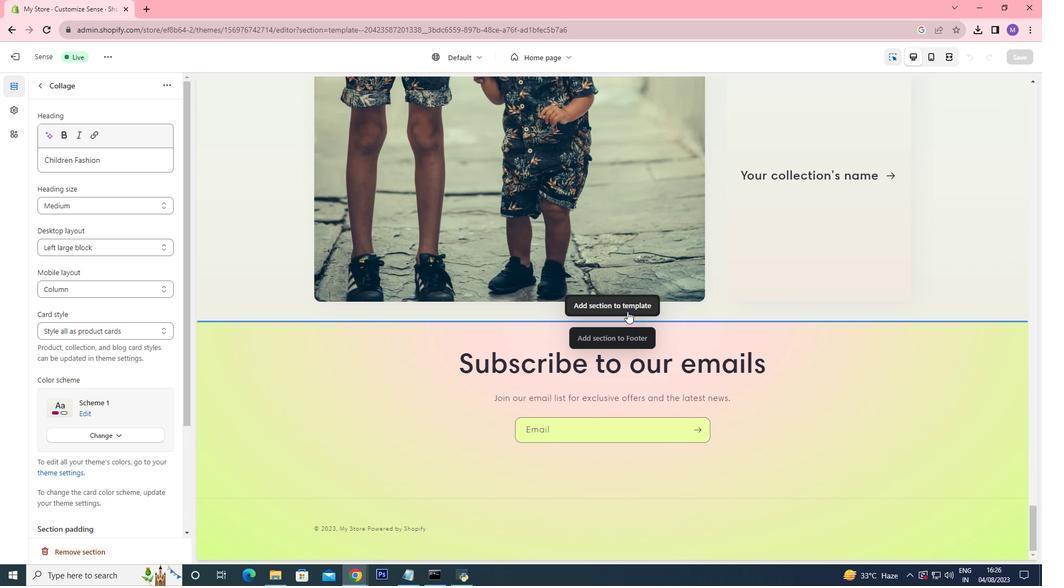 
Action: Mouse pressed left at (627, 311)
Screenshot: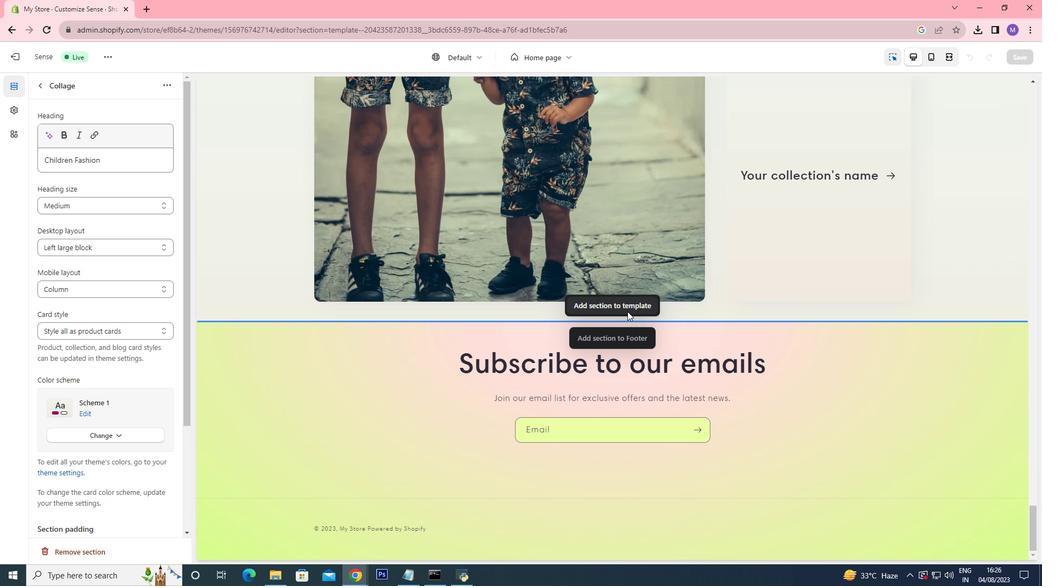 
Action: Mouse moved to (715, 338)
Screenshot: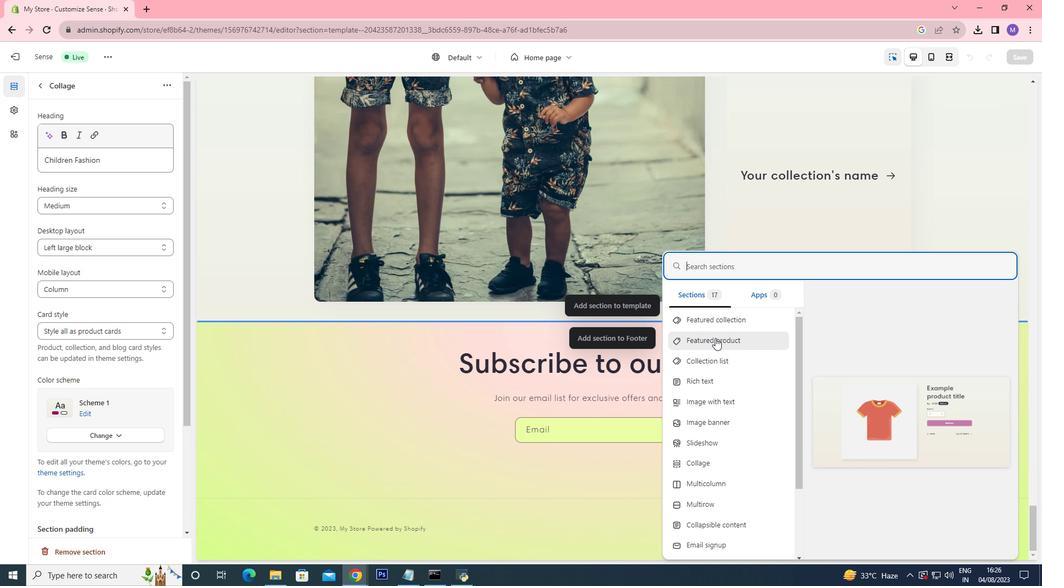 
Action: Mouse pressed left at (715, 338)
Screenshot: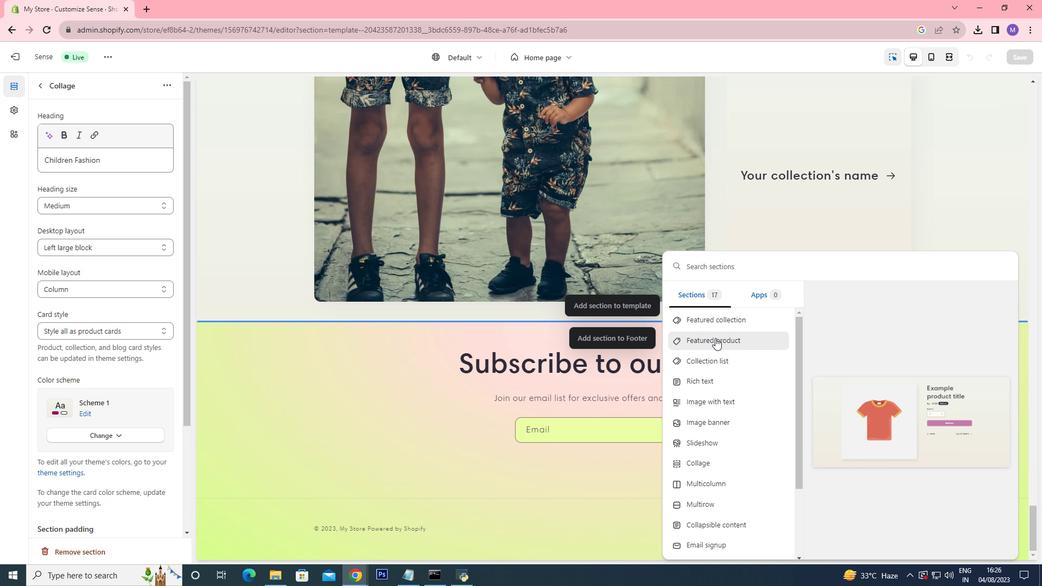 
Action: Mouse moved to (609, 336)
Screenshot: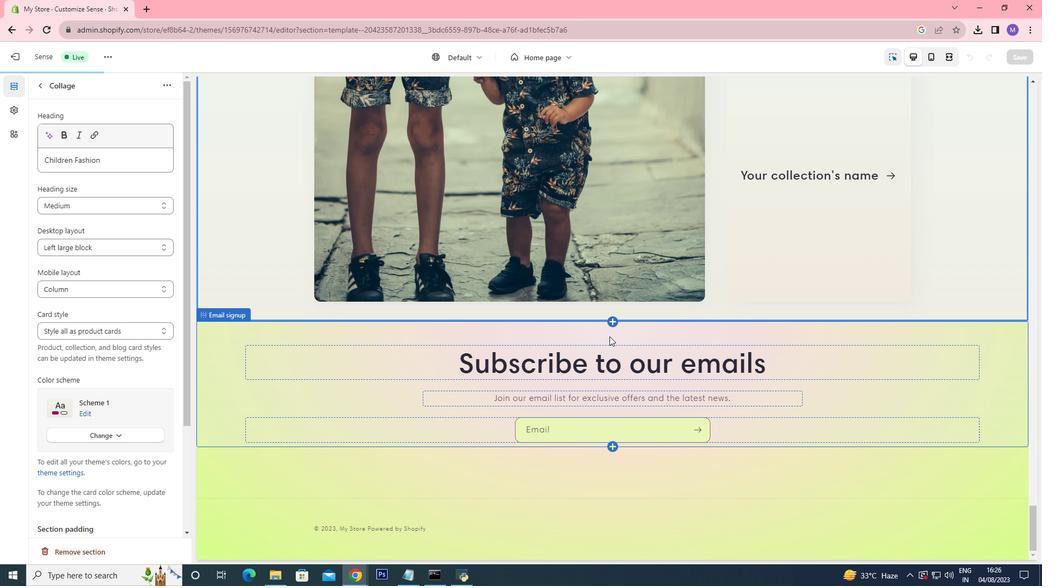 
Action: Mouse scrolled (609, 336) with delta (0, 0)
Screenshot: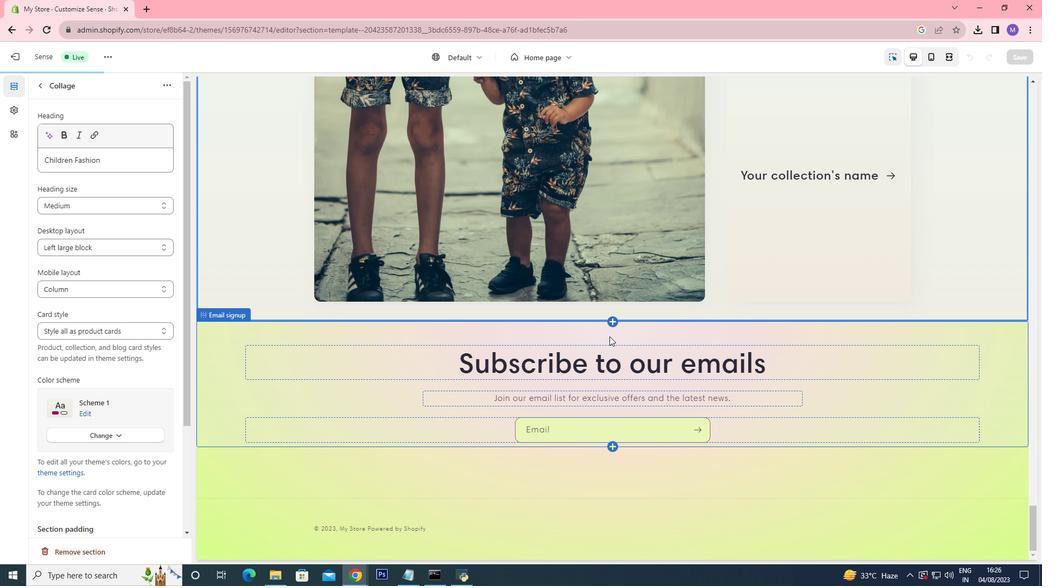 
Action: Mouse moved to (527, 306)
Screenshot: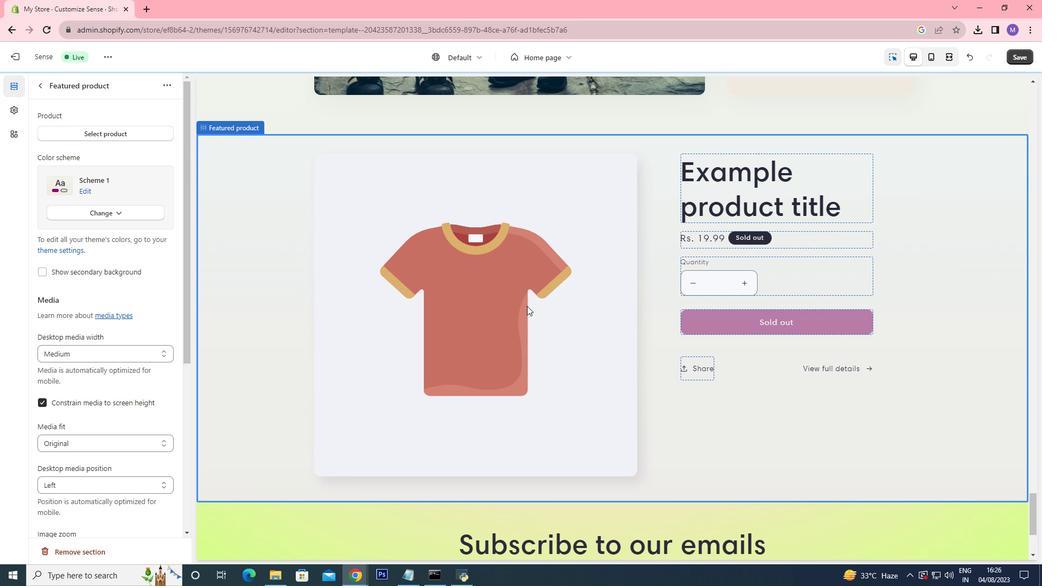 
Action: Mouse pressed left at (527, 306)
Screenshot: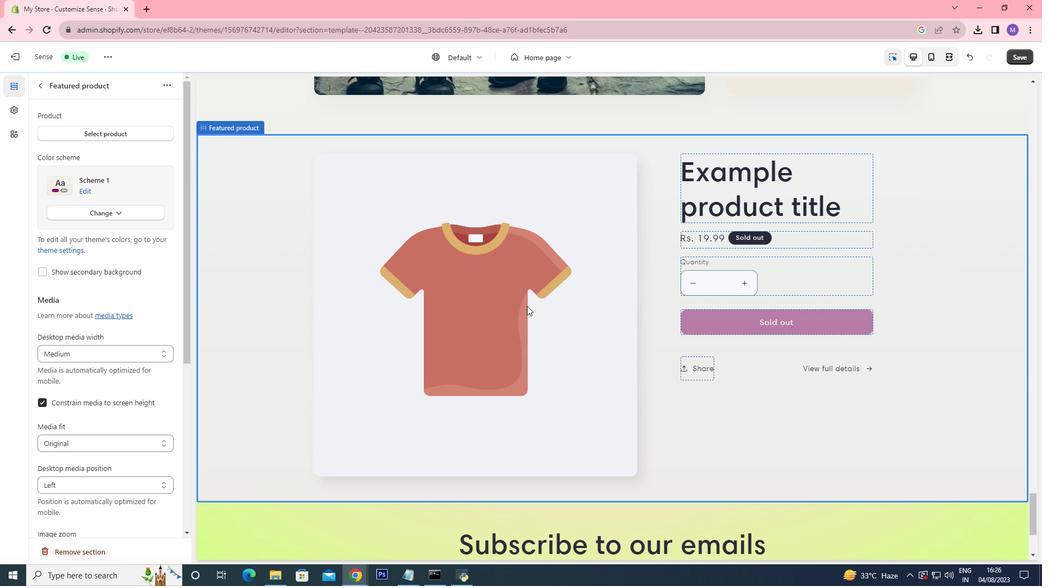 
Action: Mouse moved to (492, 286)
Screenshot: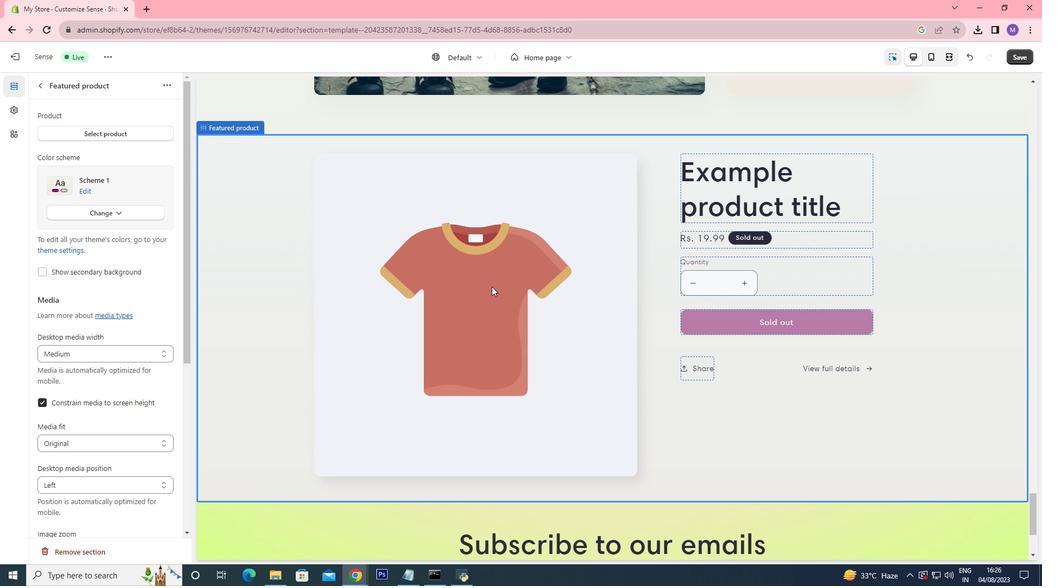 
Action: Mouse pressed left at (492, 286)
Screenshot: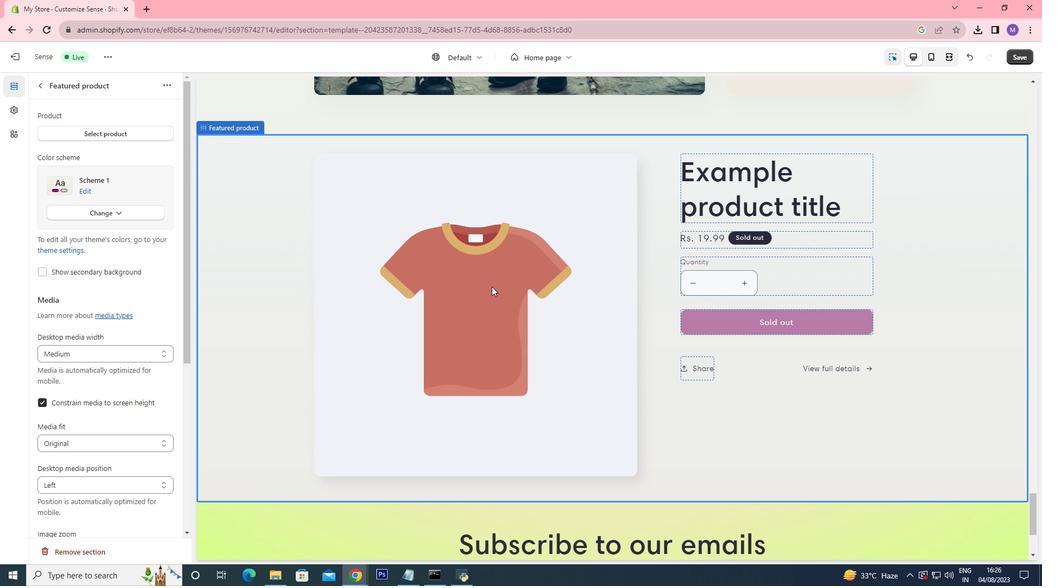 
Action: Mouse moved to (514, 279)
Screenshot: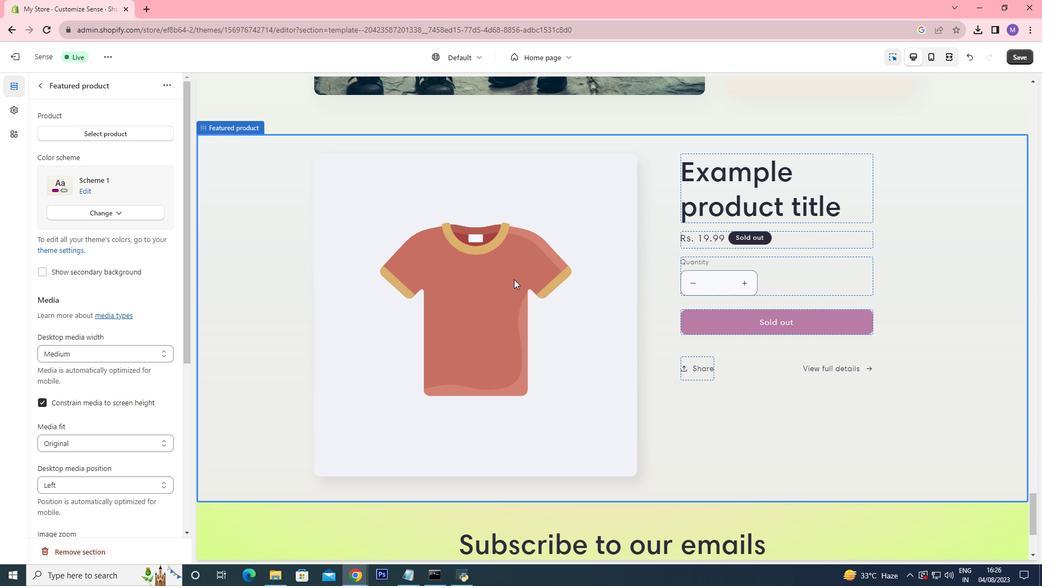 
Action: Mouse pressed left at (514, 279)
Screenshot: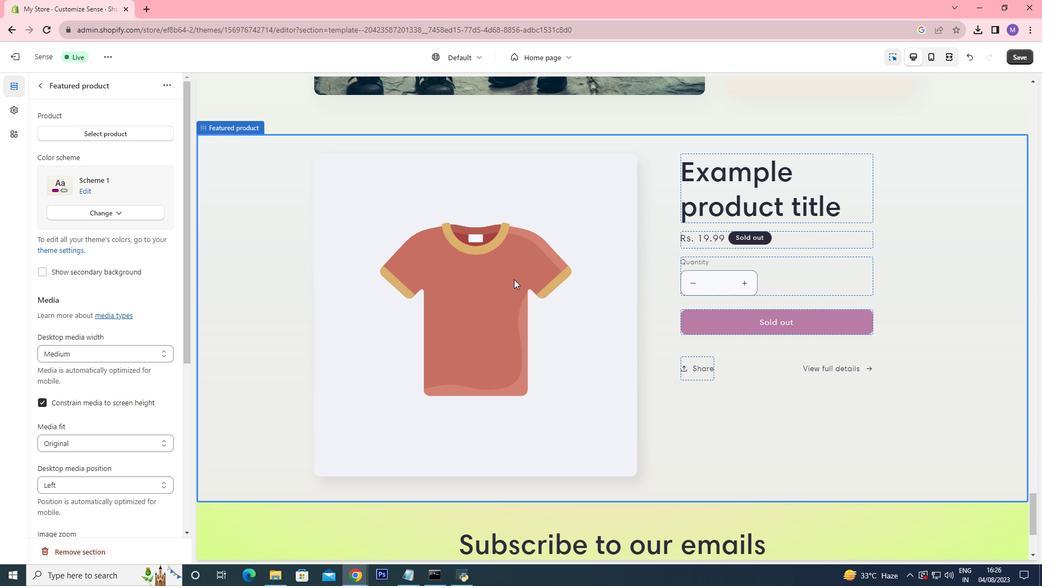 
Action: Mouse moved to (111, 129)
Screenshot: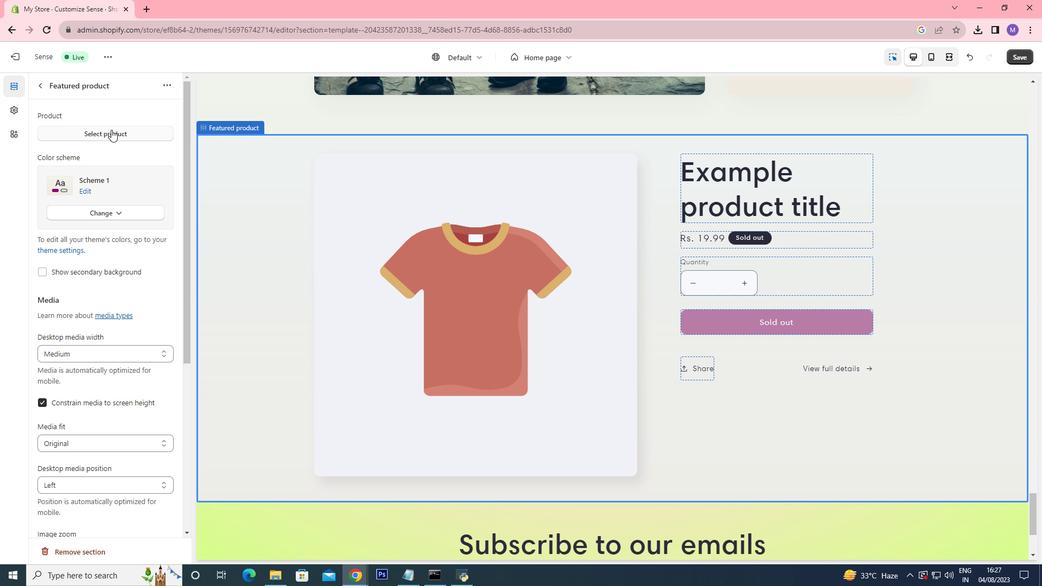 
Action: Mouse pressed left at (111, 129)
Screenshot: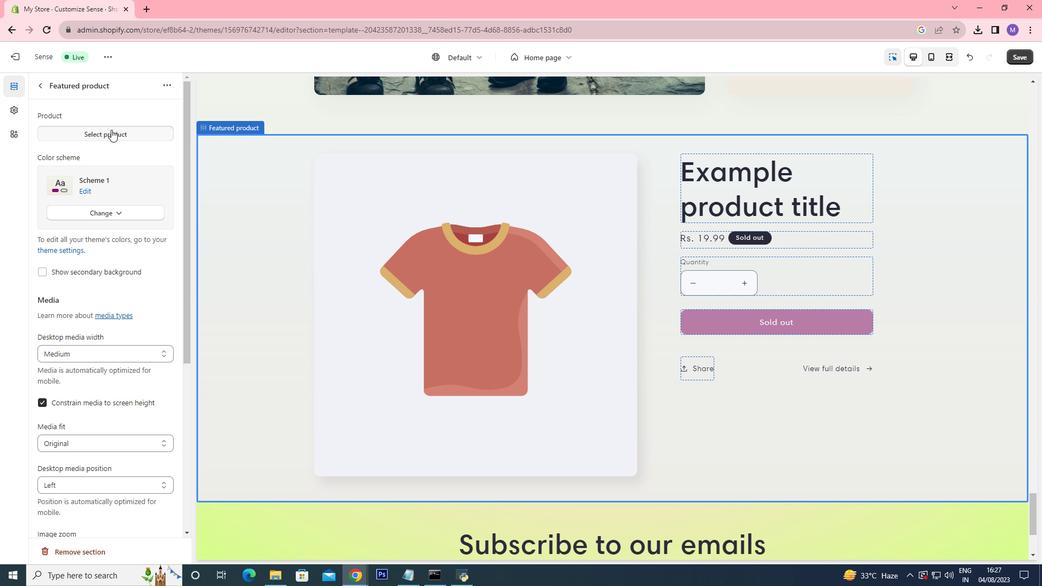 
Action: Mouse moved to (54, 139)
Screenshot: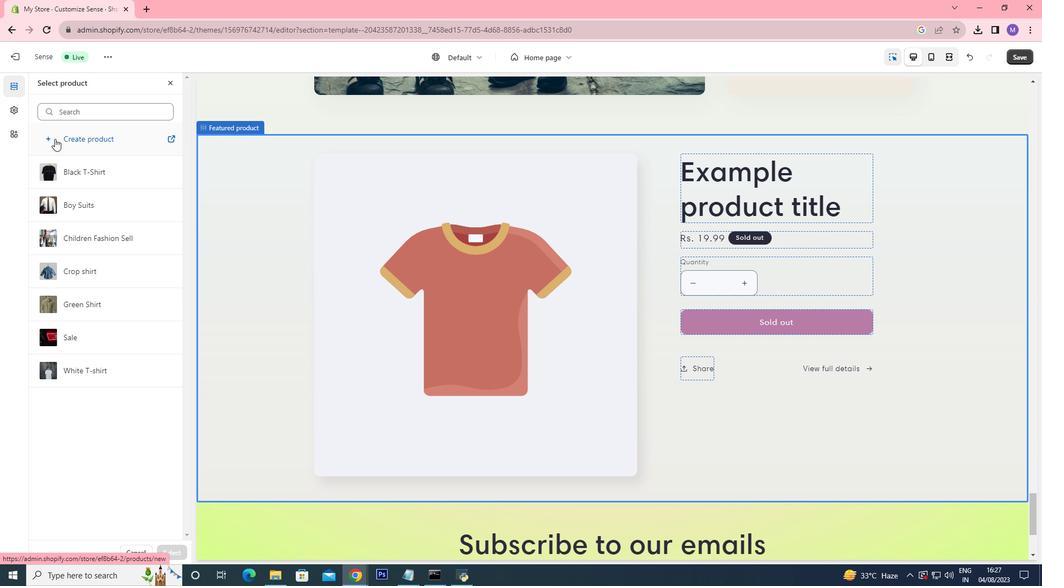 
Action: Mouse pressed left at (54, 139)
Screenshot: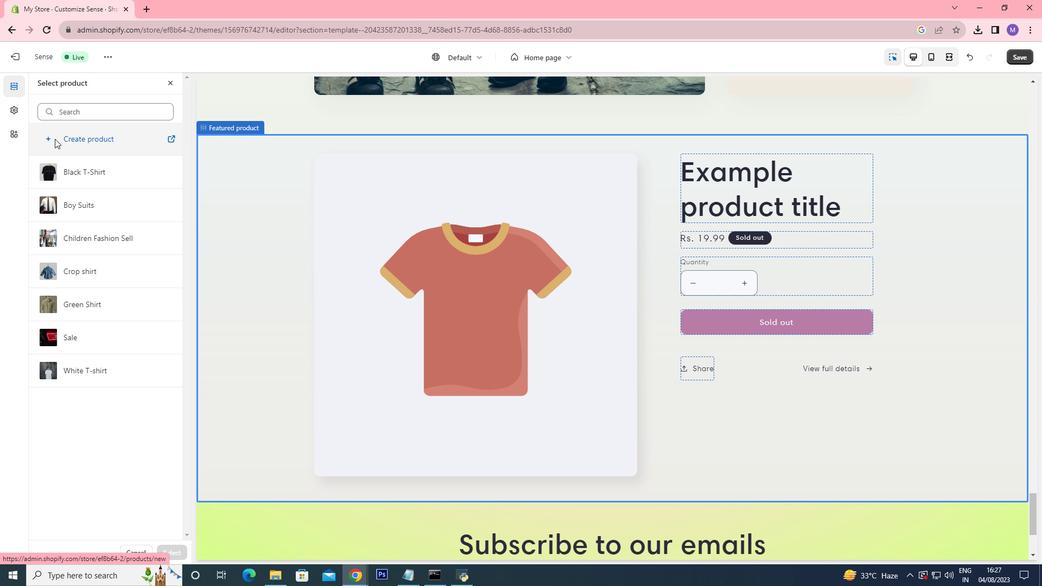 
Action: Mouse moved to (101, 4)
Screenshot: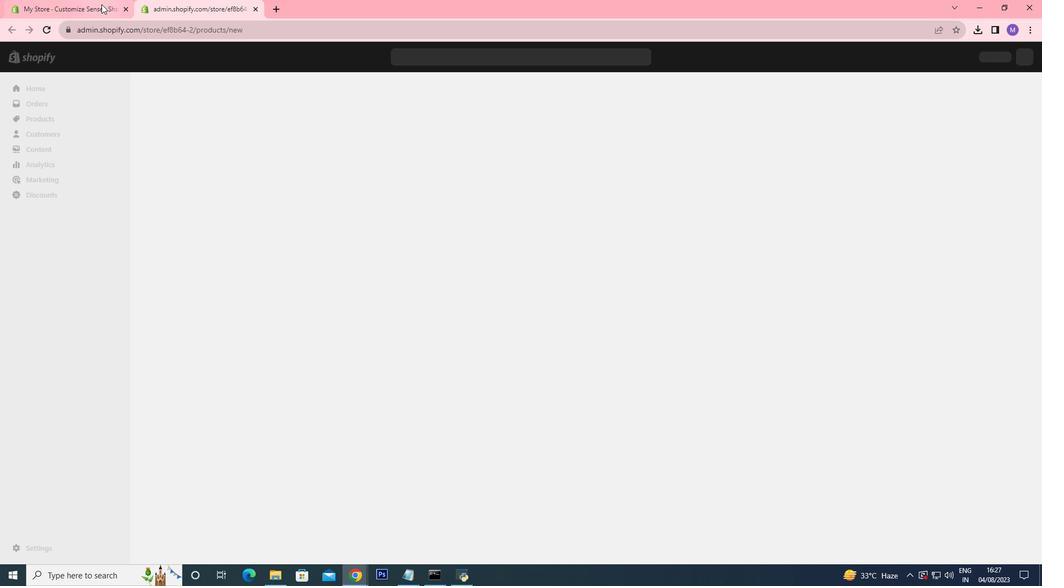 
Action: Mouse pressed left at (101, 4)
Screenshot: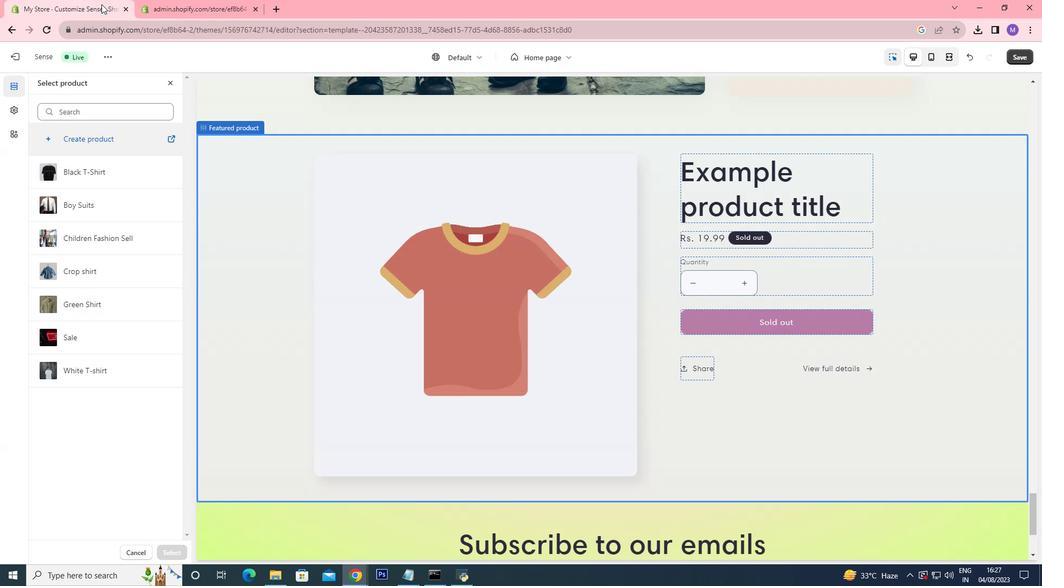 
Action: Mouse moved to (487, 258)
Screenshot: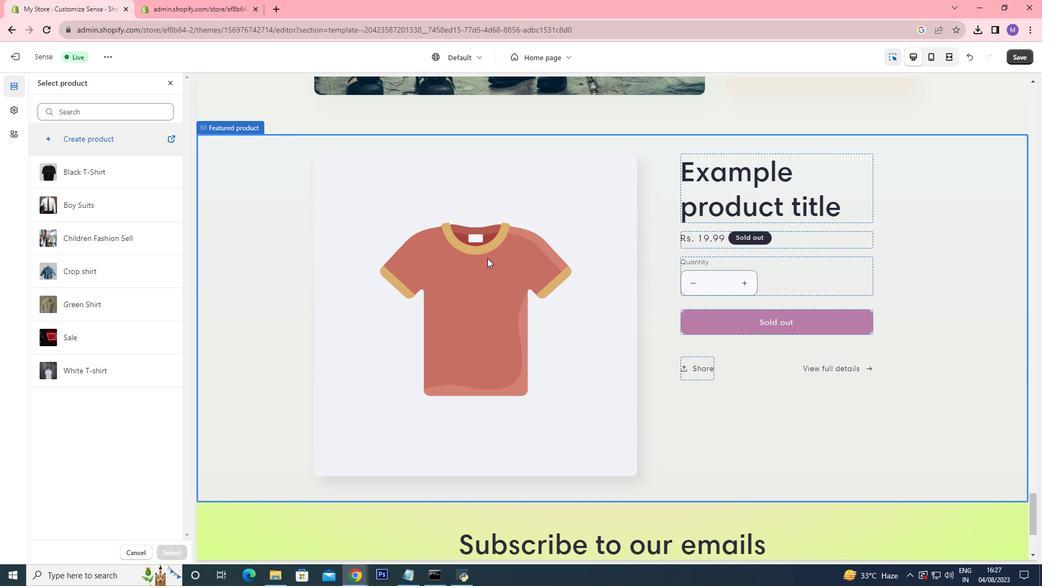 
Action: Mouse pressed left at (487, 258)
Screenshot: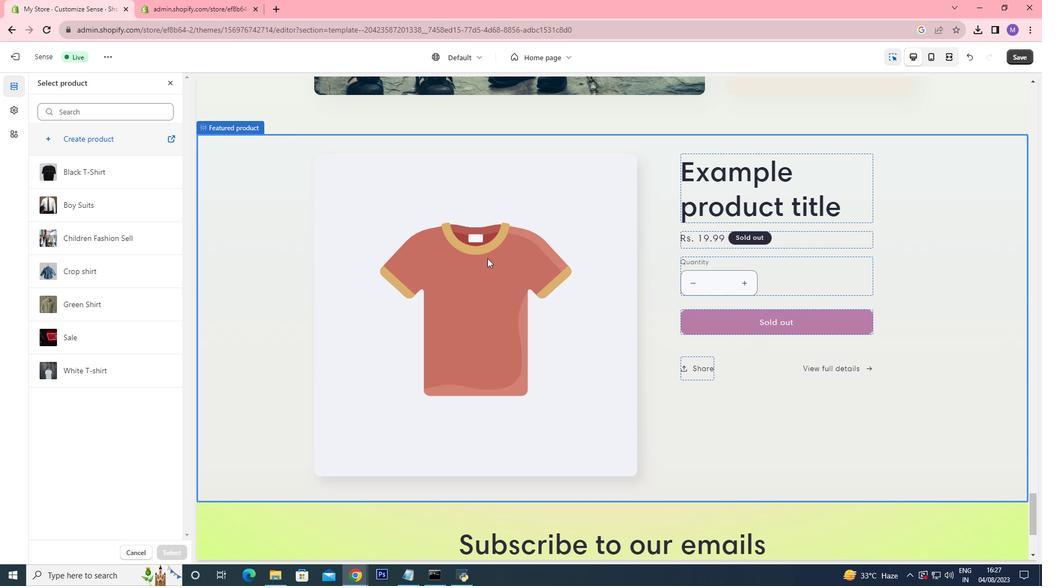 
Action: Mouse moved to (168, 83)
Screenshot: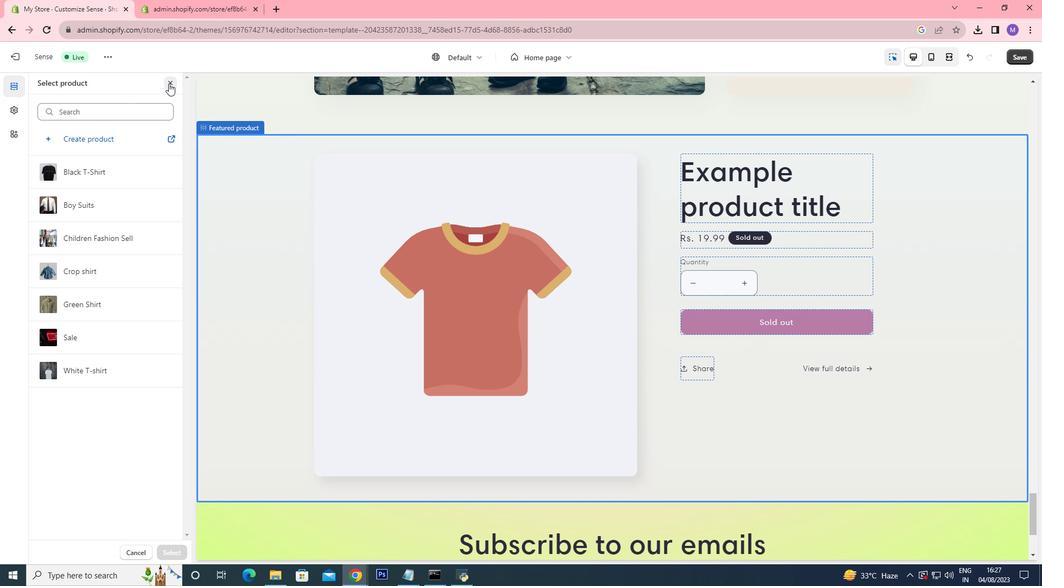 
Action: Mouse pressed left at (168, 83)
Screenshot: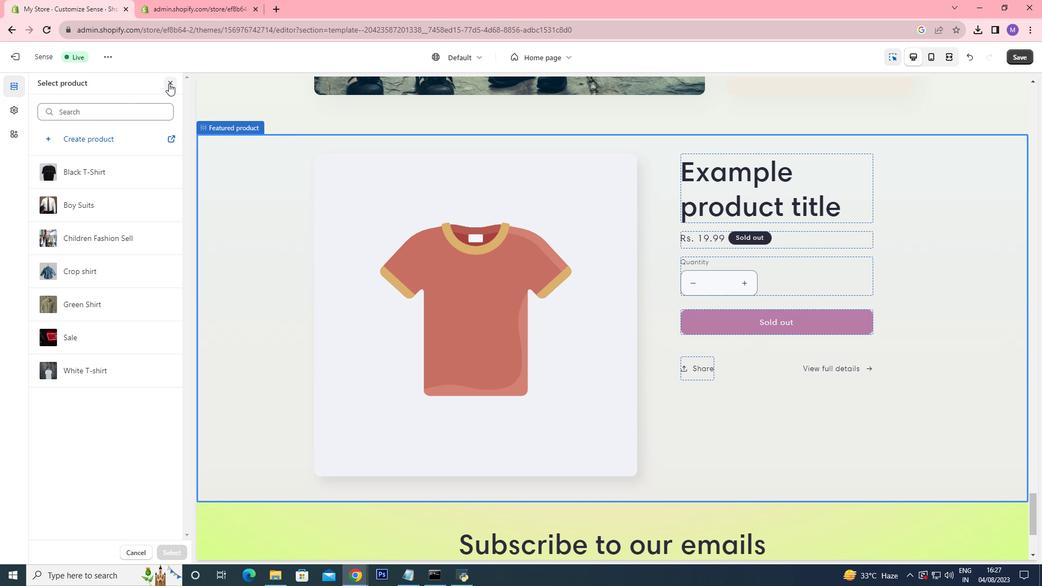 
Action: Mouse moved to (165, 90)
Screenshot: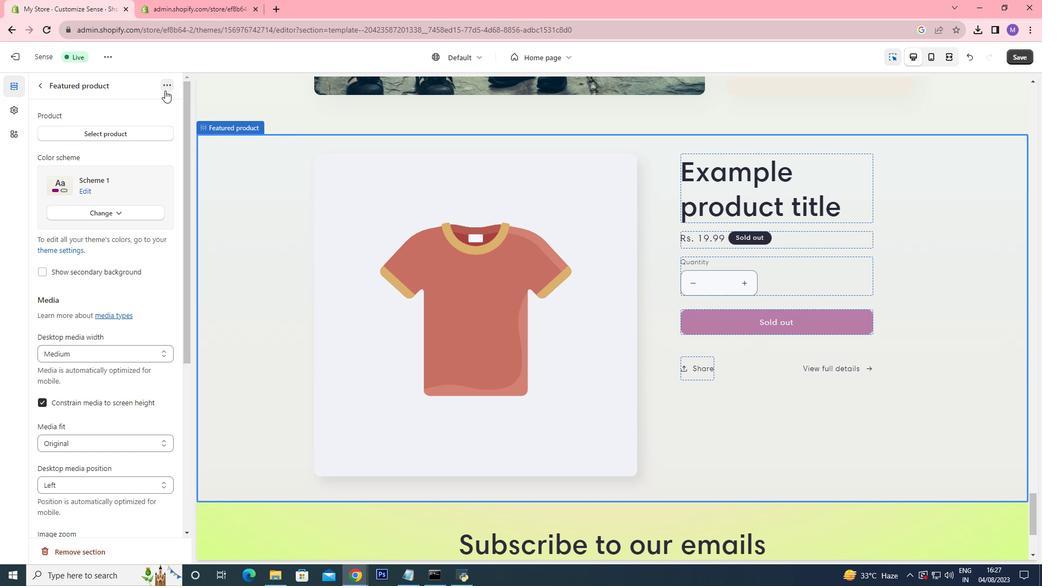 
Action: Mouse pressed left at (165, 90)
Screenshot: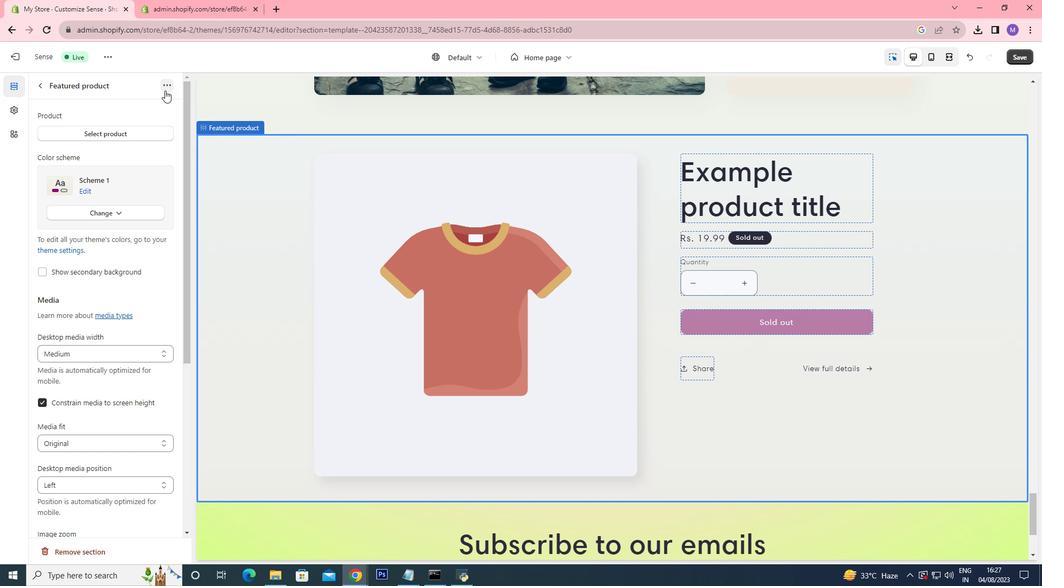 
Action: Mouse moved to (454, 314)
Screenshot: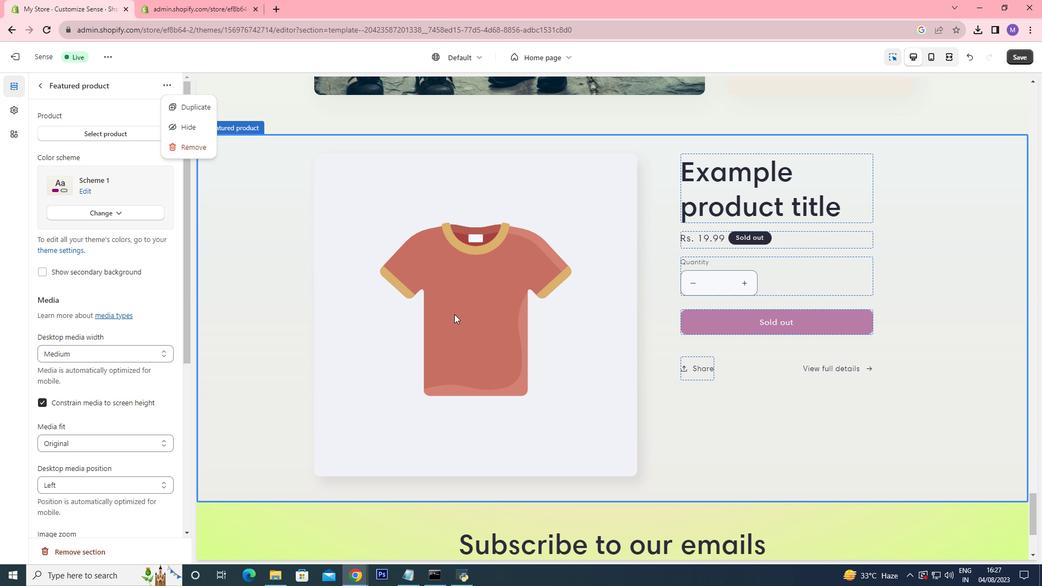 
Action: Mouse pressed left at (454, 314)
Screenshot: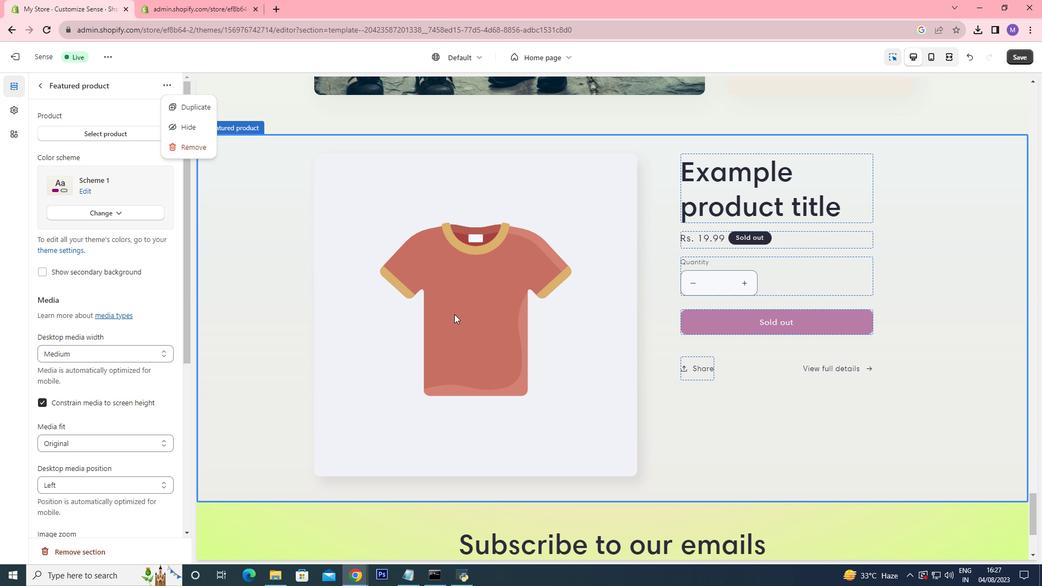 
Action: Mouse moved to (455, 315)
Screenshot: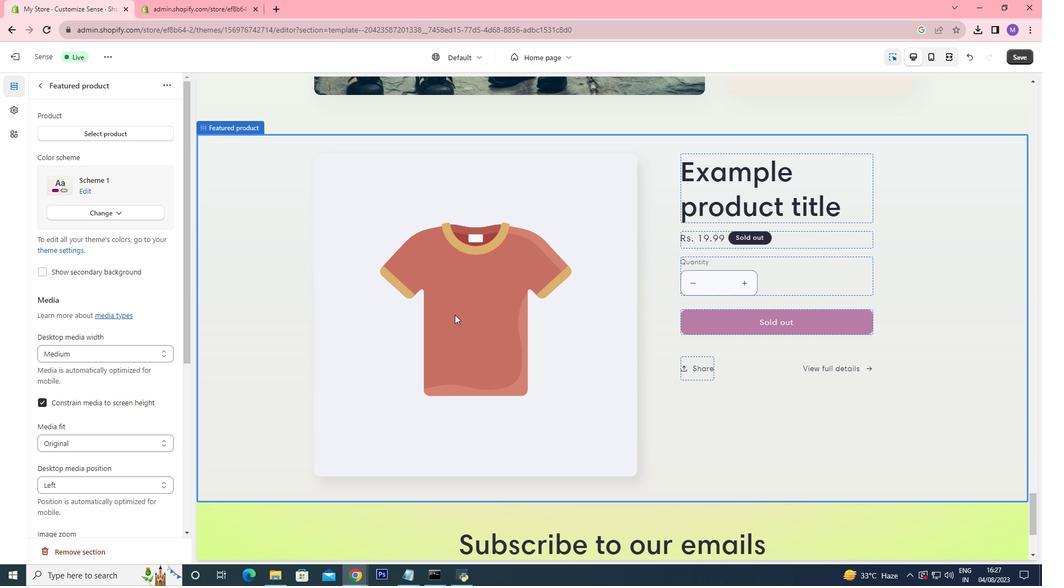 
Action: Mouse pressed left at (455, 315)
Screenshot: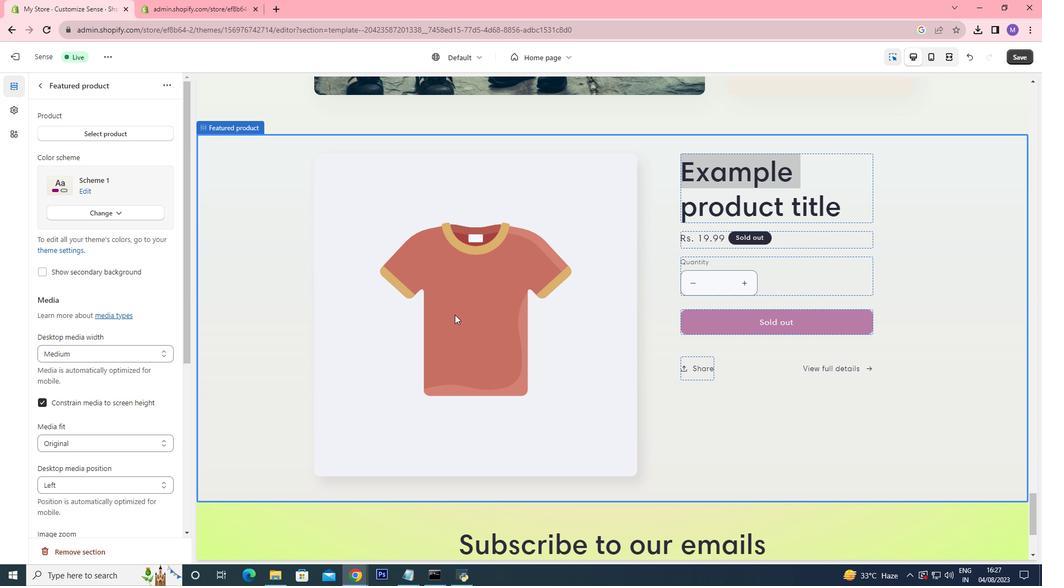 
Action: Mouse pressed left at (455, 315)
Screenshot: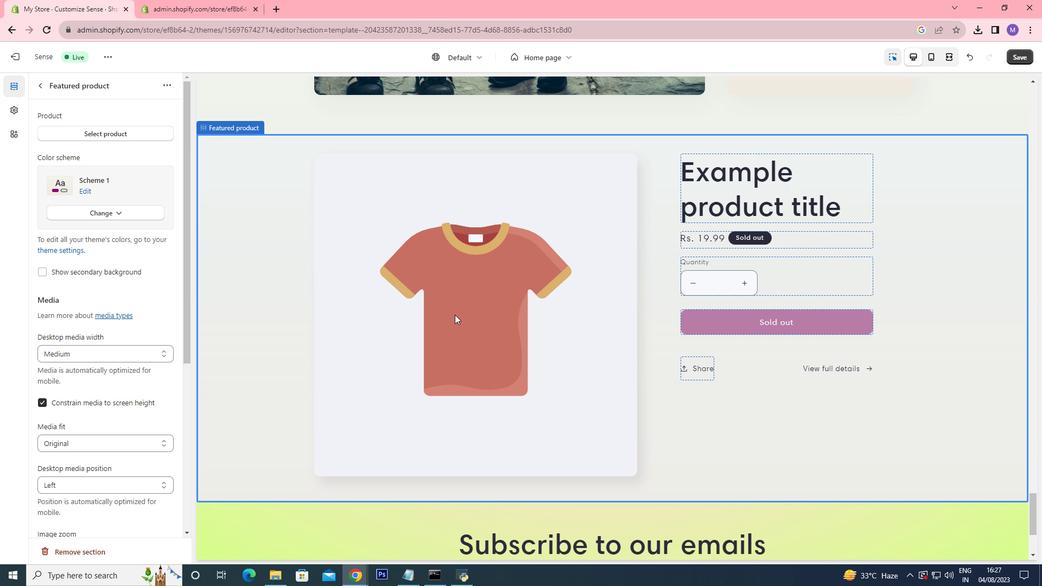 
Action: Mouse pressed left at (455, 315)
Screenshot: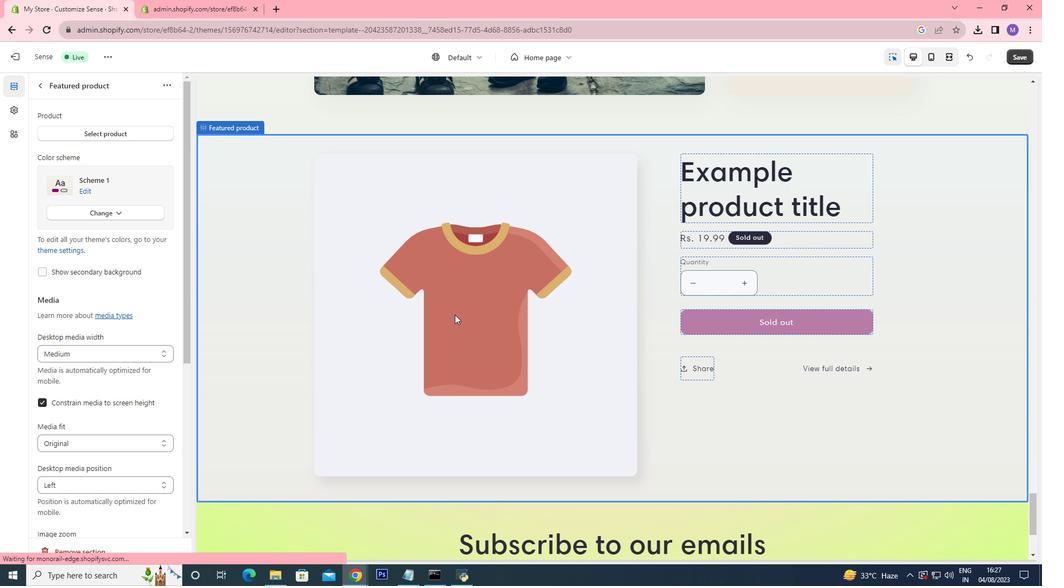 
Action: Mouse moved to (193, 0)
Screenshot: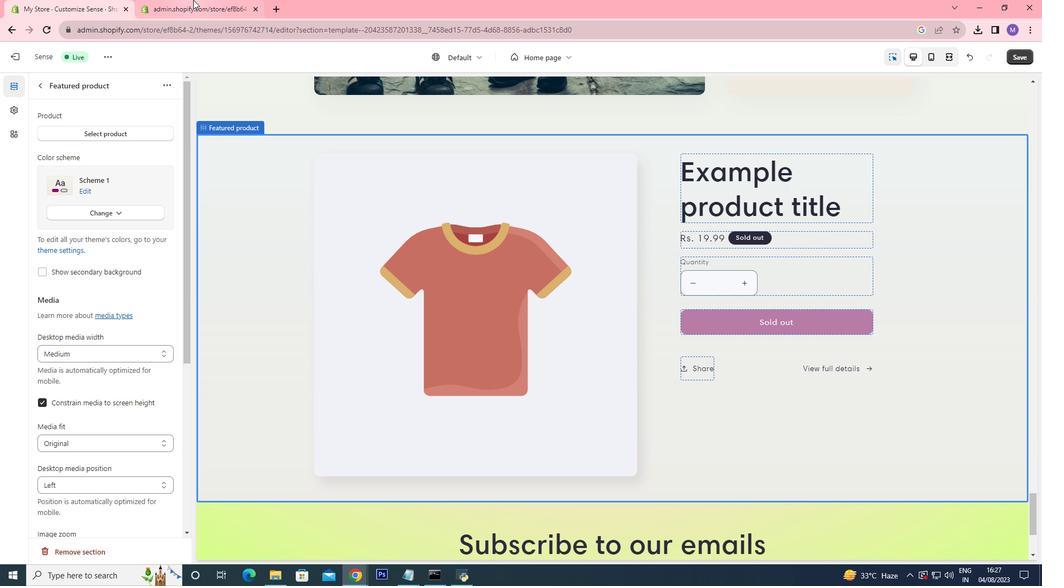 
Action: Mouse pressed left at (193, 0)
Screenshot: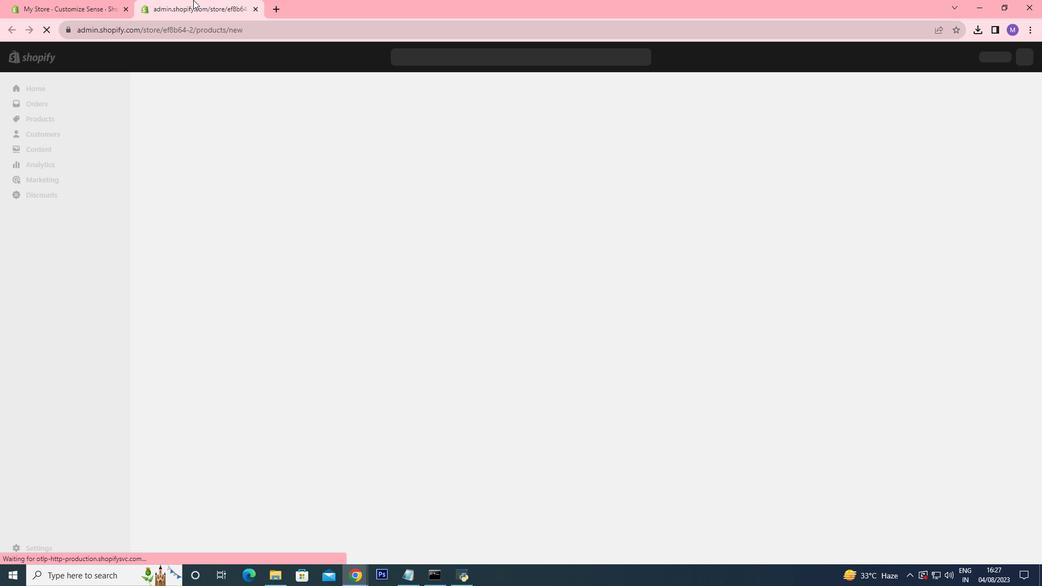 
Action: Mouse moved to (471, 357)
Screenshot: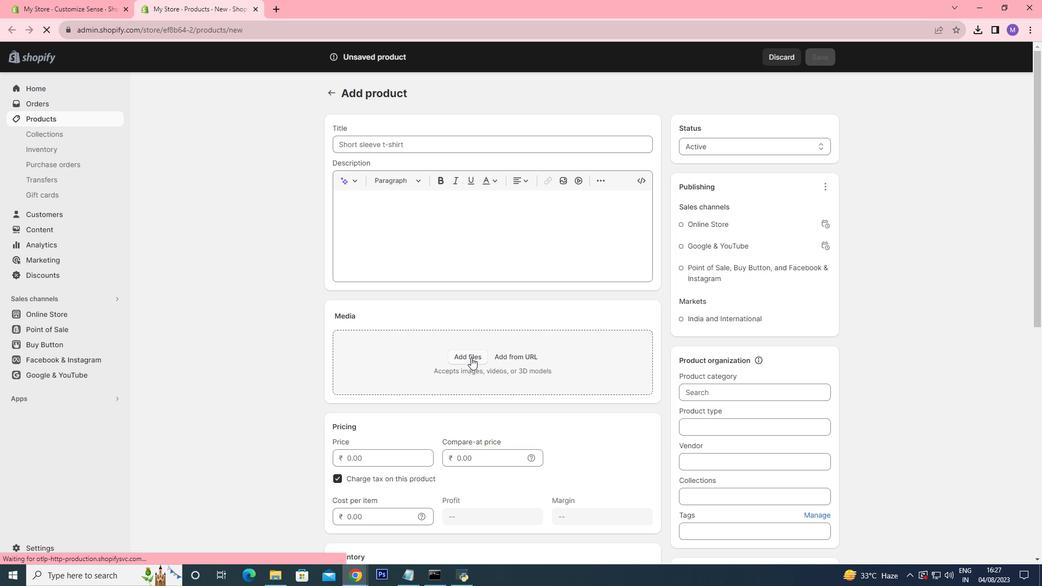 
Action: Mouse pressed left at (471, 357)
Screenshot: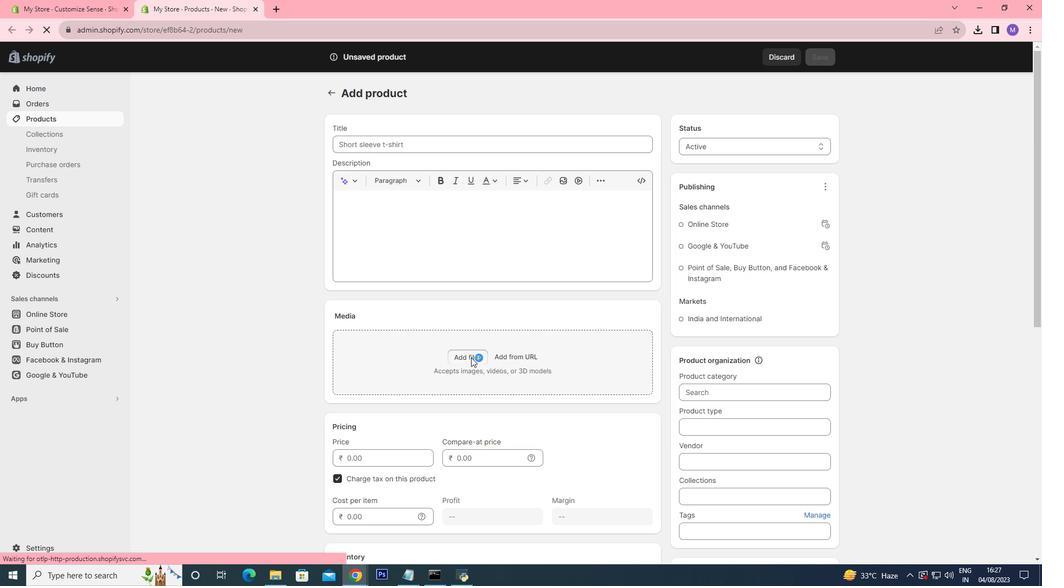 
Action: Mouse moved to (255, 97)
Screenshot: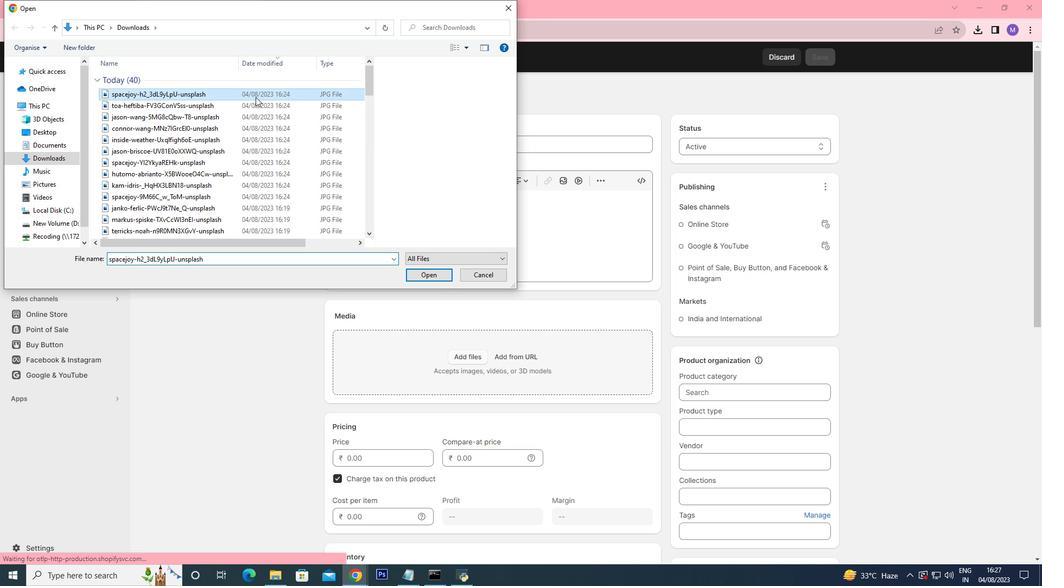 
Action: Mouse pressed left at (255, 97)
Screenshot: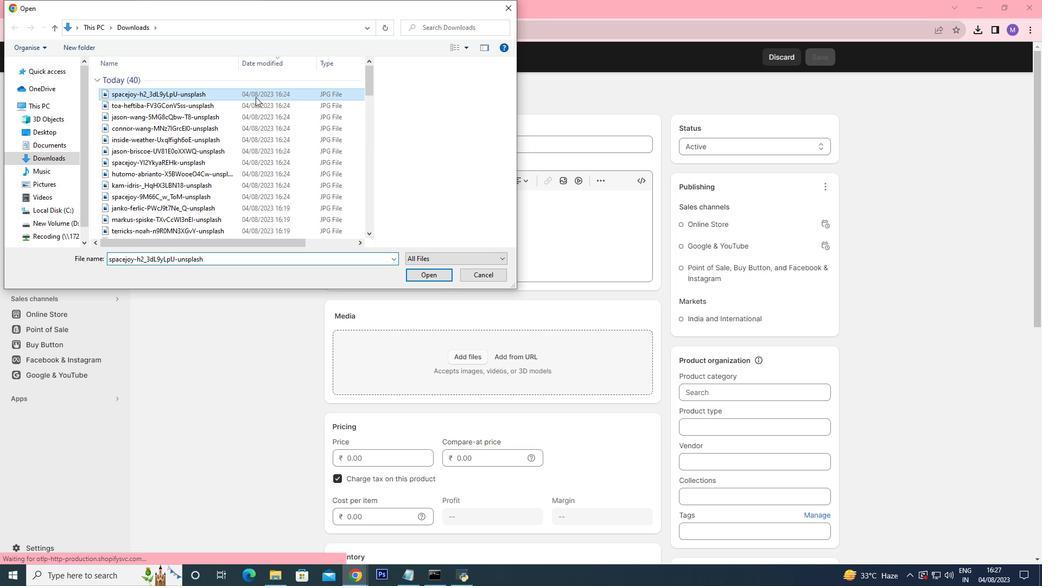 
Action: Mouse moved to (419, 277)
Screenshot: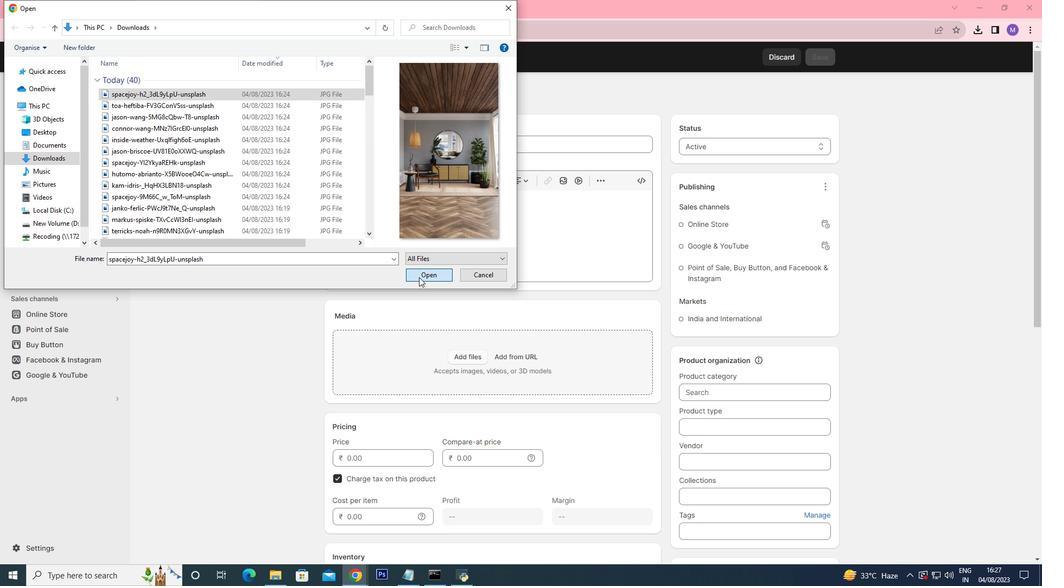 
Action: Mouse pressed left at (419, 277)
Screenshot: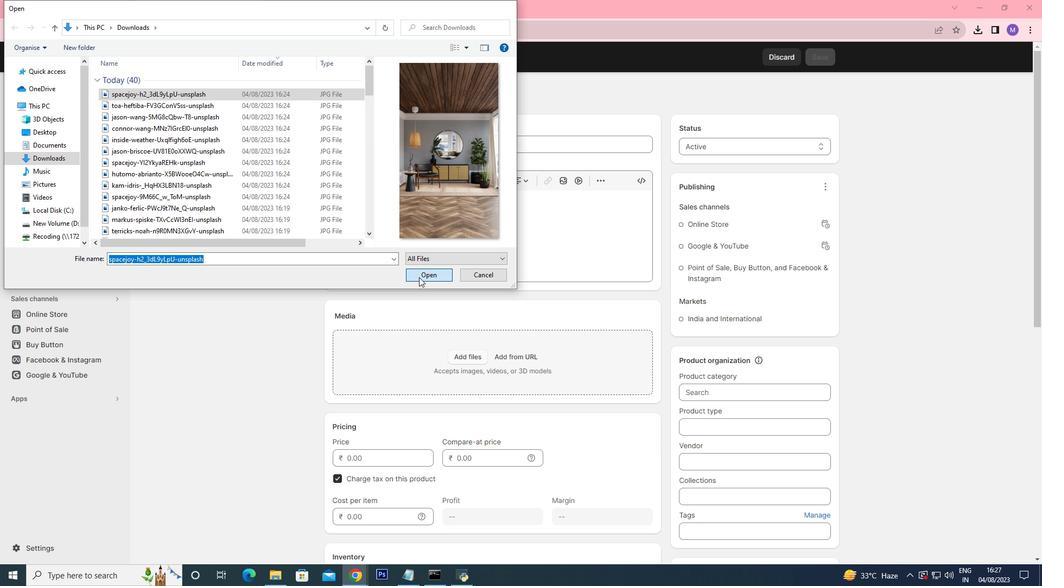 
Action: Mouse moved to (388, 145)
Screenshot: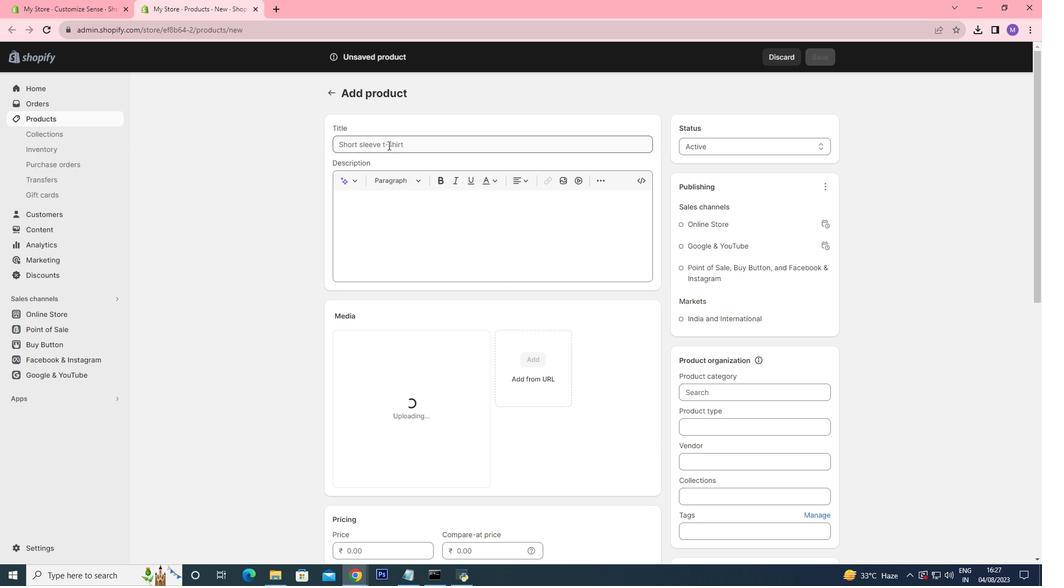 
Action: Mouse pressed left at (388, 145)
Screenshot: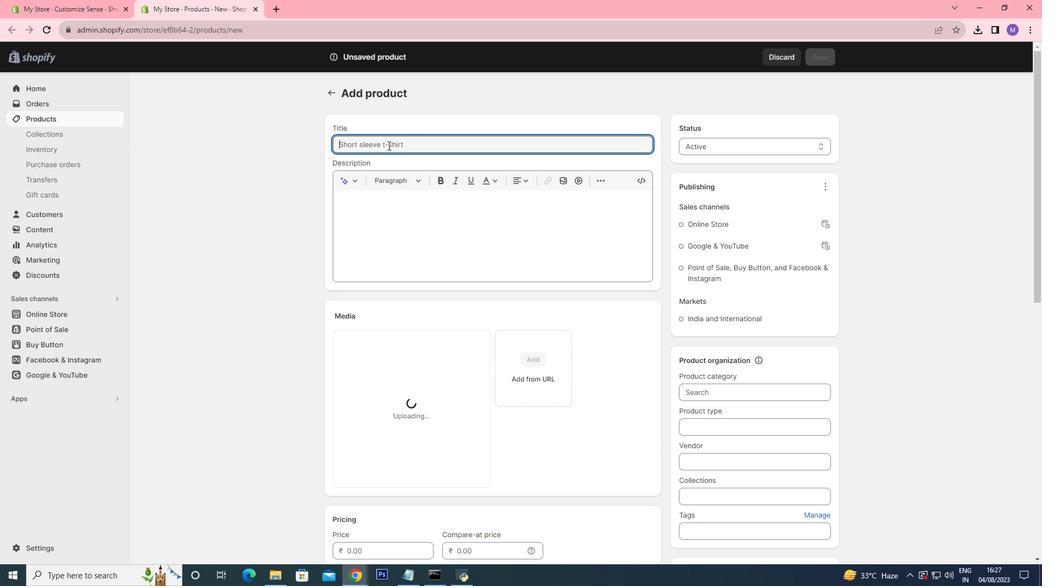 
Action: Mouse moved to (1042, 12)
Screenshot: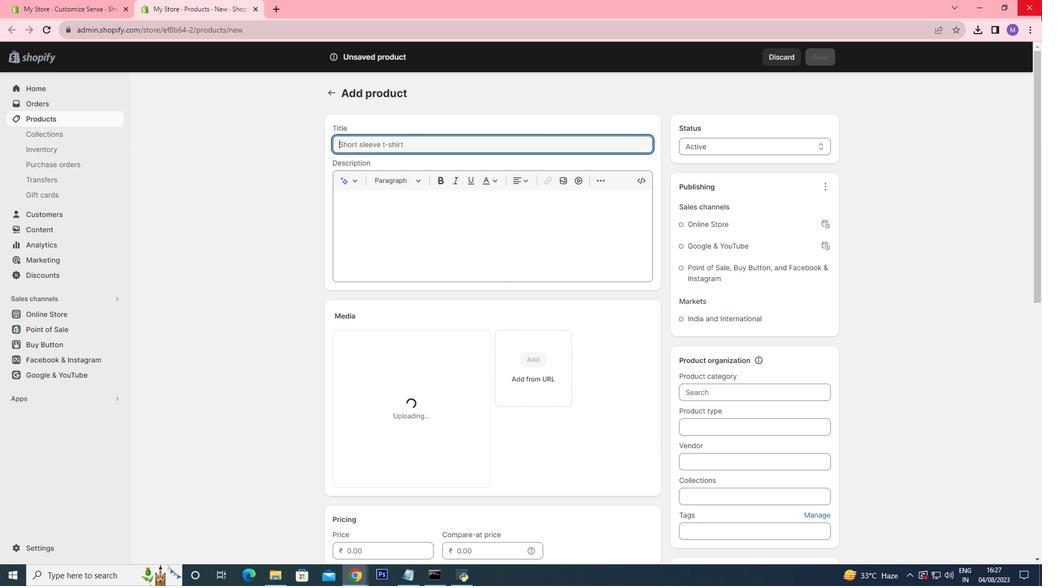 
Action: Key pressed <Key.shift>Interior<Key.space><Key.shift>Design
Screenshot: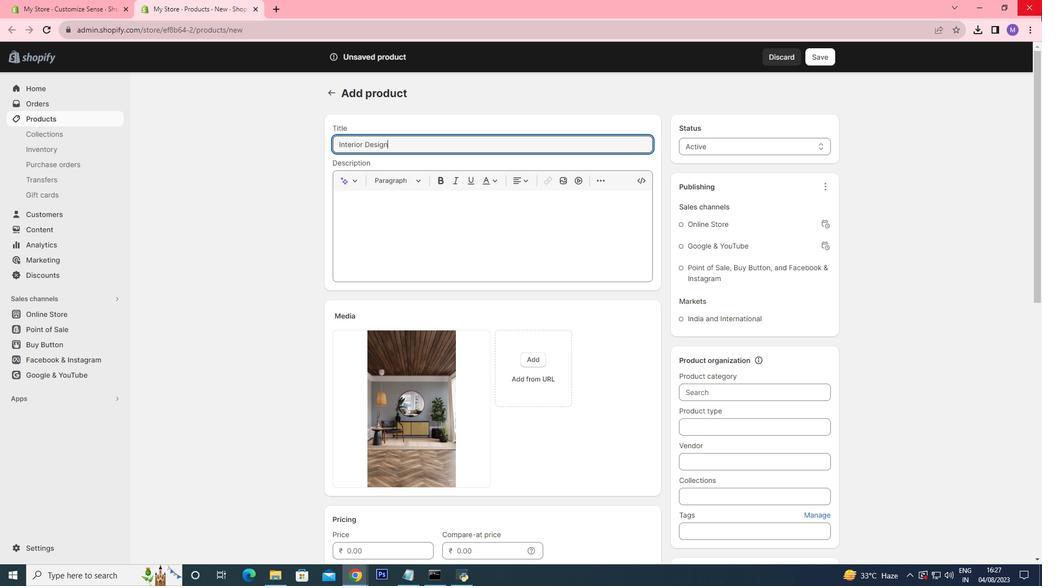 
Action: Mouse moved to (827, 458)
Screenshot: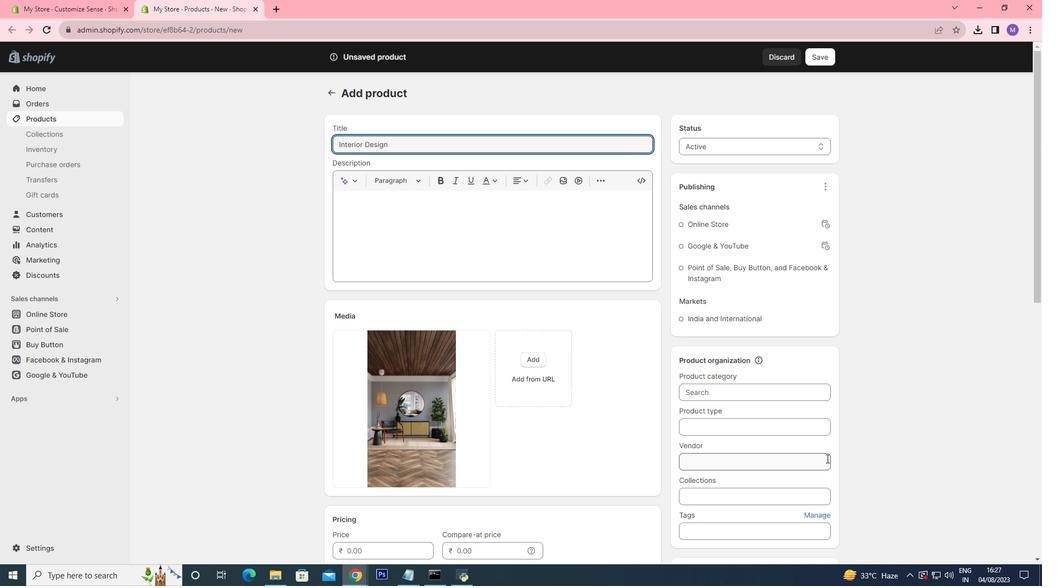 
Action: Mouse scrolled (827, 458) with delta (0, 0)
Screenshot: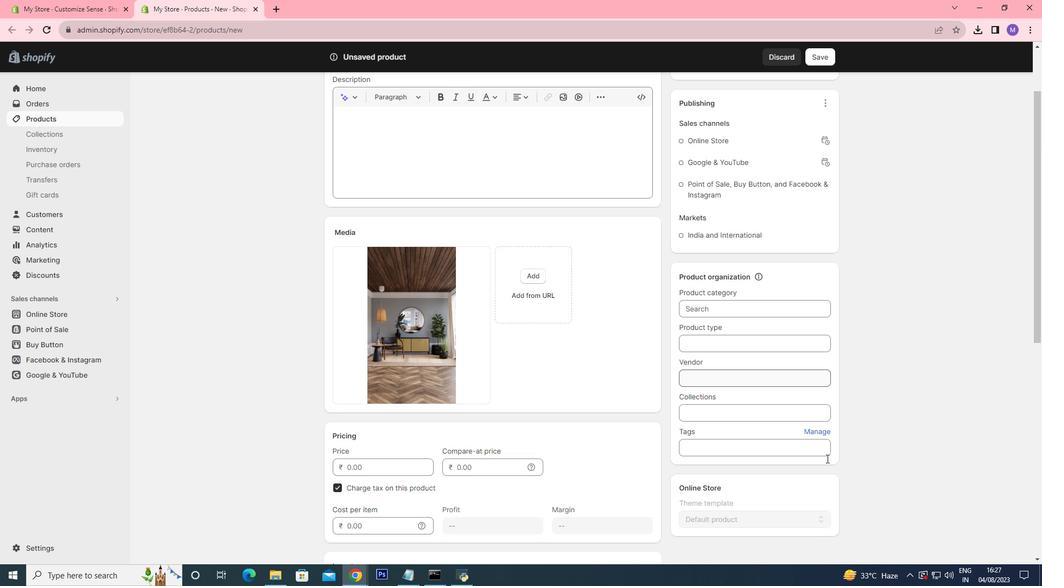 
Action: Mouse scrolled (827, 458) with delta (0, 0)
Screenshot: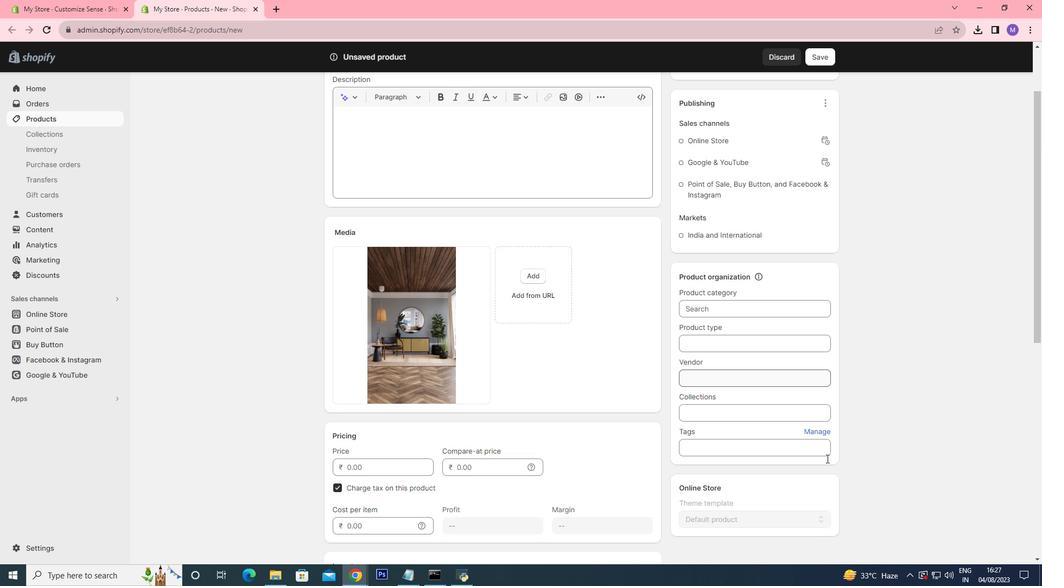 
Action: Mouse scrolled (827, 458) with delta (0, 0)
Screenshot: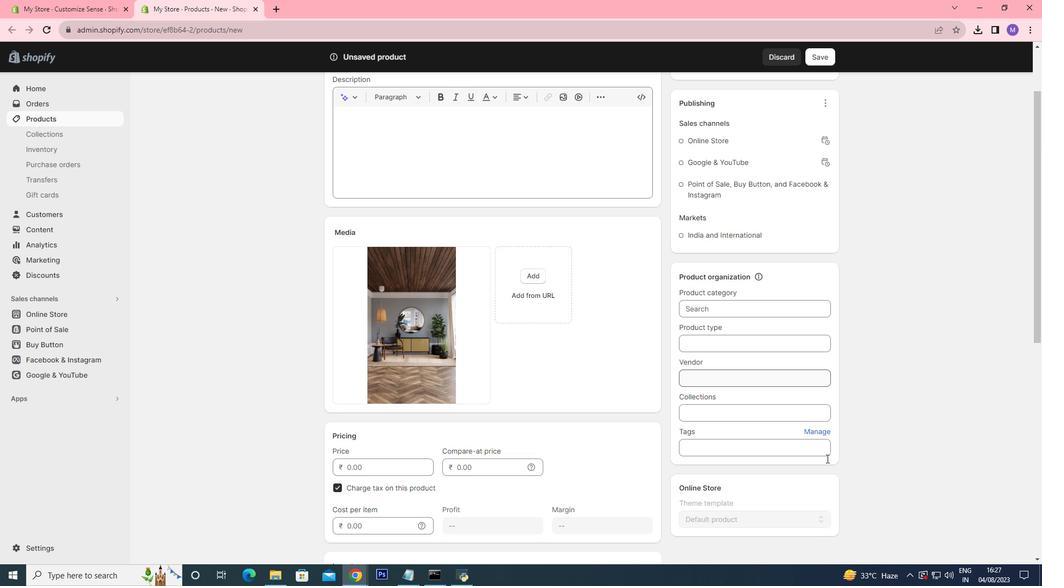 
Action: Mouse scrolled (827, 458) with delta (0, 0)
Screenshot: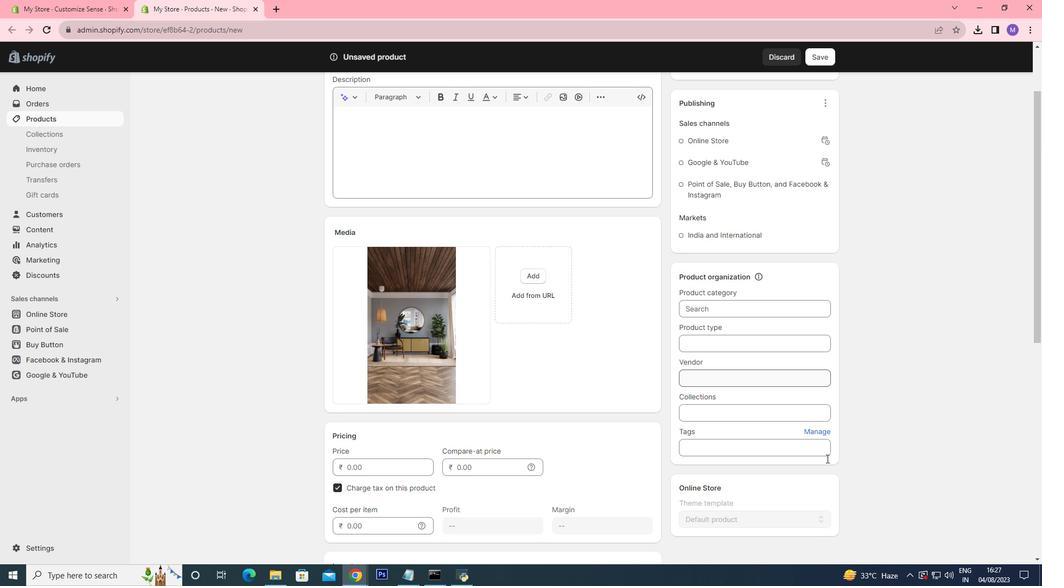 
Action: Mouse scrolled (827, 458) with delta (0, 0)
Screenshot: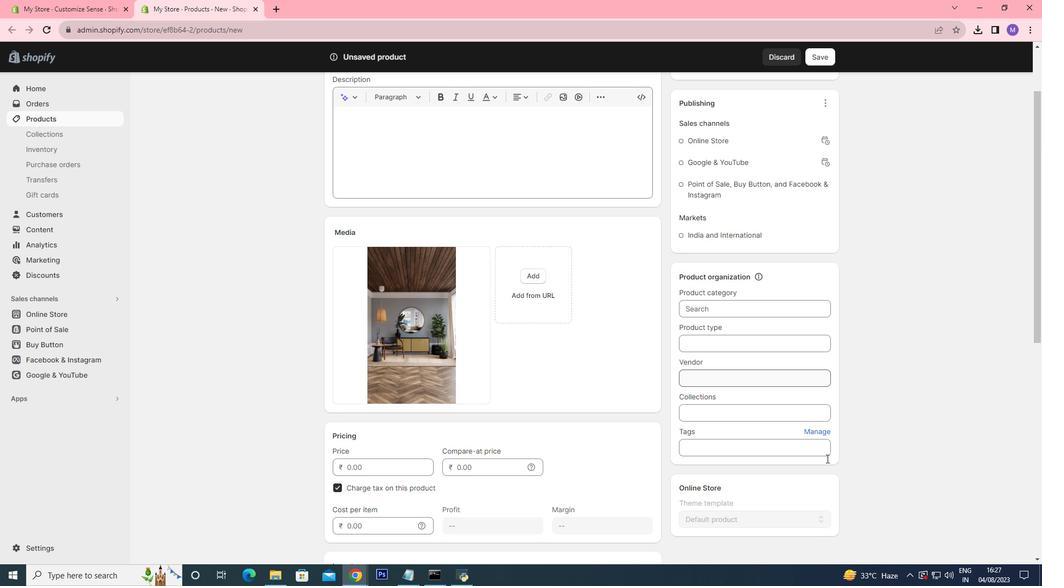 
Action: Mouse scrolled (827, 458) with delta (0, 0)
Screenshot: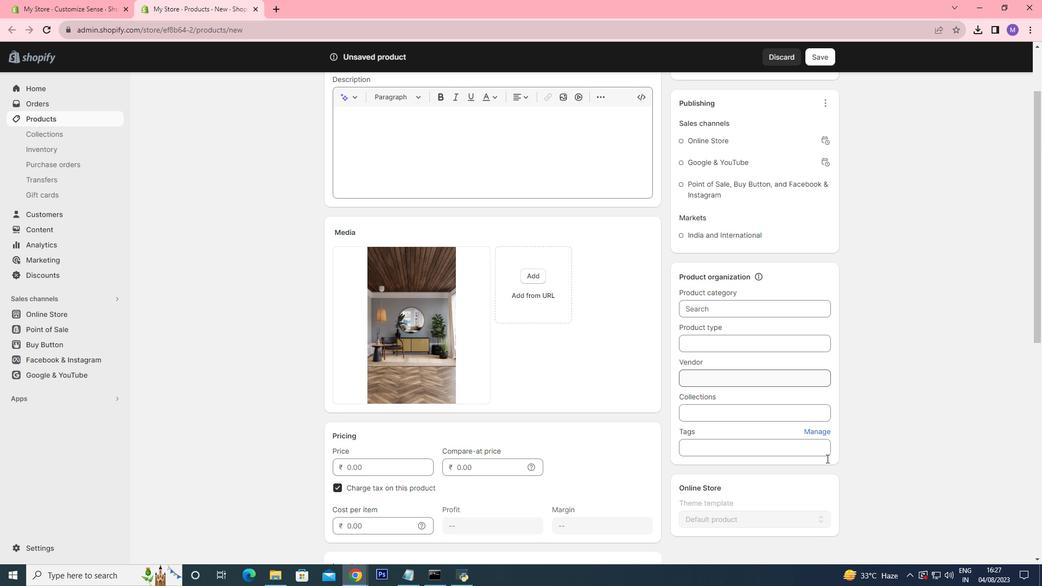 
Action: Mouse scrolled (827, 458) with delta (0, 0)
